 Task: Guide me through the corridors of the Whitney Museum of American Art to the Rachel Rose exhibit.
Action: Mouse moved to (284, 72)
Screenshot: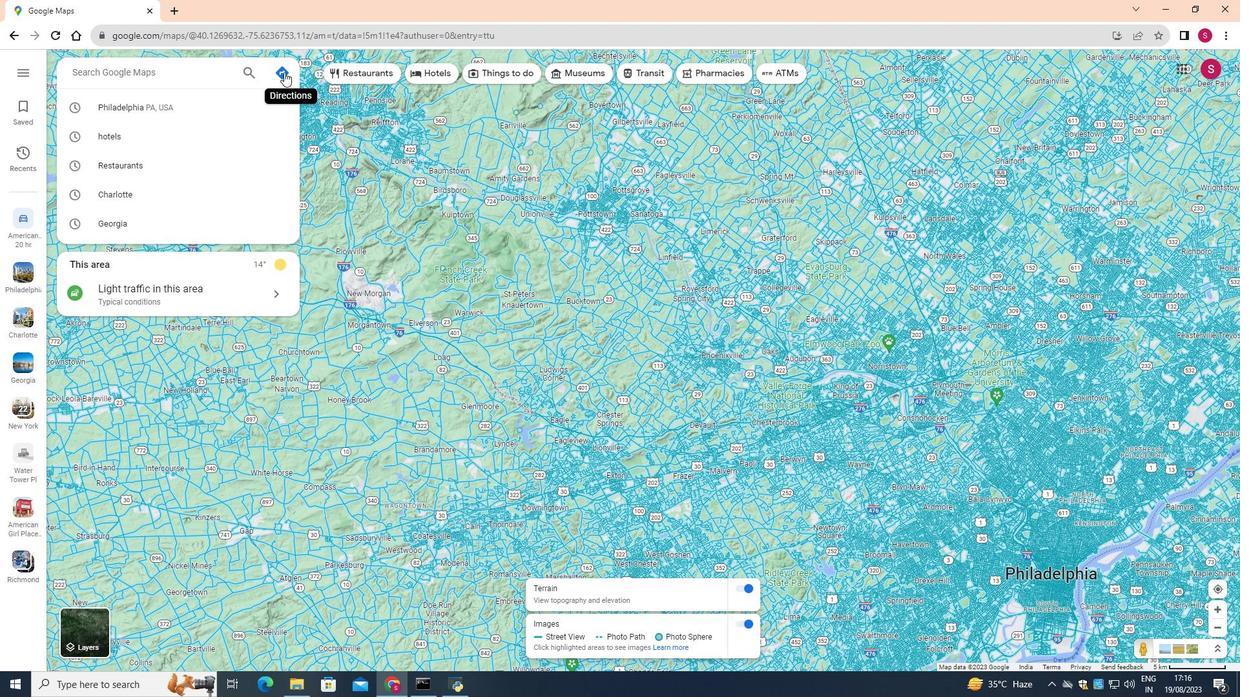 
Action: Mouse pressed left at (284, 72)
Screenshot: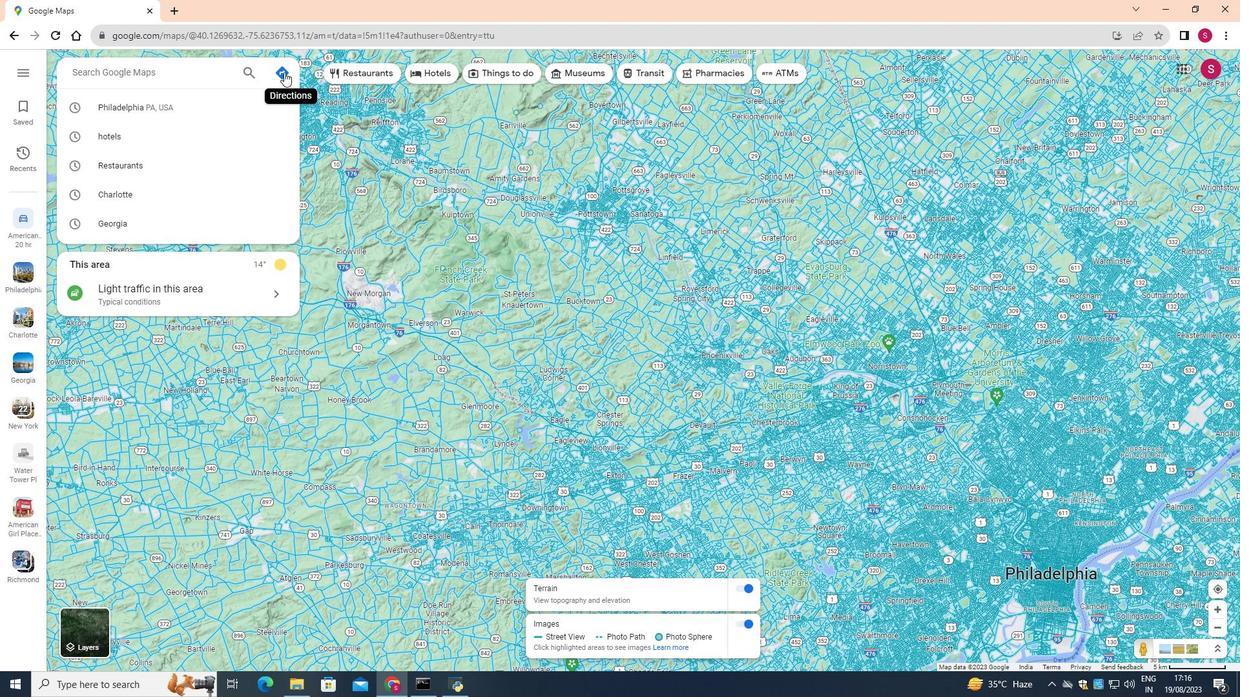 
Action: Mouse moved to (212, 108)
Screenshot: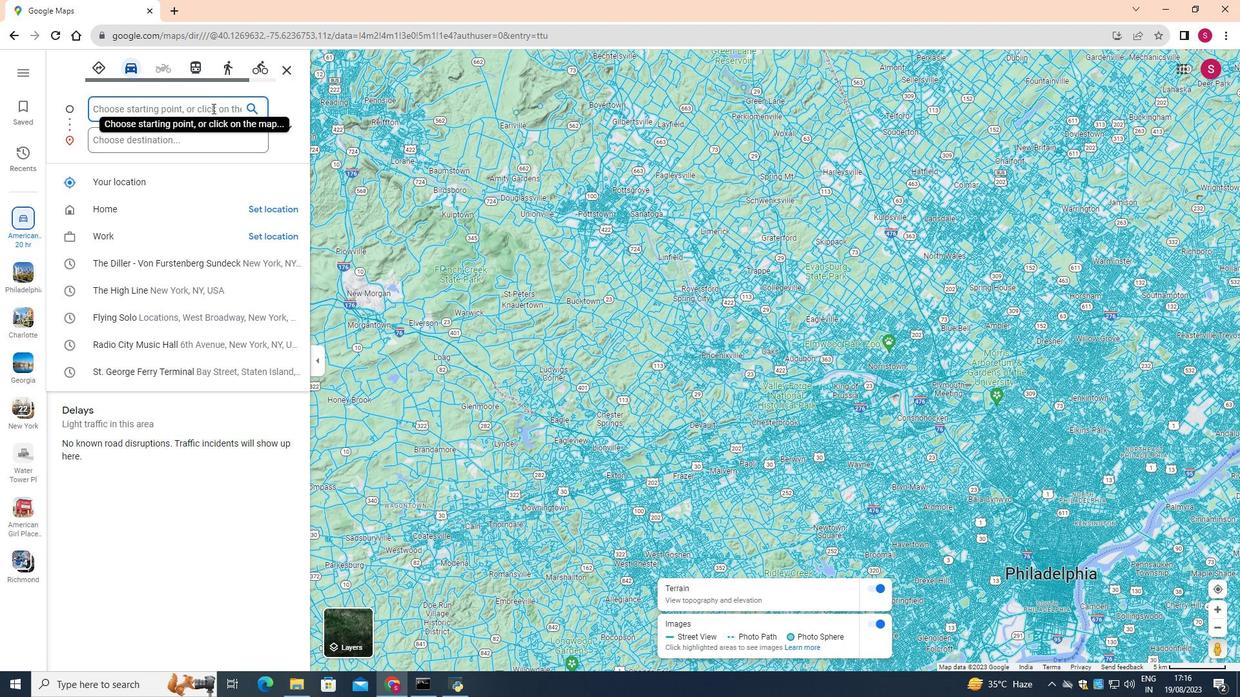 
Action: Mouse pressed left at (212, 108)
Screenshot: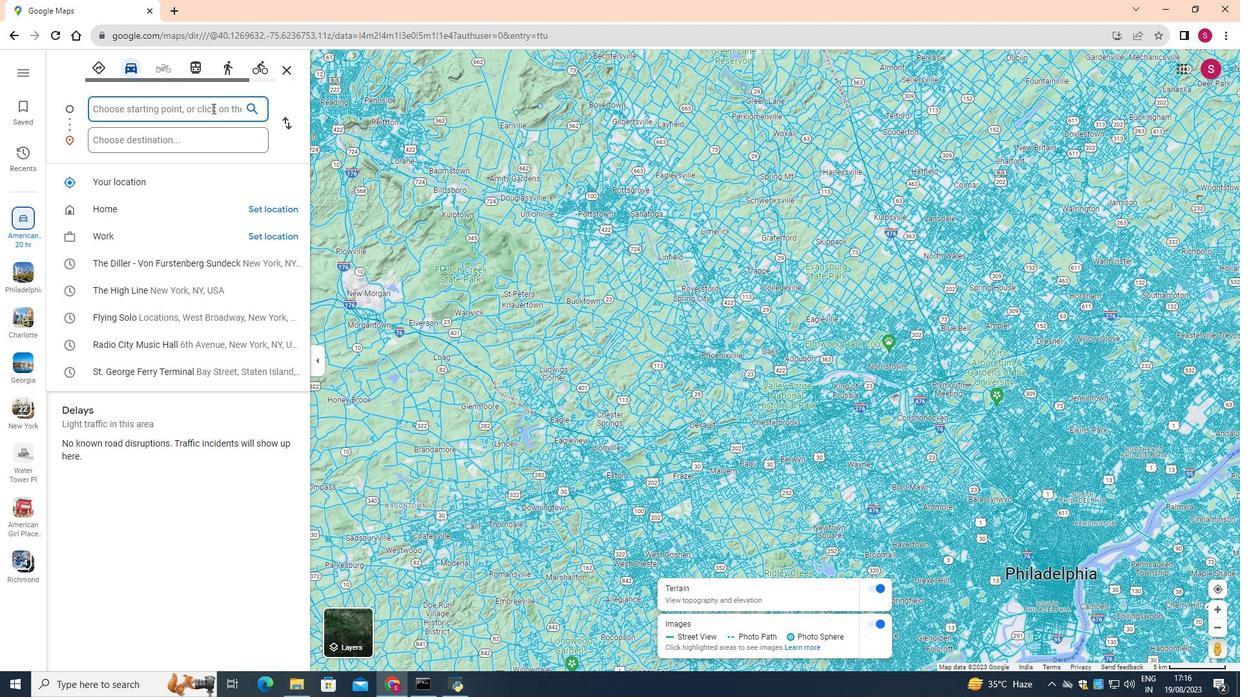
Action: Key pressed <Key.shift><Key.shift><Key.shift><Key.shift><Key.shift><Key.shift><Key.shift><Key.shift><Key.shift><Key.shift>Whitney<Key.space><Key.shift>Museum<Key.space>
Screenshot: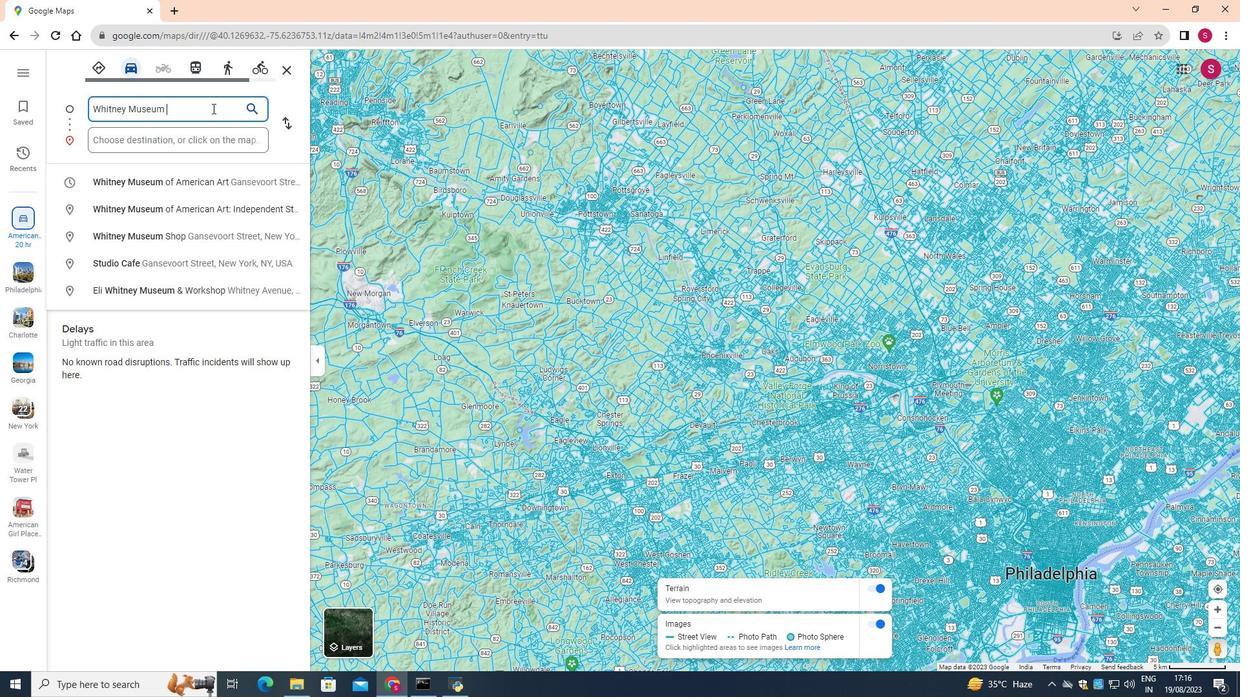 
Action: Mouse moved to (175, 179)
Screenshot: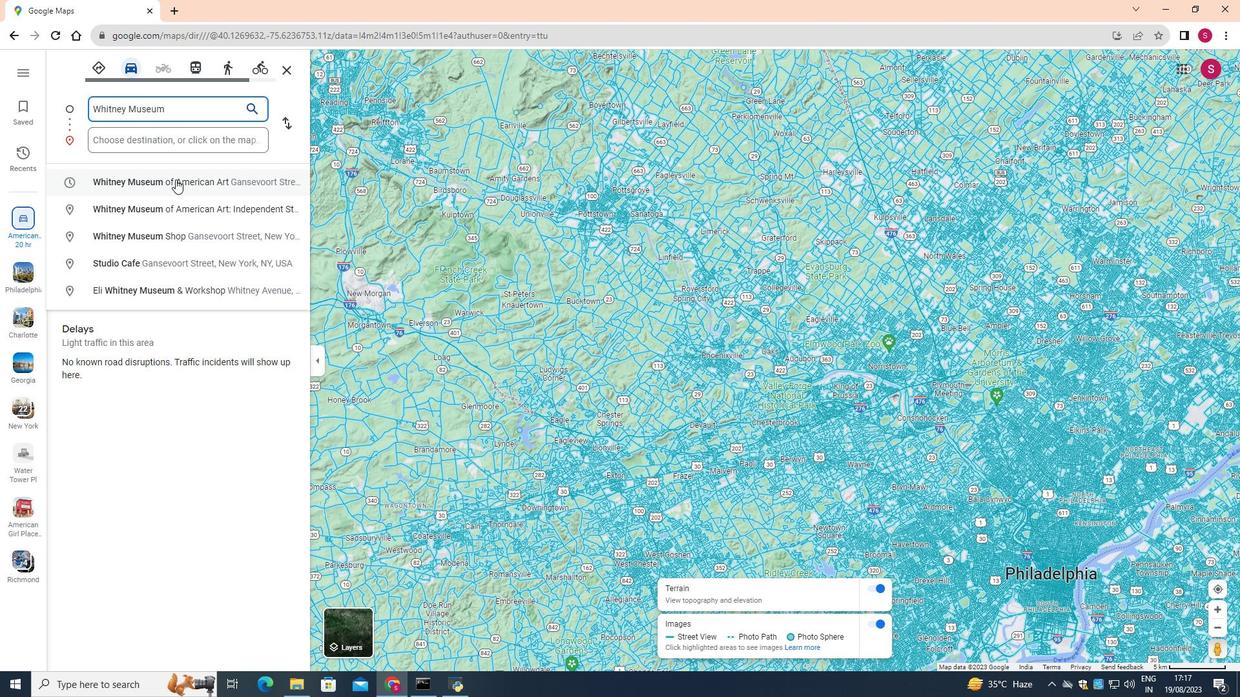 
Action: Mouse pressed left at (175, 179)
Screenshot: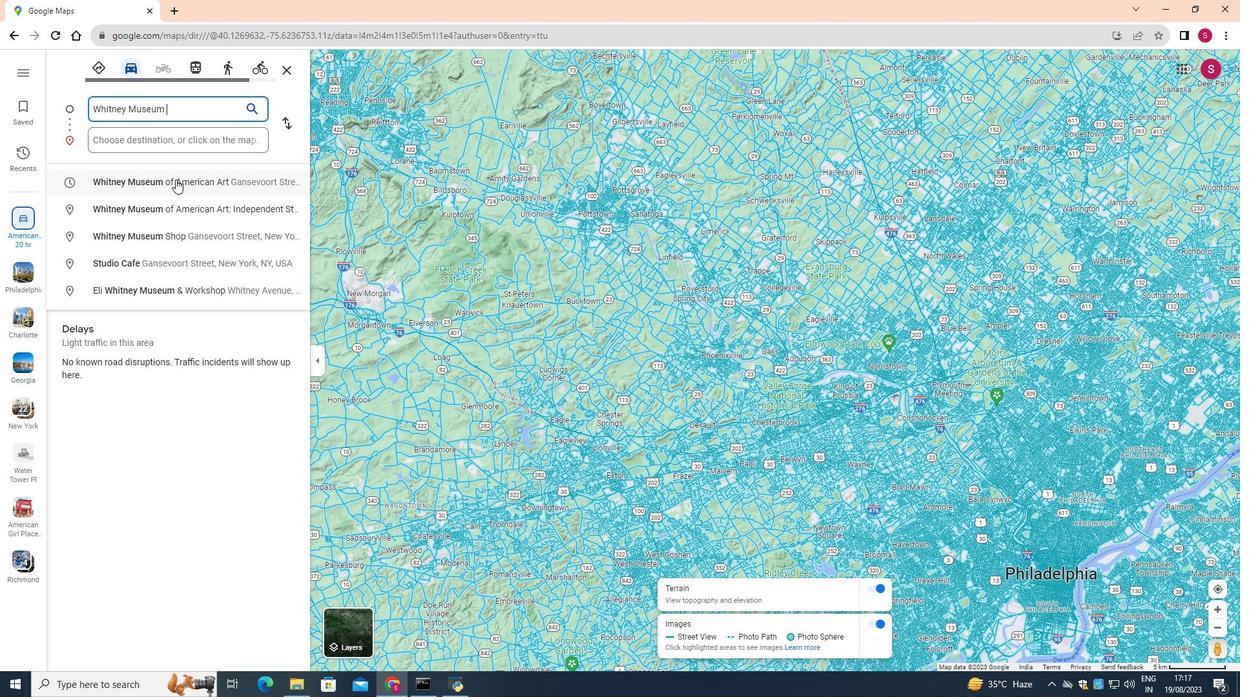 
Action: Mouse moved to (189, 134)
Screenshot: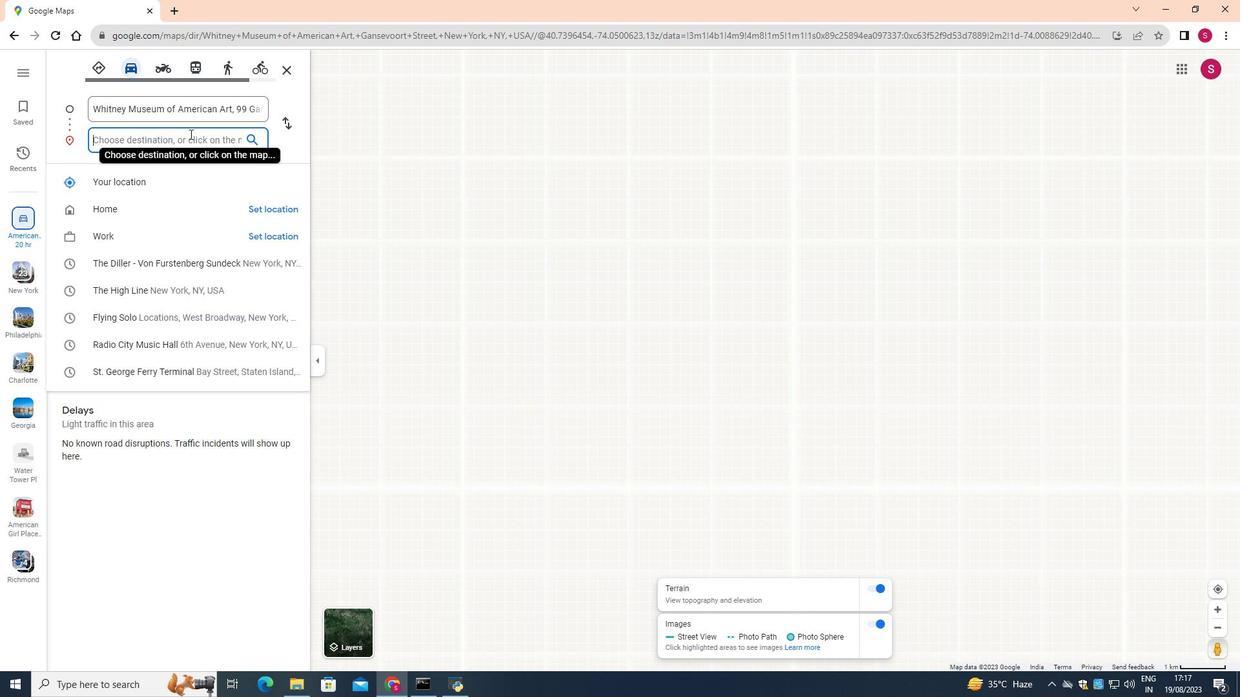 
Action: Mouse pressed left at (189, 134)
Screenshot: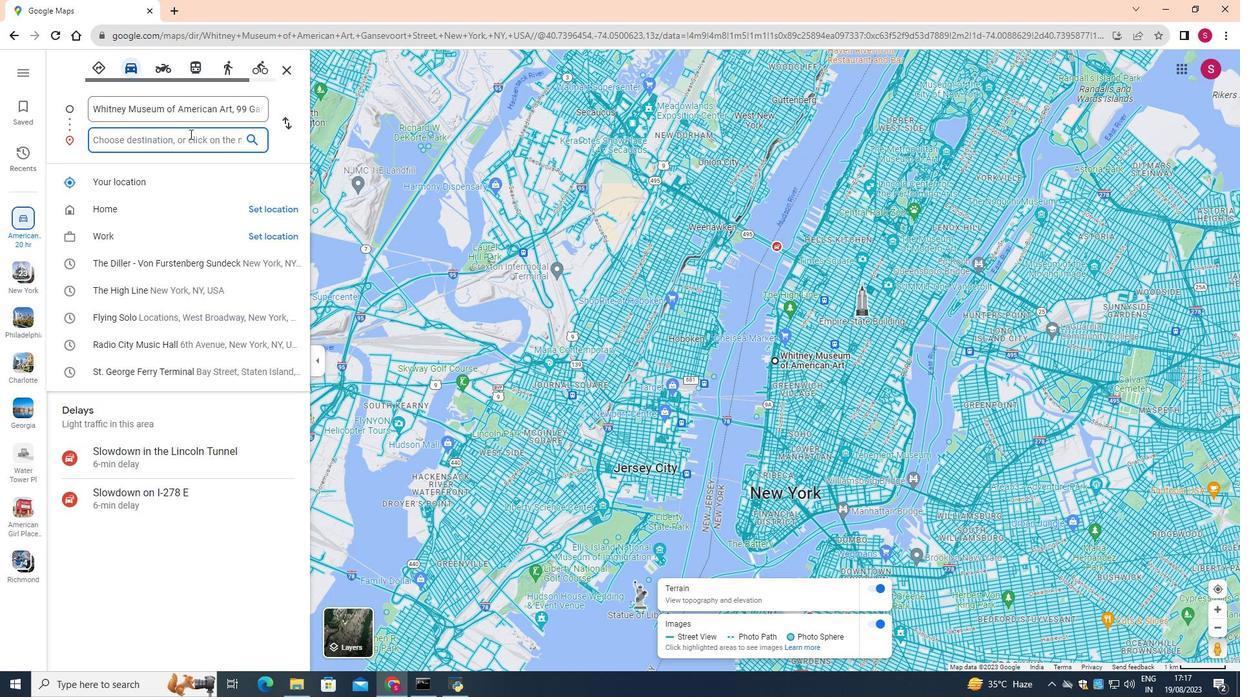 
Action: Mouse moved to (189, 134)
Screenshot: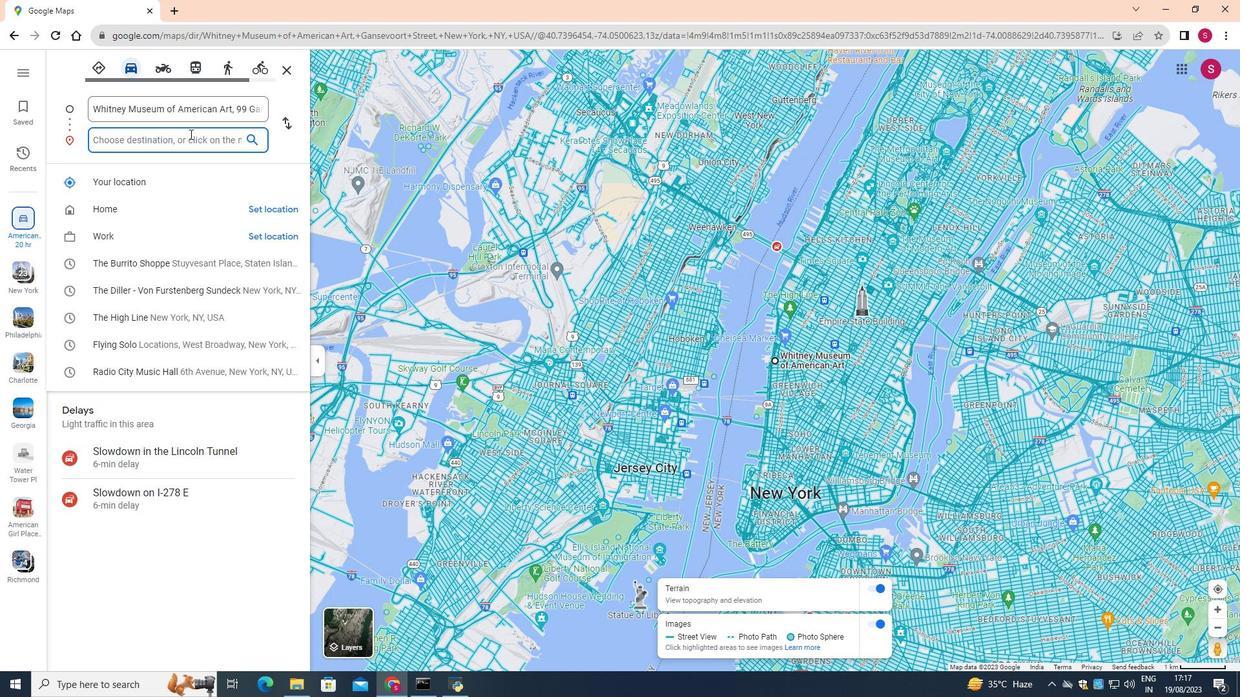 
Action: Key pressed <Key.shift><Key.shift><Key.shift>Rachel<Key.space><Key.shift>Rose<Key.space>exhibit
Screenshot: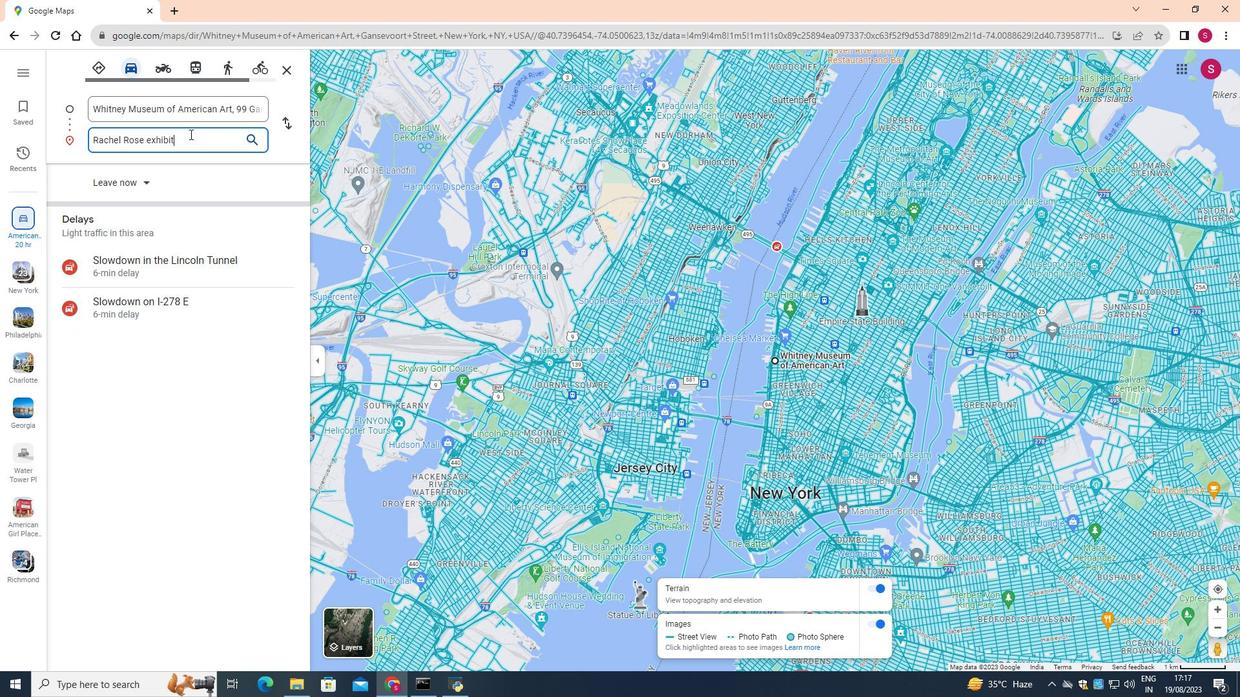 
Action: Mouse moved to (186, 133)
Screenshot: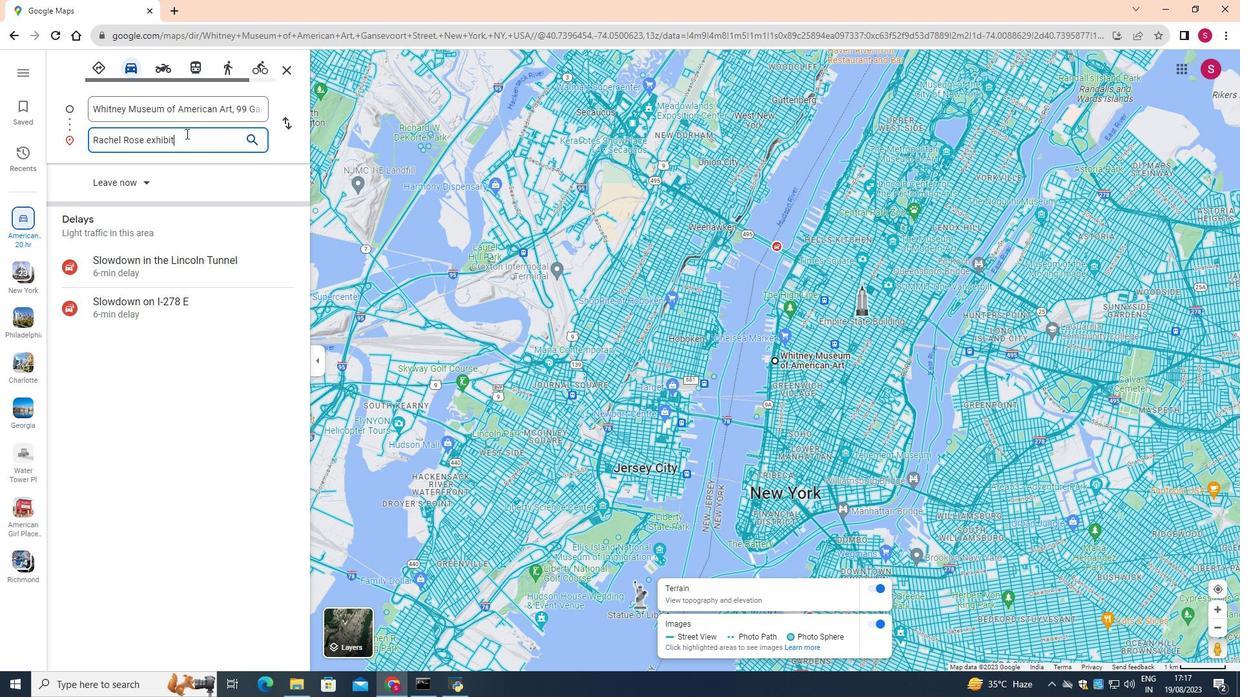 
Action: Key pressed <Key.backspace>
Screenshot: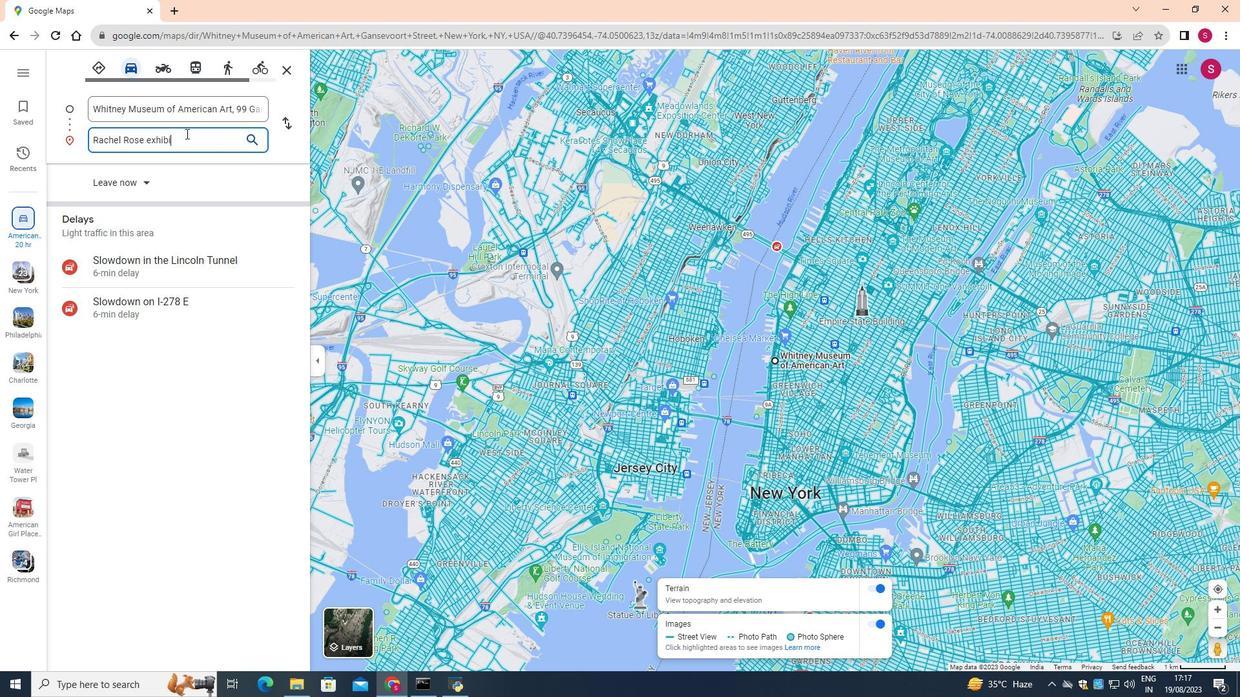 
Action: Mouse moved to (186, 133)
Screenshot: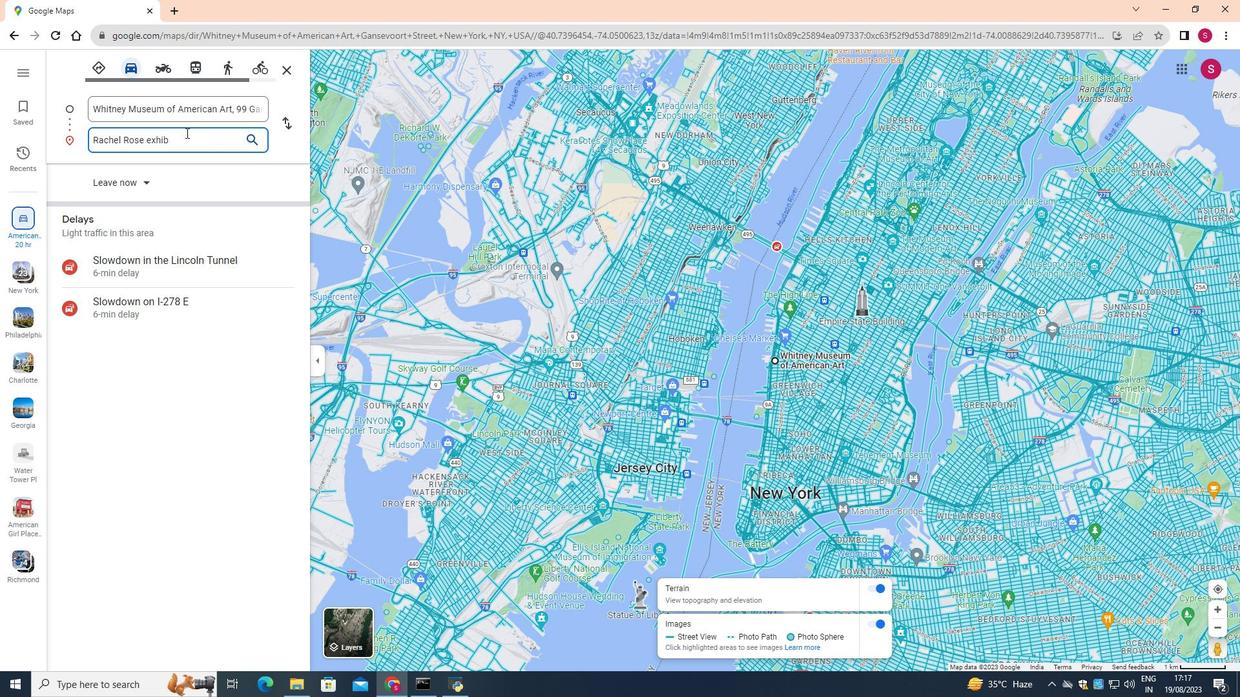 
Action: Key pressed <Key.backspace><Key.backspace><Key.backspace><Key.backspace>
Screenshot: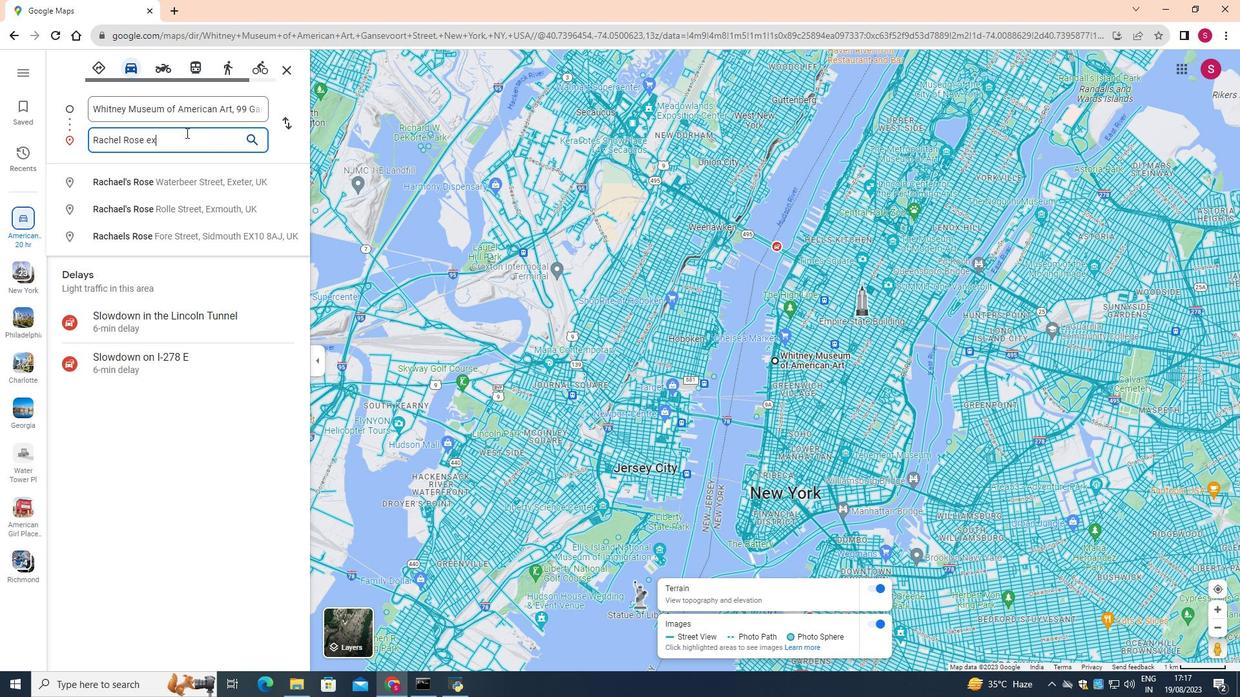
Action: Mouse moved to (186, 133)
Screenshot: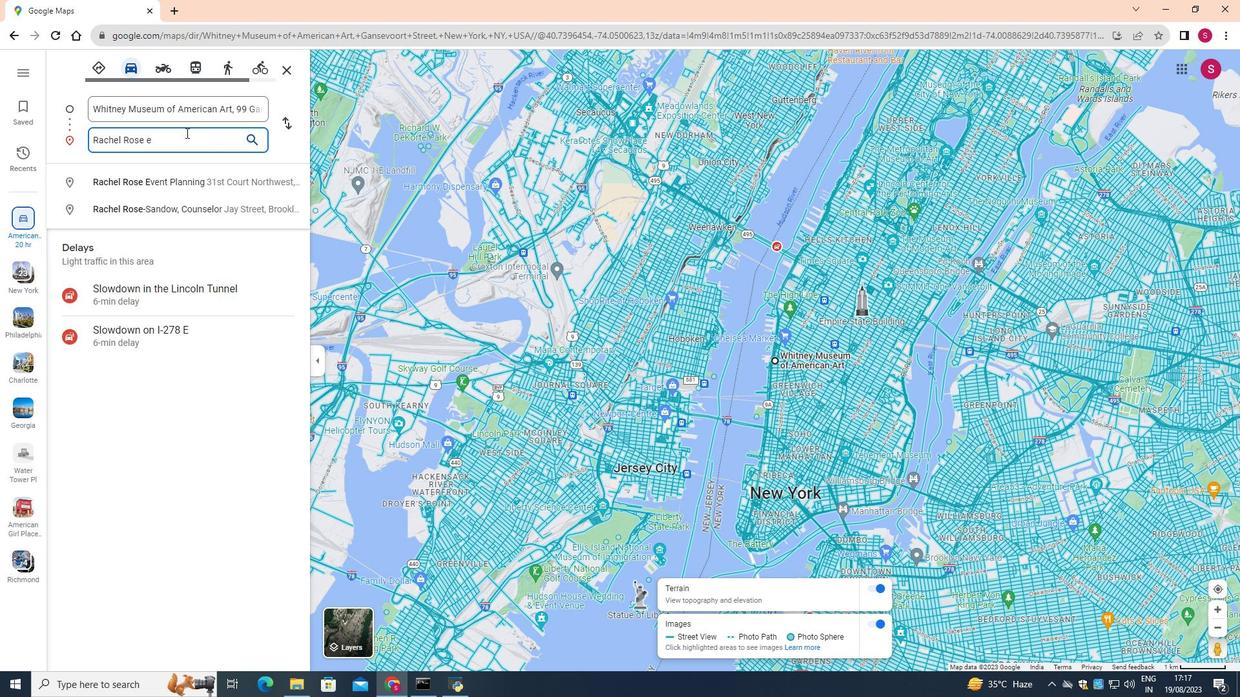 
Action: Key pressed <Key.backspace><Key.backspace>
Screenshot: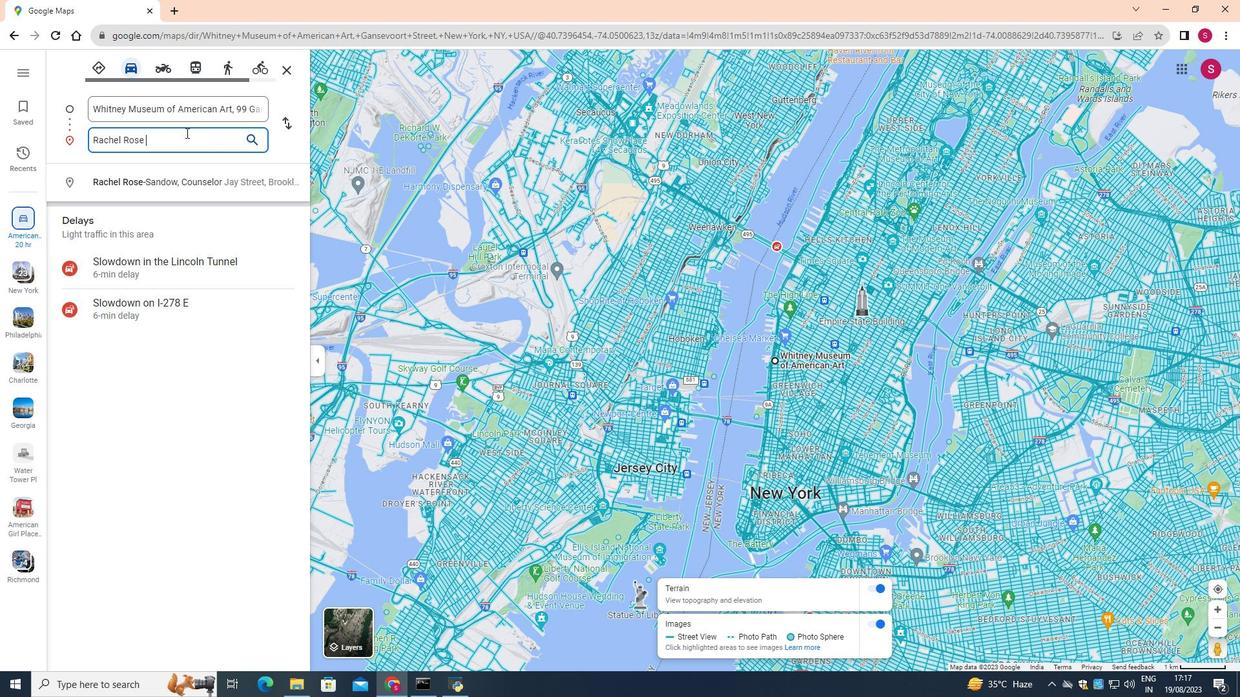 
Action: Mouse moved to (186, 137)
Screenshot: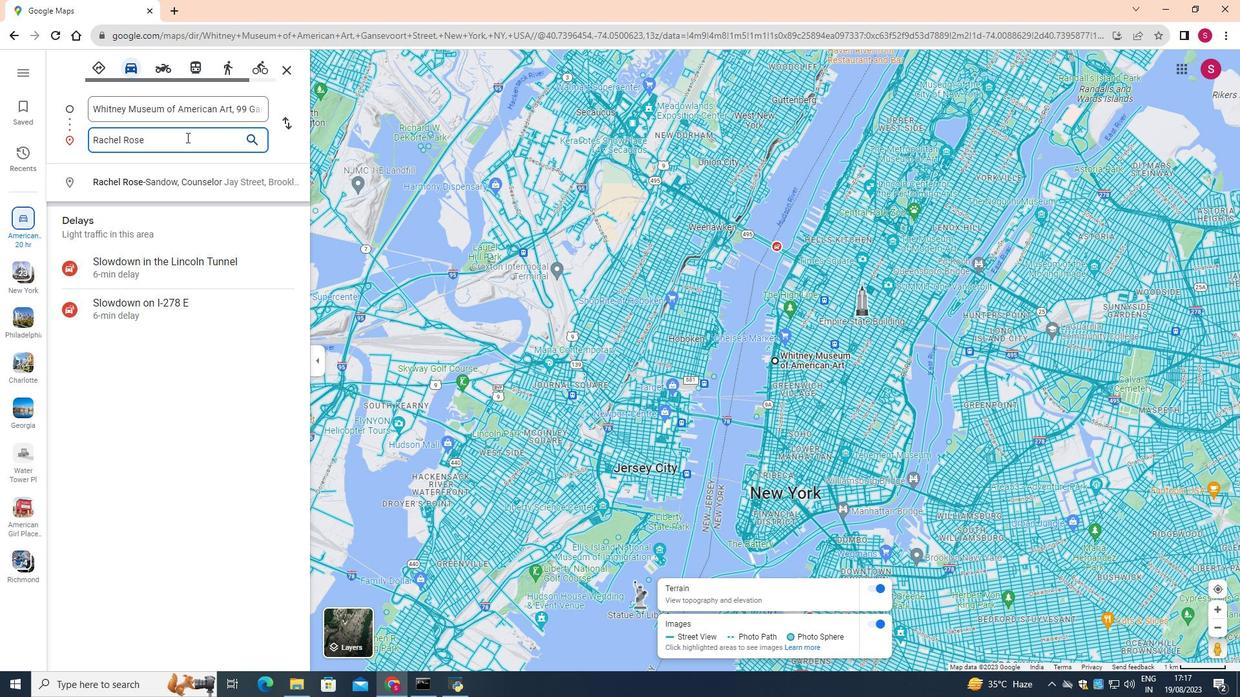 
Action: Key pressed <Key.shift><Key.shift><Key.shift><Key.shift><Key.shift><Key.shift><Key.shift><Key.shift><Key.shift><Key.shift><Key.shift>E
Screenshot: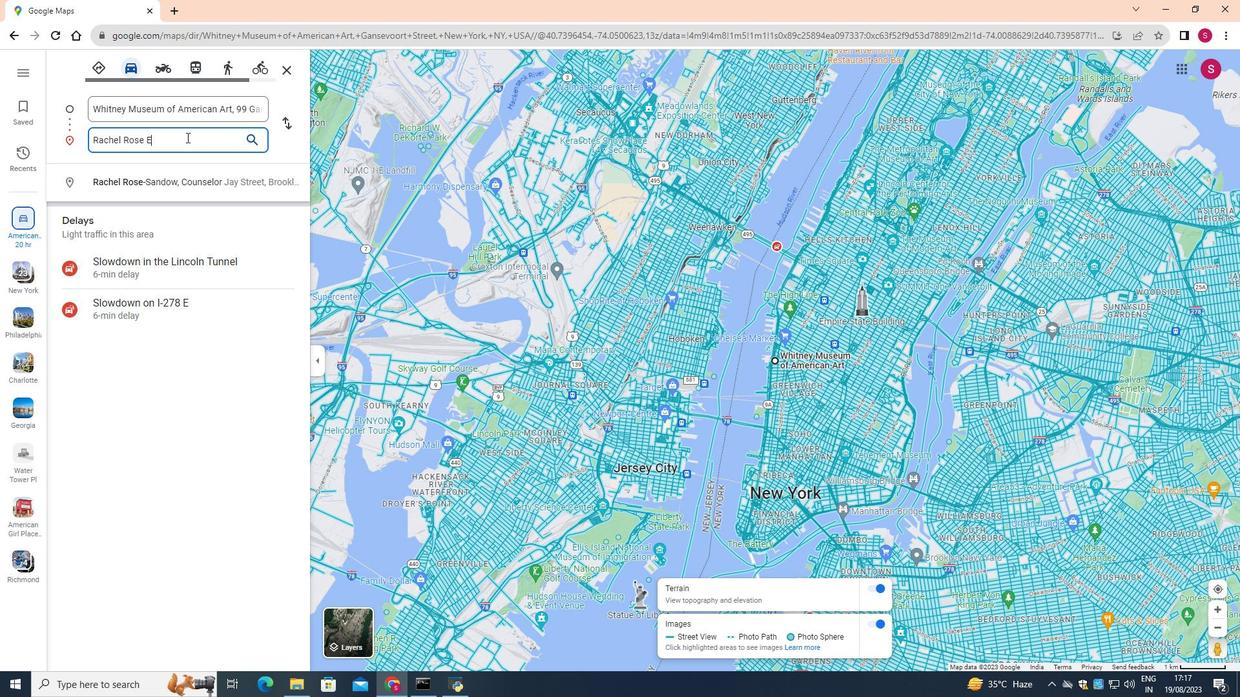 
Action: Mouse moved to (186, 138)
Screenshot: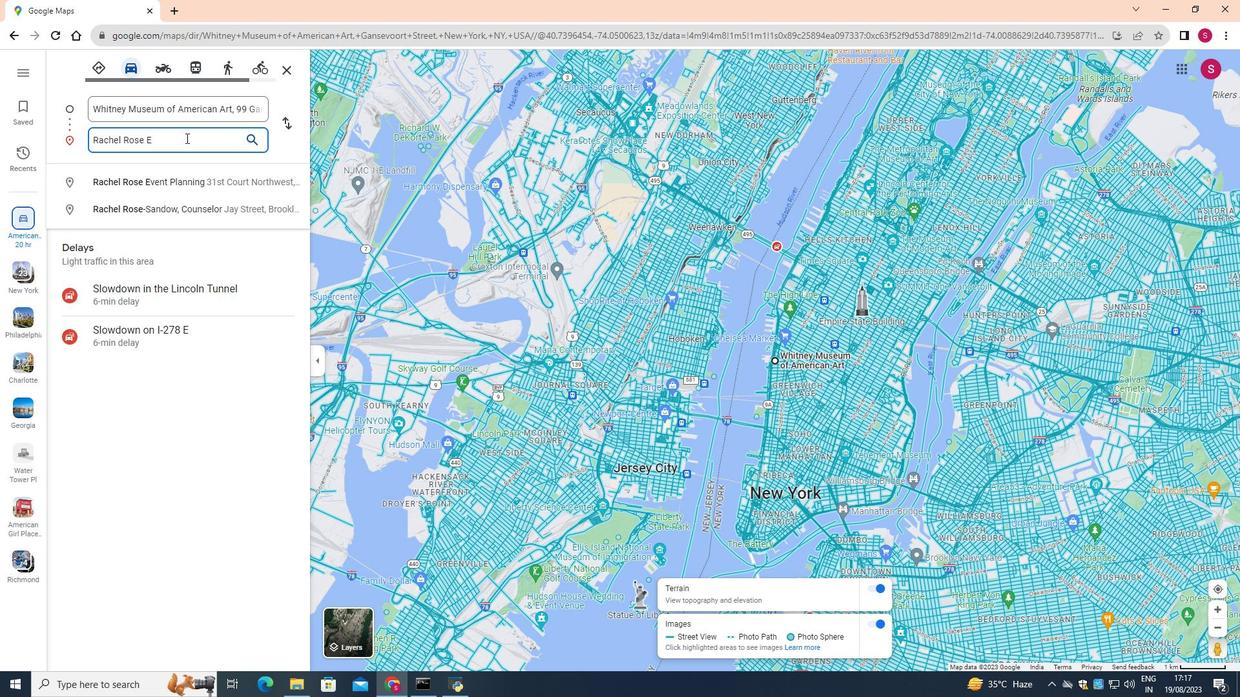 
Action: Key pressed xh
Screenshot: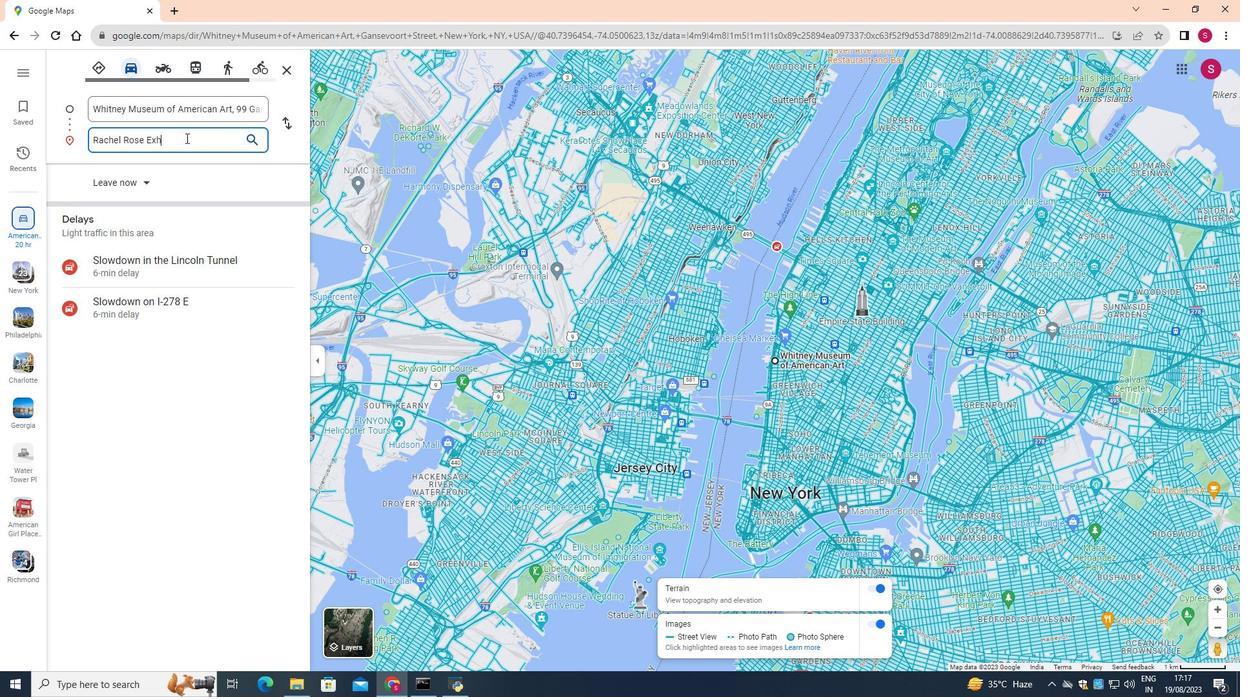 
Action: Mouse moved to (186, 134)
Screenshot: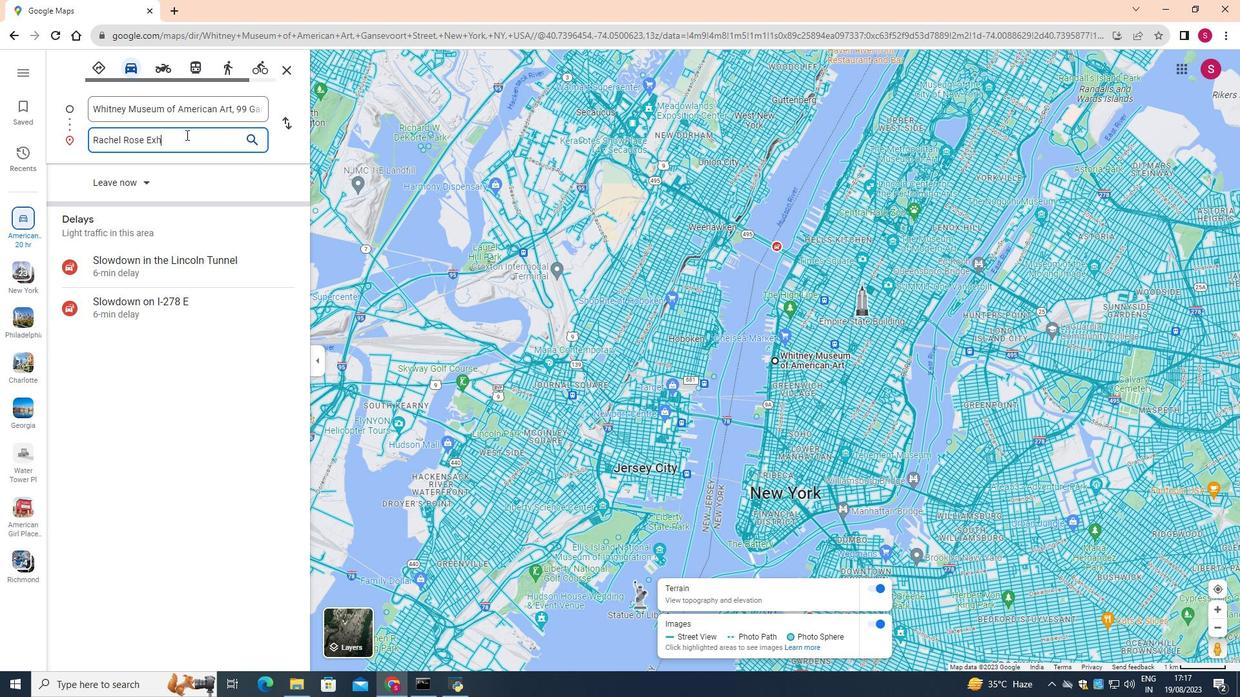
Action: Key pressed <Key.backspace><Key.backspace><Key.backspace>
Screenshot: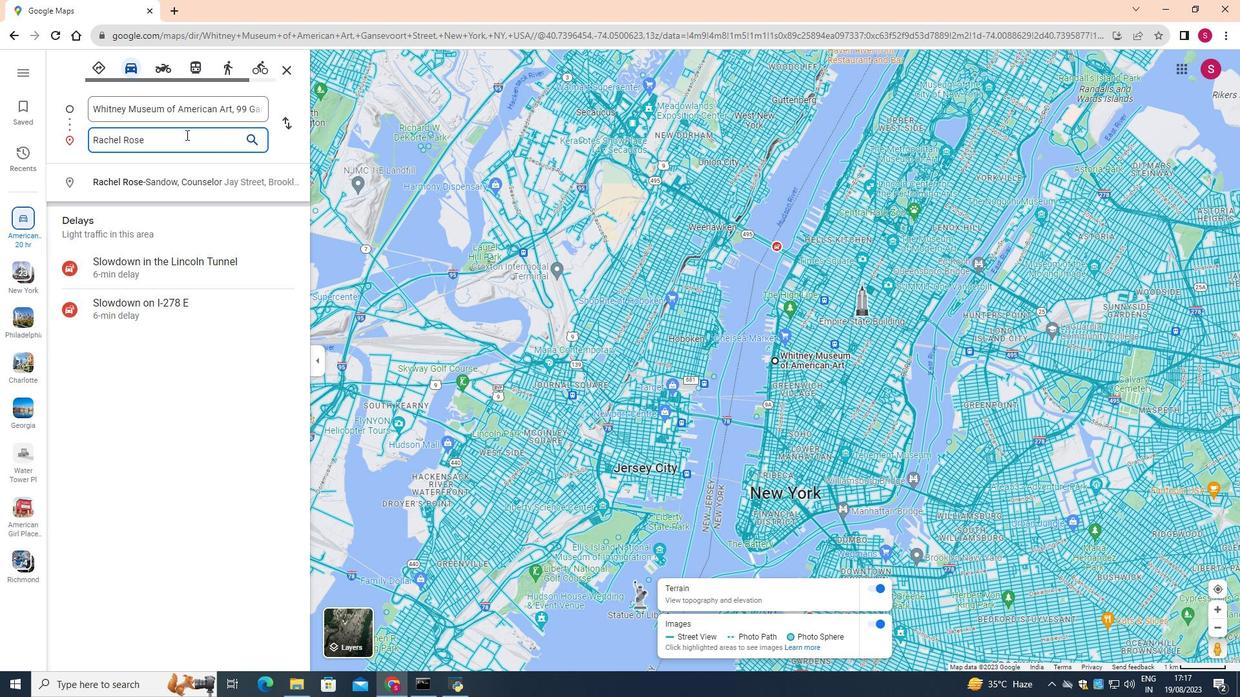 
Action: Mouse moved to (168, 176)
Screenshot: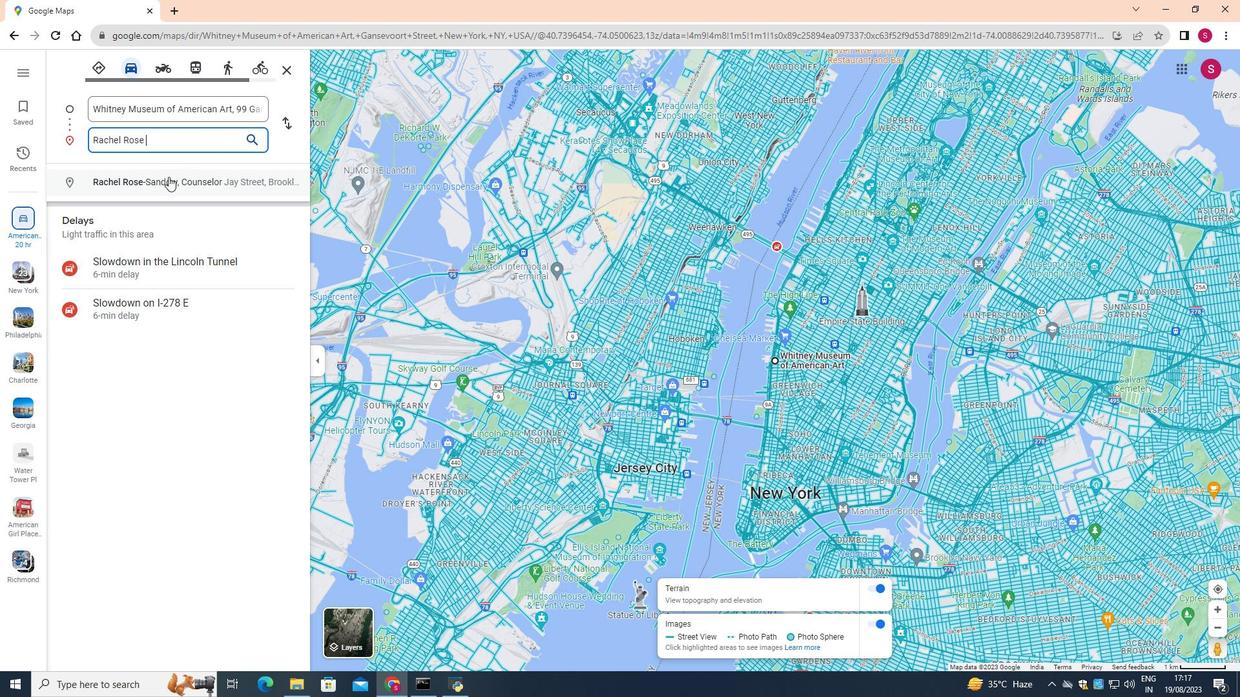 
Action: Mouse pressed left at (168, 176)
Screenshot: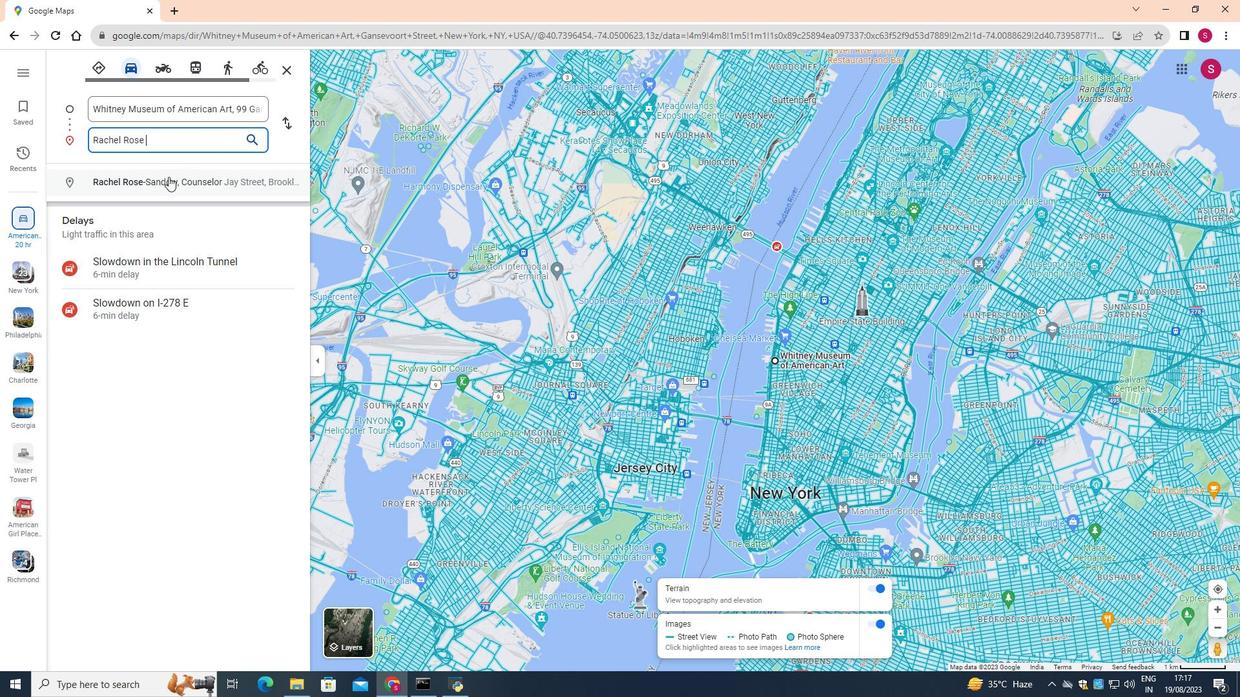 
Action: Mouse moved to (126, 438)
Screenshot: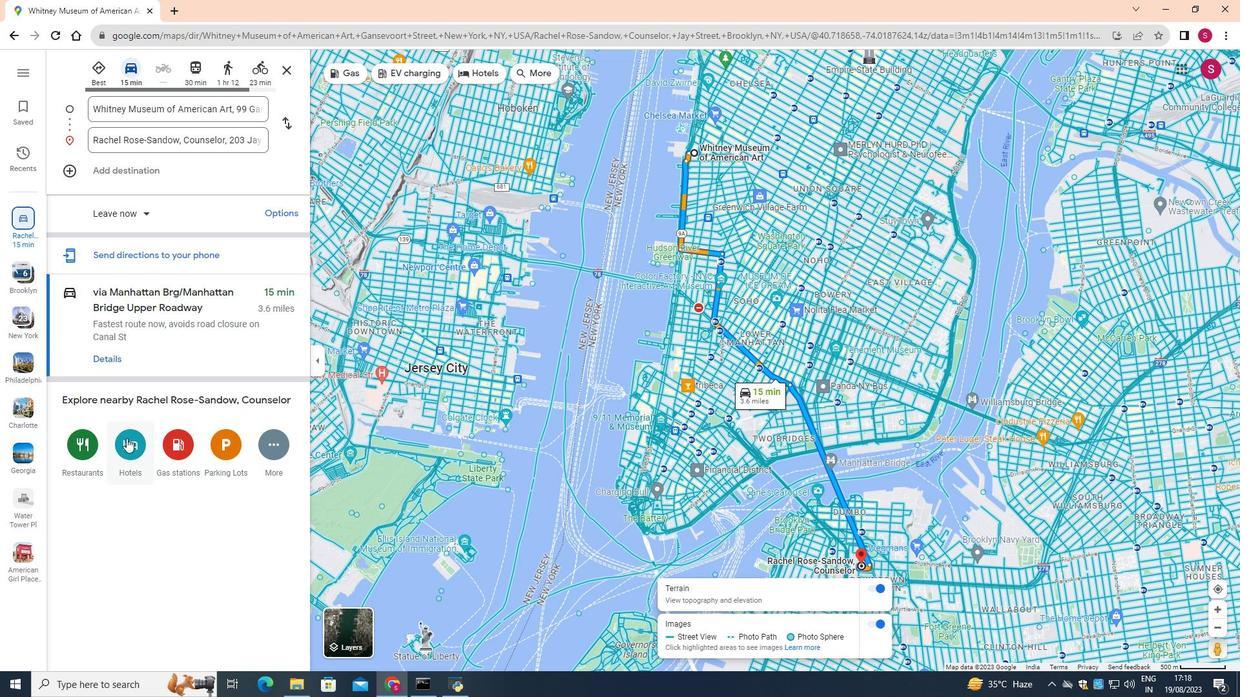 
Action: Mouse pressed left at (126, 438)
Screenshot: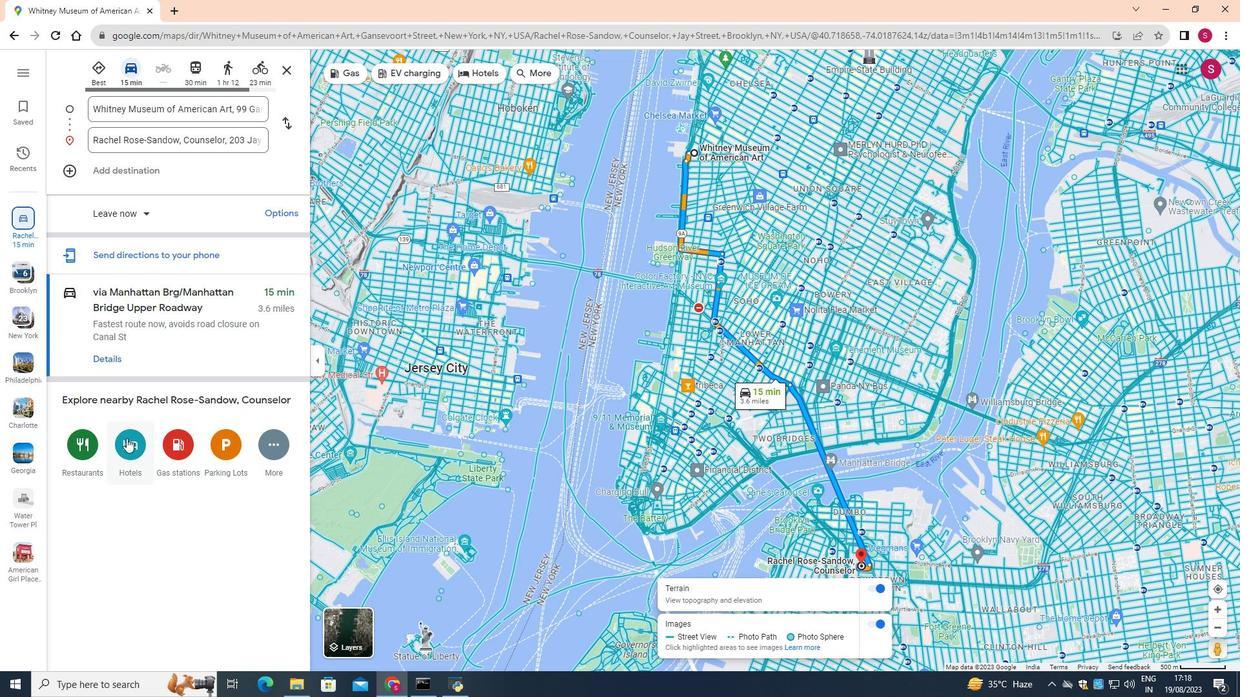 
Action: Mouse moved to (192, 349)
Screenshot: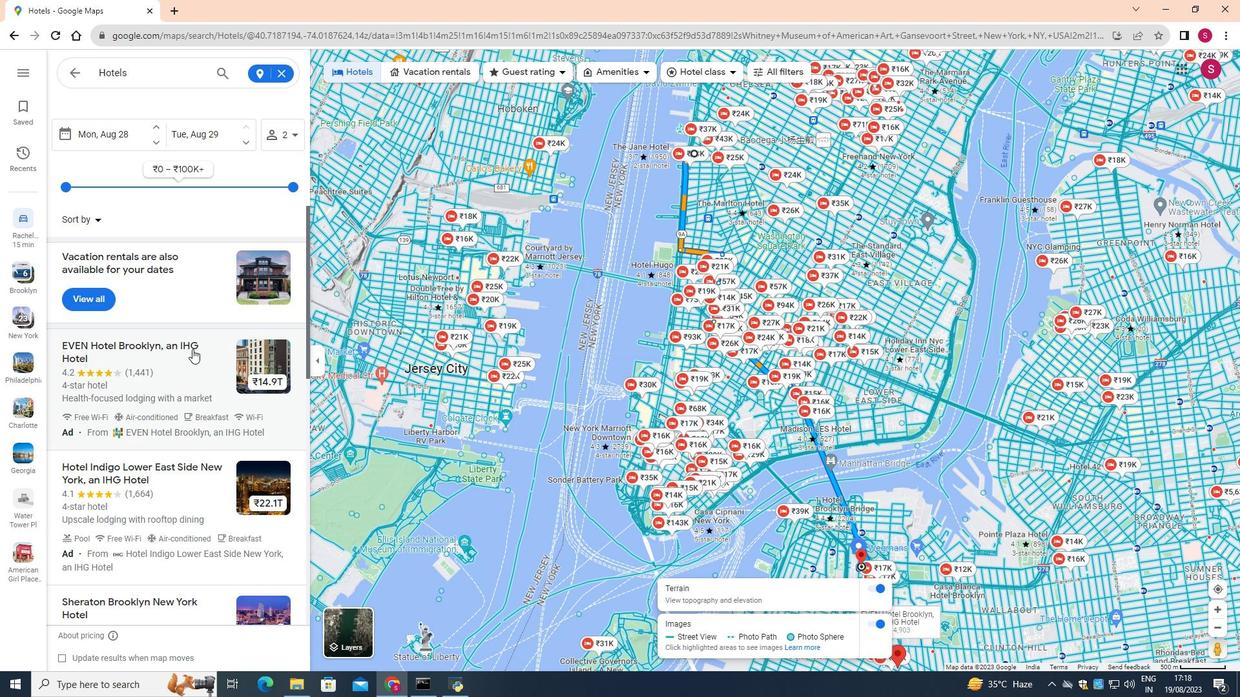
Action: Mouse scrolled (192, 348) with delta (0, 0)
Screenshot: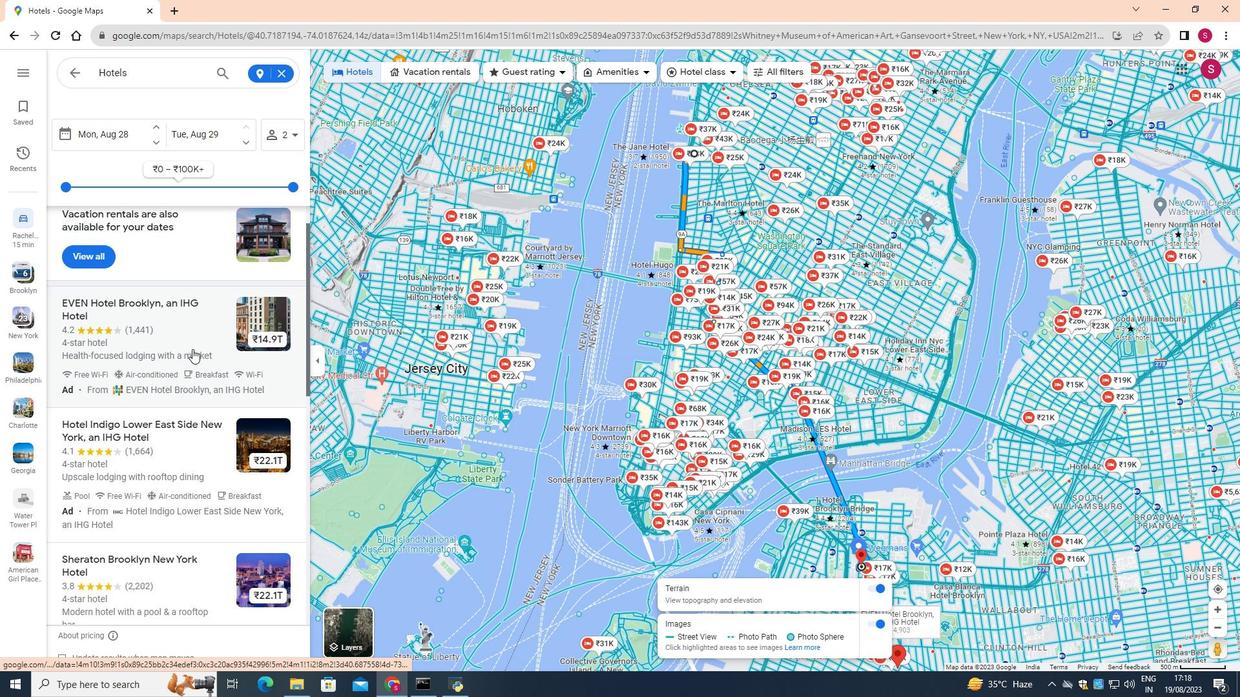 
Action: Mouse scrolled (192, 348) with delta (0, 0)
Screenshot: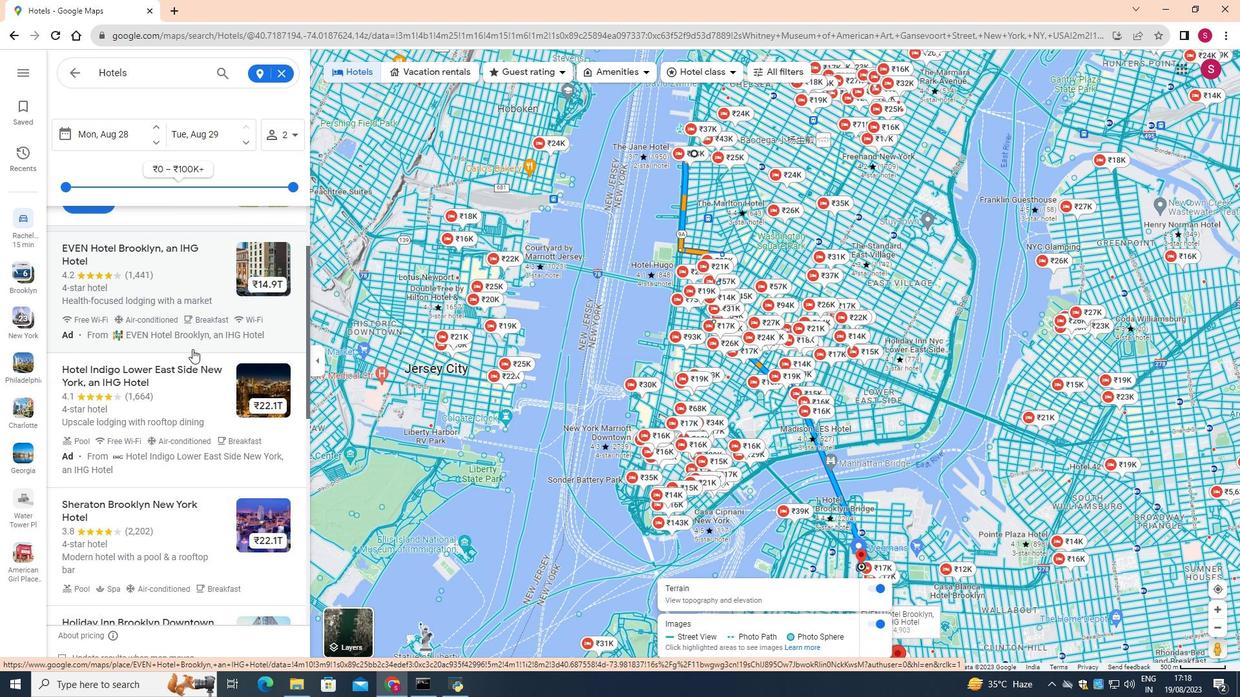 
Action: Mouse scrolled (192, 348) with delta (0, 0)
Screenshot: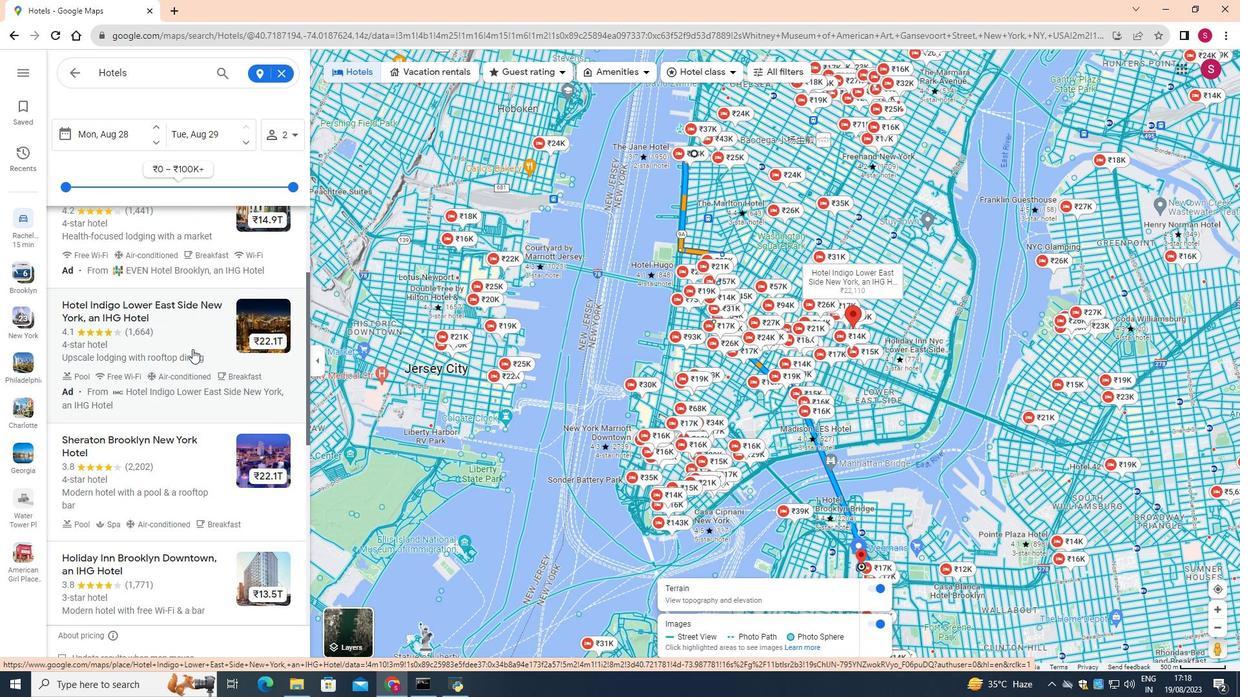 
Action: Mouse scrolled (192, 348) with delta (0, 0)
Screenshot: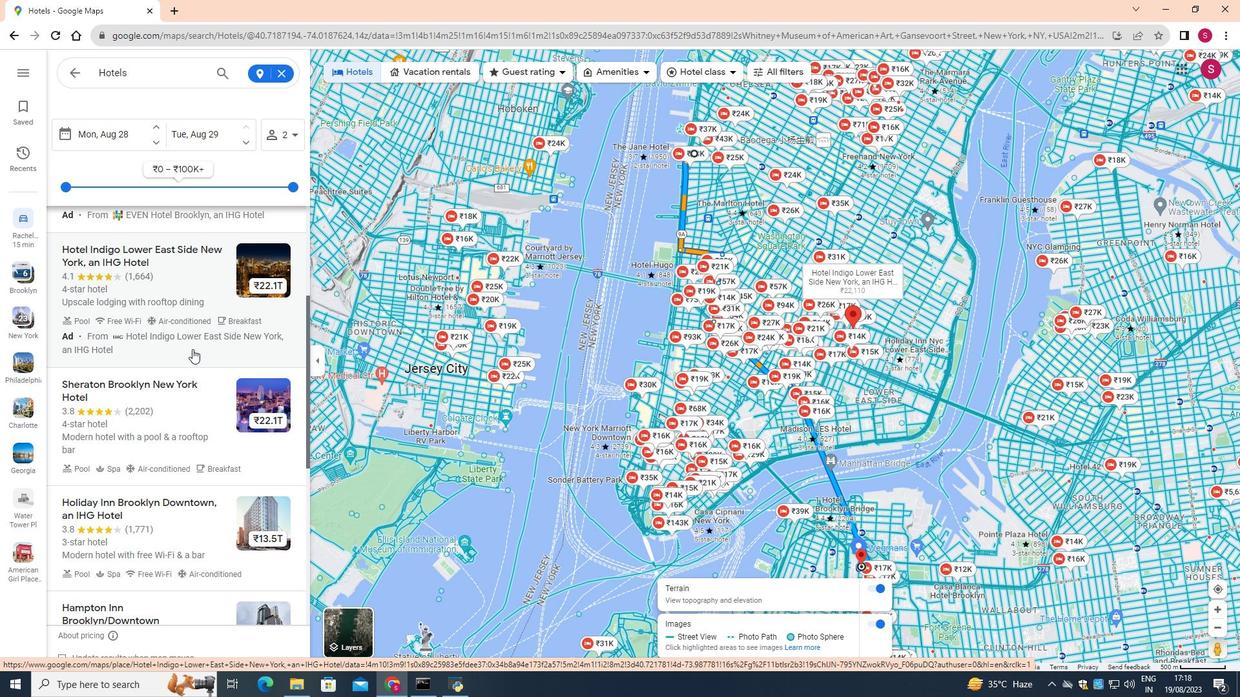 
Action: Mouse scrolled (192, 350) with delta (0, 0)
Screenshot: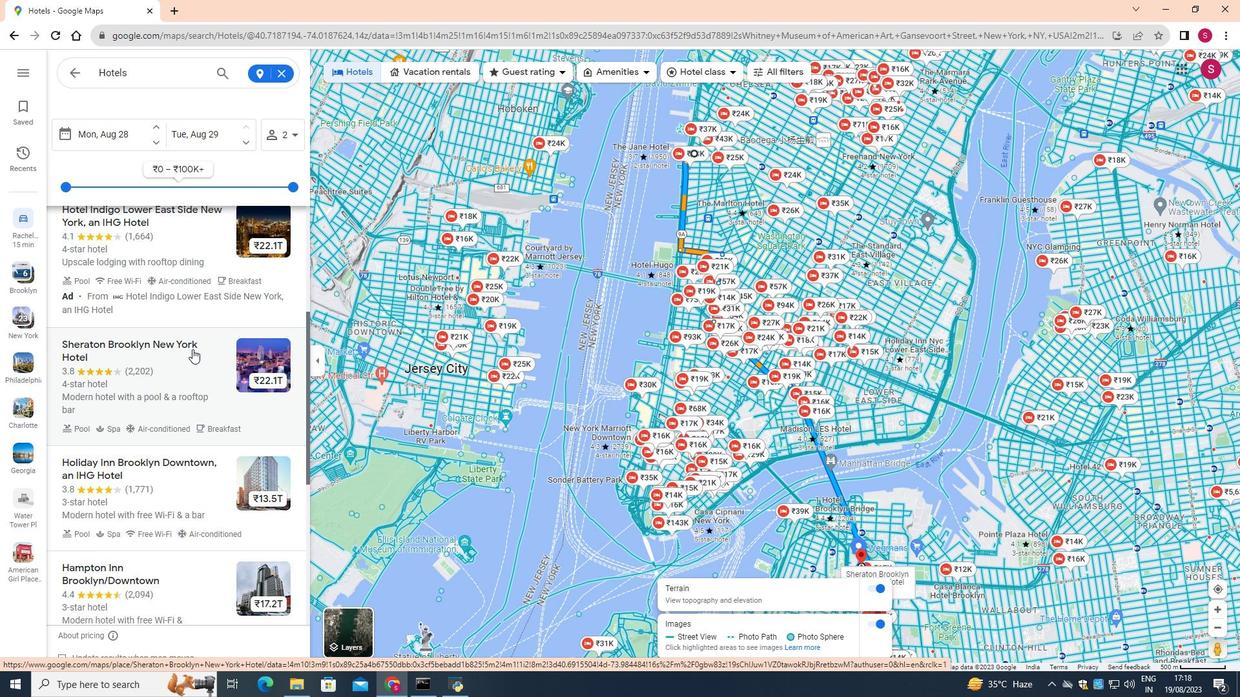 
Action: Mouse scrolled (192, 348) with delta (0, 0)
Screenshot: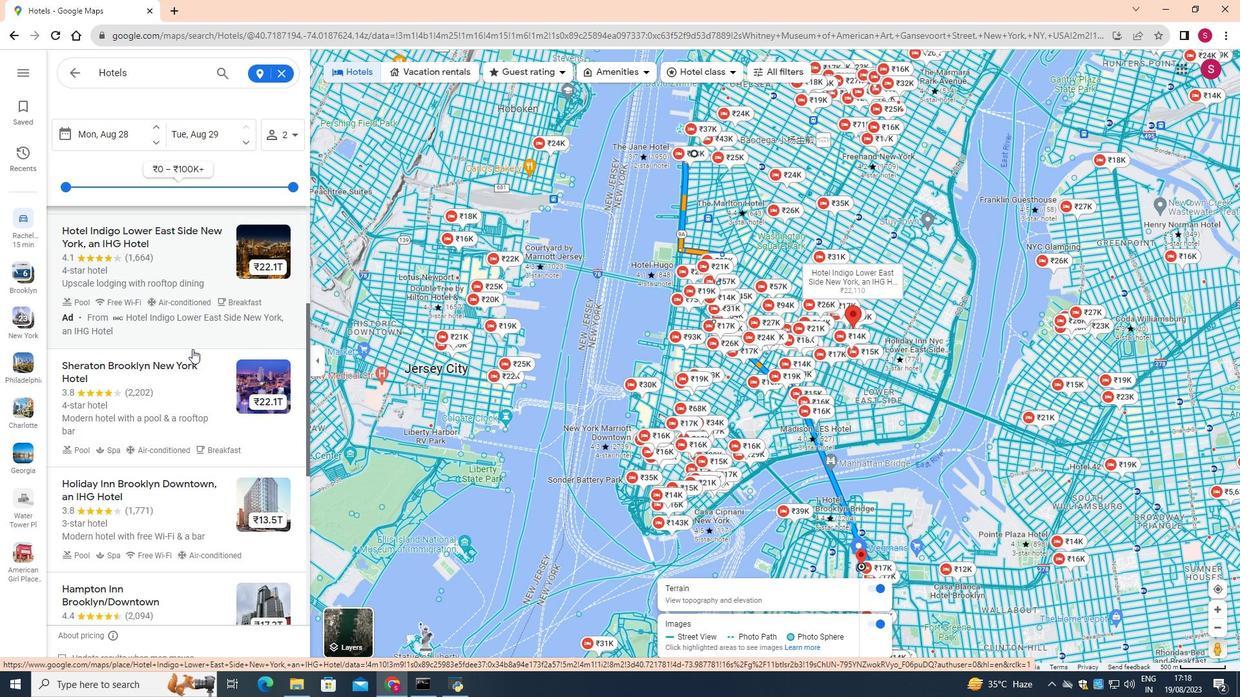 
Action: Mouse scrolled (192, 348) with delta (0, 0)
Screenshot: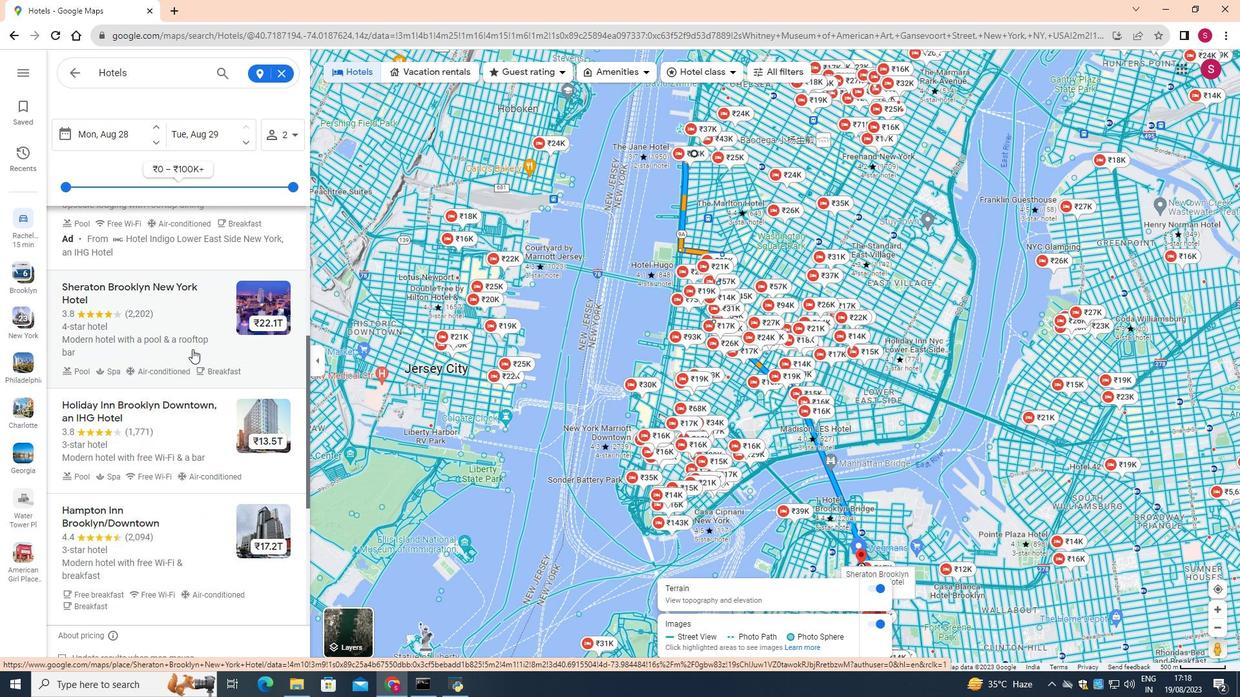 
Action: Mouse scrolled (192, 348) with delta (0, 0)
Screenshot: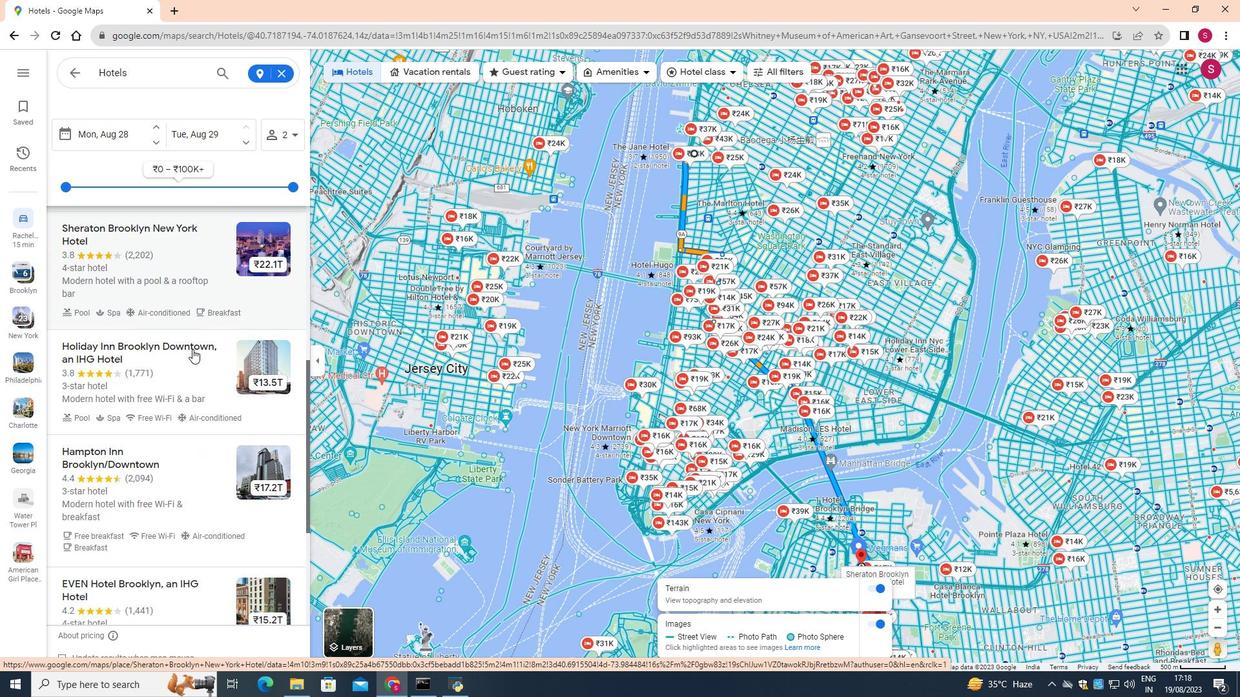 
Action: Mouse scrolled (192, 348) with delta (0, 0)
Screenshot: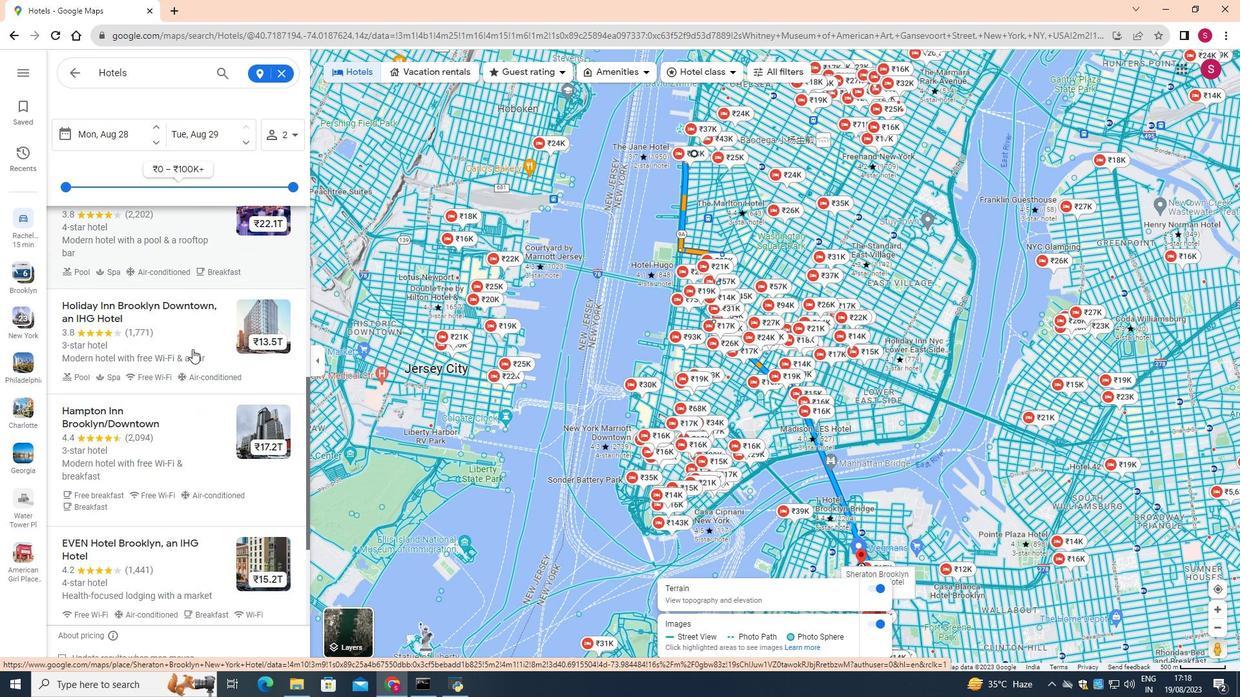 
Action: Mouse scrolled (192, 348) with delta (0, 0)
Screenshot: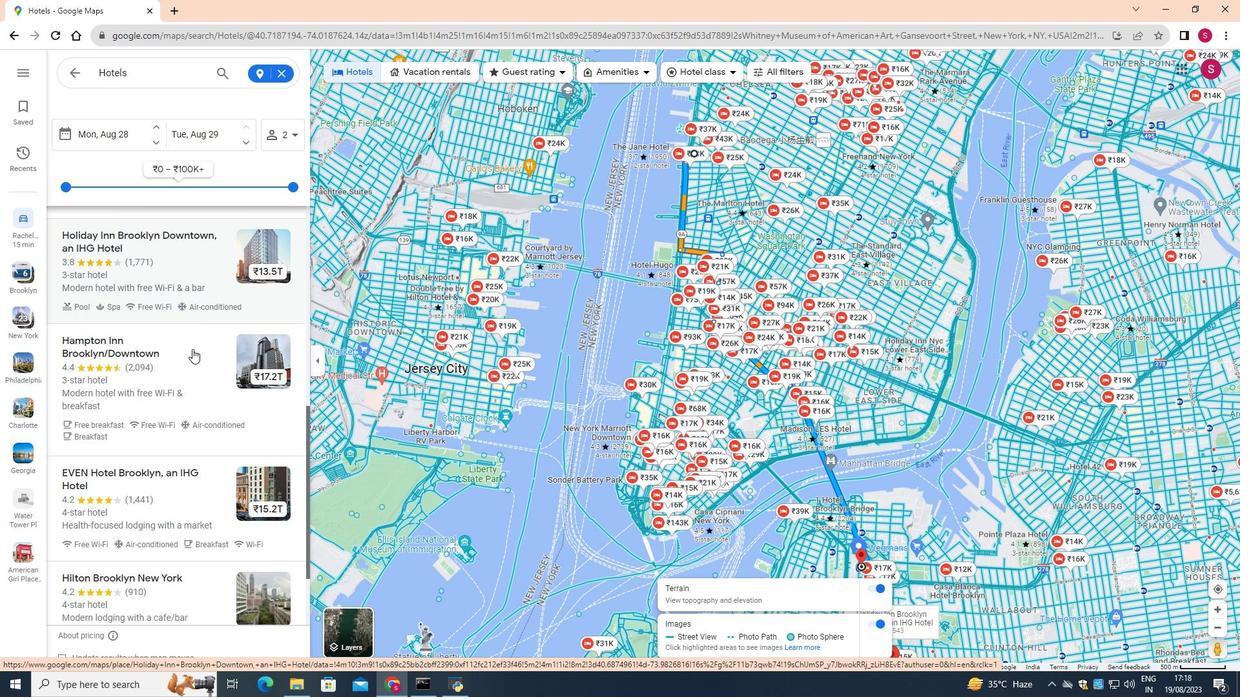 
Action: Mouse scrolled (192, 348) with delta (0, 0)
Screenshot: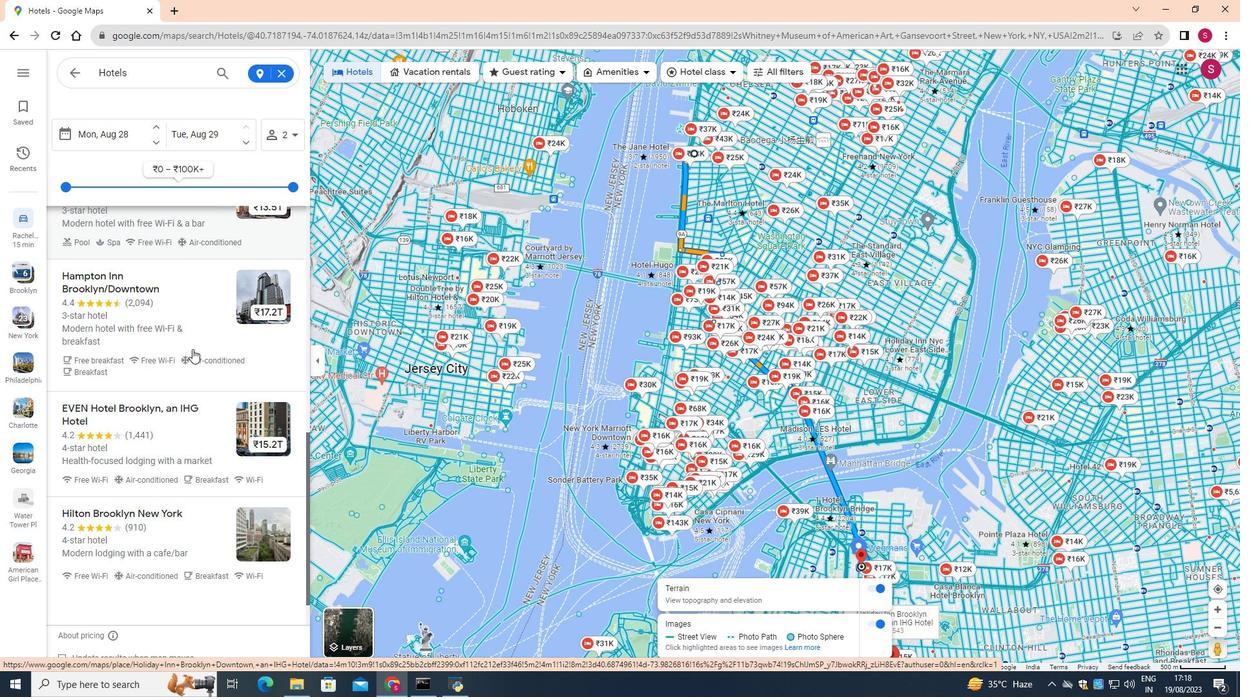 
Action: Mouse scrolled (192, 348) with delta (0, 0)
Screenshot: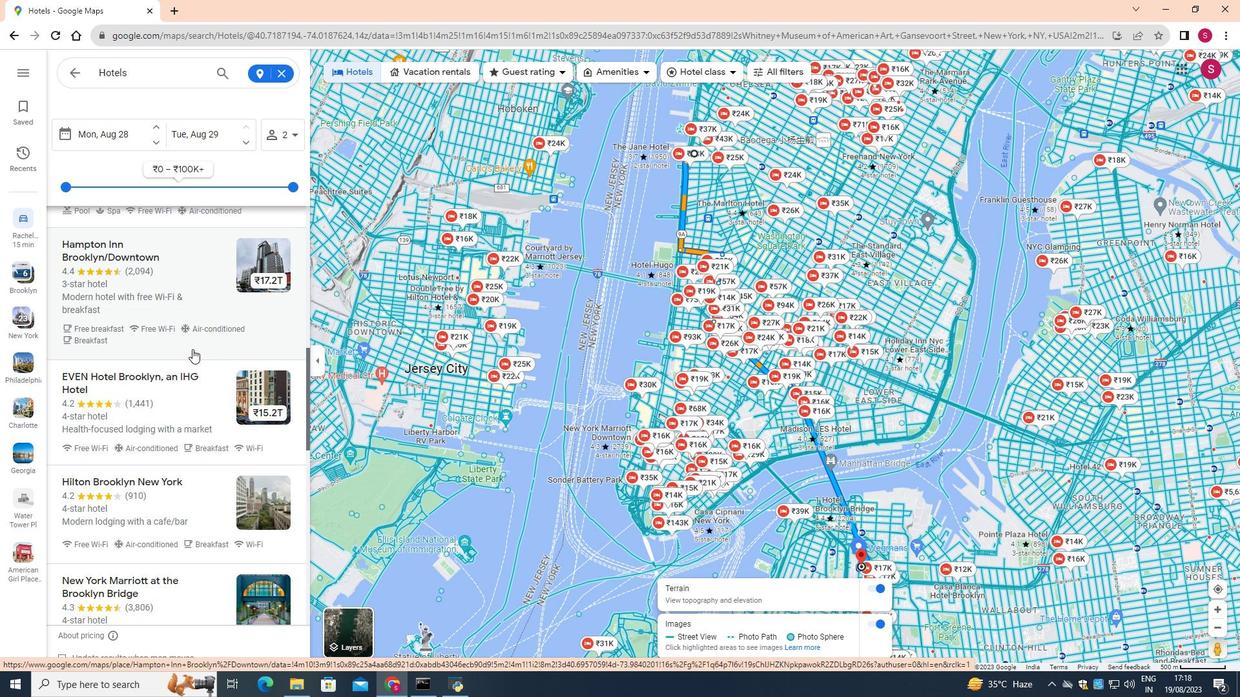 
Action: Mouse scrolled (192, 348) with delta (0, 0)
Screenshot: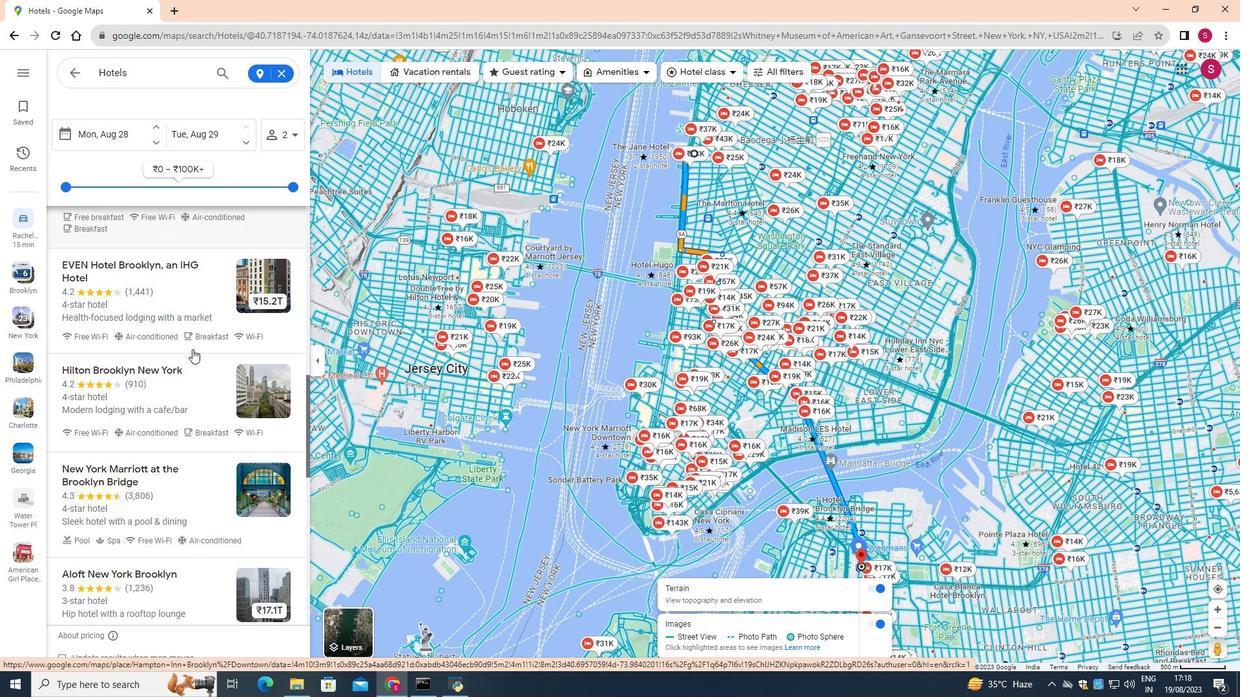 
Action: Mouse scrolled (192, 348) with delta (0, 0)
Screenshot: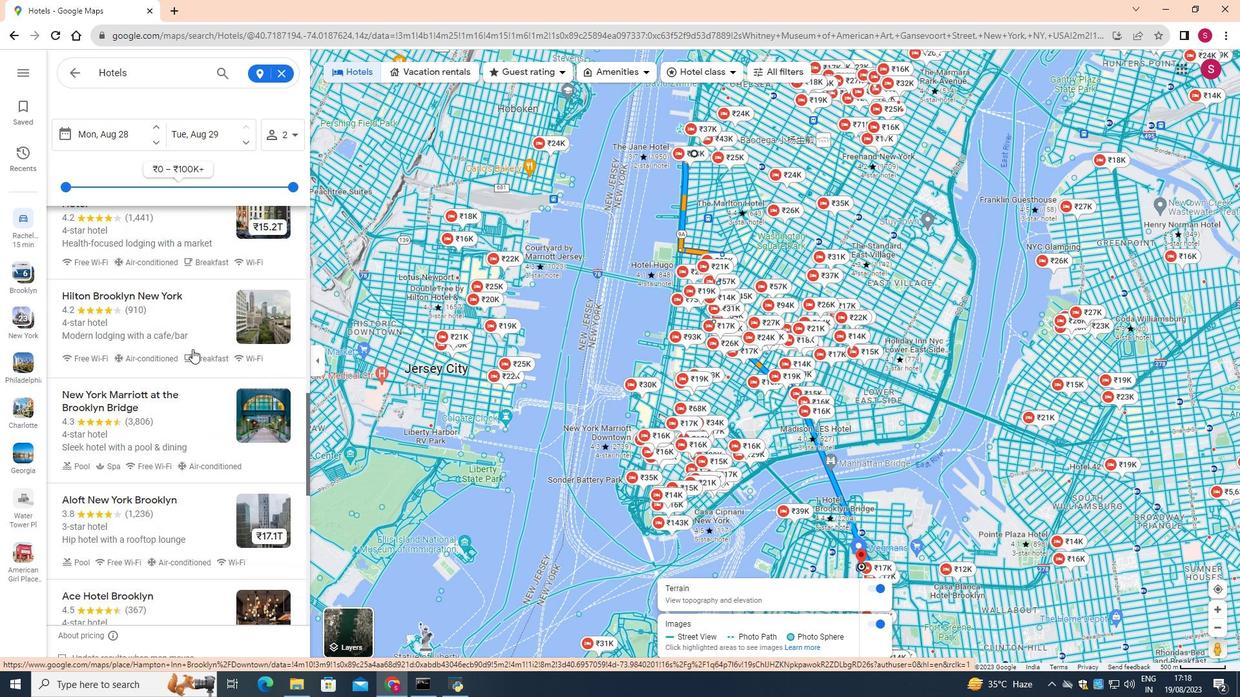 
Action: Mouse scrolled (192, 348) with delta (0, 0)
Screenshot: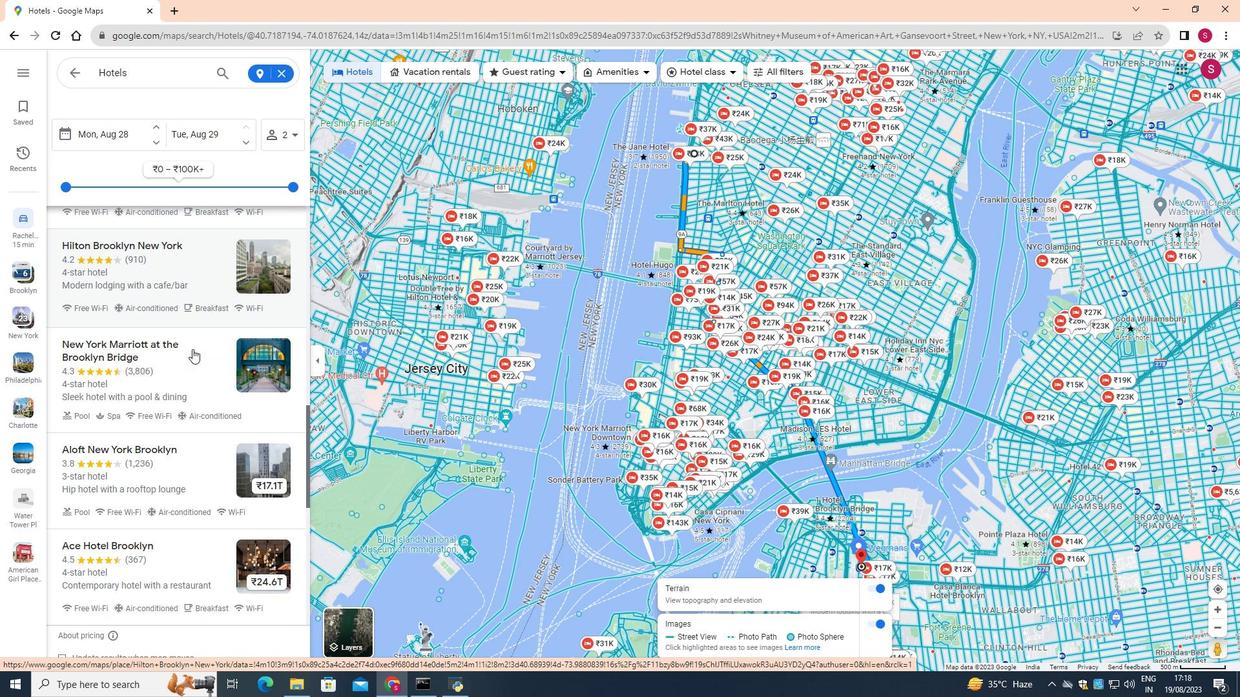 
Action: Mouse scrolled (192, 348) with delta (0, 0)
Screenshot: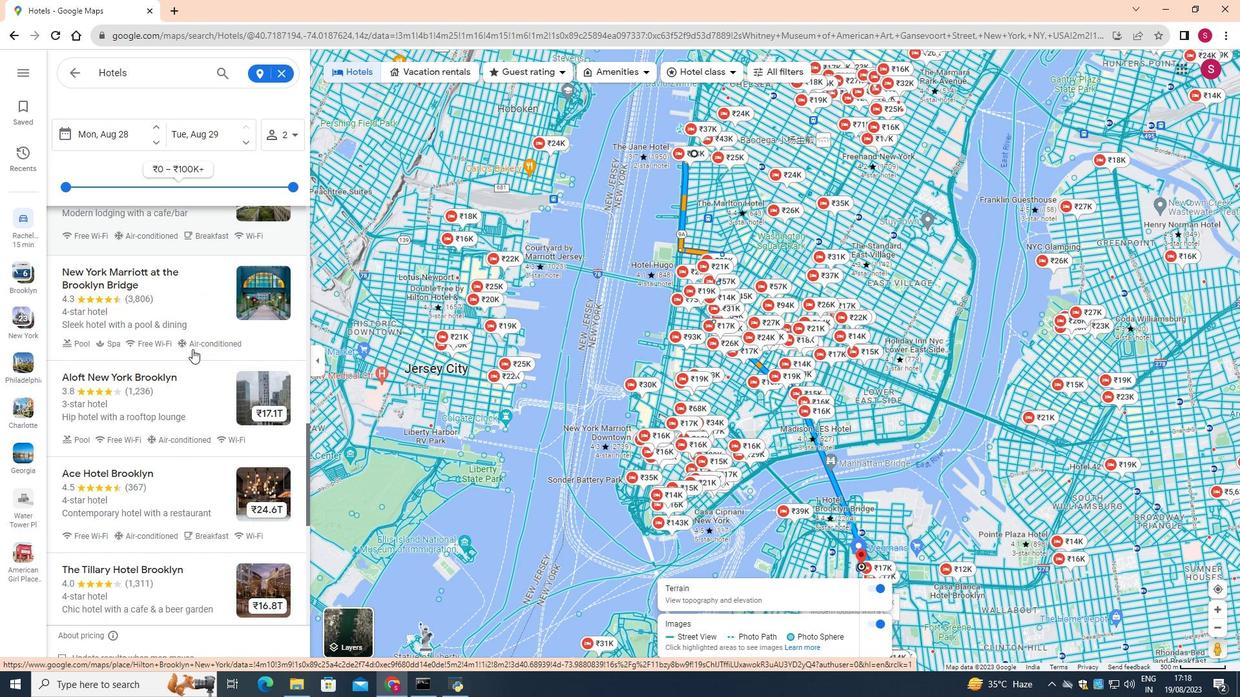 
Action: Mouse scrolled (192, 348) with delta (0, 0)
Screenshot: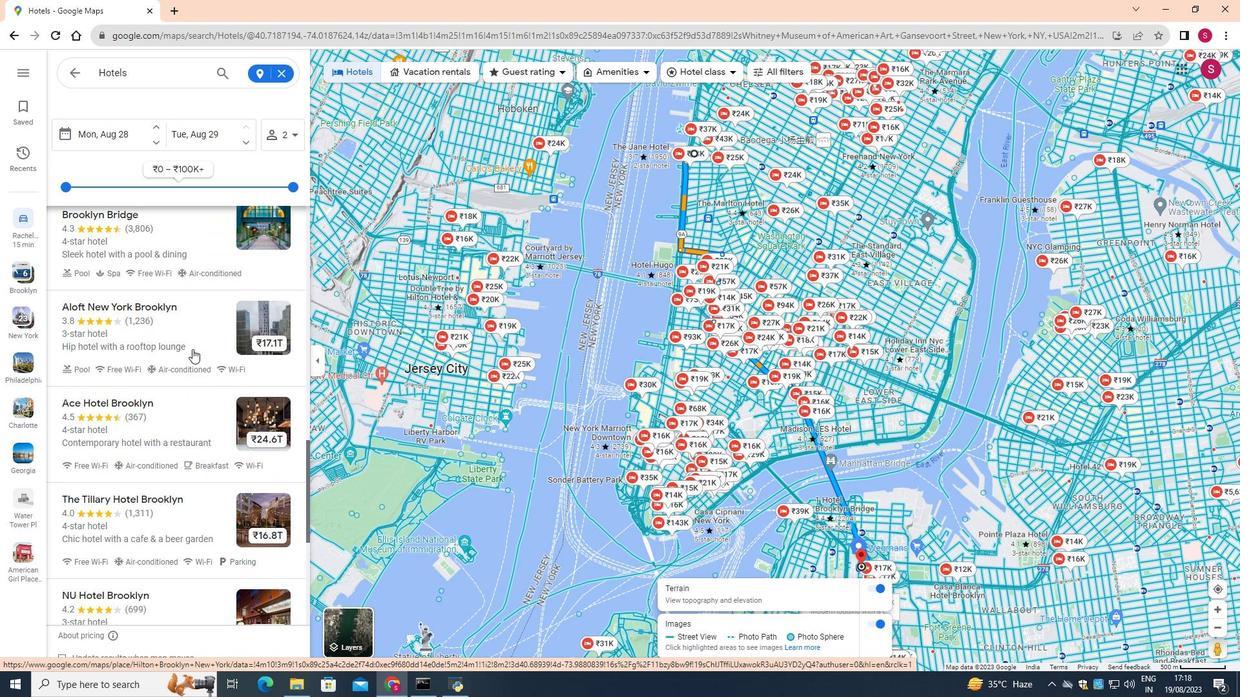 
Action: Mouse scrolled (192, 348) with delta (0, 0)
Screenshot: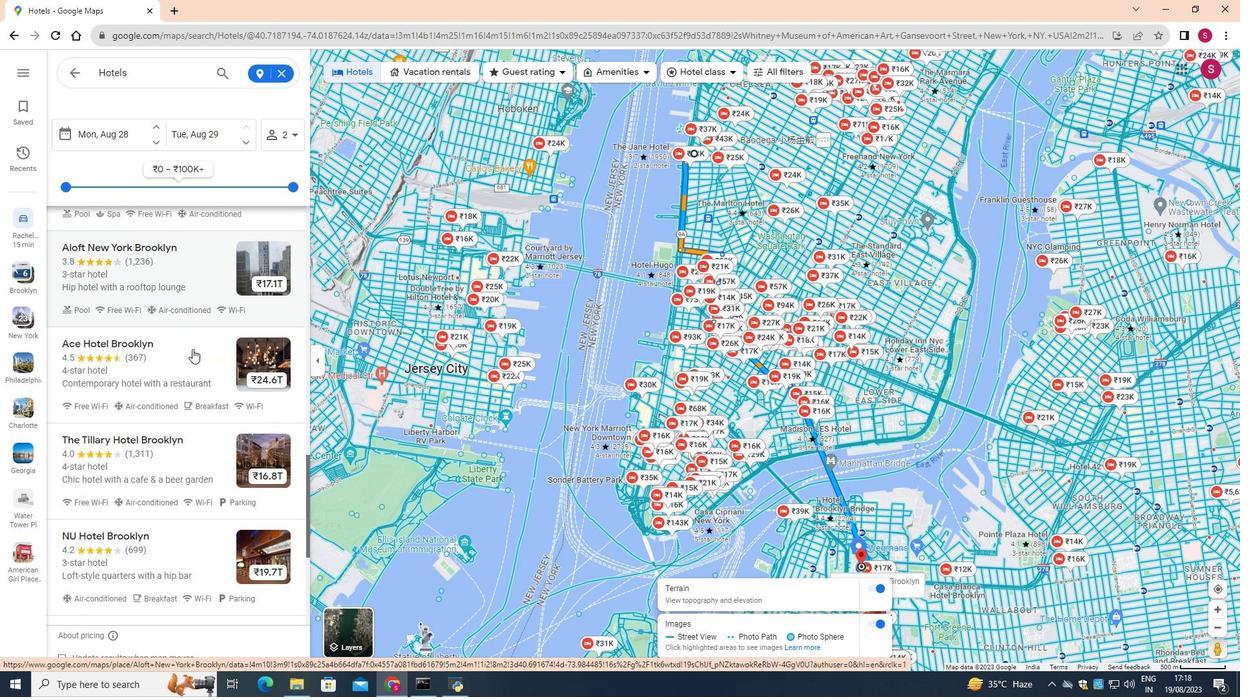 
Action: Mouse scrolled (192, 348) with delta (0, 0)
Screenshot: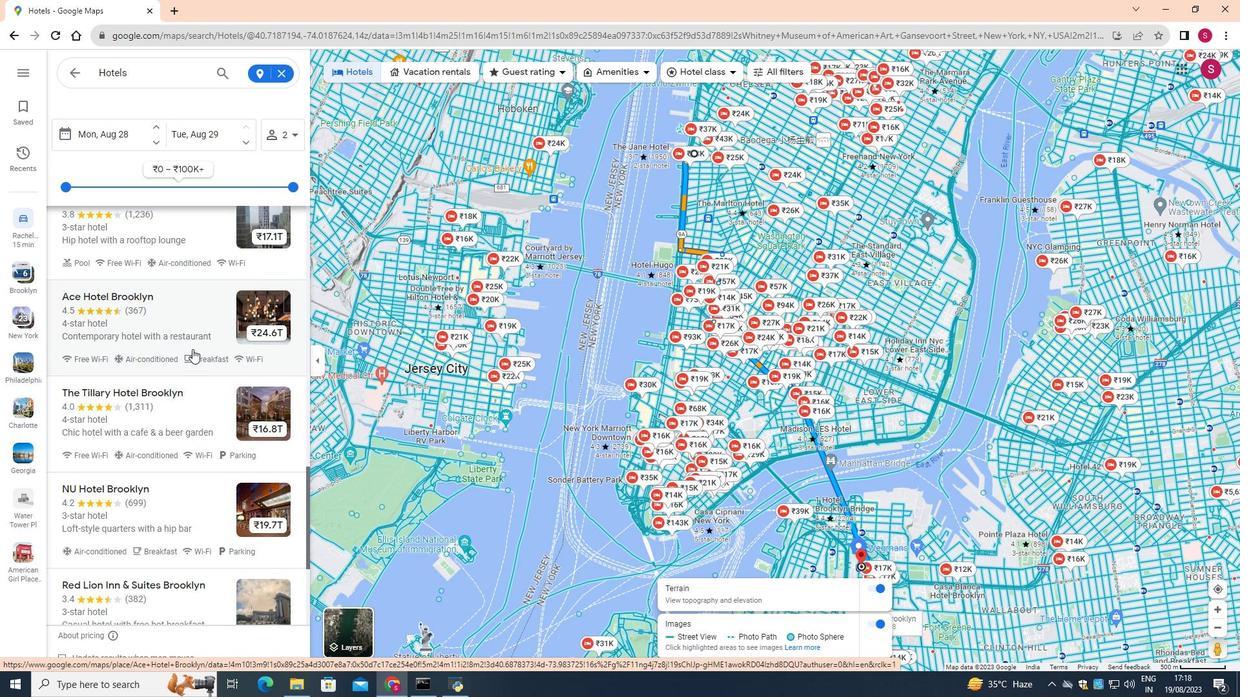 
Action: Mouse scrolled (192, 348) with delta (0, 0)
Screenshot: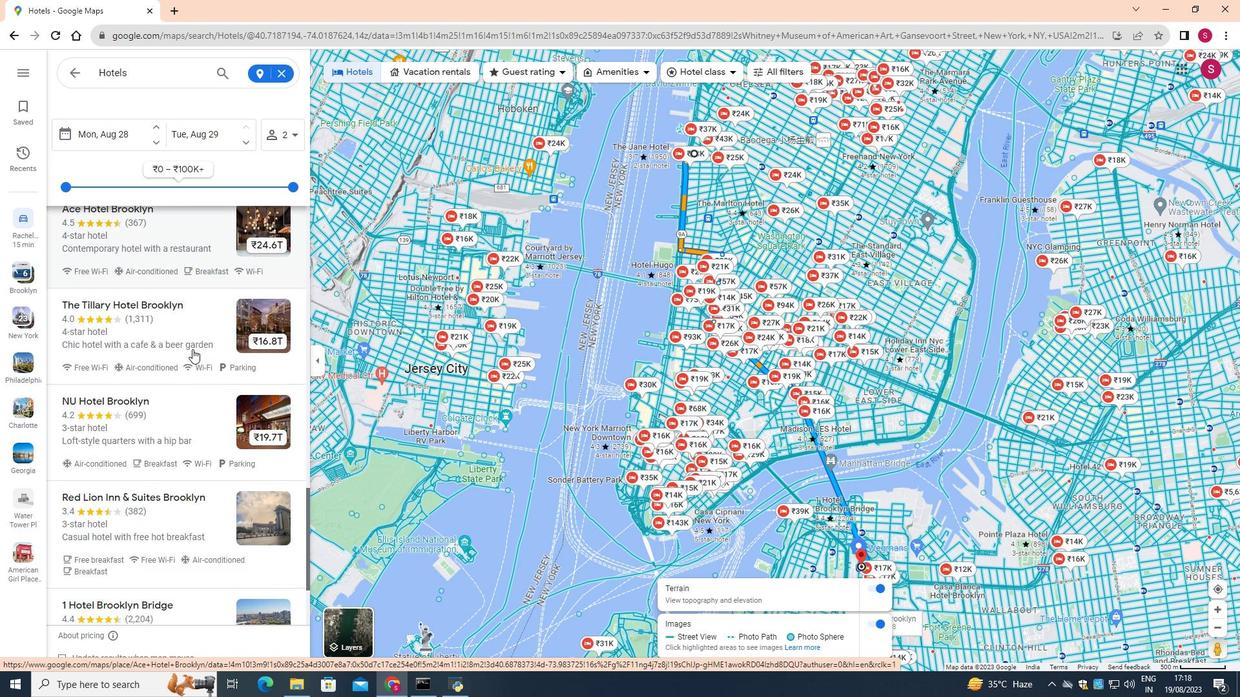 
Action: Mouse scrolled (192, 348) with delta (0, 0)
Screenshot: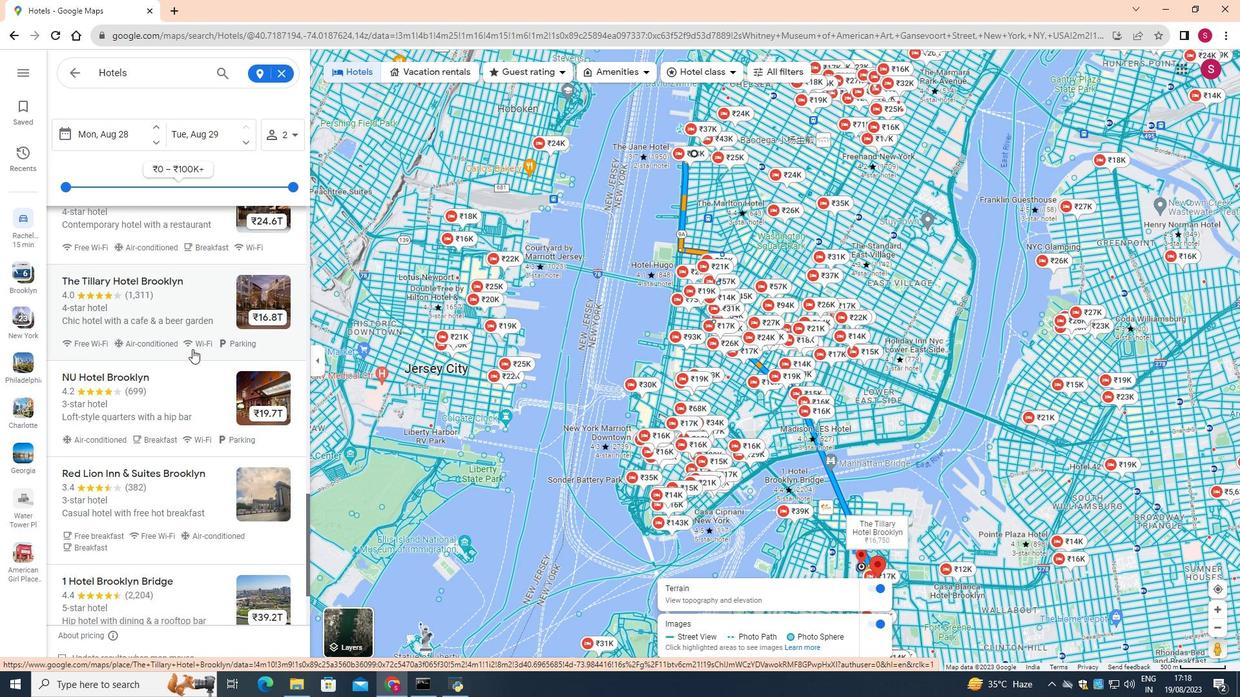 
Action: Mouse scrolled (192, 348) with delta (0, 0)
Screenshot: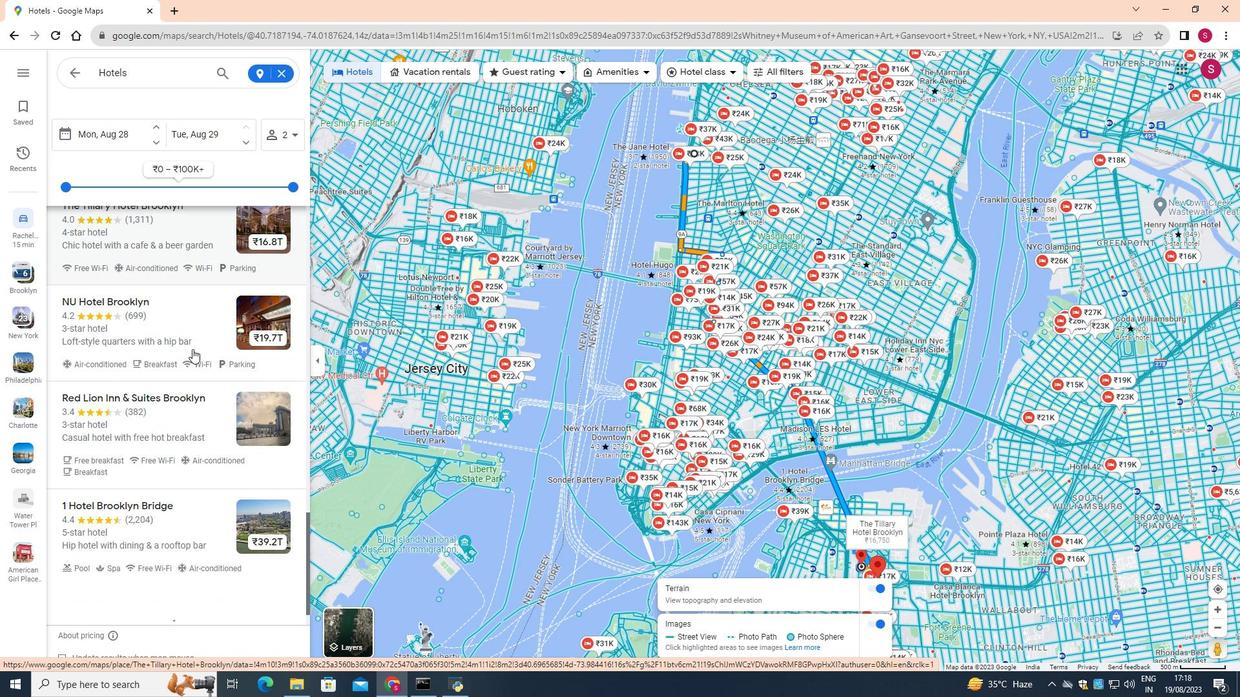 
Action: Mouse scrolled (192, 348) with delta (0, 0)
Screenshot: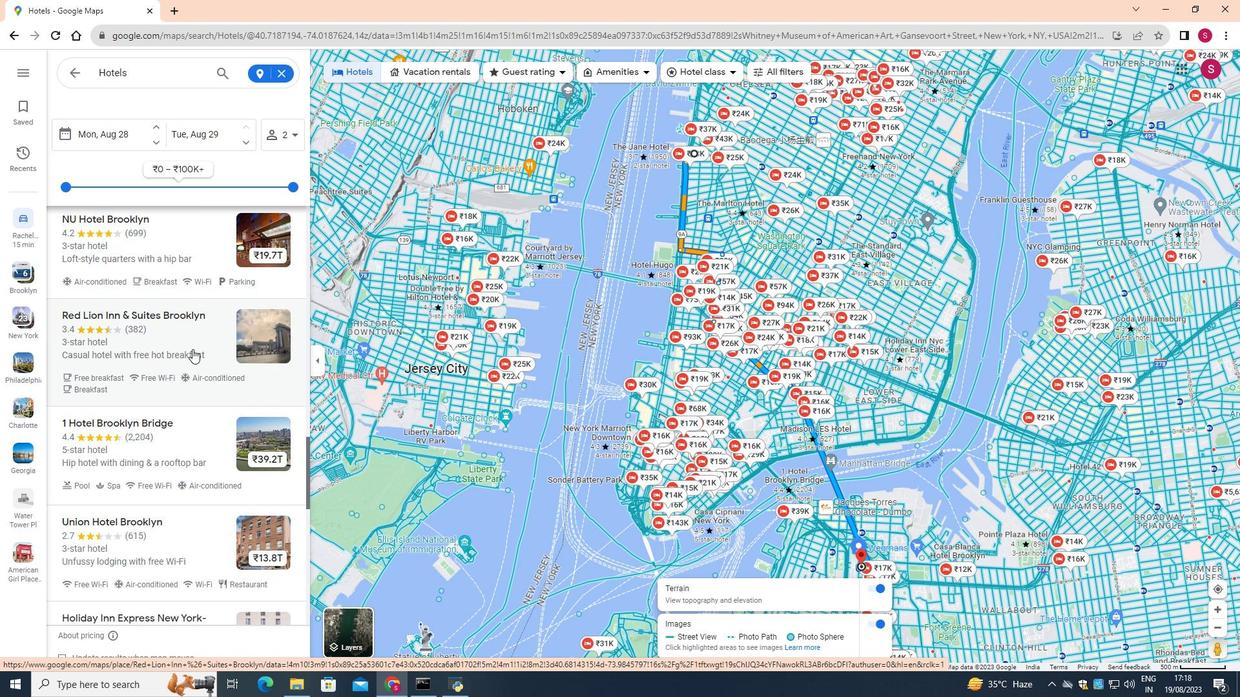 
Action: Mouse scrolled (192, 348) with delta (0, 0)
Screenshot: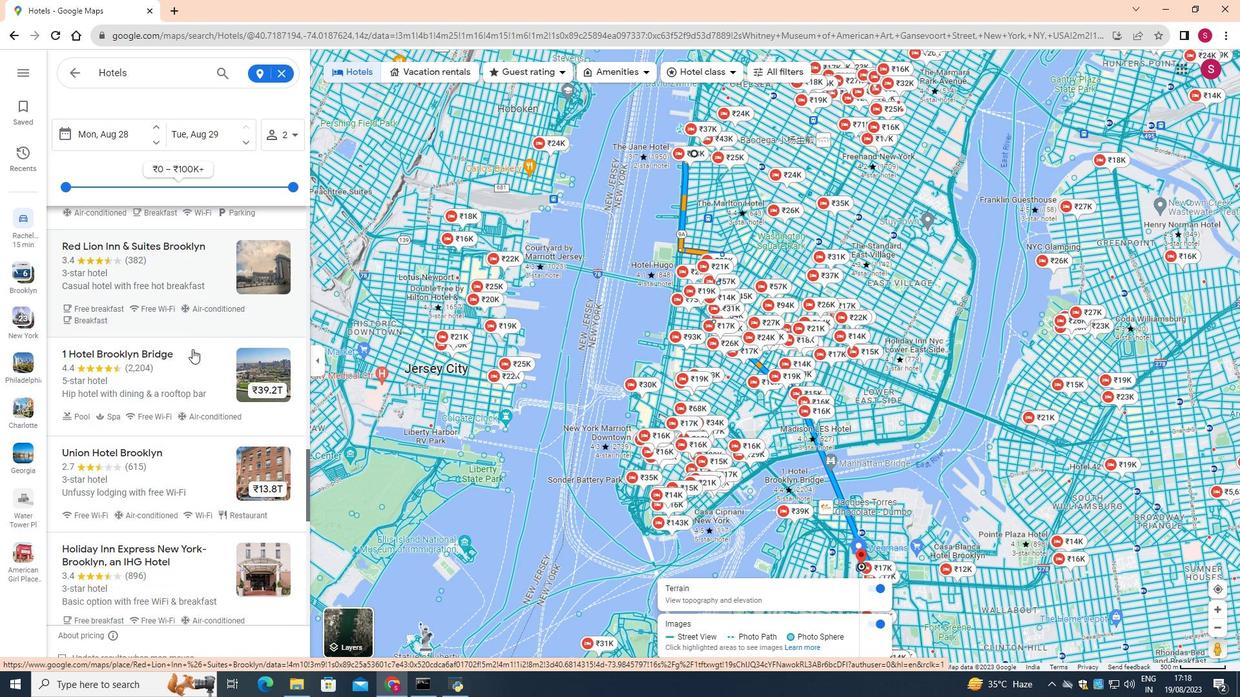 
Action: Mouse scrolled (192, 348) with delta (0, 0)
Screenshot: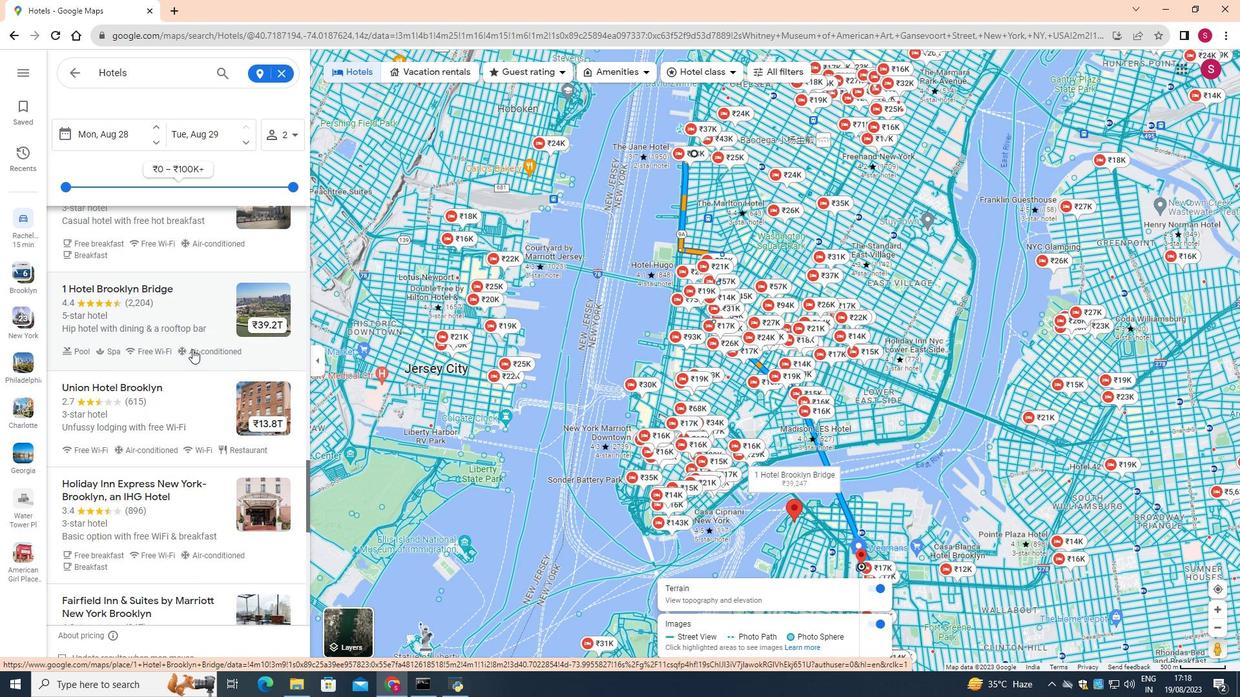 
Action: Mouse scrolled (192, 348) with delta (0, 0)
Screenshot: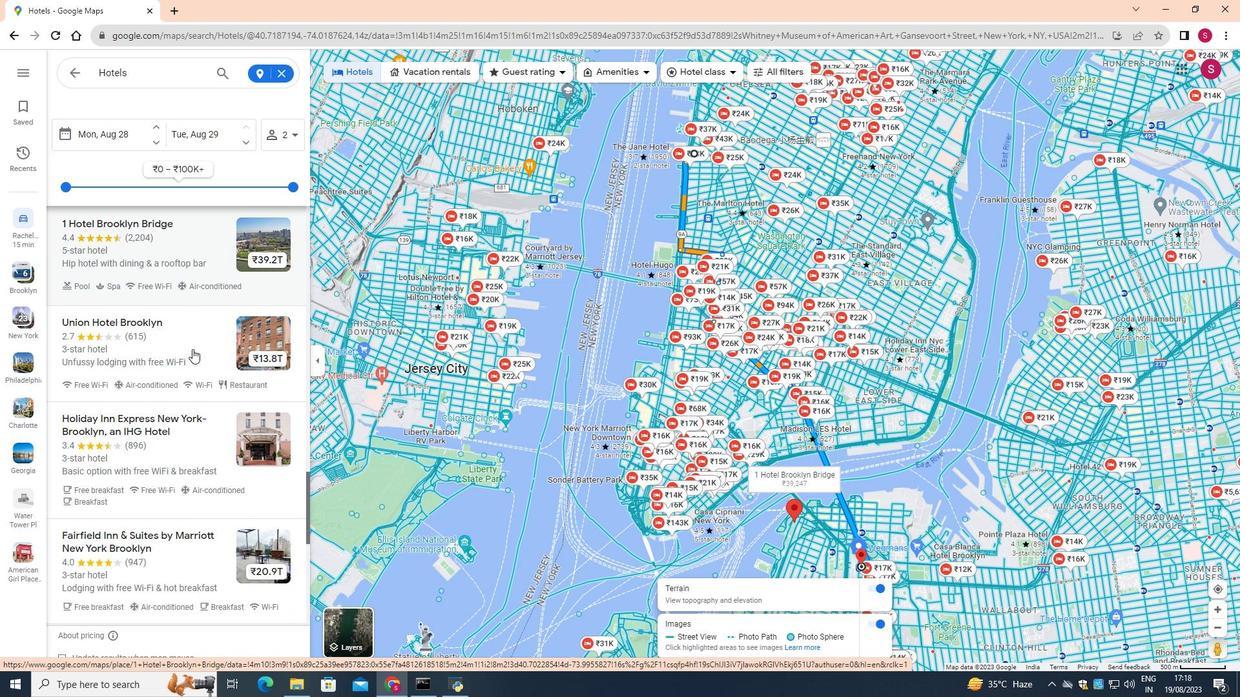 
Action: Mouse scrolled (192, 348) with delta (0, 0)
Screenshot: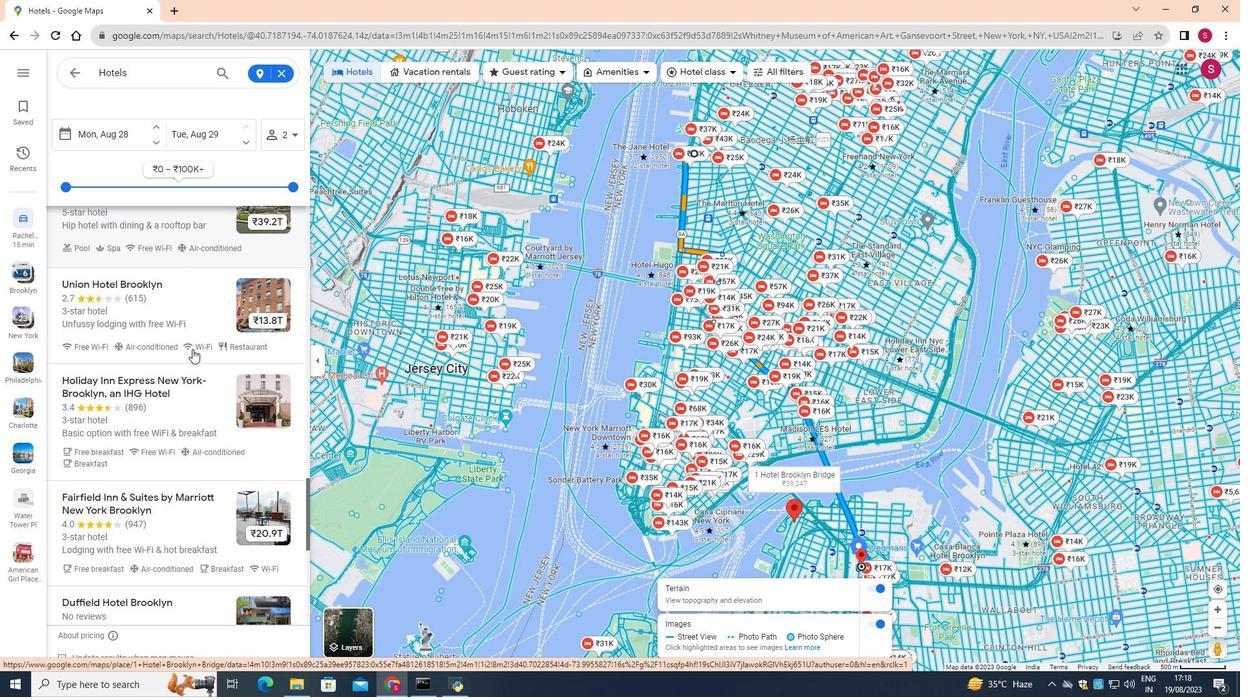 
Action: Mouse scrolled (192, 348) with delta (0, 0)
Screenshot: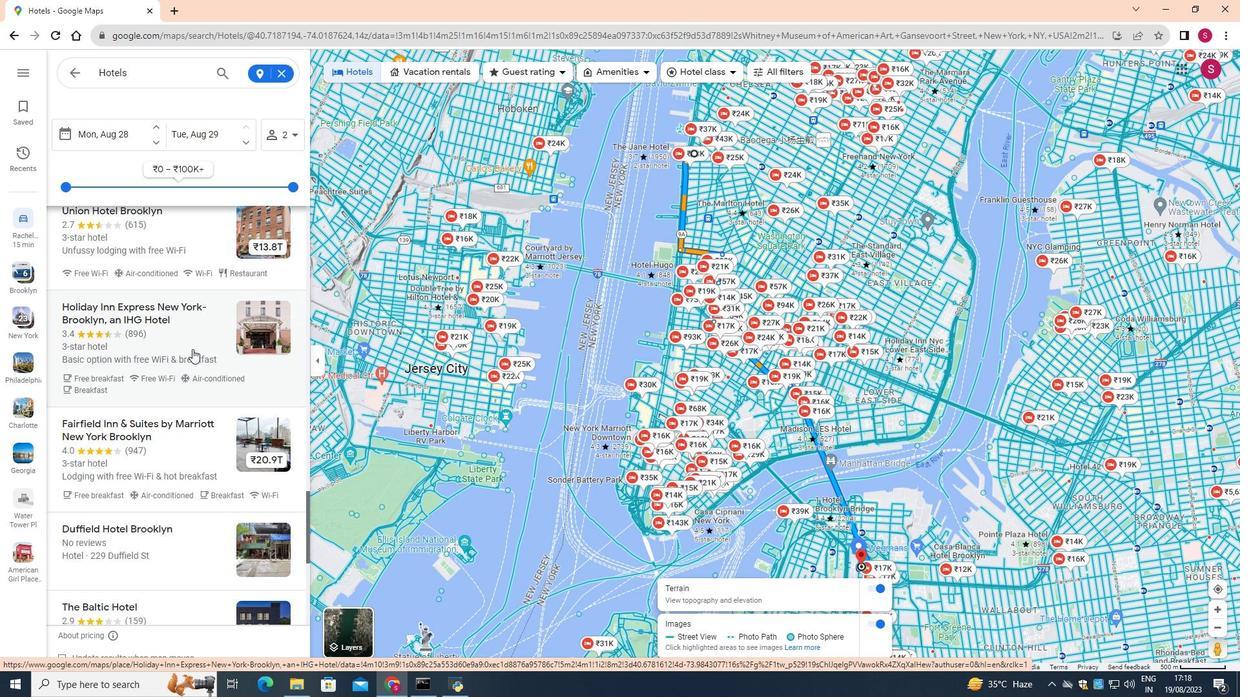 
Action: Mouse scrolled (192, 348) with delta (0, 0)
Screenshot: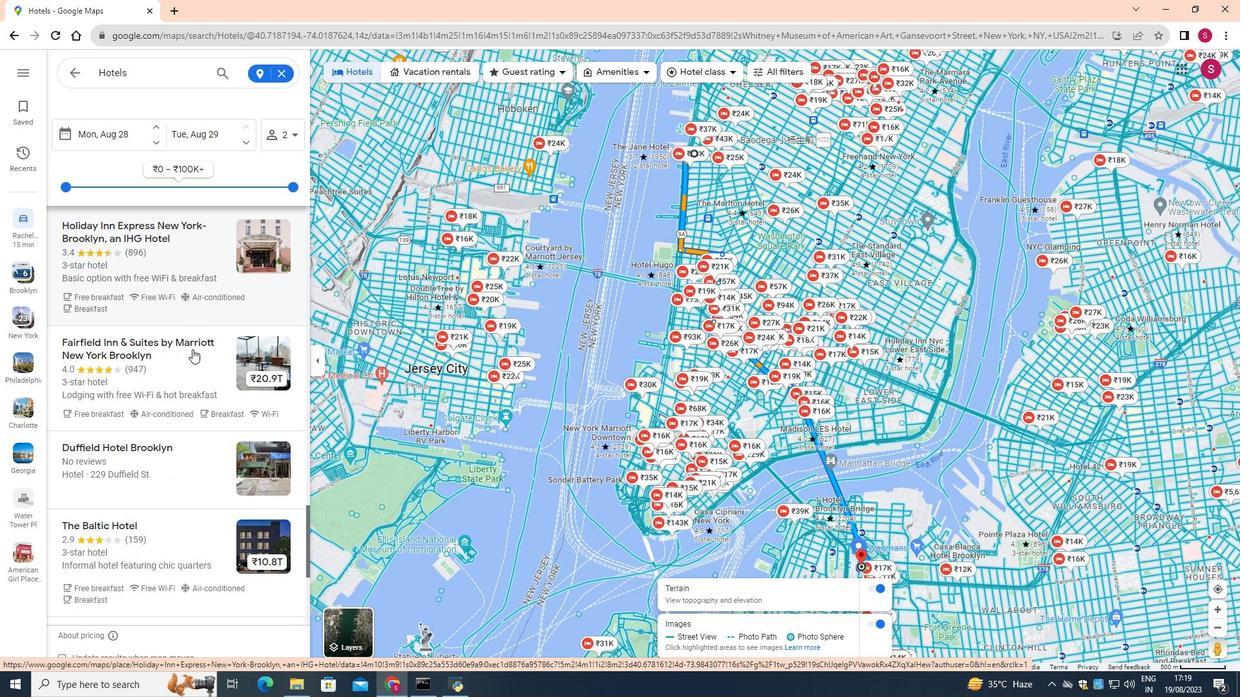 
Action: Mouse scrolled (192, 348) with delta (0, 0)
Screenshot: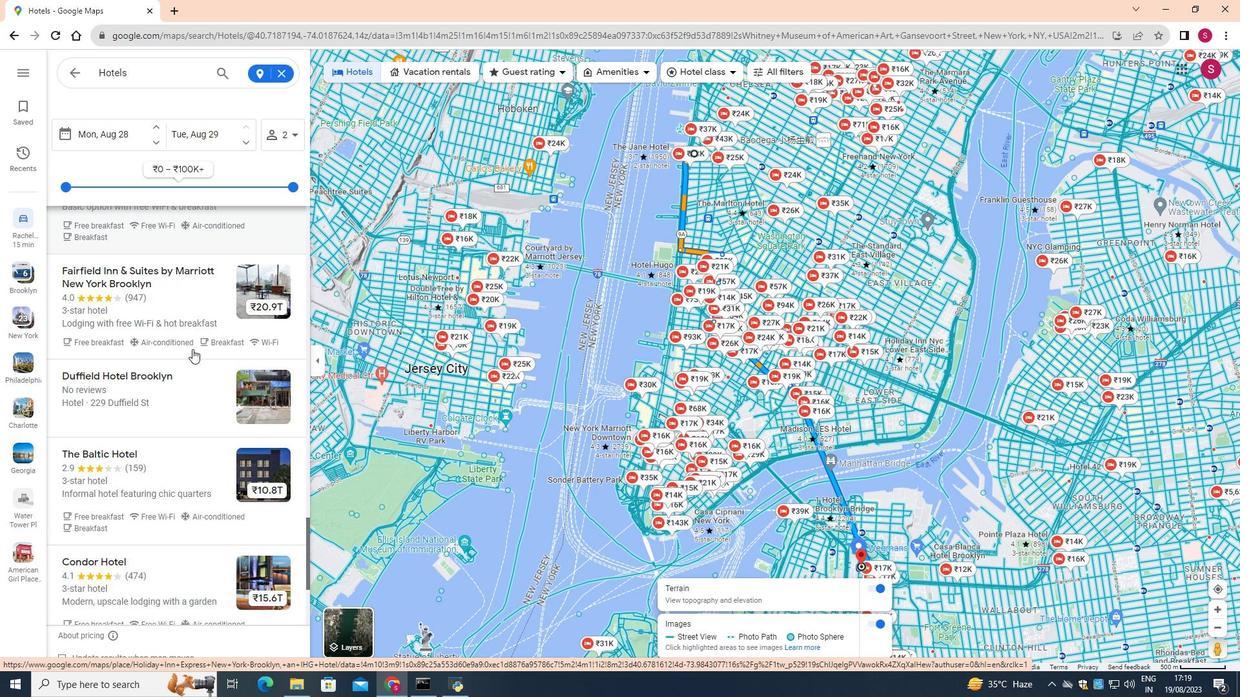 
Action: Mouse scrolled (192, 348) with delta (0, 0)
Screenshot: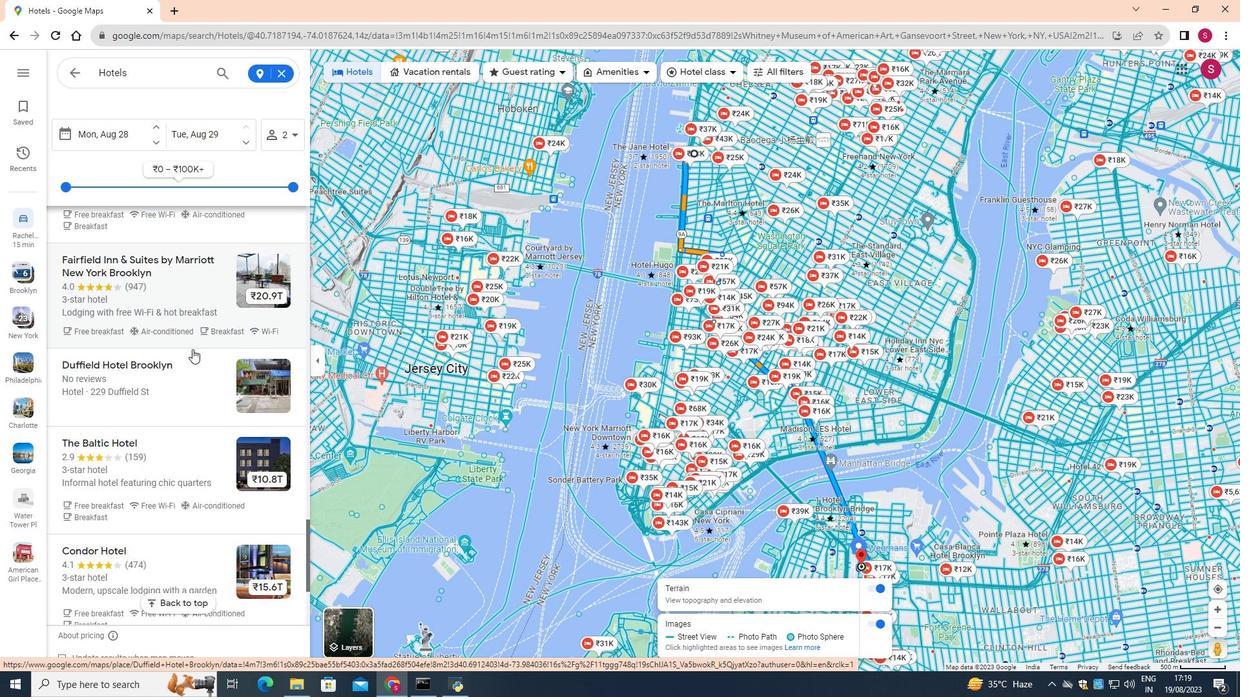 
Action: Mouse scrolled (192, 348) with delta (0, 0)
Screenshot: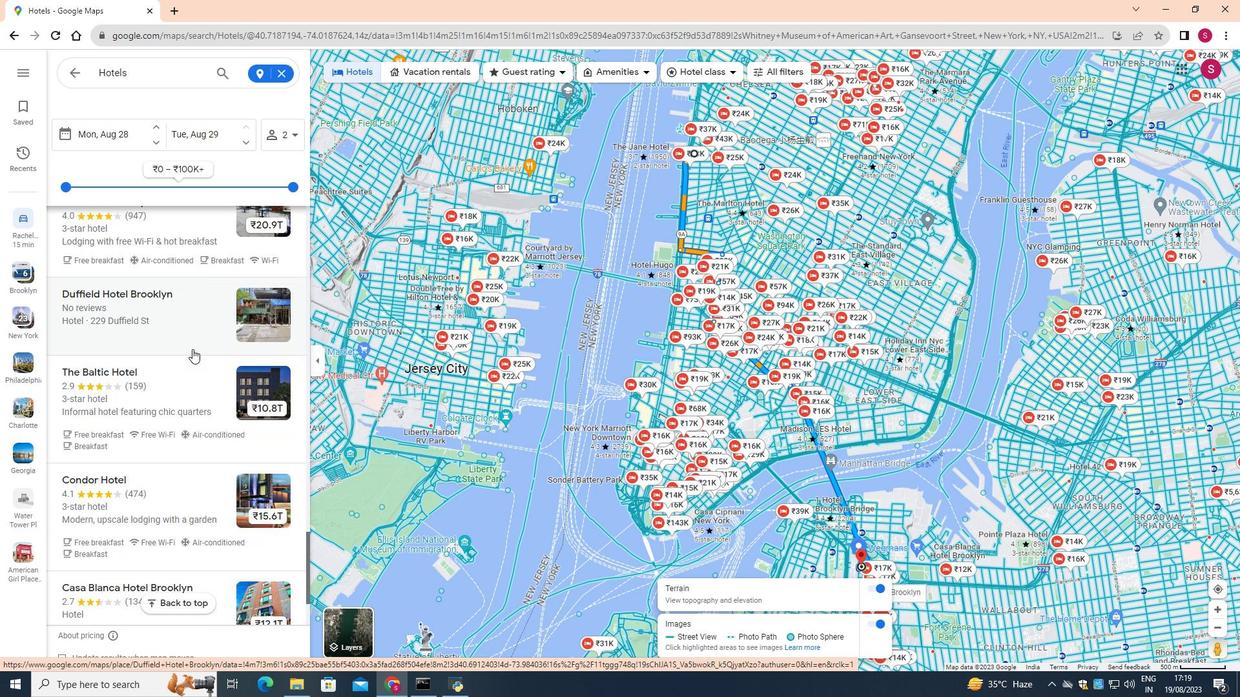
Action: Mouse scrolled (192, 348) with delta (0, 0)
Screenshot: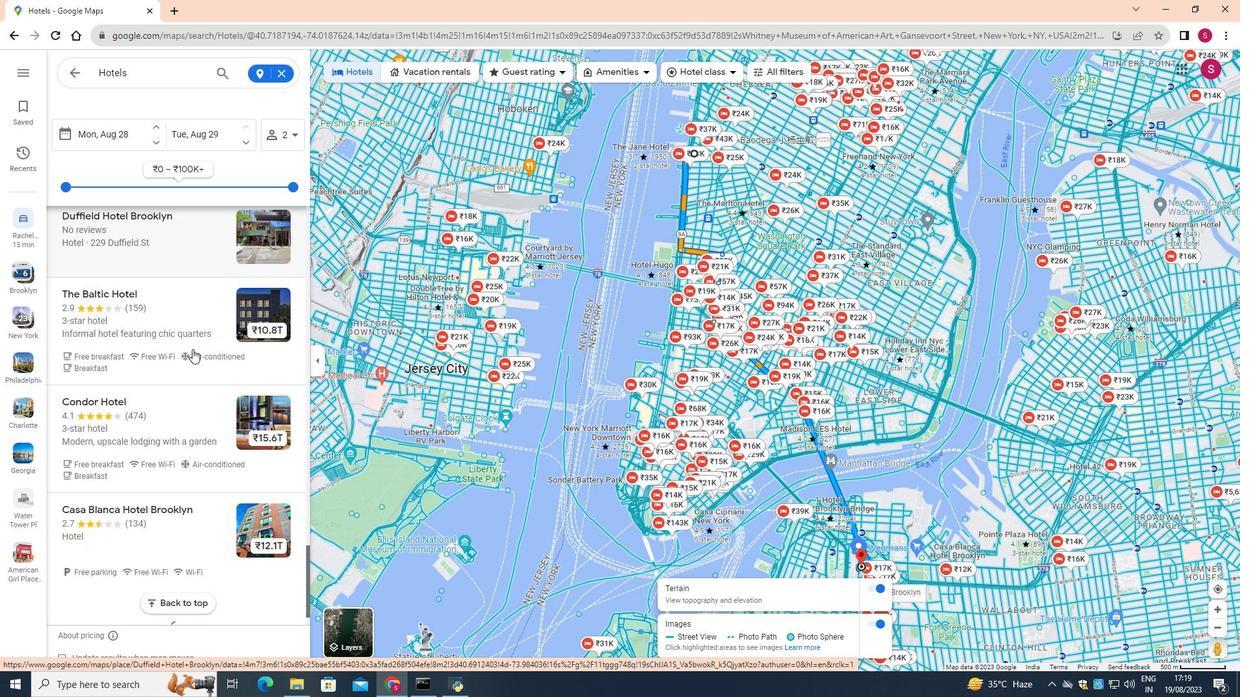 
Action: Mouse moved to (188, 373)
Screenshot: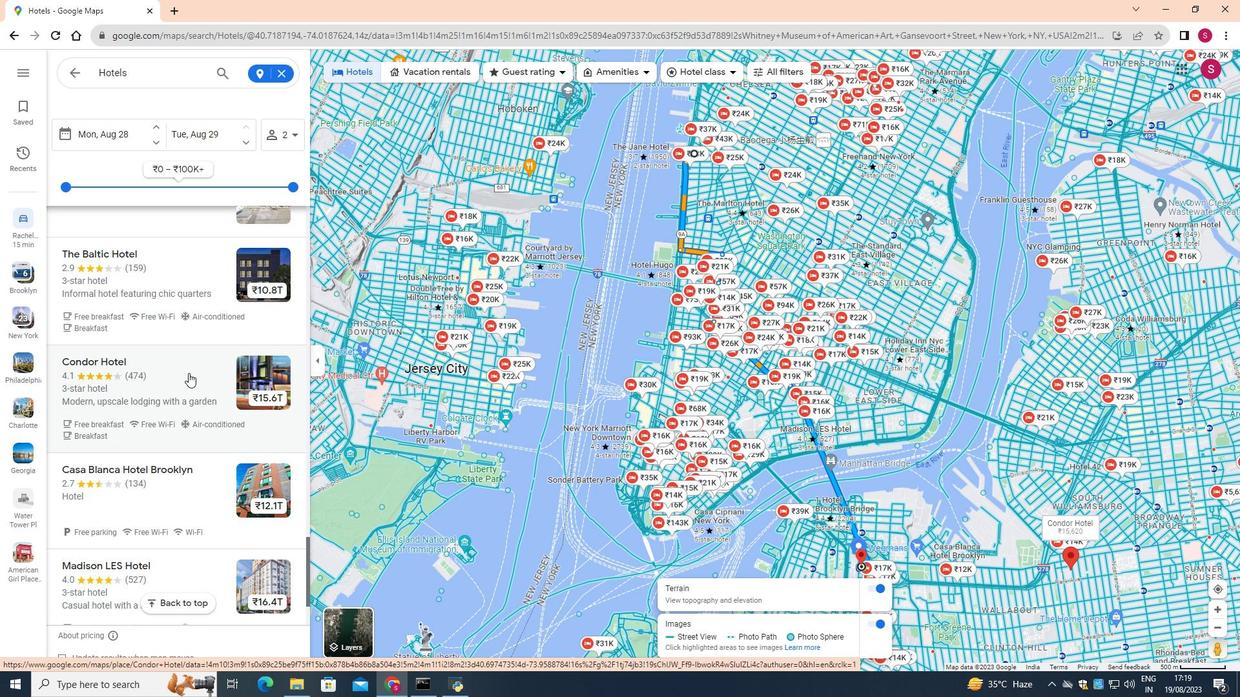 
Action: Mouse scrolled (188, 372) with delta (0, 0)
Screenshot: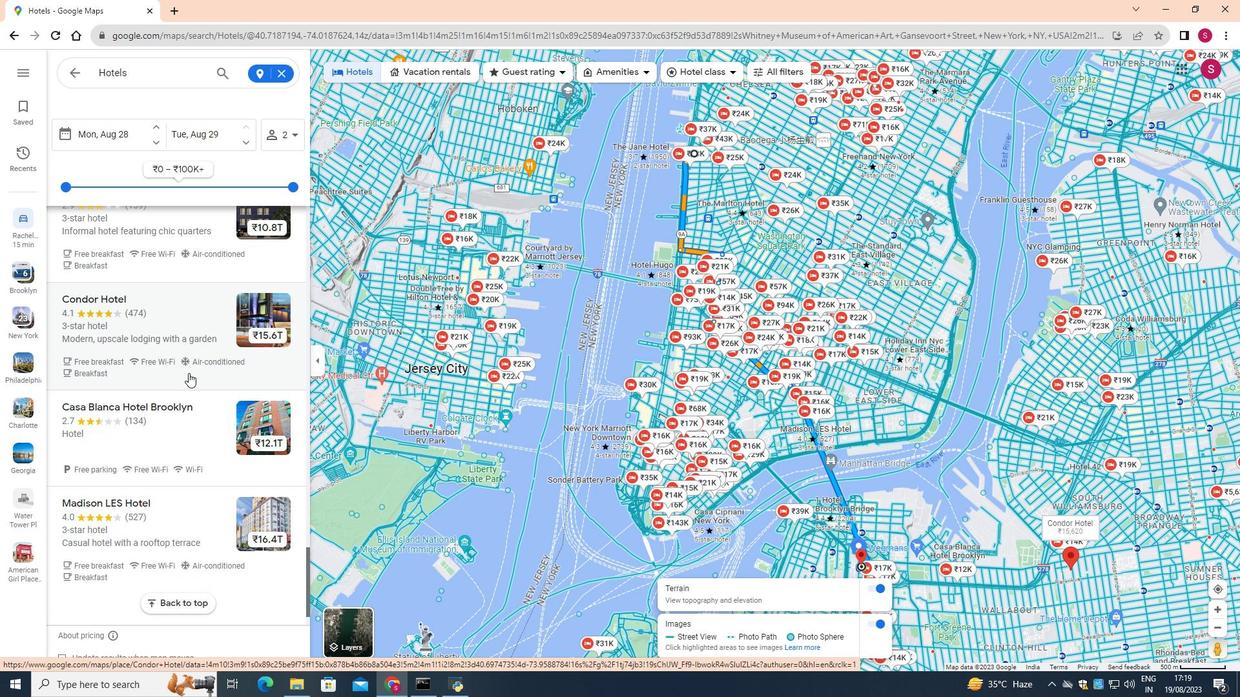 
Action: Mouse scrolled (188, 372) with delta (0, 0)
Screenshot: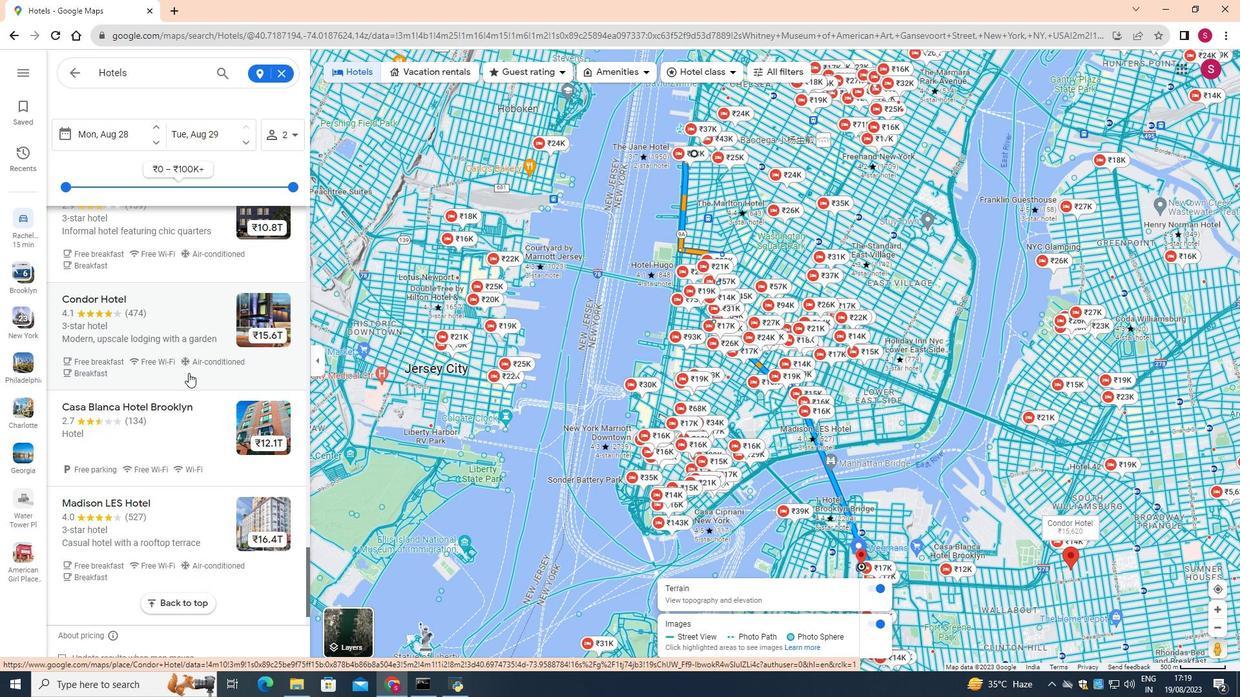 
Action: Mouse moved to (194, 362)
Screenshot: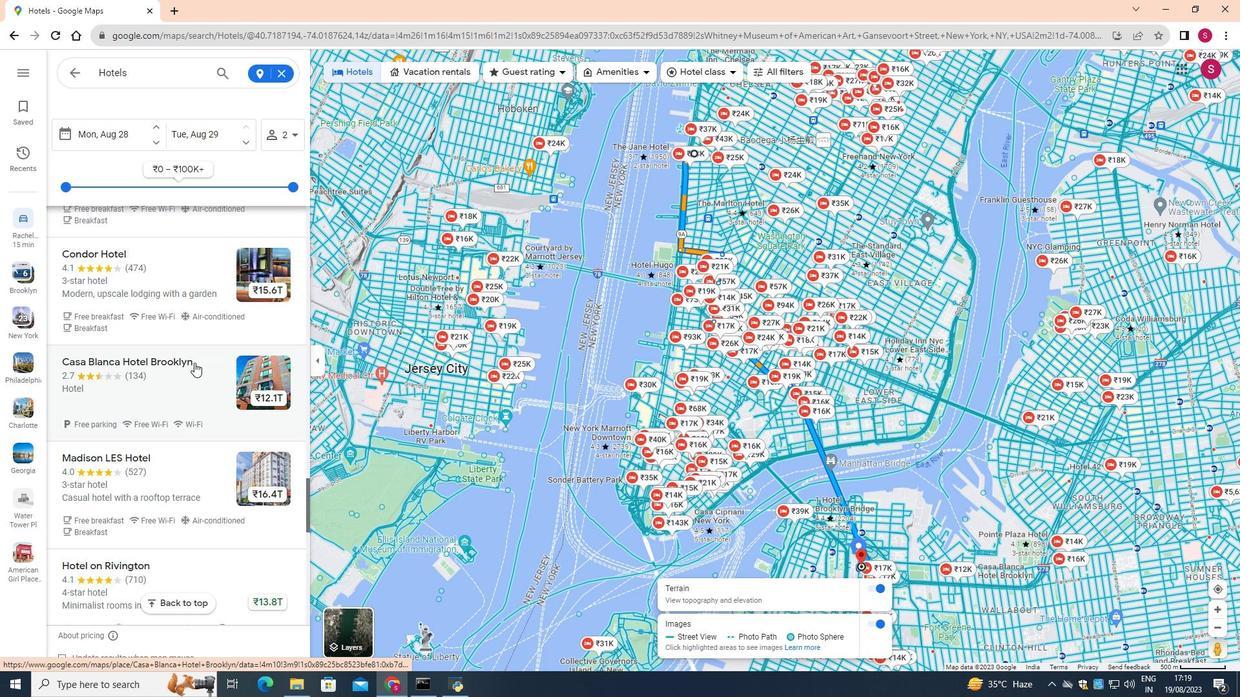 
Action: Mouse scrolled (194, 362) with delta (0, 0)
Screenshot: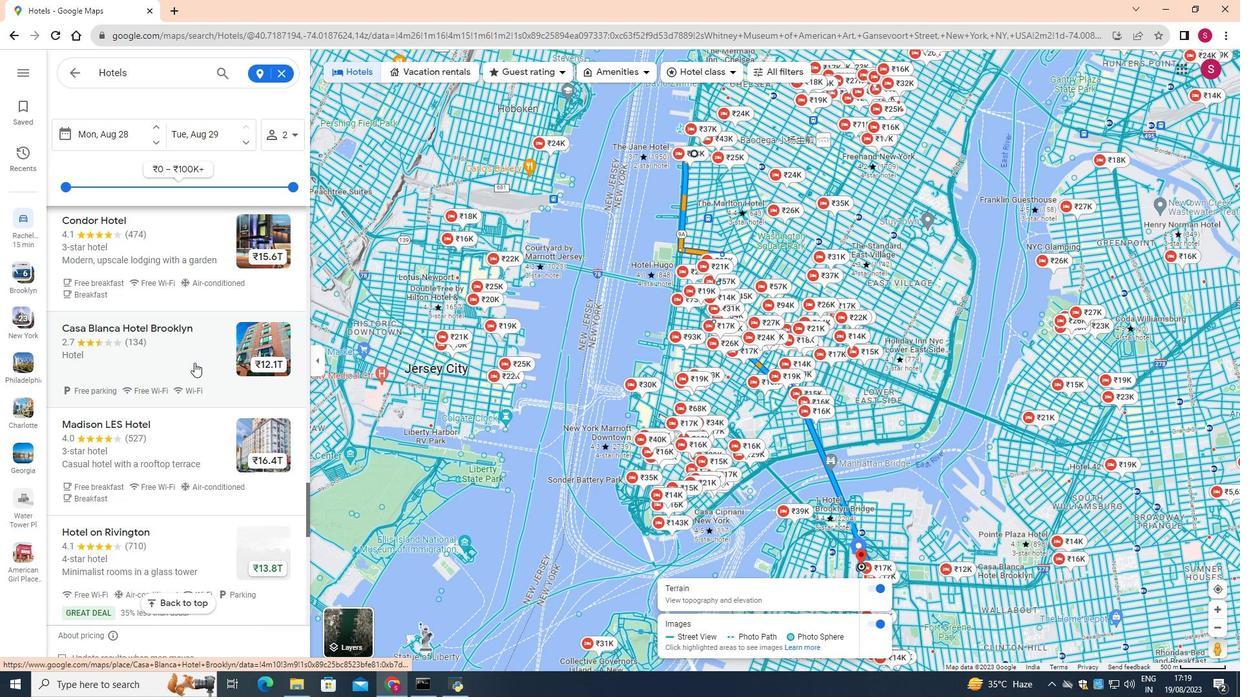 
Action: Mouse moved to (195, 359)
Screenshot: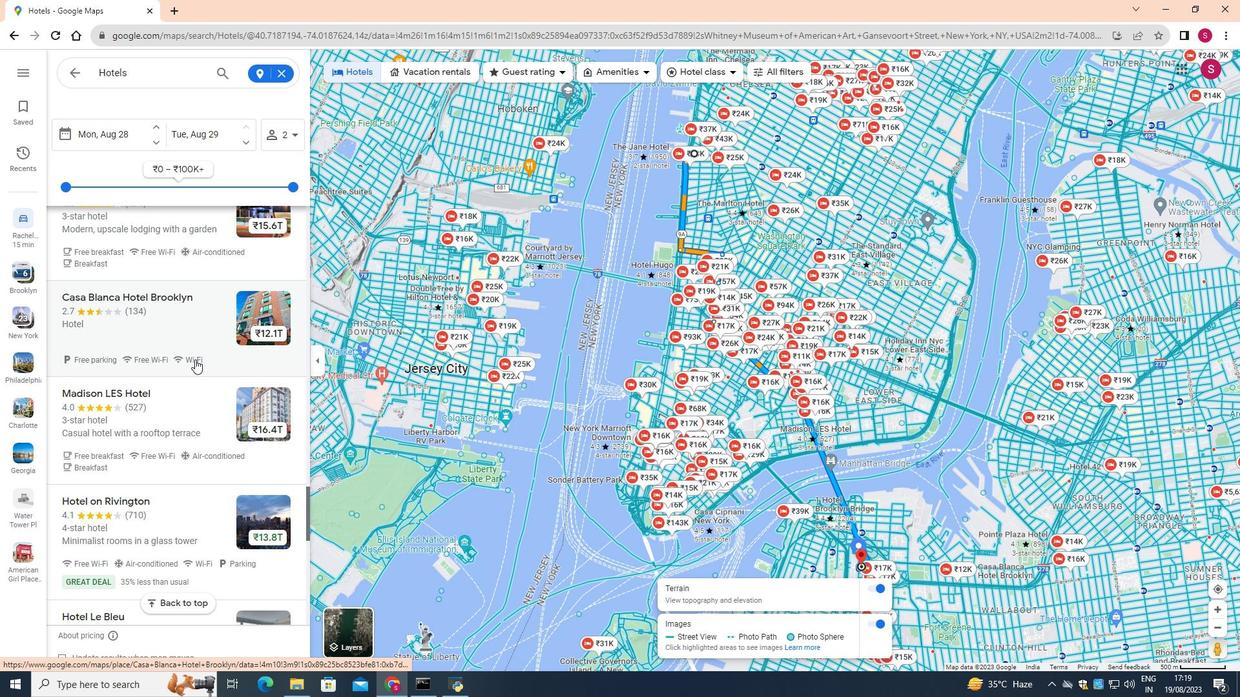 
Action: Mouse scrolled (195, 359) with delta (0, 0)
Screenshot: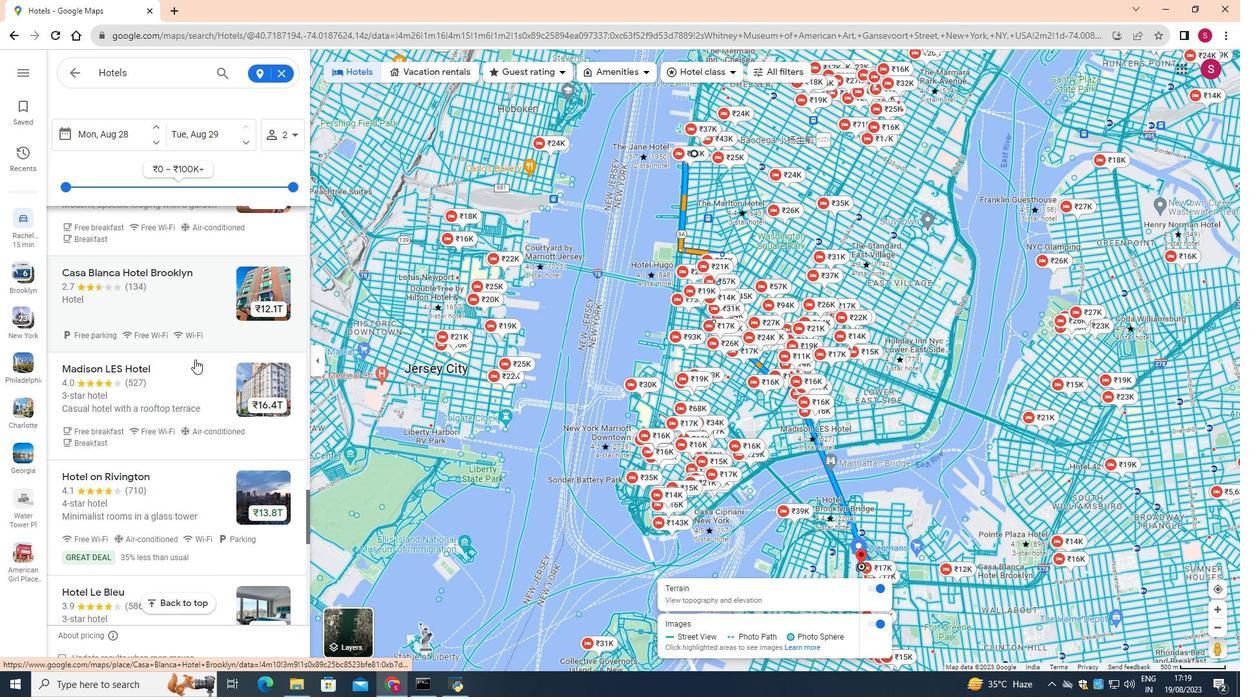 
Action: Mouse scrolled (195, 359) with delta (0, 0)
Screenshot: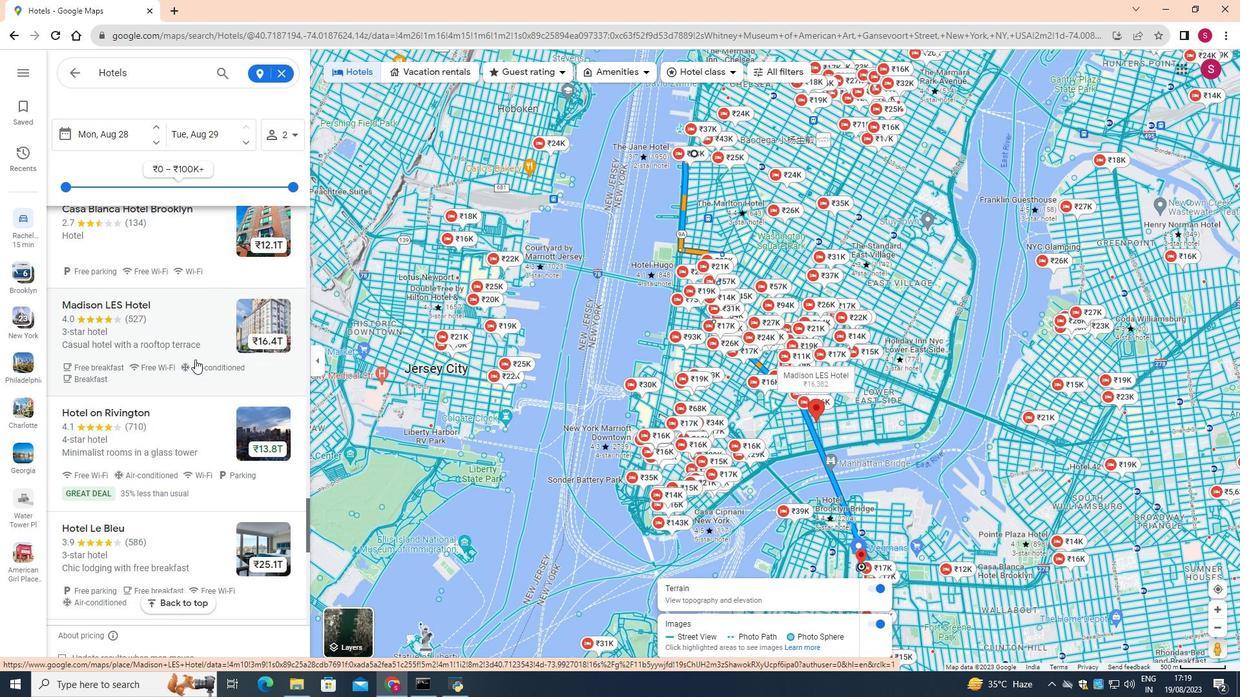 
Action: Mouse scrolled (195, 359) with delta (0, 0)
Screenshot: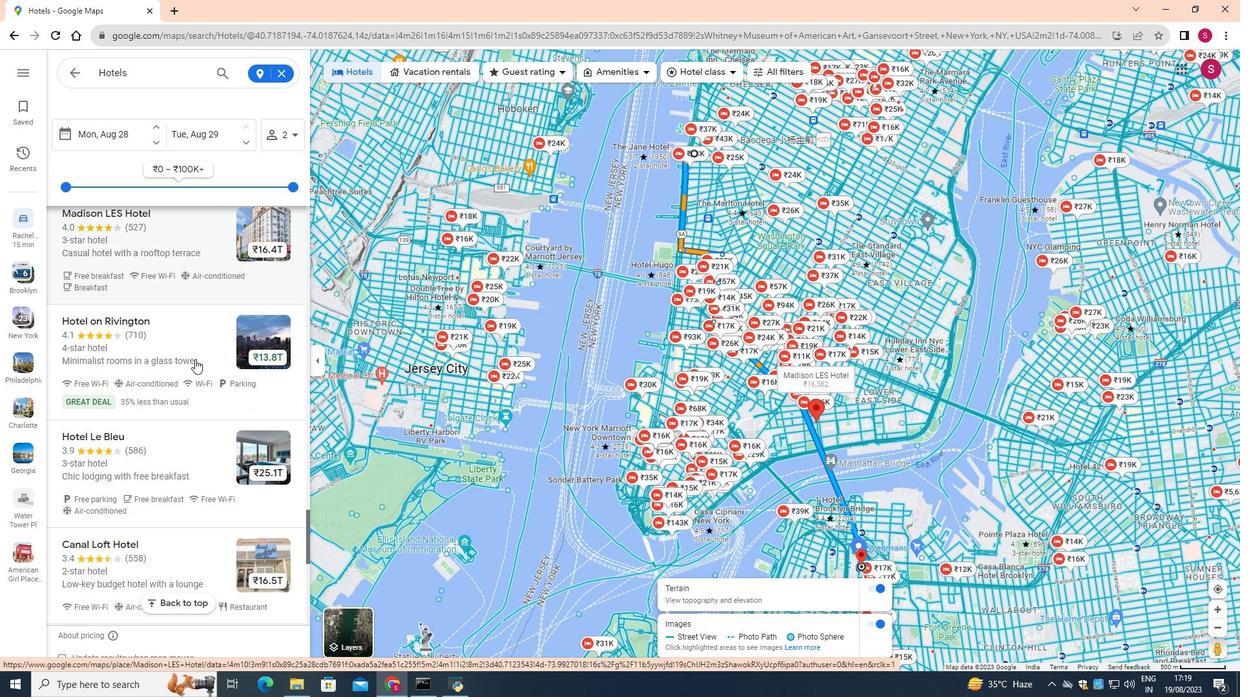 
Action: Mouse scrolled (195, 359) with delta (0, 0)
Screenshot: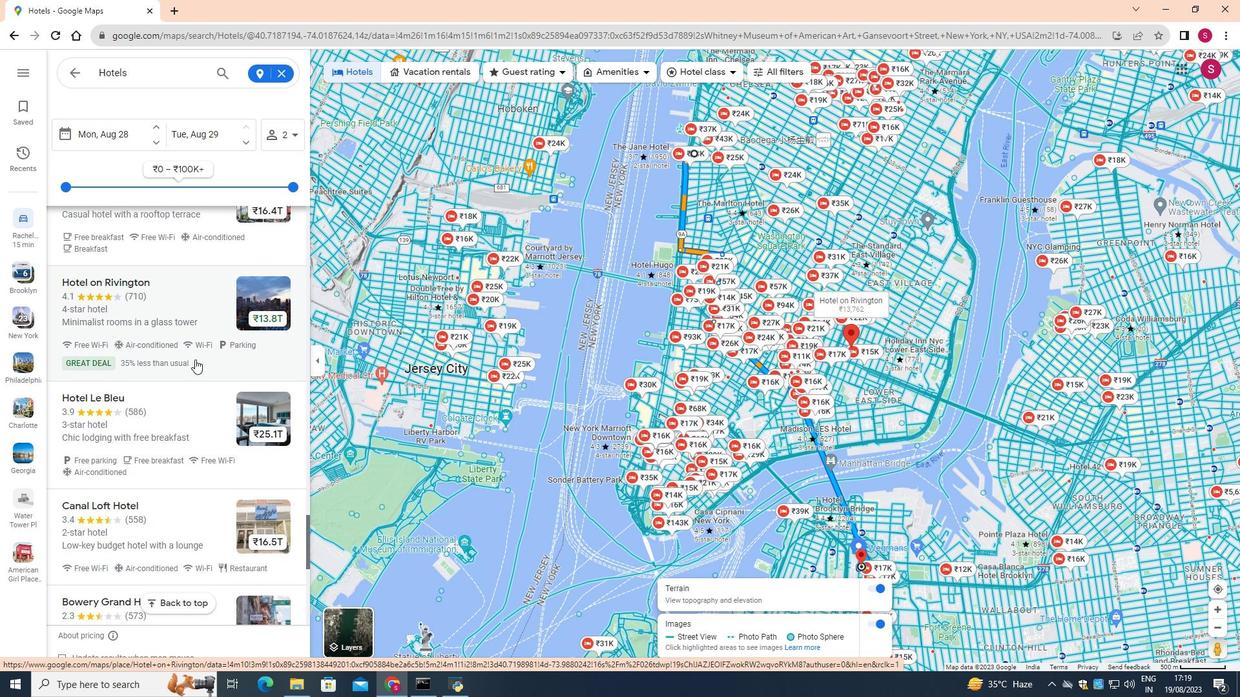 
Action: Mouse scrolled (195, 359) with delta (0, 0)
Screenshot: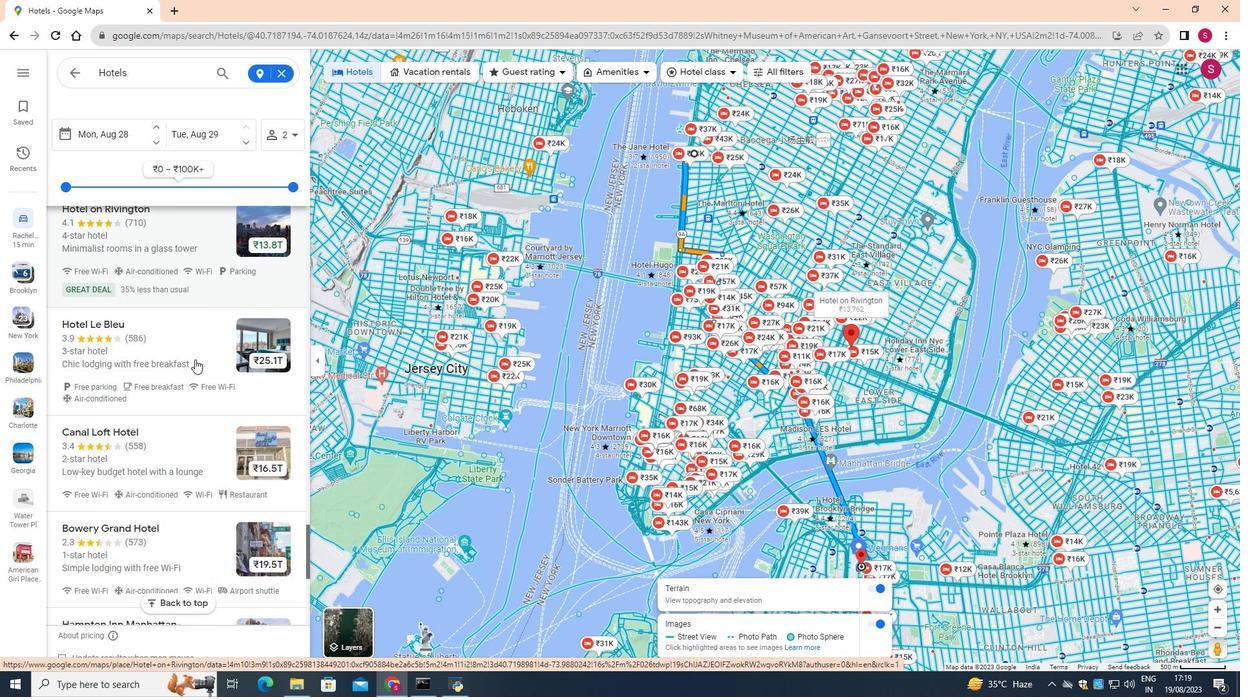 
Action: Mouse scrolled (195, 359) with delta (0, 0)
Screenshot: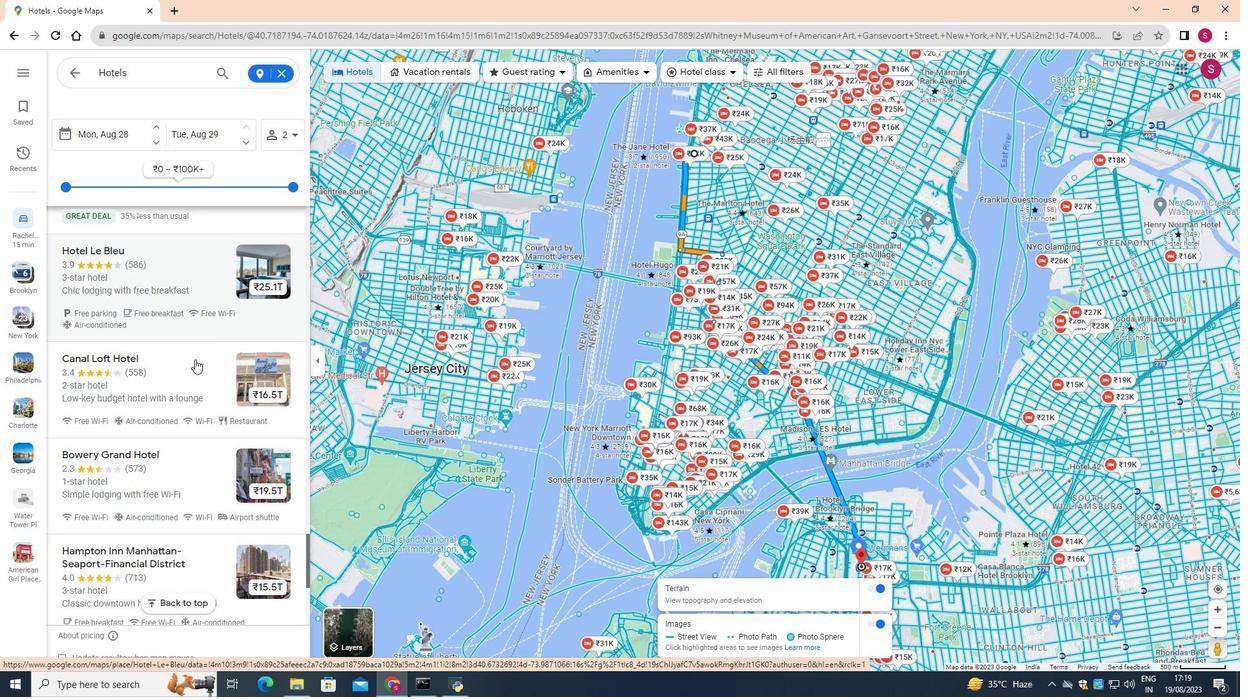 
Action: Mouse scrolled (195, 359) with delta (0, 0)
Screenshot: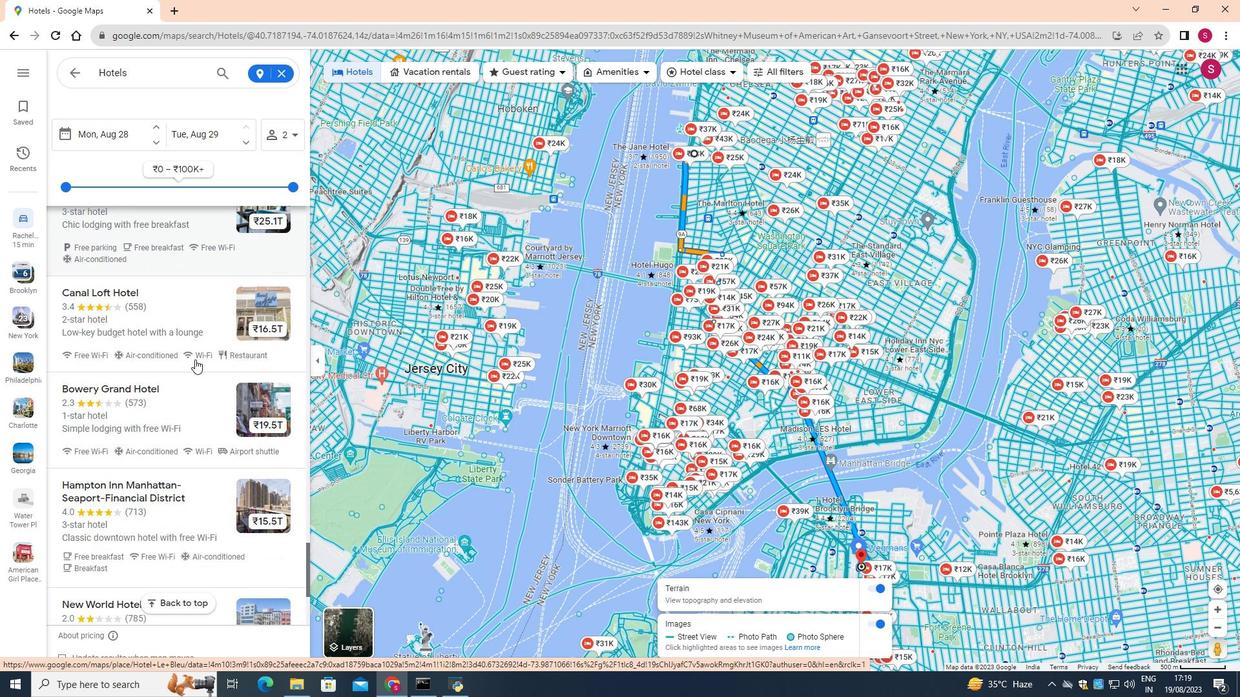 
Action: Mouse scrolled (195, 359) with delta (0, 0)
Screenshot: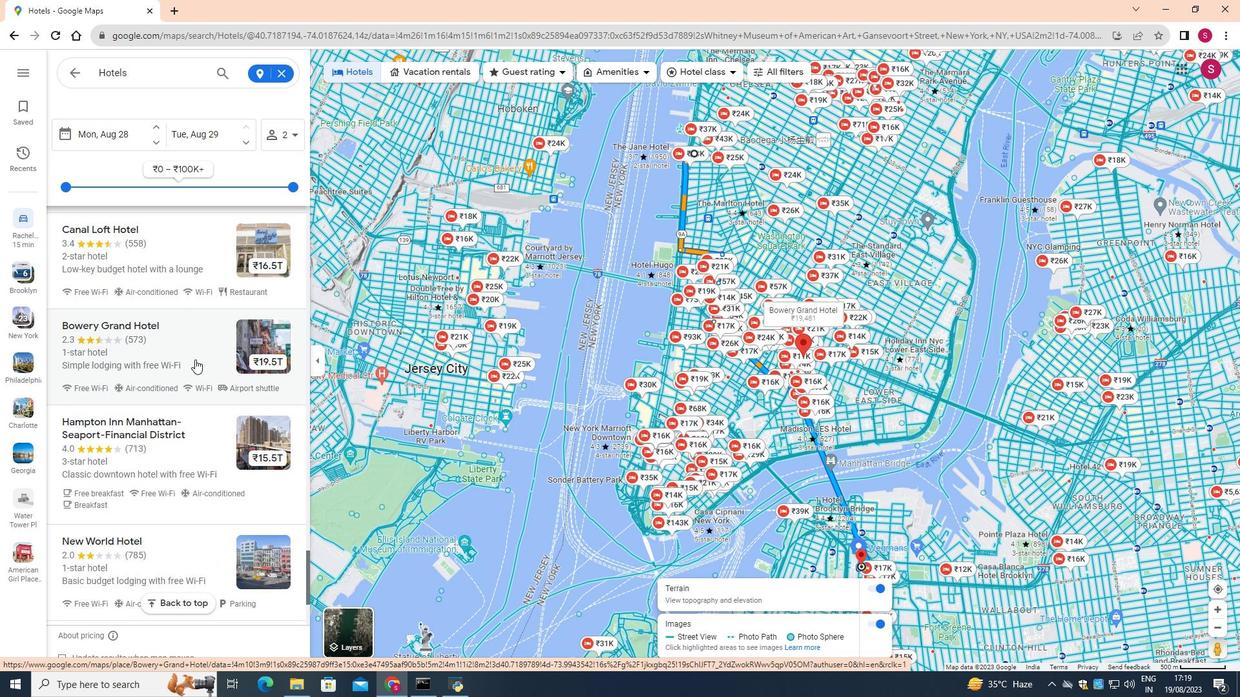 
Action: Mouse scrolled (195, 359) with delta (0, 0)
Screenshot: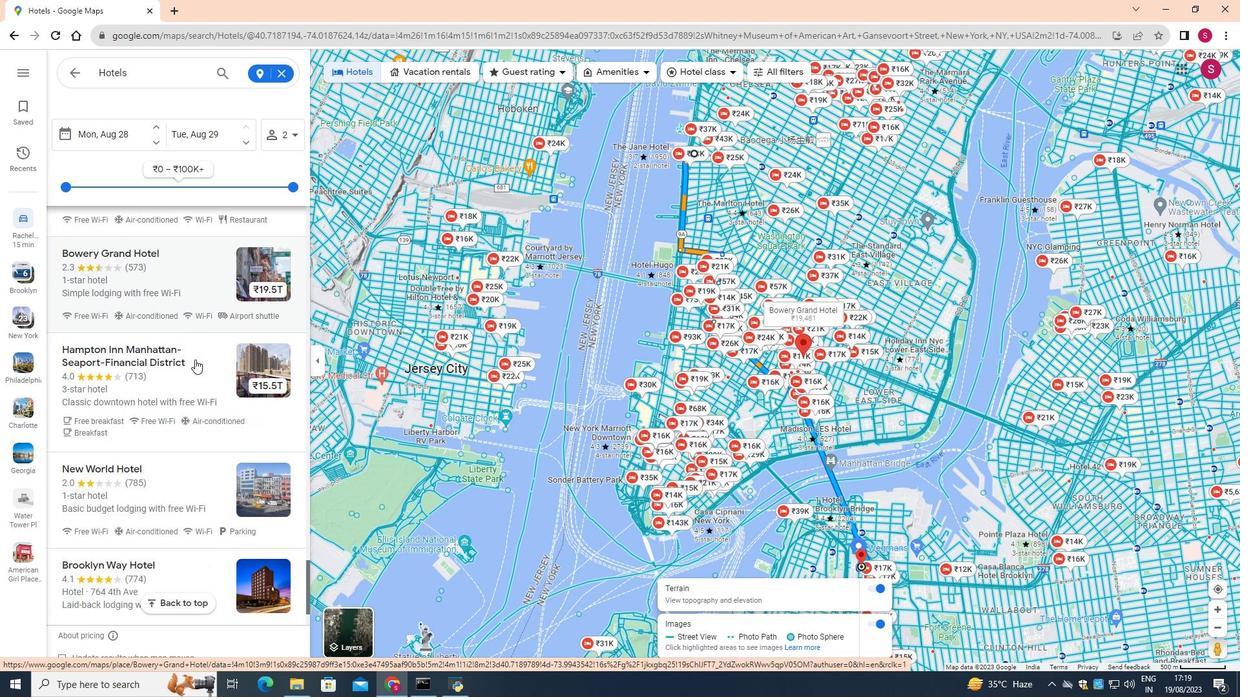
Action: Mouse scrolled (195, 359) with delta (0, 0)
Screenshot: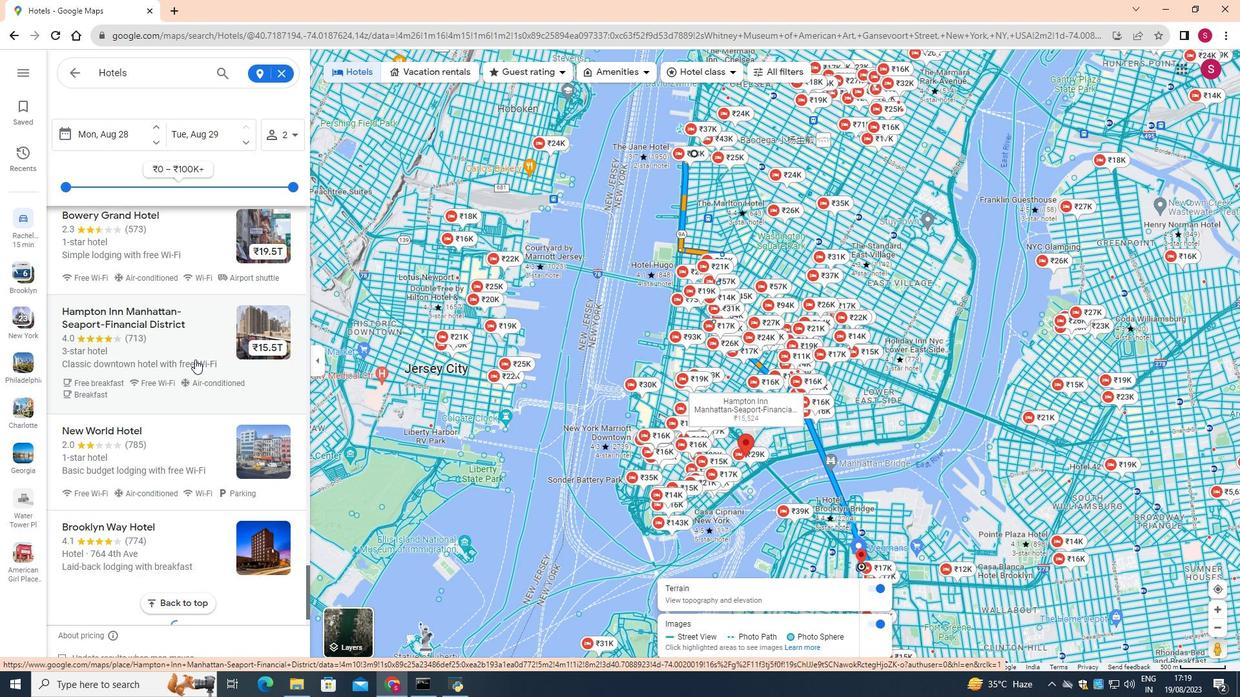 
Action: Mouse scrolled (195, 359) with delta (0, 0)
Screenshot: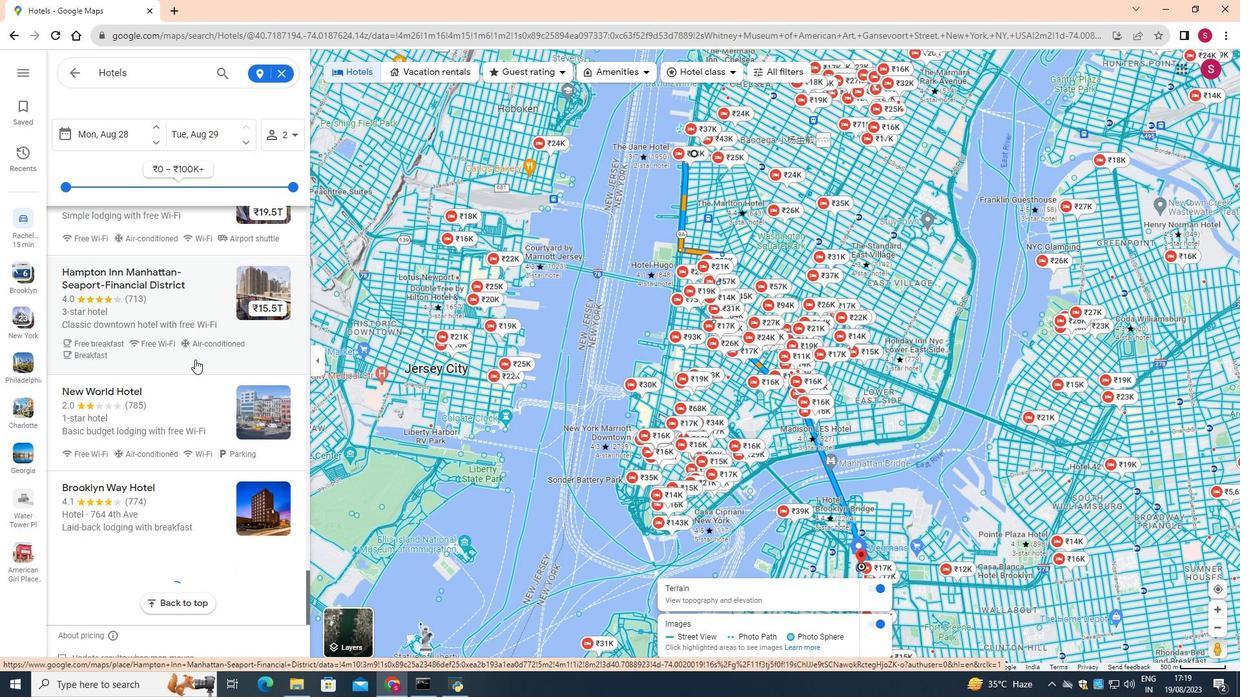 
Action: Mouse scrolled (195, 359) with delta (0, 0)
Screenshot: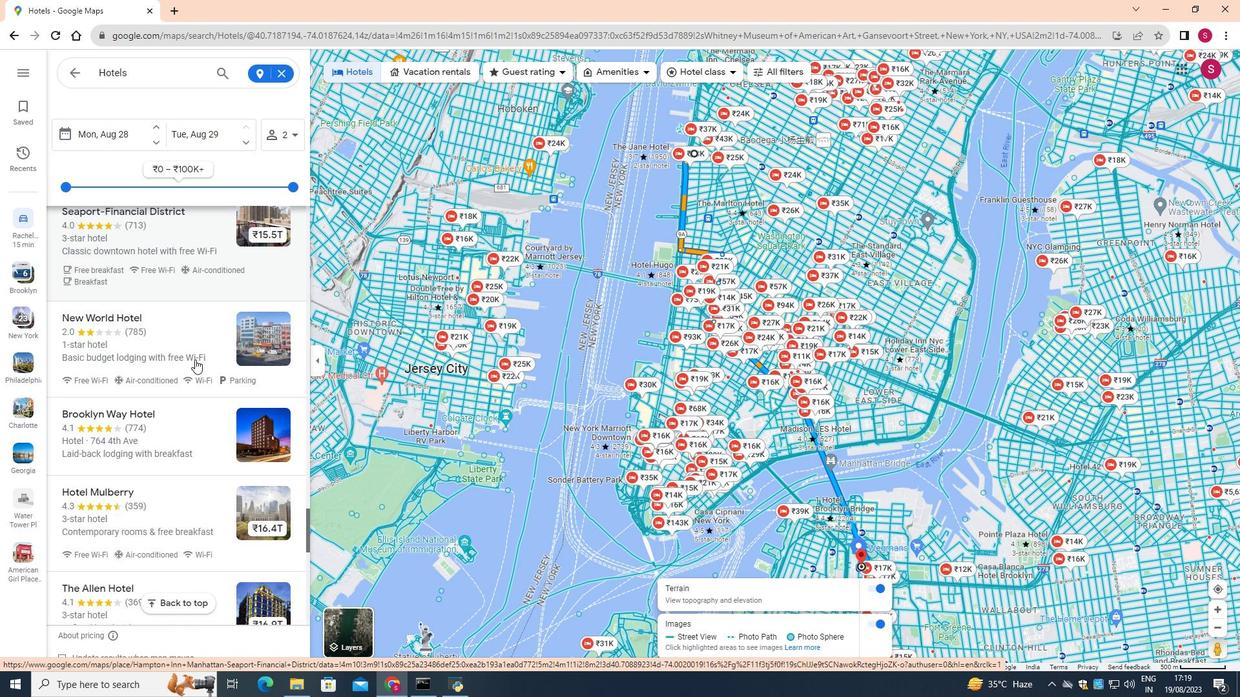 
Action: Mouse scrolled (195, 359) with delta (0, 0)
Screenshot: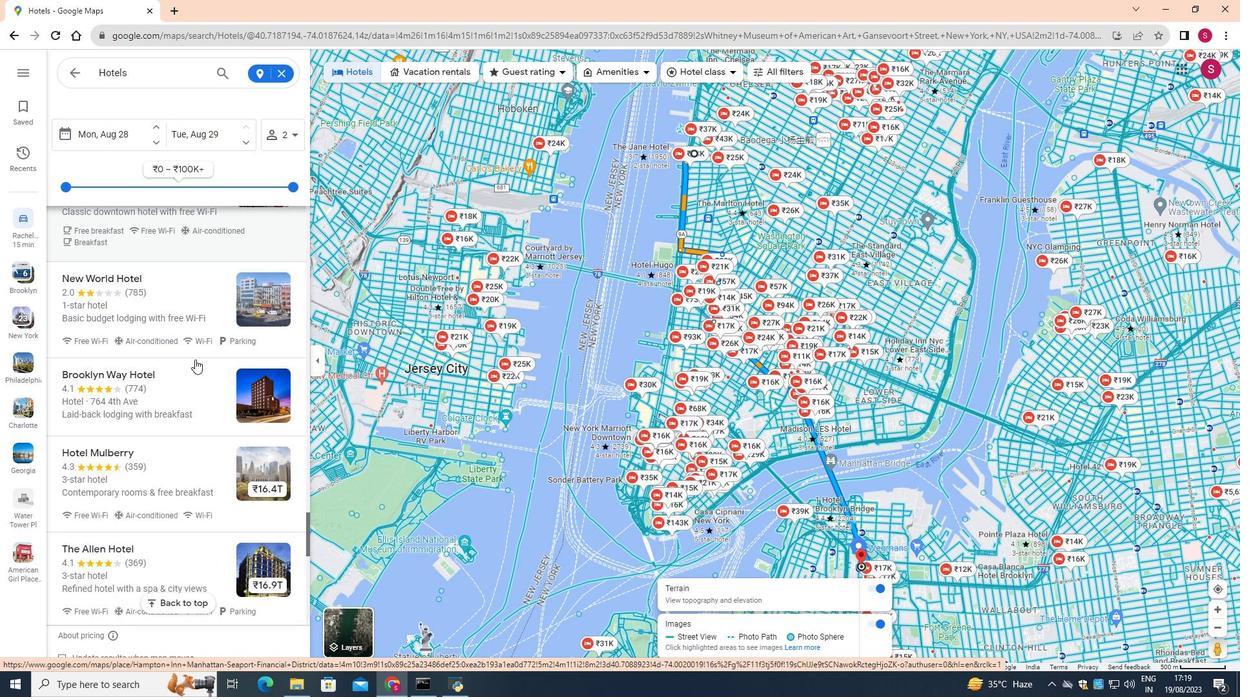 
Action: Mouse scrolled (195, 359) with delta (0, 0)
Screenshot: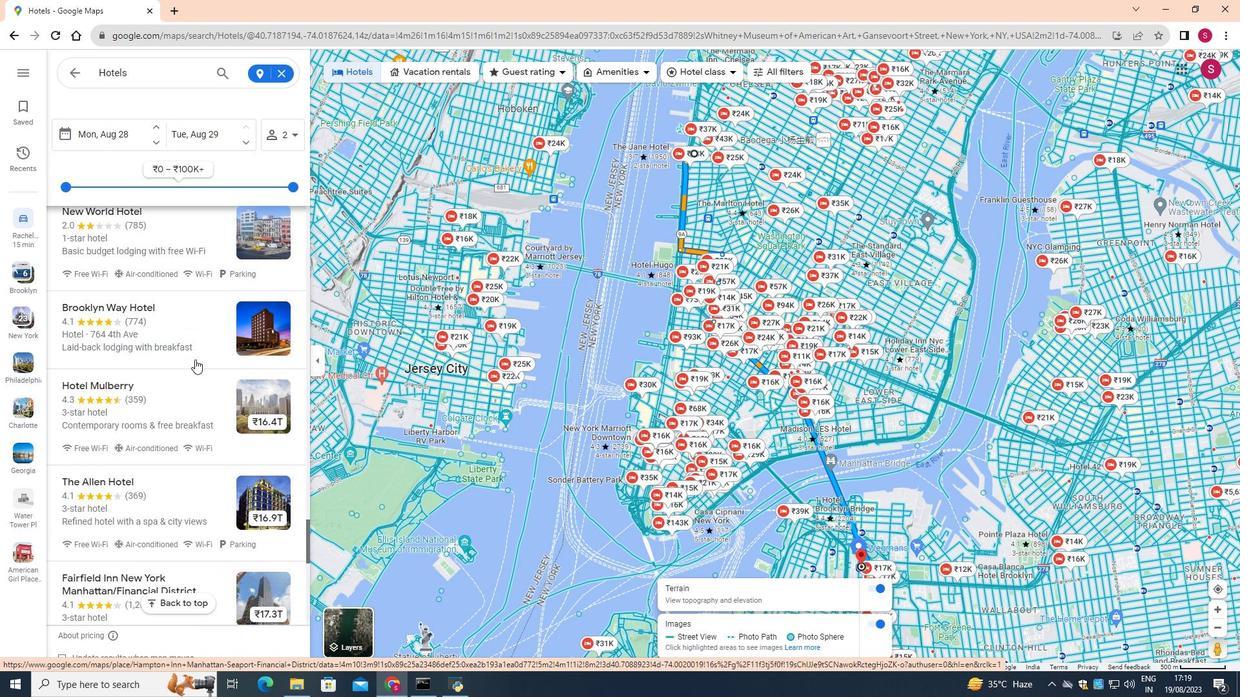 
Action: Mouse scrolled (195, 360) with delta (0, 0)
Screenshot: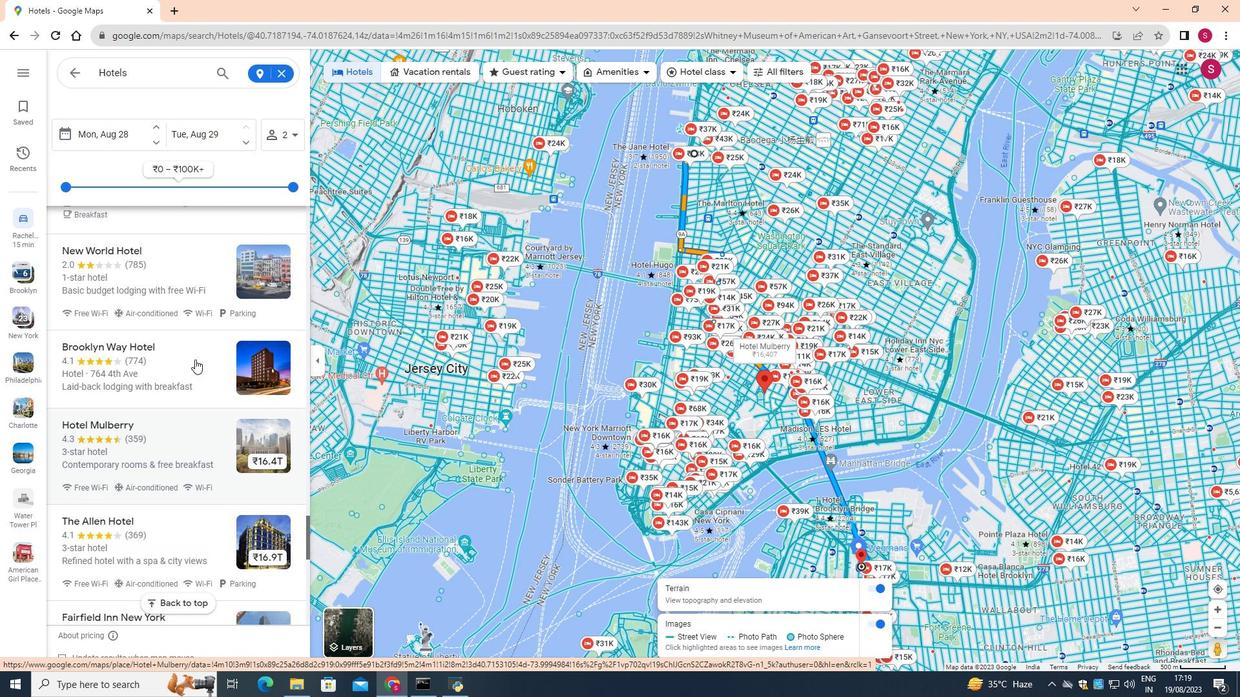 
Action: Mouse scrolled (195, 360) with delta (0, 0)
Screenshot: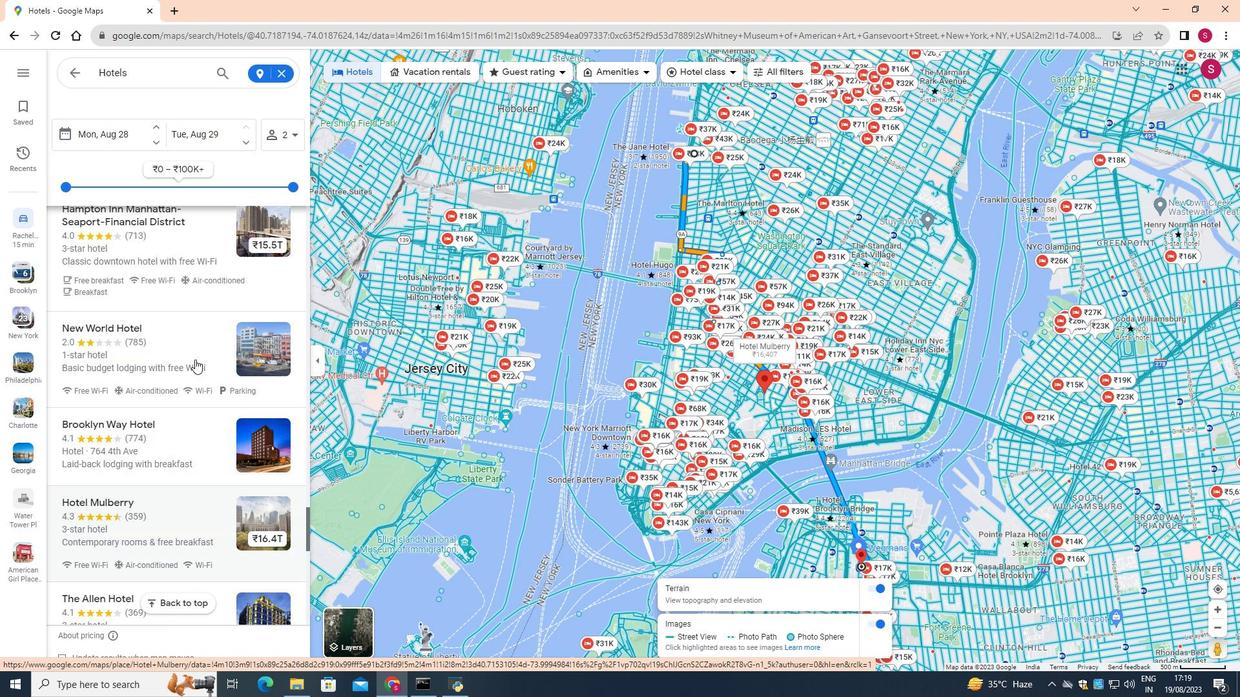 
Action: Mouse scrolled (195, 360) with delta (0, 0)
Screenshot: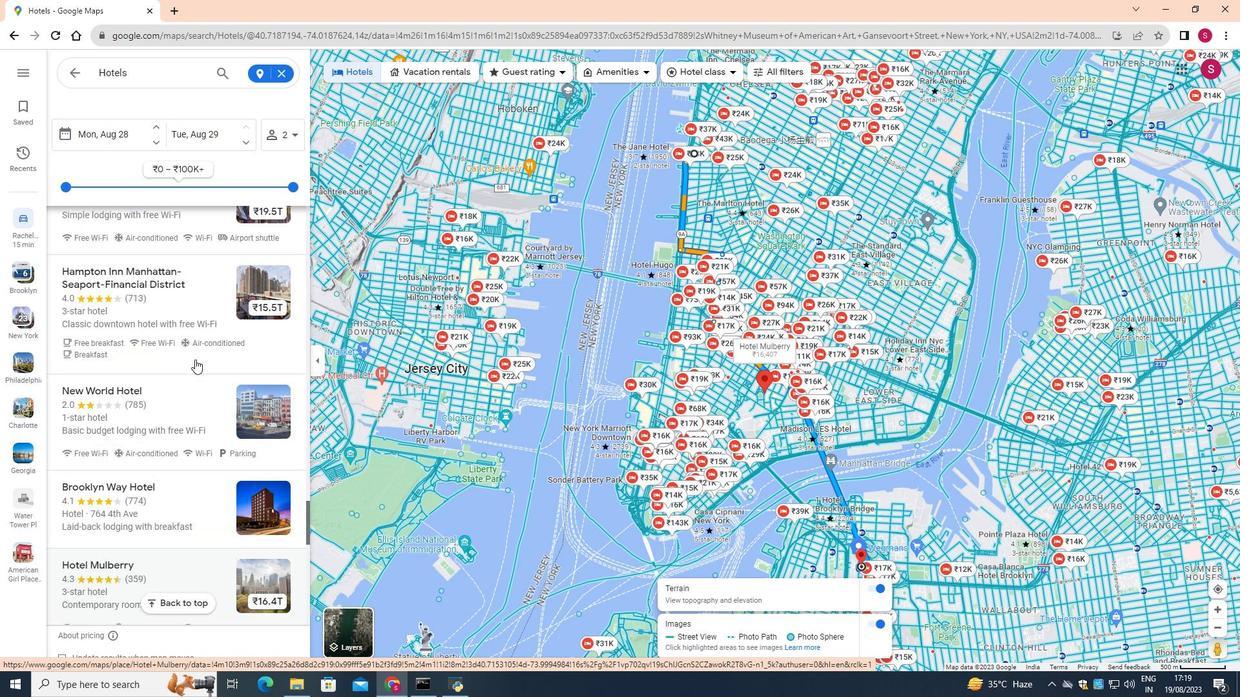 
Action: Mouse scrolled (195, 360) with delta (0, 0)
Screenshot: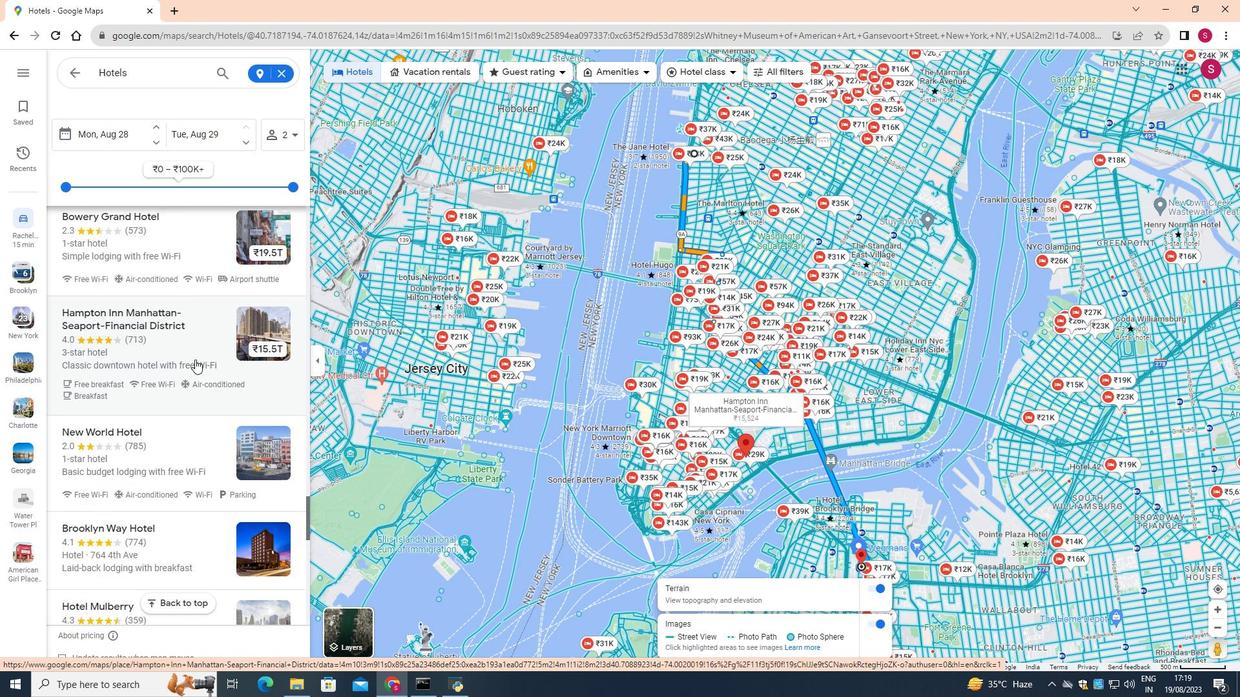 
Action: Mouse scrolled (195, 360) with delta (0, 0)
Screenshot: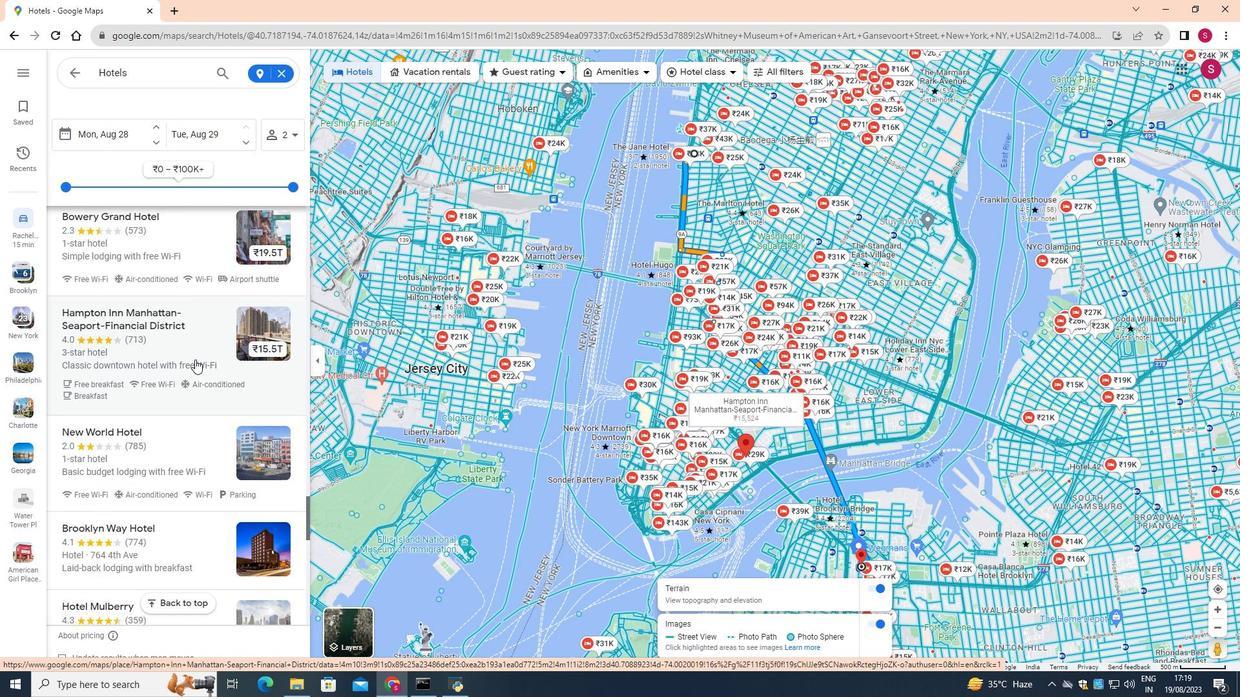 
Action: Mouse scrolled (195, 360) with delta (0, 0)
Screenshot: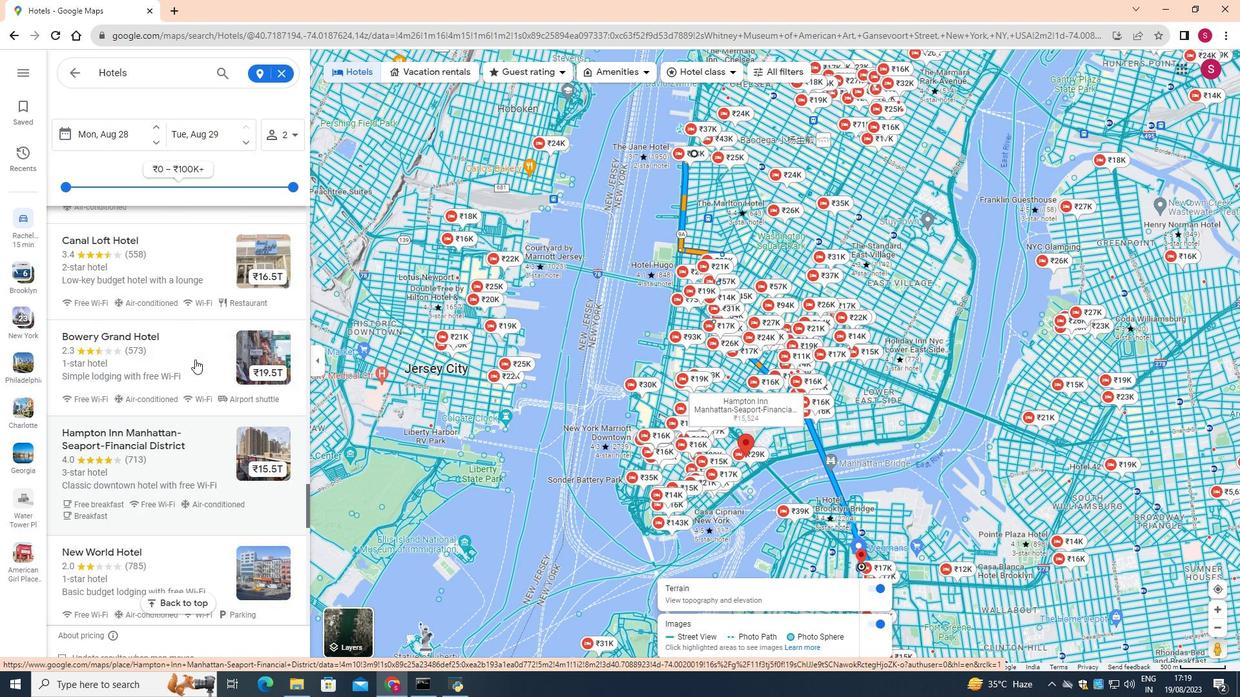 
Action: Mouse scrolled (195, 360) with delta (0, 0)
Screenshot: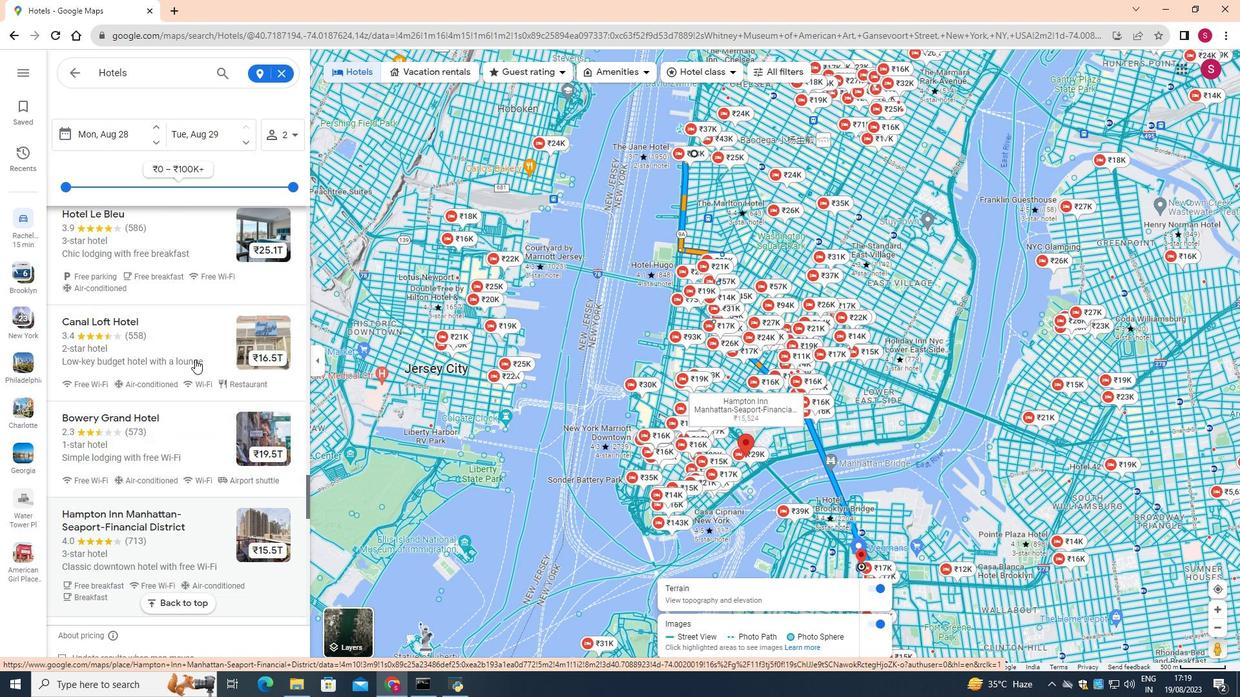 
Action: Mouse scrolled (195, 360) with delta (0, 0)
Screenshot: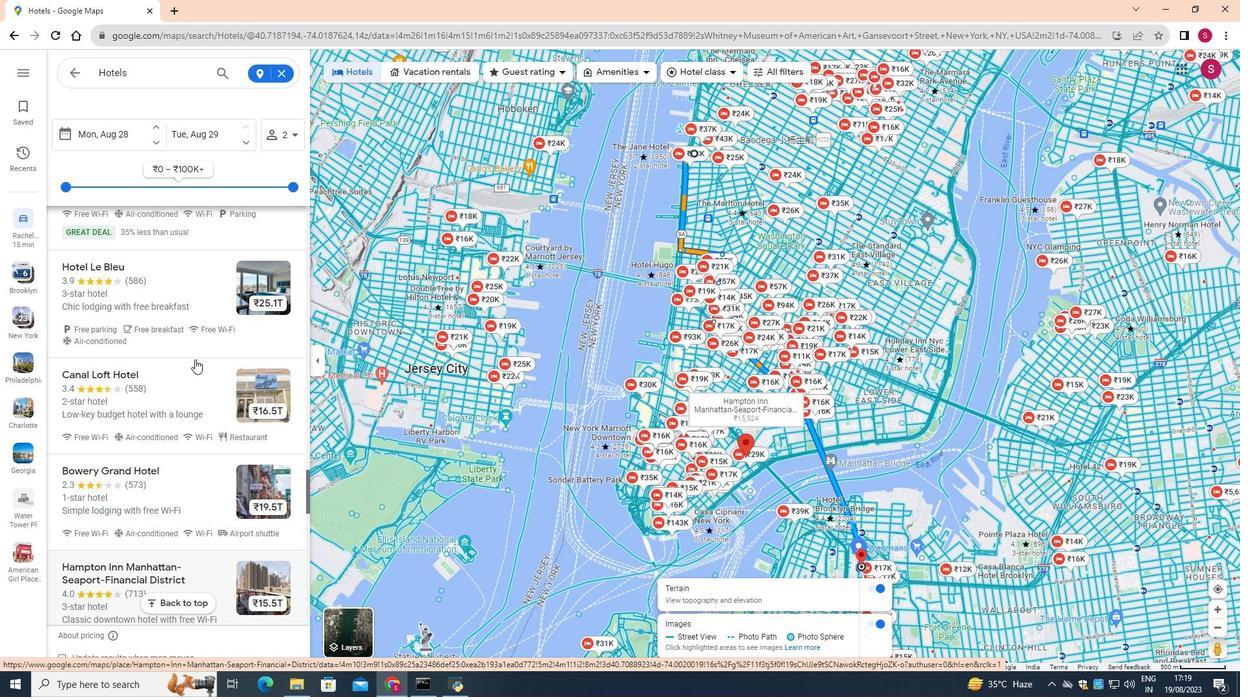
Action: Mouse scrolled (195, 360) with delta (0, 0)
Screenshot: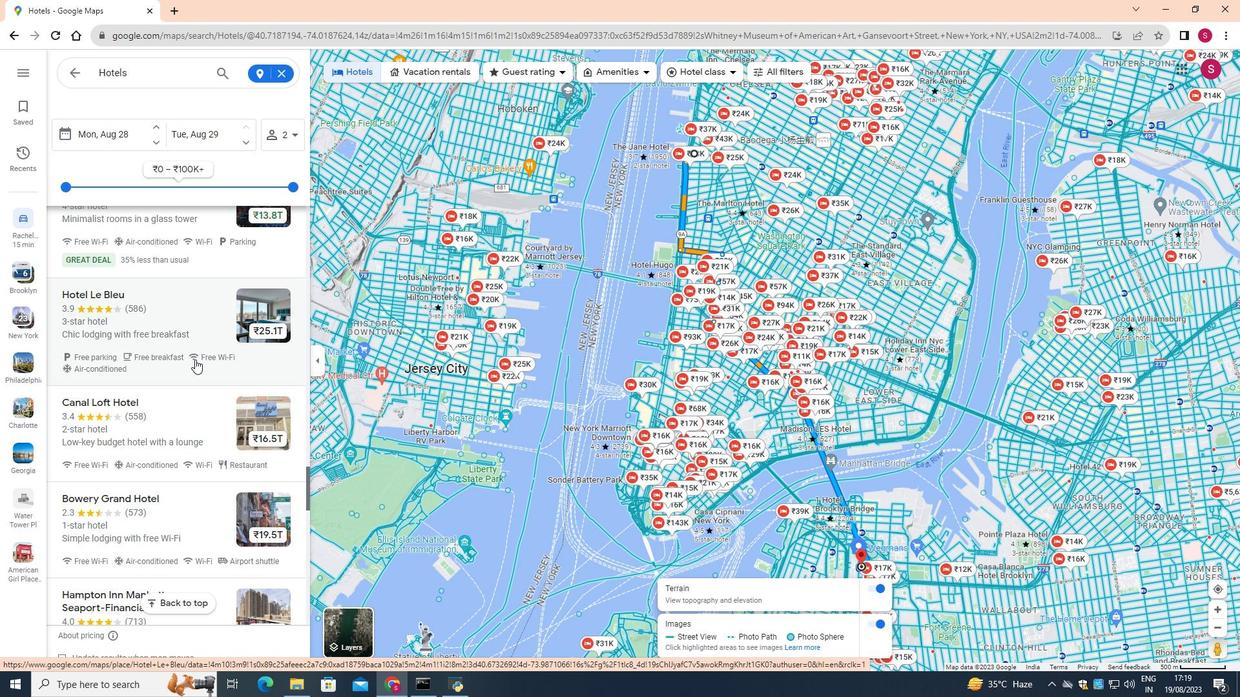 
Action: Mouse scrolled (195, 360) with delta (0, 0)
Screenshot: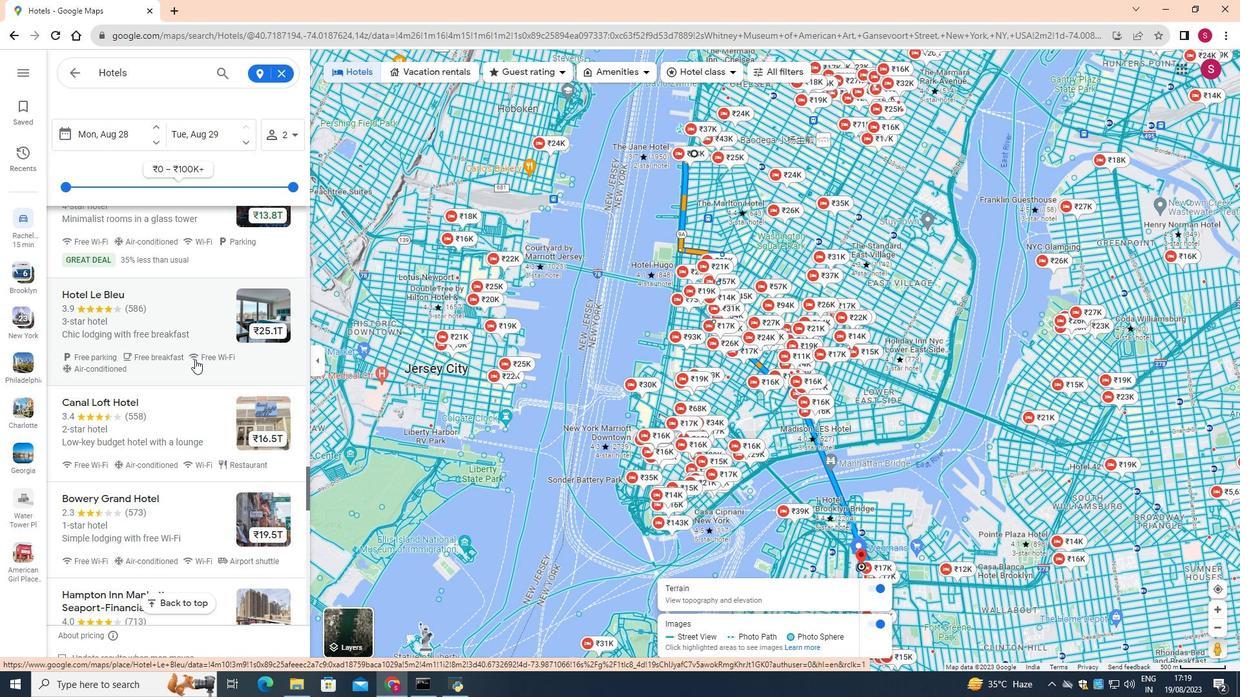 
Action: Mouse scrolled (195, 360) with delta (0, 0)
Screenshot: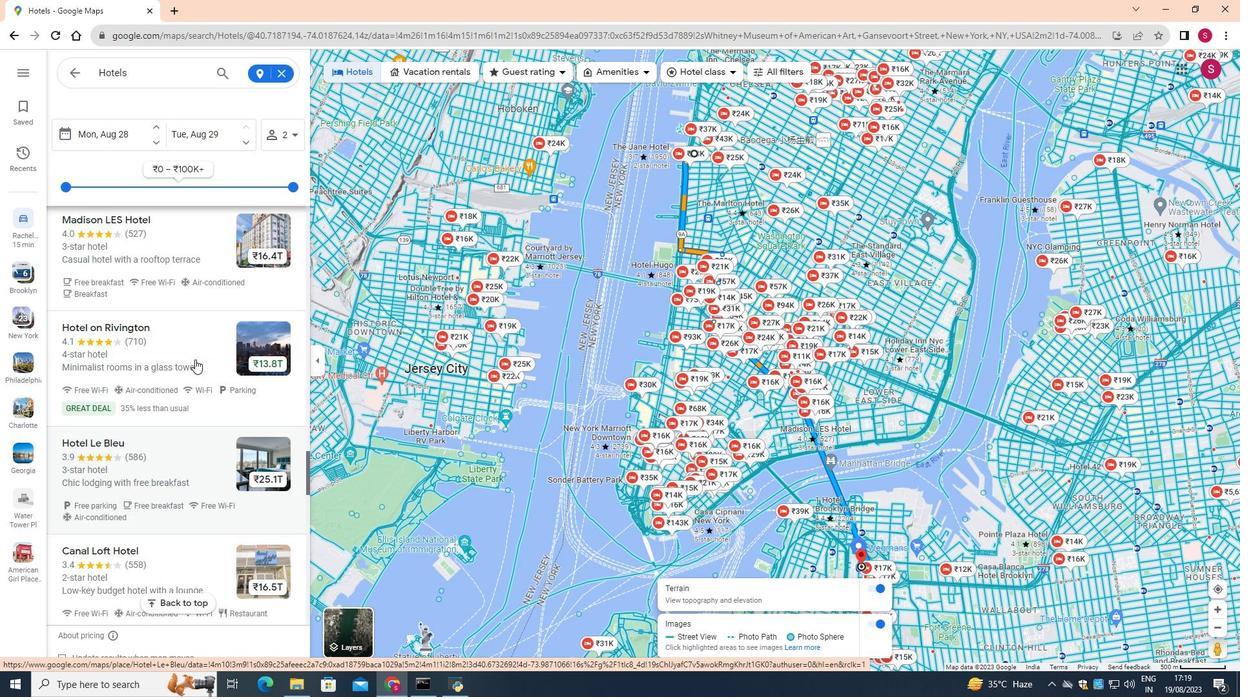 
Action: Mouse scrolled (195, 360) with delta (0, 0)
Screenshot: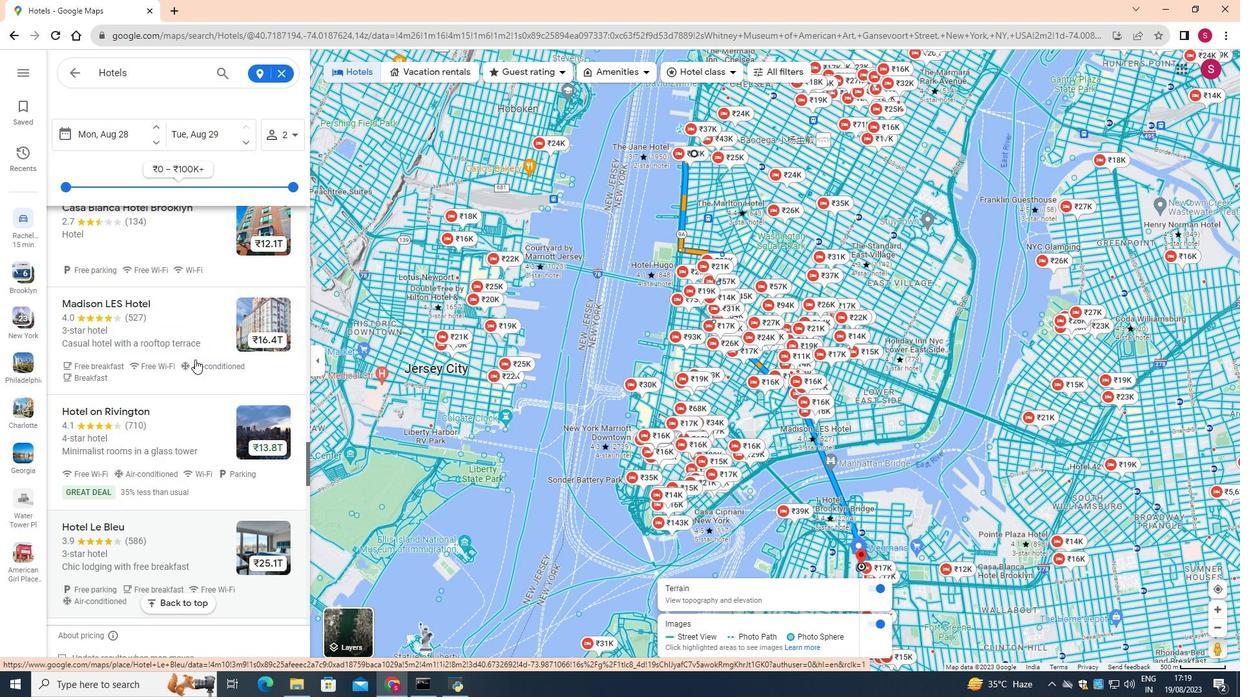 
Action: Mouse scrolled (195, 360) with delta (0, 0)
Screenshot: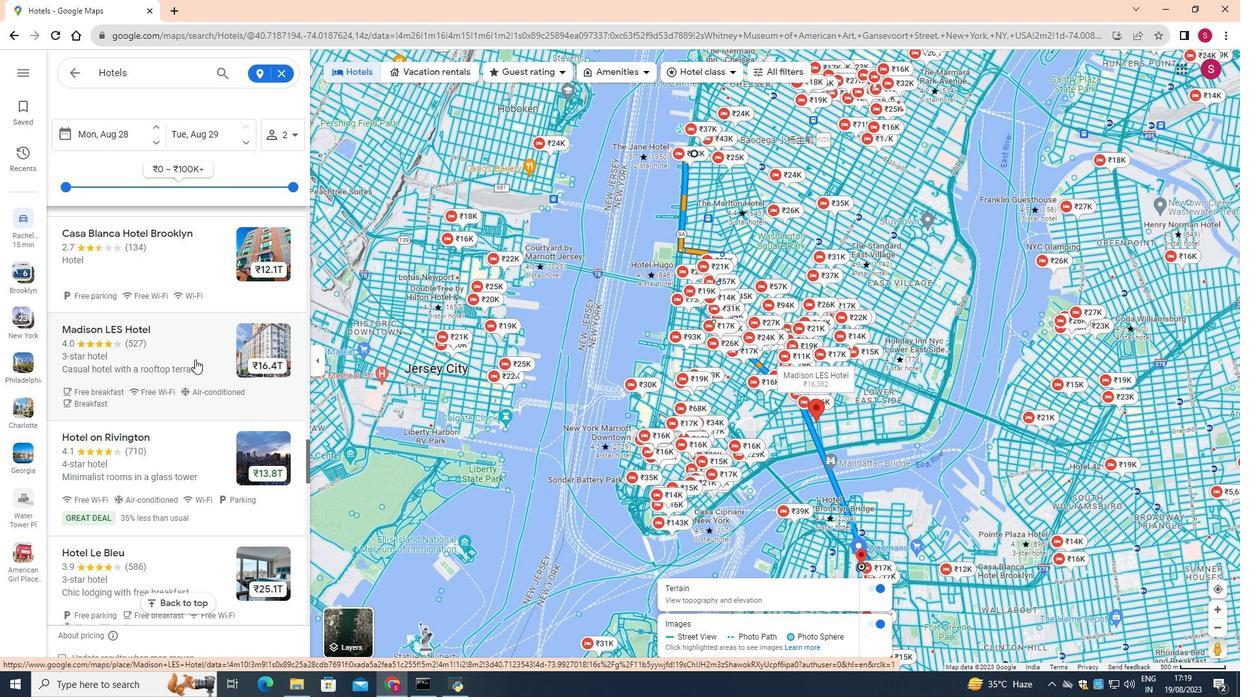 
Action: Mouse scrolled (195, 360) with delta (0, 0)
Screenshot: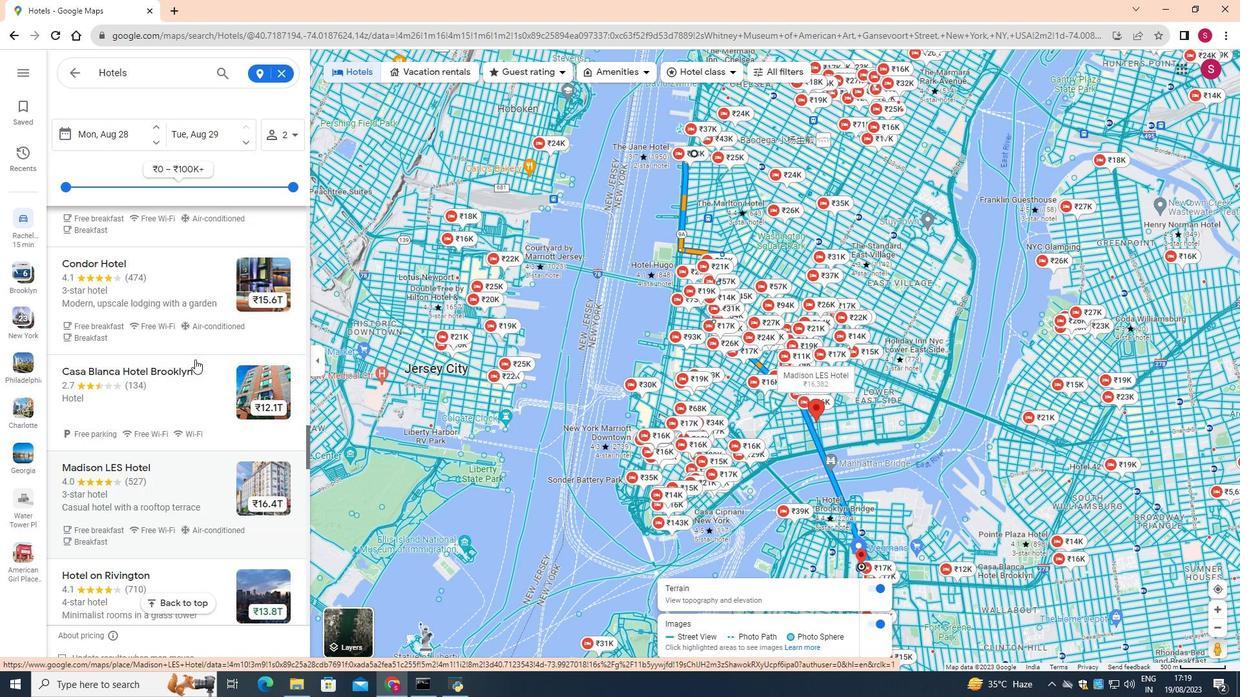 
Action: Mouse scrolled (195, 360) with delta (0, 0)
Screenshot: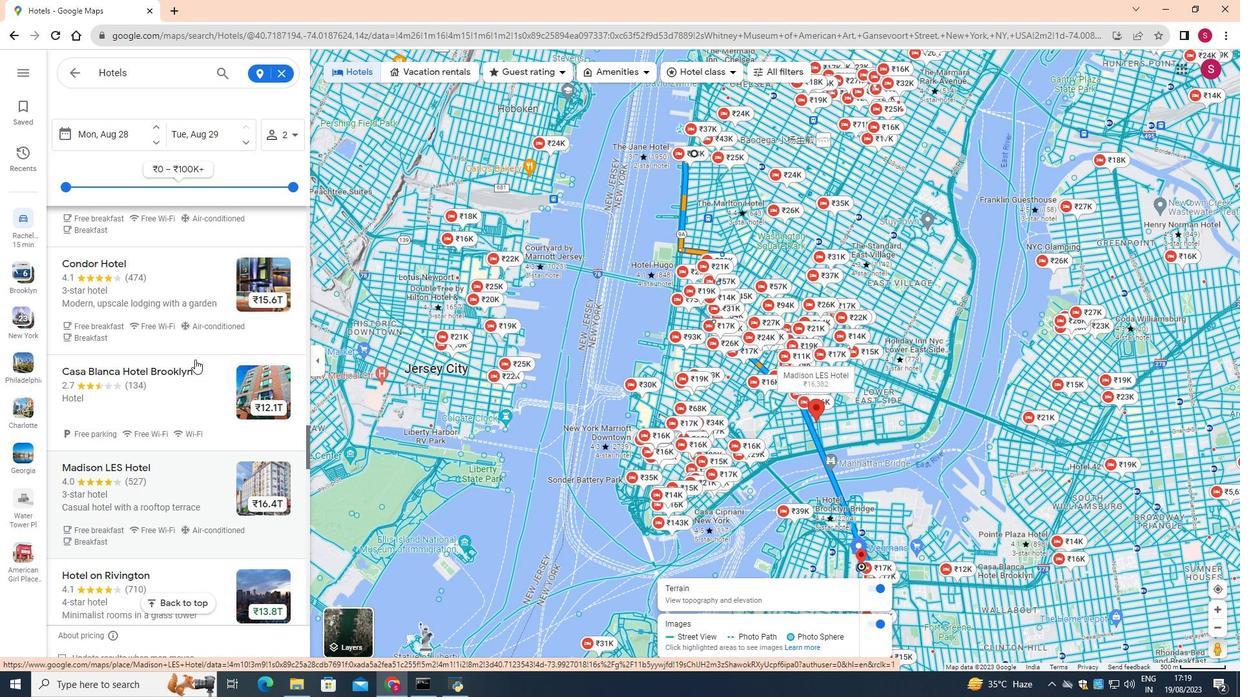 
Action: Mouse scrolled (195, 360) with delta (0, 0)
Screenshot: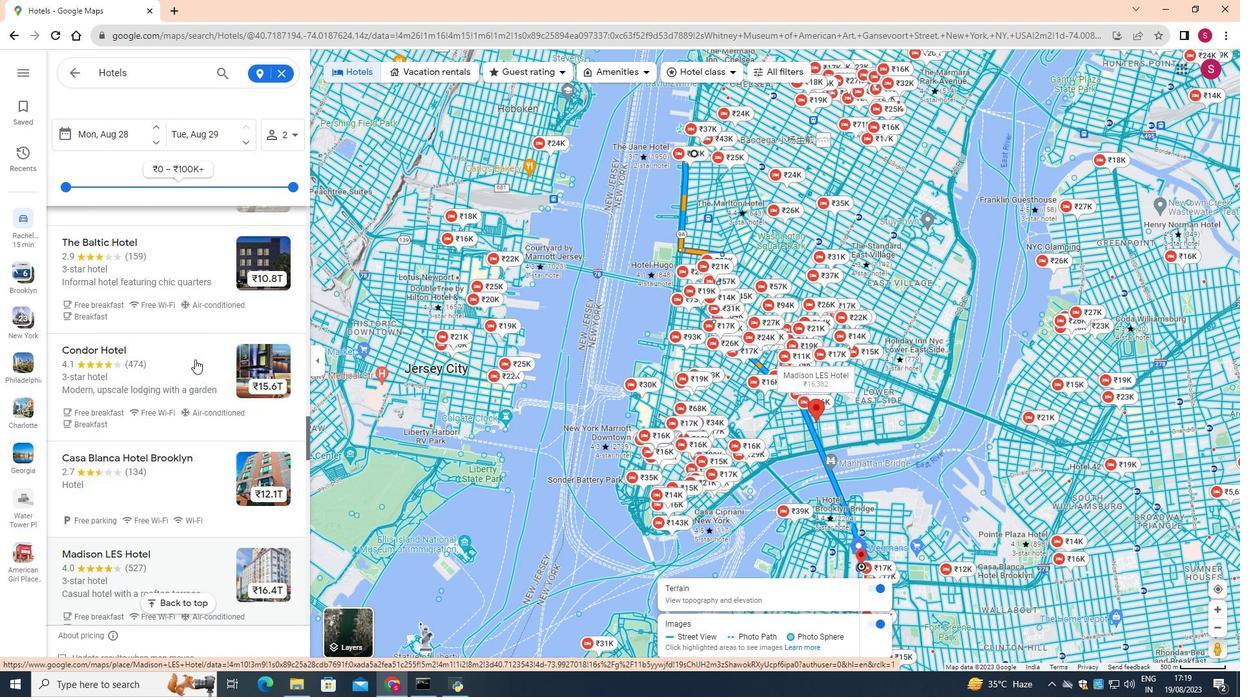 
Action: Mouse scrolled (195, 360) with delta (0, 0)
Screenshot: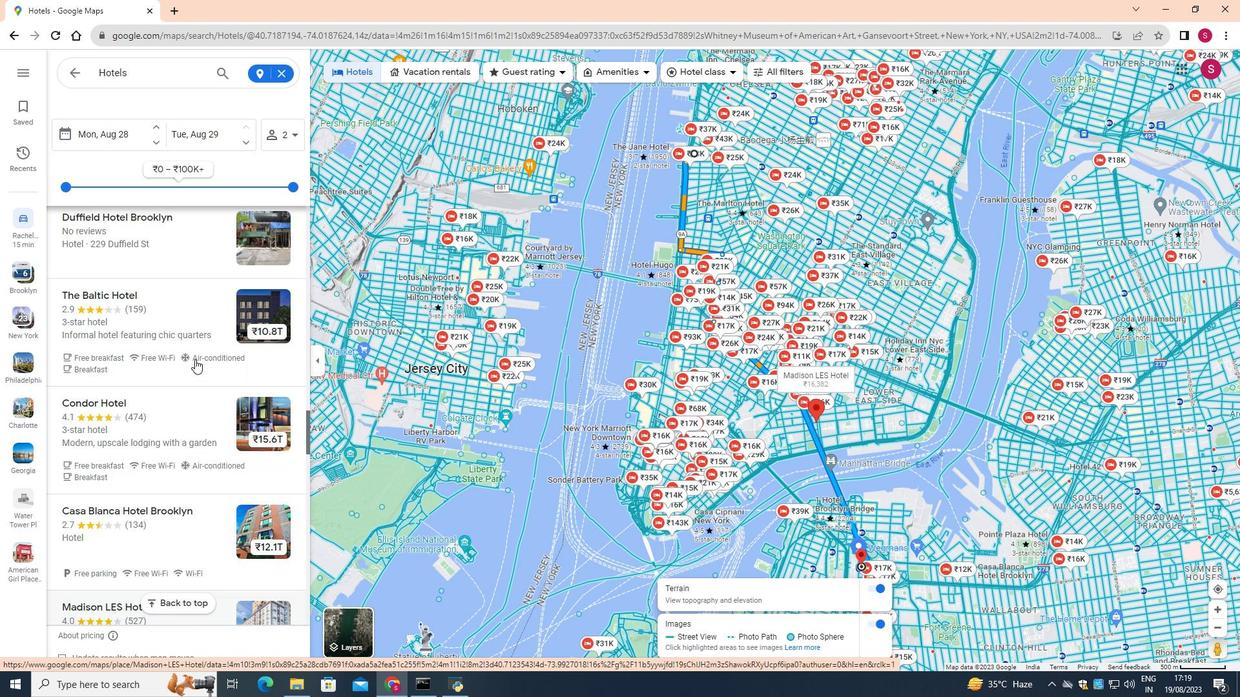 
Action: Mouse scrolled (195, 360) with delta (0, 0)
Screenshot: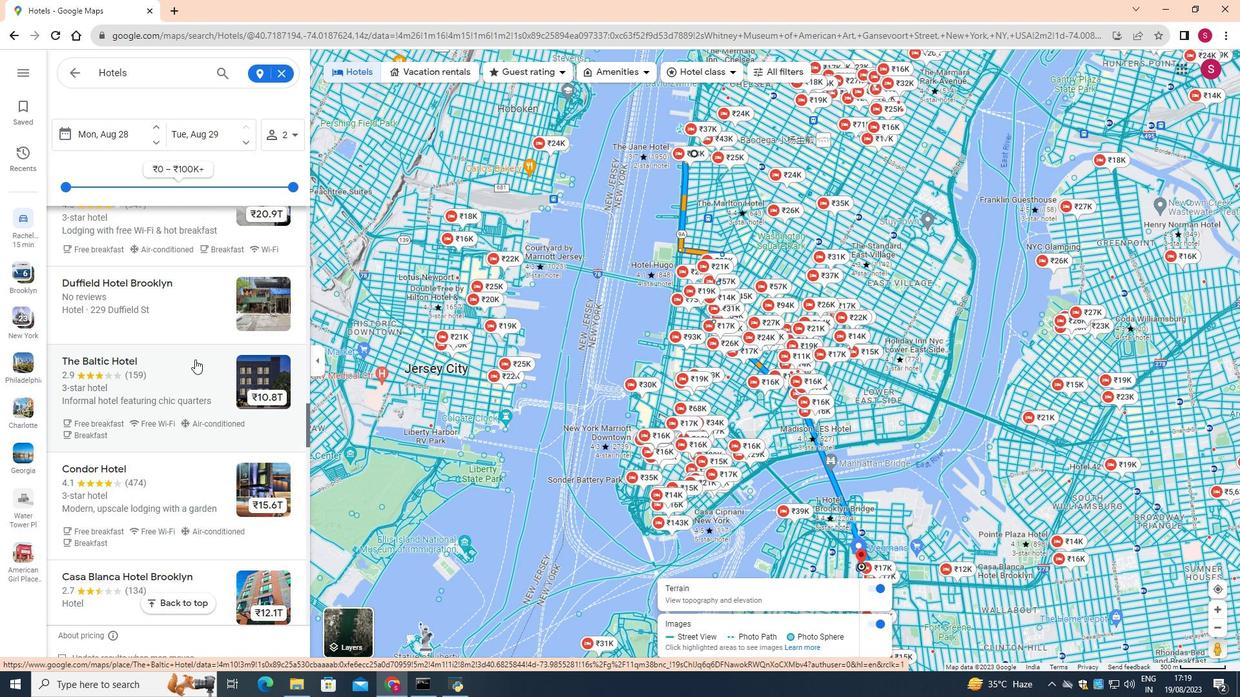 
Action: Mouse scrolled (195, 360) with delta (0, 0)
Screenshot: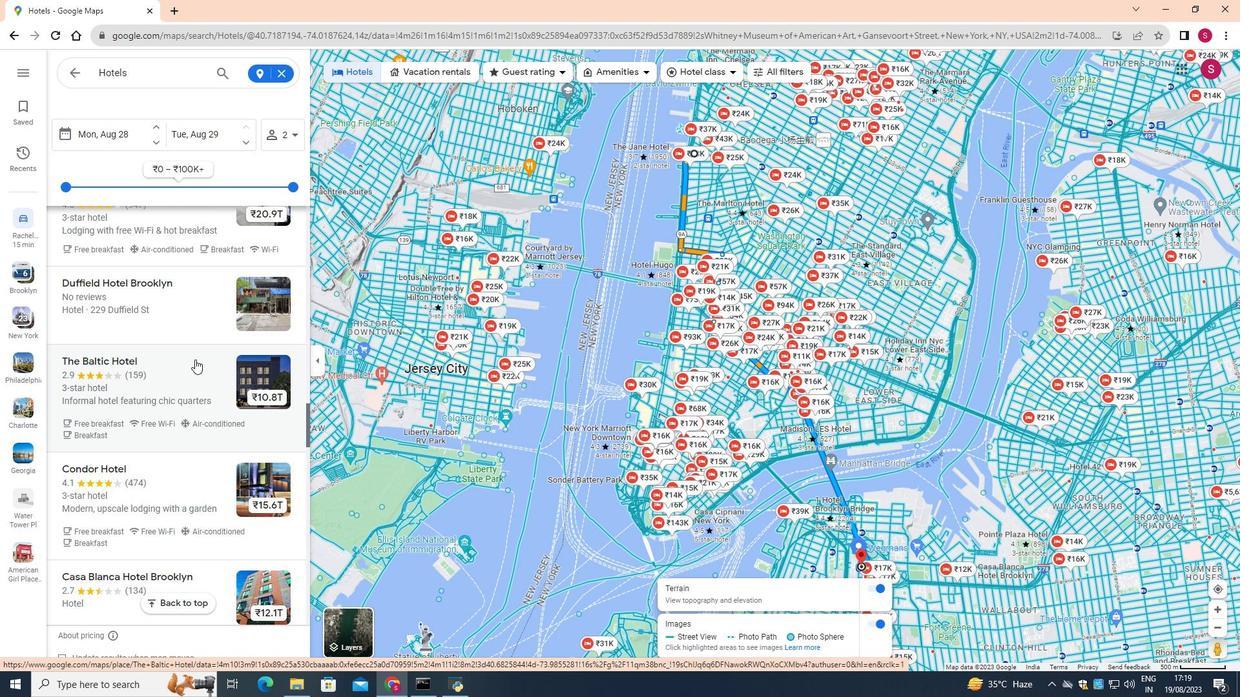 
Action: Mouse scrolled (195, 360) with delta (0, 0)
Screenshot: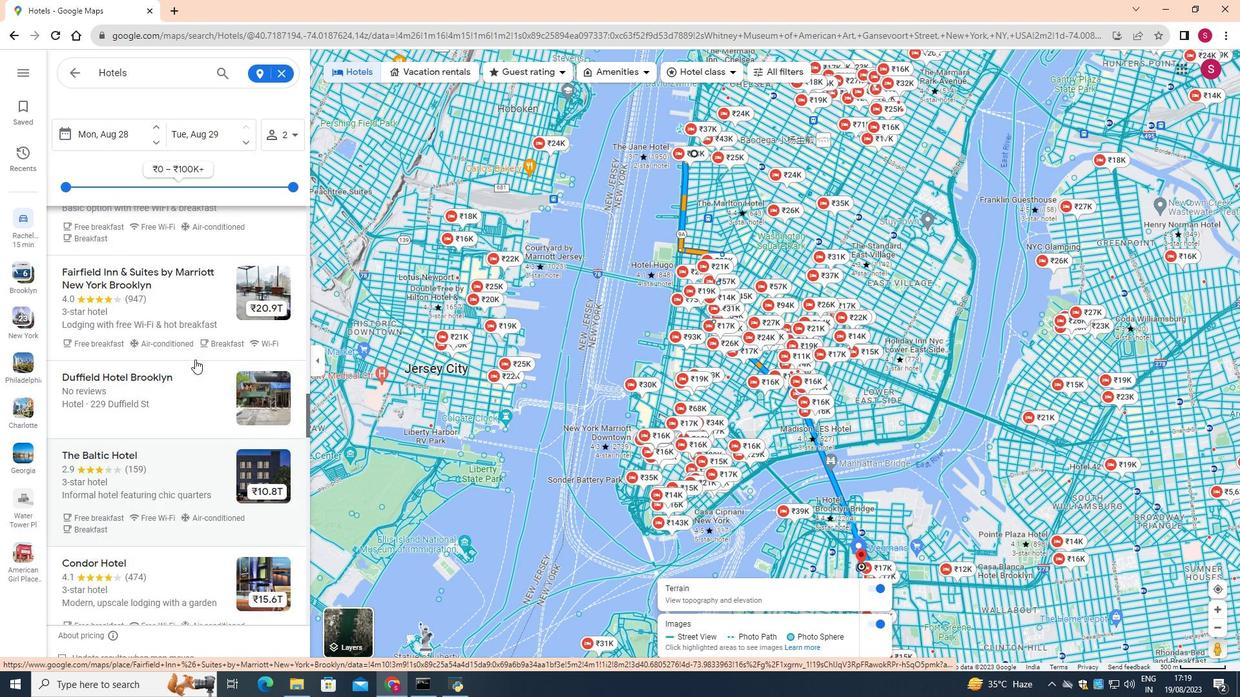 
Action: Mouse scrolled (195, 360) with delta (0, 0)
Screenshot: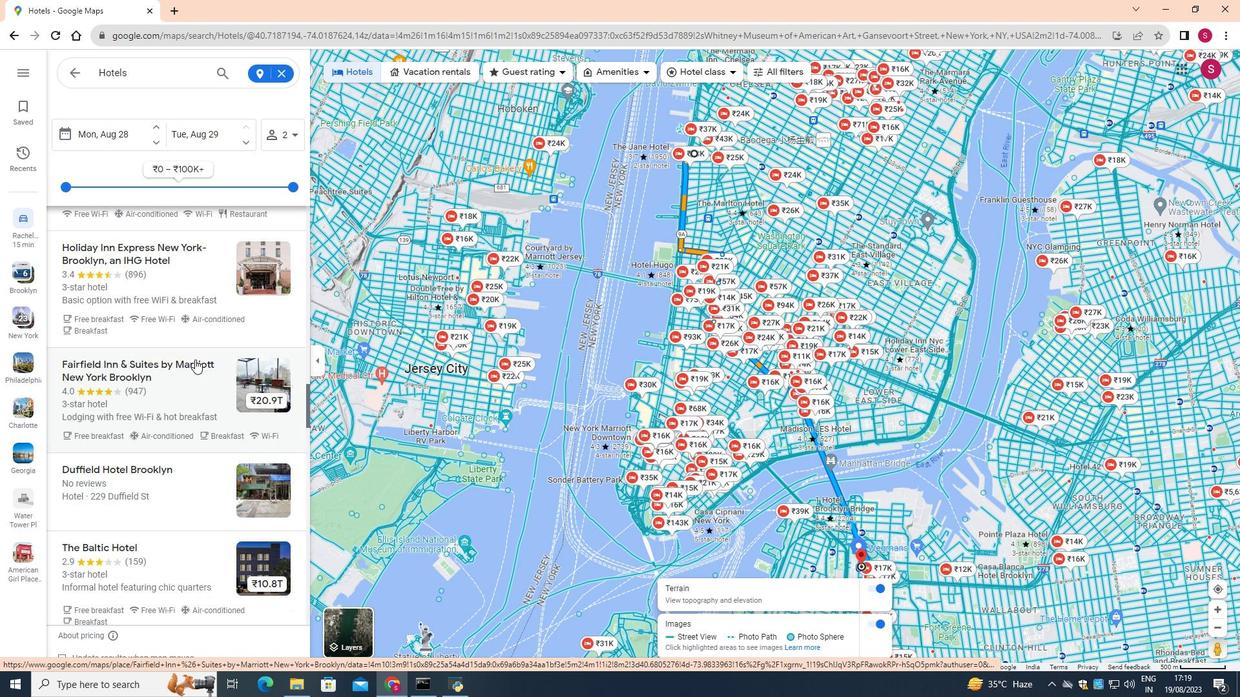 
Action: Mouse scrolled (195, 360) with delta (0, 0)
Screenshot: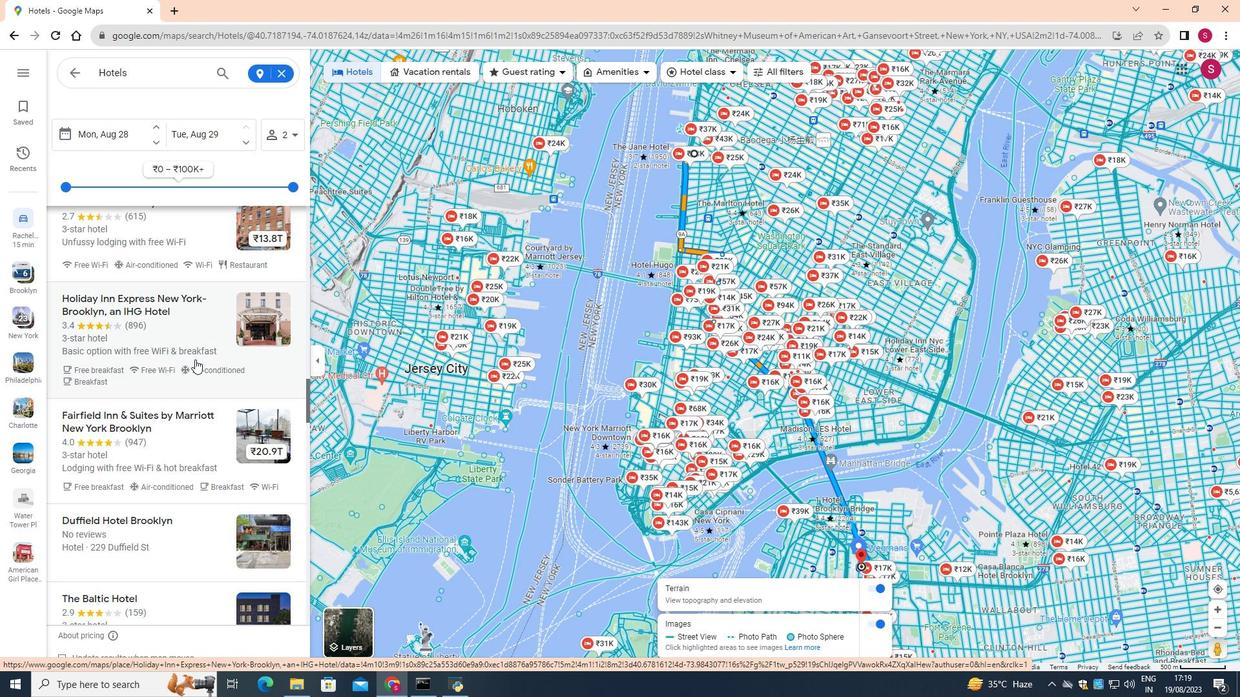 
Action: Mouse scrolled (195, 360) with delta (0, 0)
Screenshot: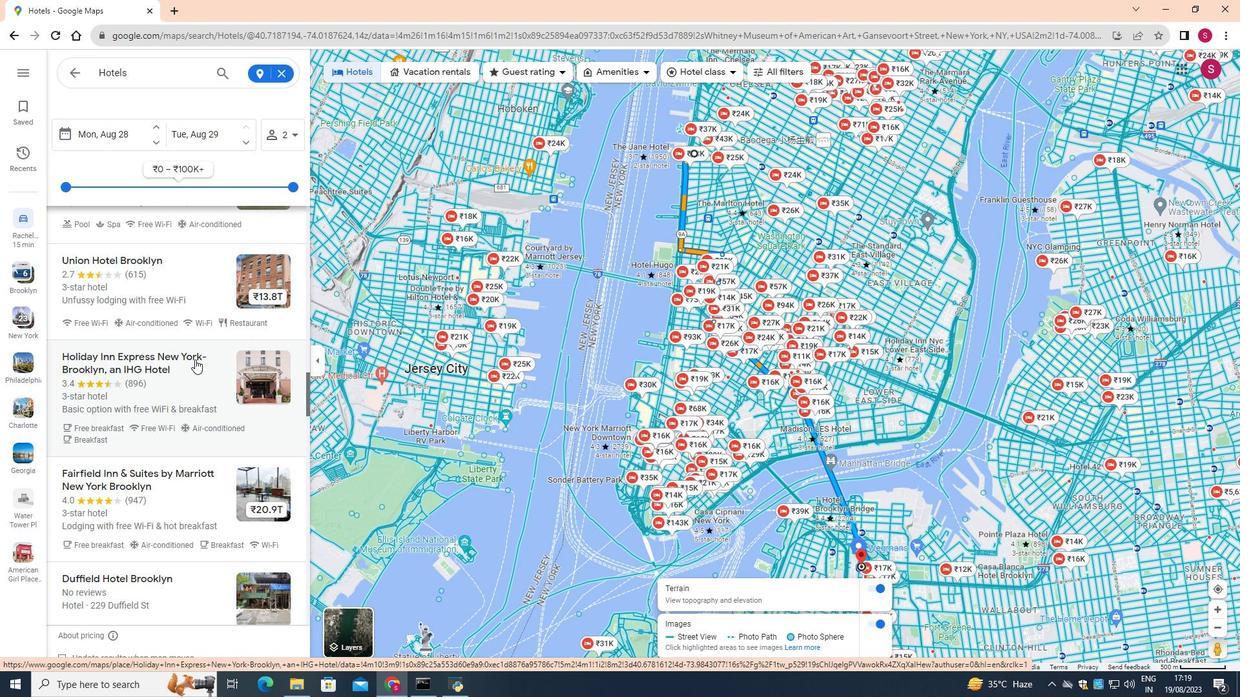 
Action: Mouse scrolled (195, 360) with delta (0, 0)
Screenshot: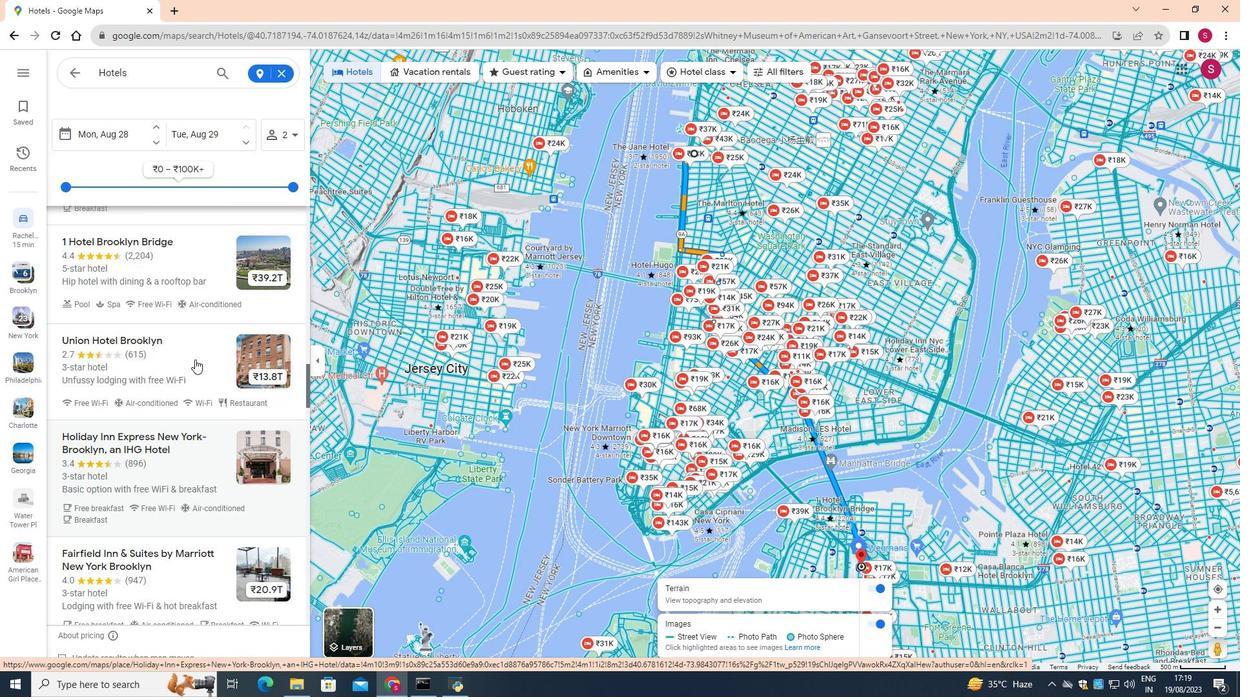 
Action: Mouse scrolled (195, 360) with delta (0, 0)
Screenshot: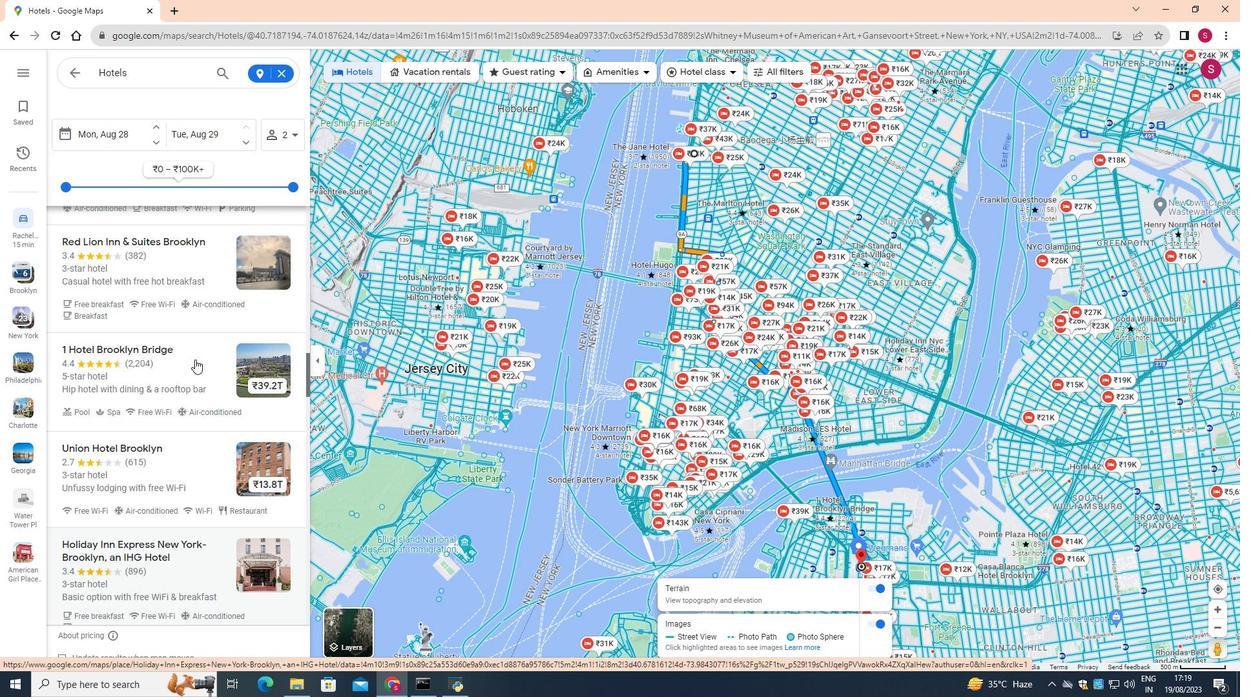 
Action: Mouse scrolled (195, 360) with delta (0, 0)
Screenshot: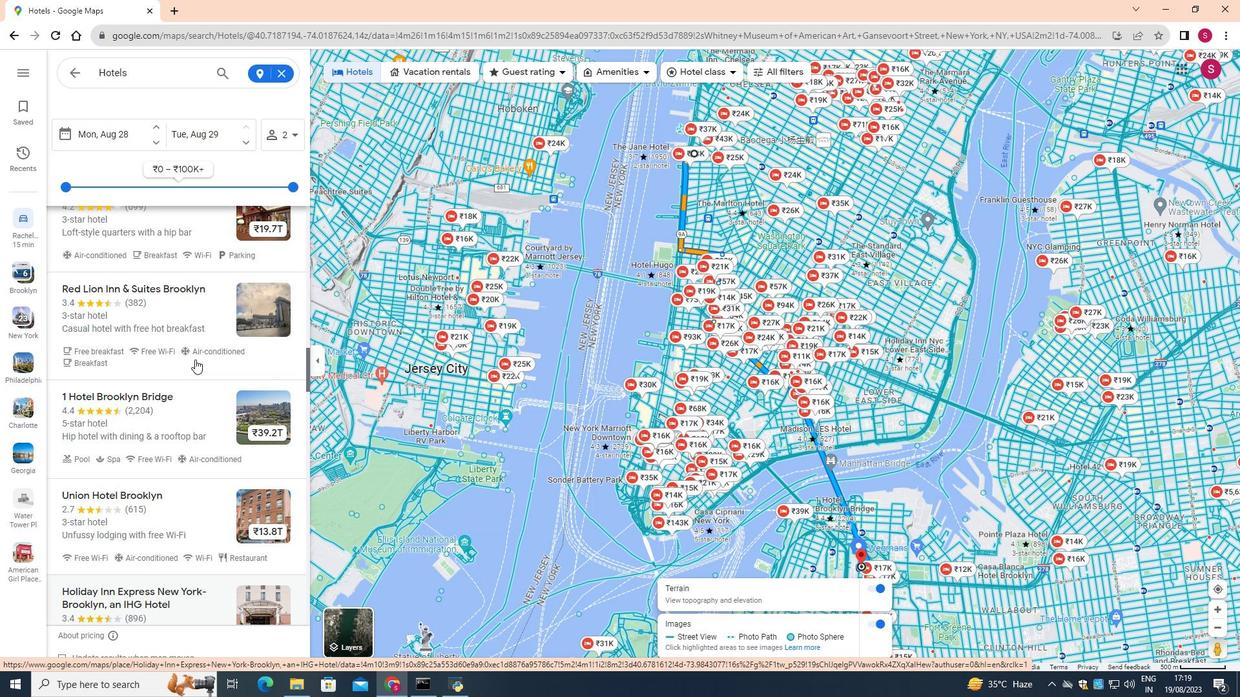 
Action: Mouse scrolled (195, 360) with delta (0, 0)
Screenshot: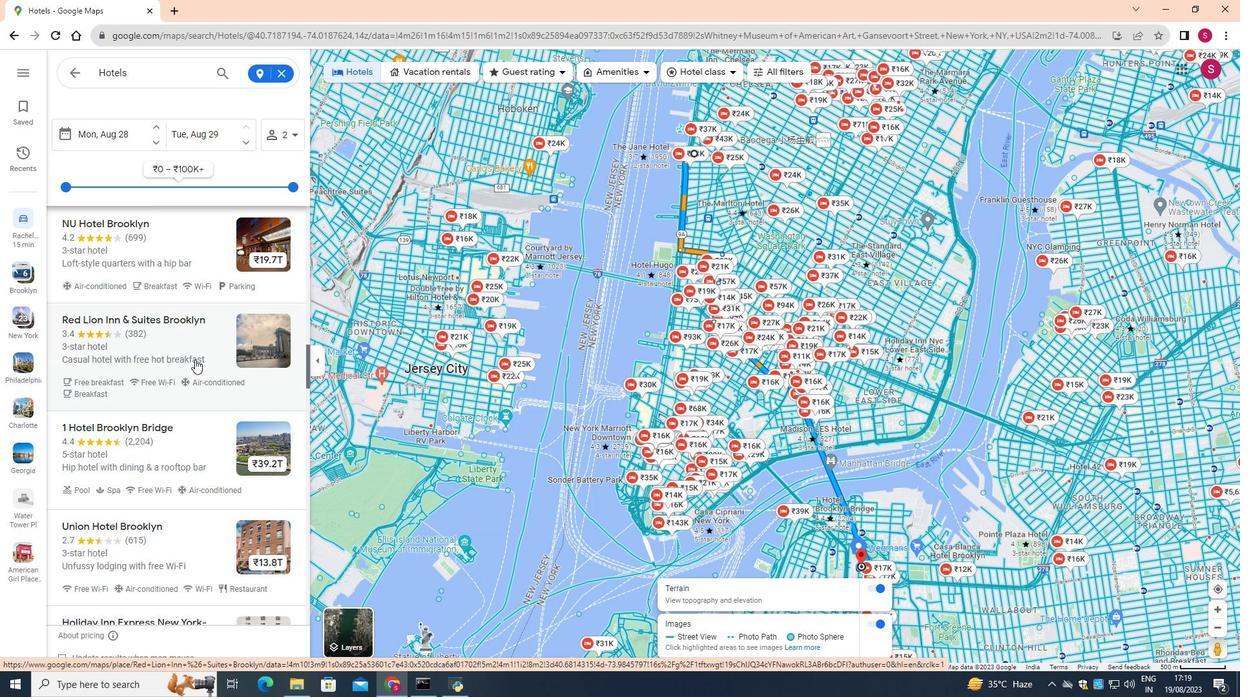 
Action: Mouse scrolled (195, 360) with delta (0, 0)
Screenshot: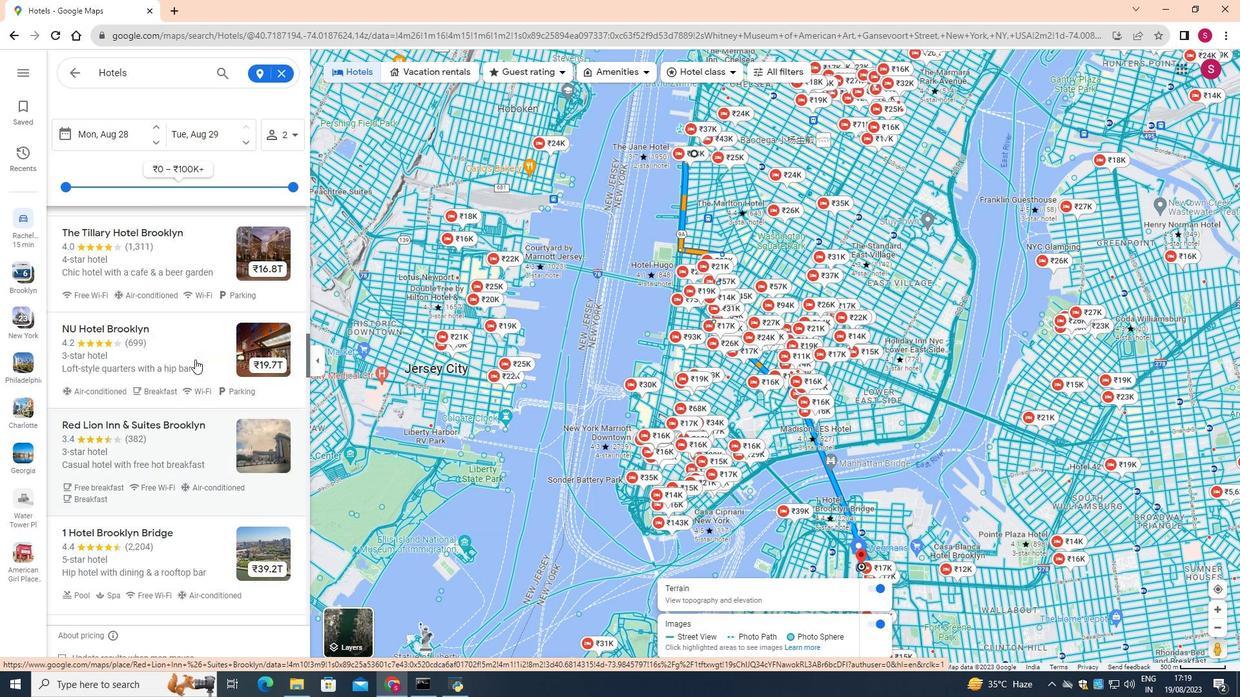 
Action: Mouse scrolled (195, 360) with delta (0, 0)
Screenshot: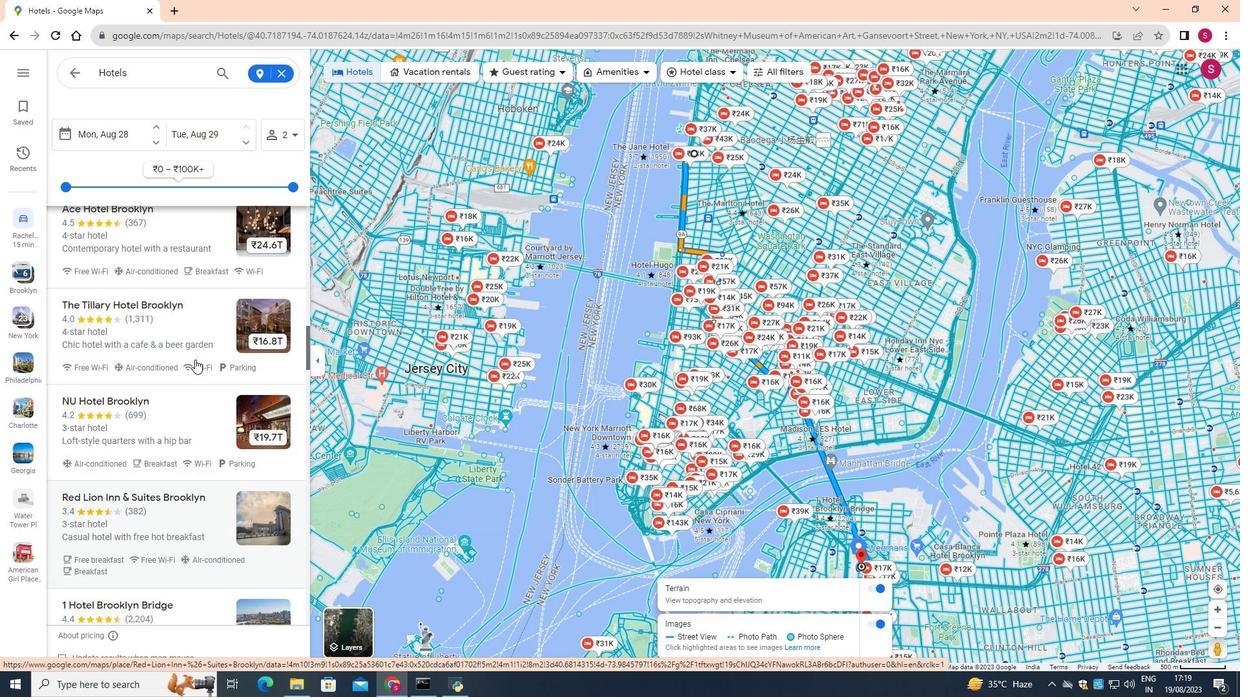 
Action: Mouse scrolled (195, 360) with delta (0, 0)
Screenshot: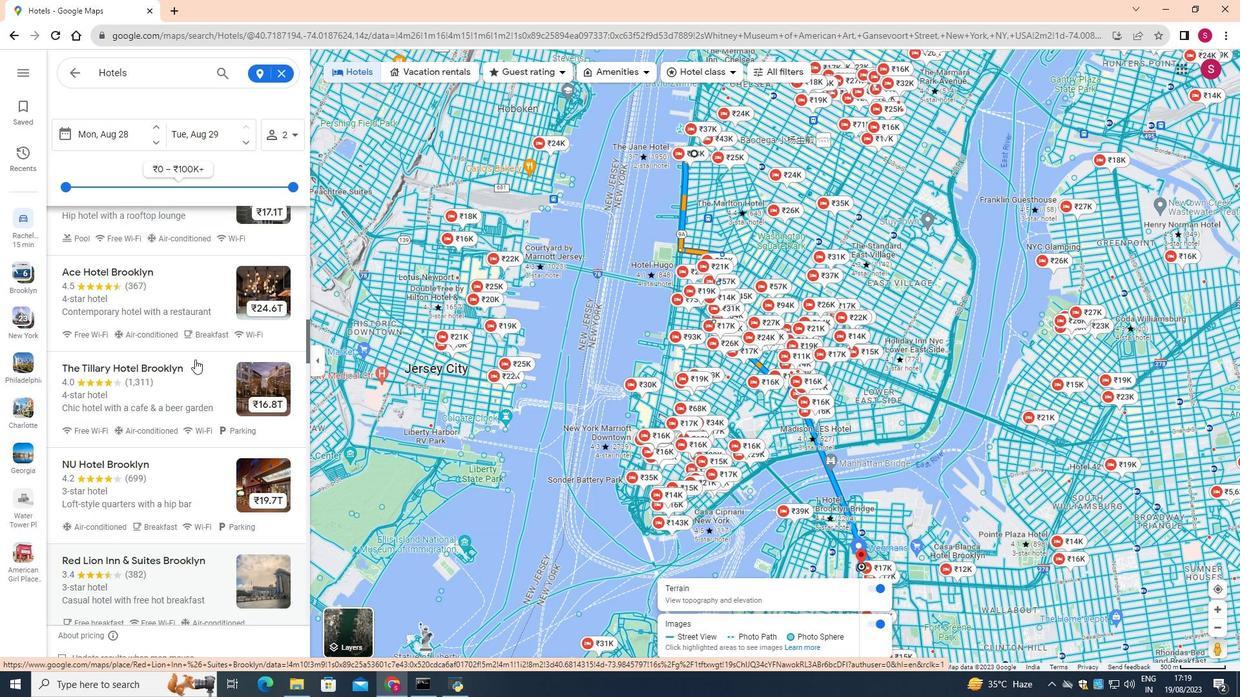 
Action: Mouse scrolled (195, 360) with delta (0, 0)
Screenshot: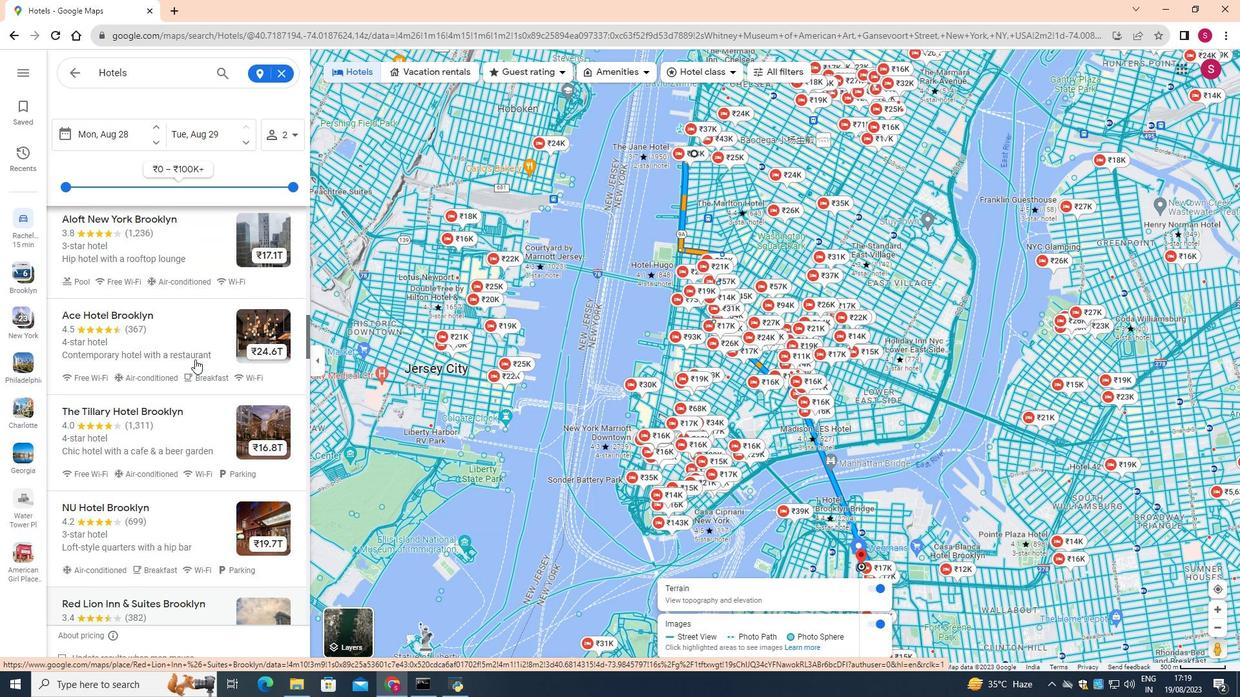 
Action: Mouse scrolled (195, 360) with delta (0, 0)
Screenshot: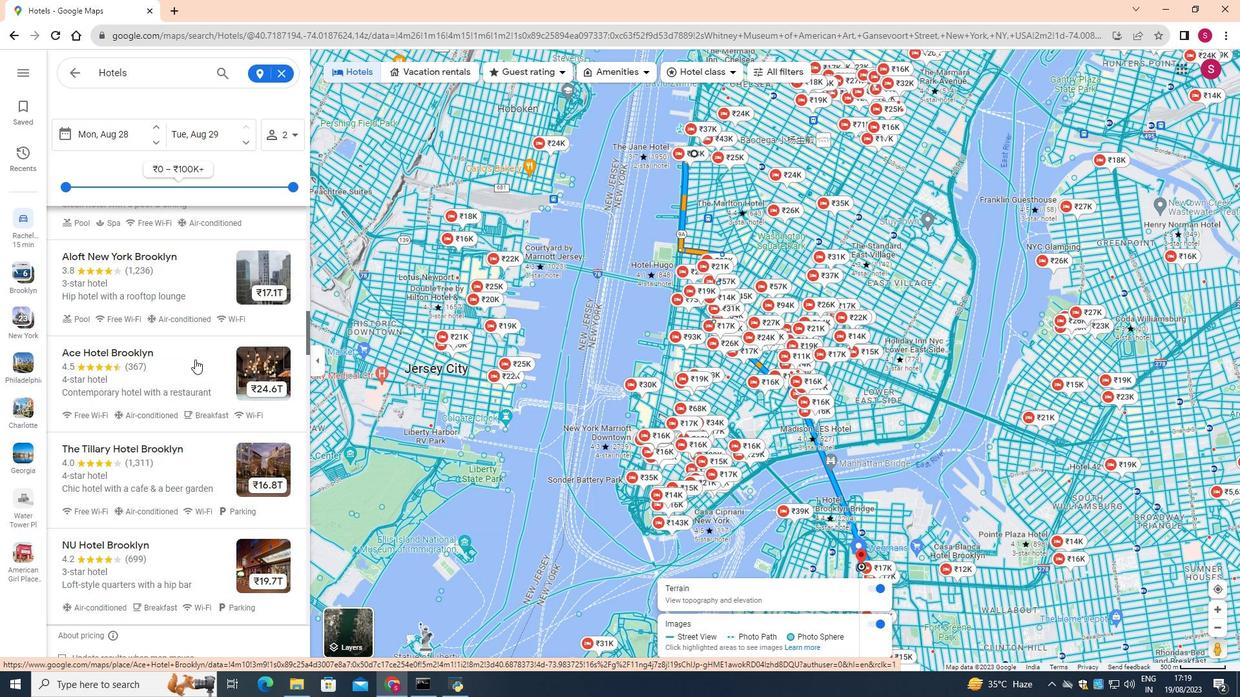 
Action: Mouse scrolled (195, 360) with delta (0, 0)
Screenshot: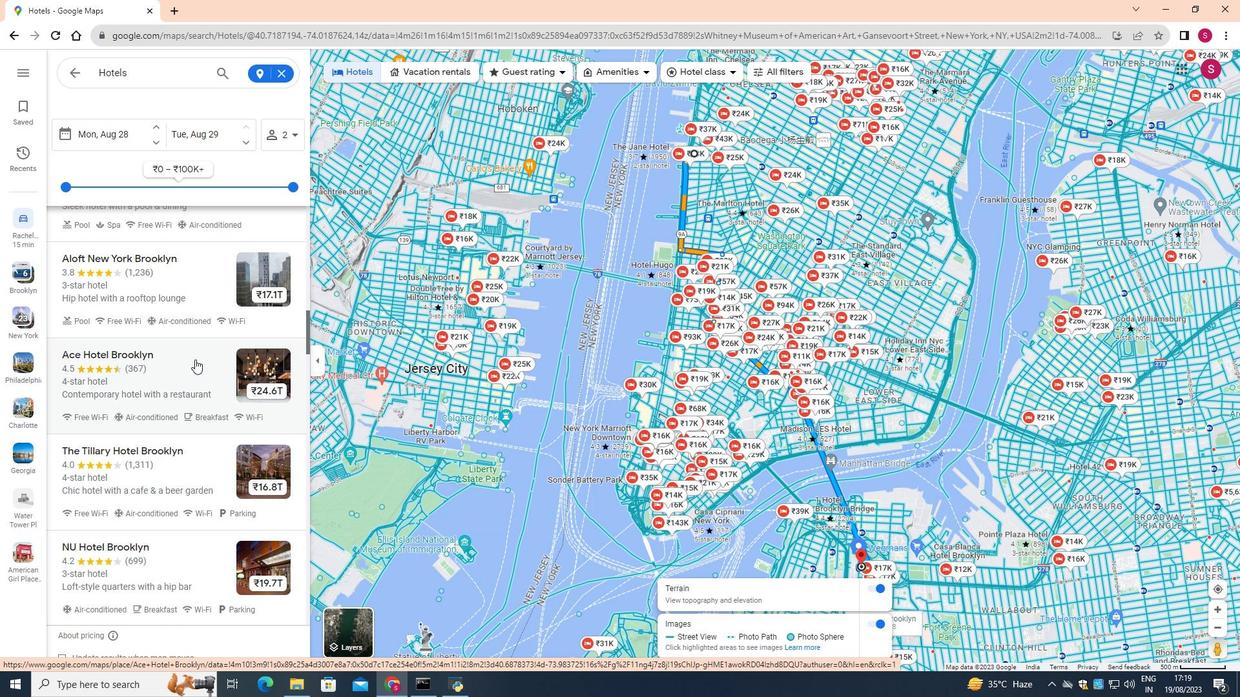 
Action: Mouse scrolled (195, 360) with delta (0, 0)
Screenshot: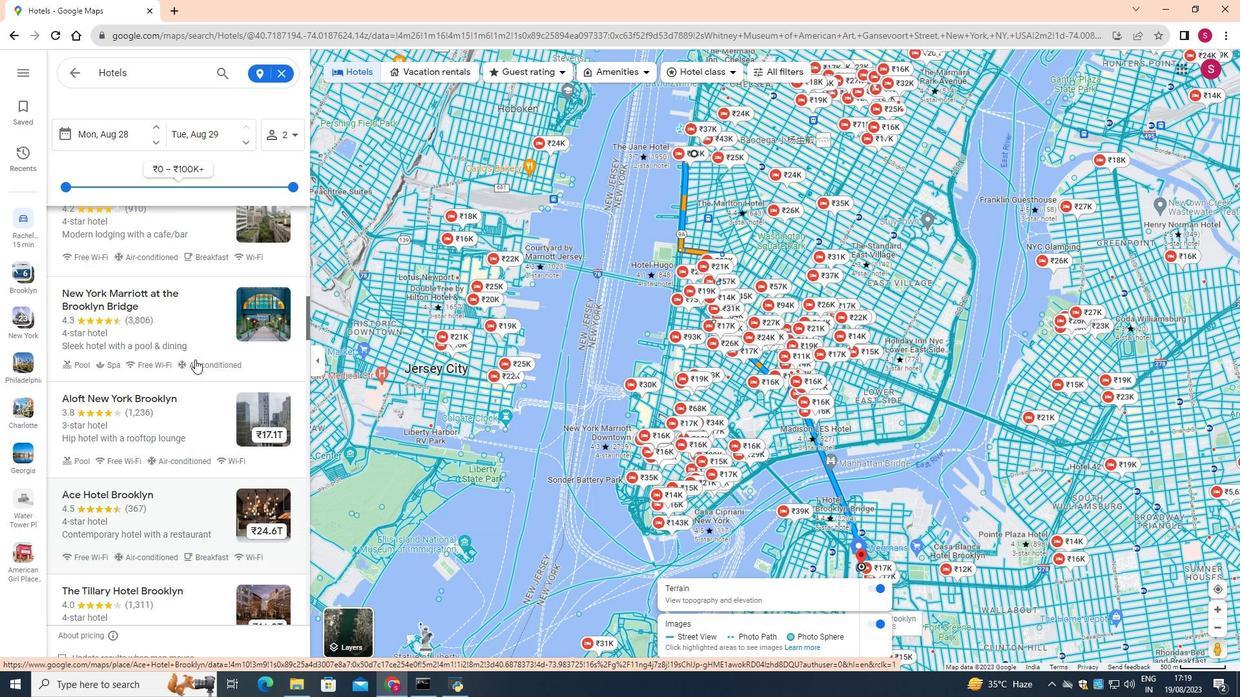 
Action: Mouse scrolled (195, 360) with delta (0, 0)
Screenshot: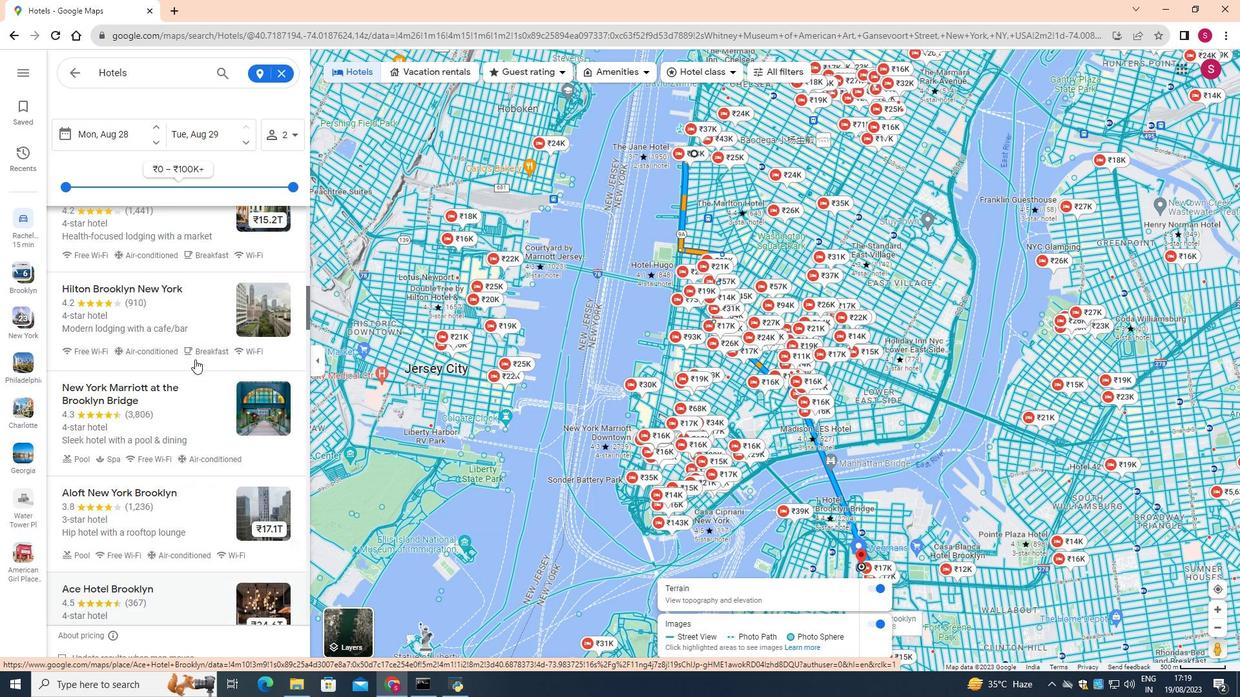 
Action: Mouse scrolled (195, 360) with delta (0, 0)
Screenshot: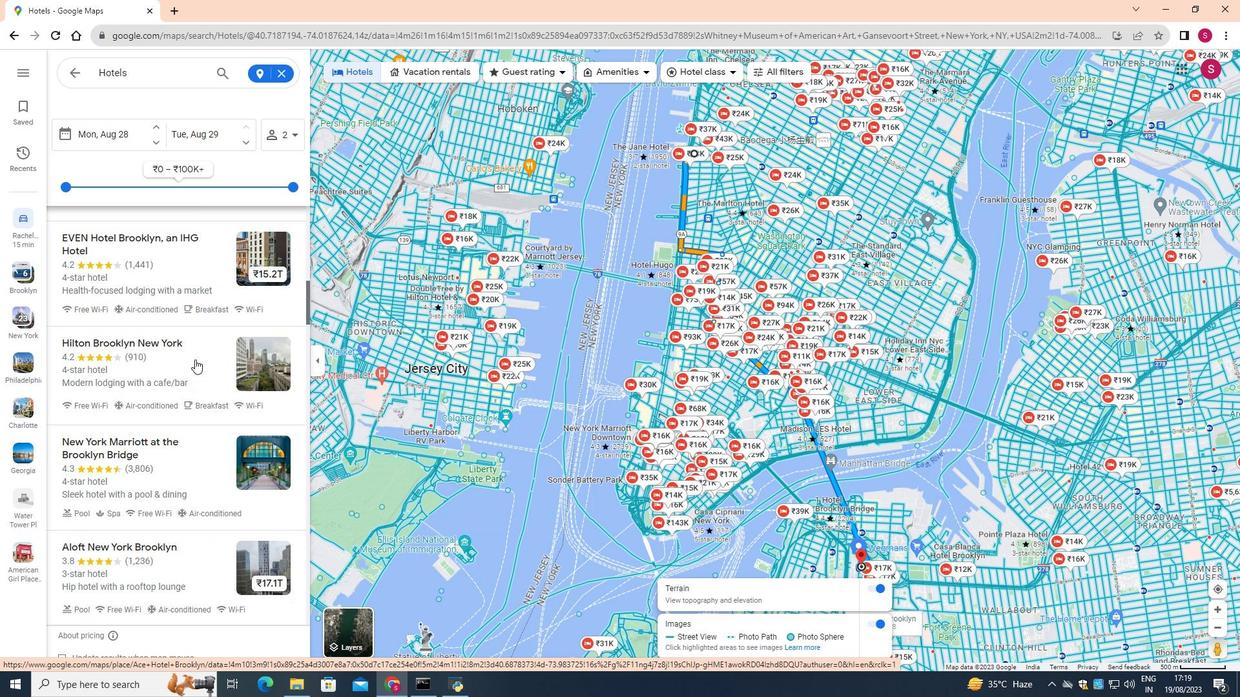 
Action: Mouse scrolled (195, 360) with delta (0, 0)
Screenshot: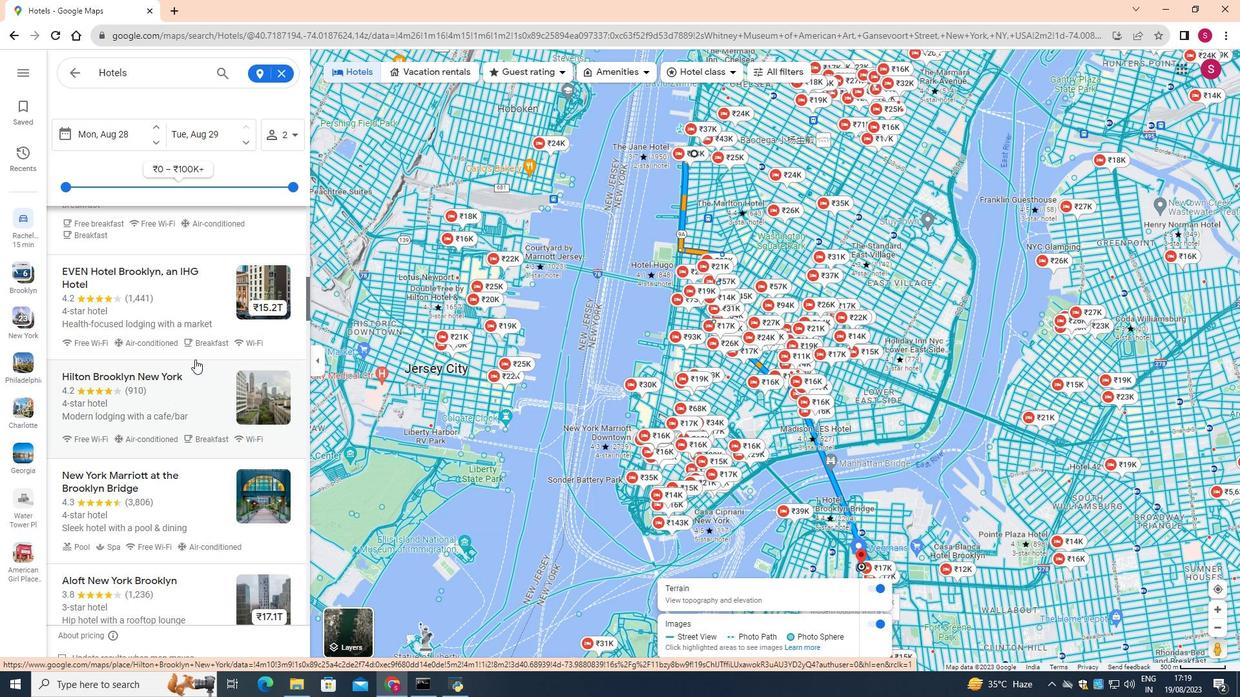 
Action: Mouse scrolled (195, 360) with delta (0, 0)
Screenshot: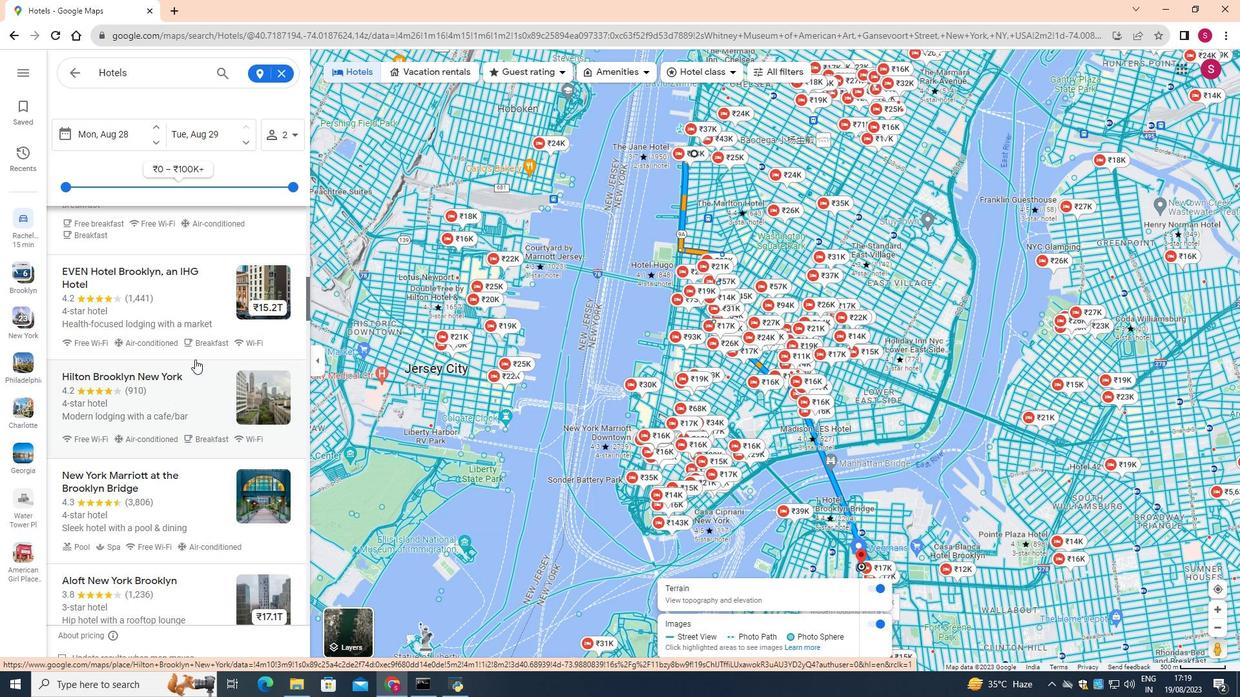 
Action: Mouse scrolled (195, 360) with delta (0, 0)
Screenshot: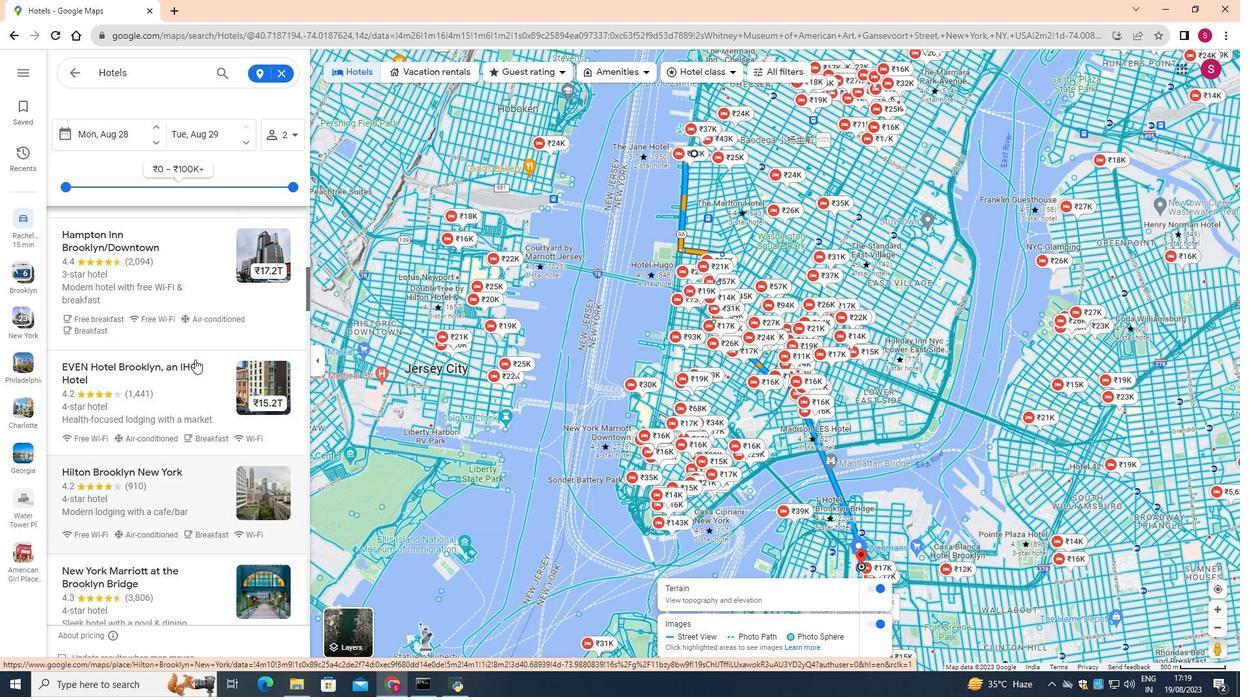 
Action: Mouse scrolled (195, 360) with delta (0, 0)
Screenshot: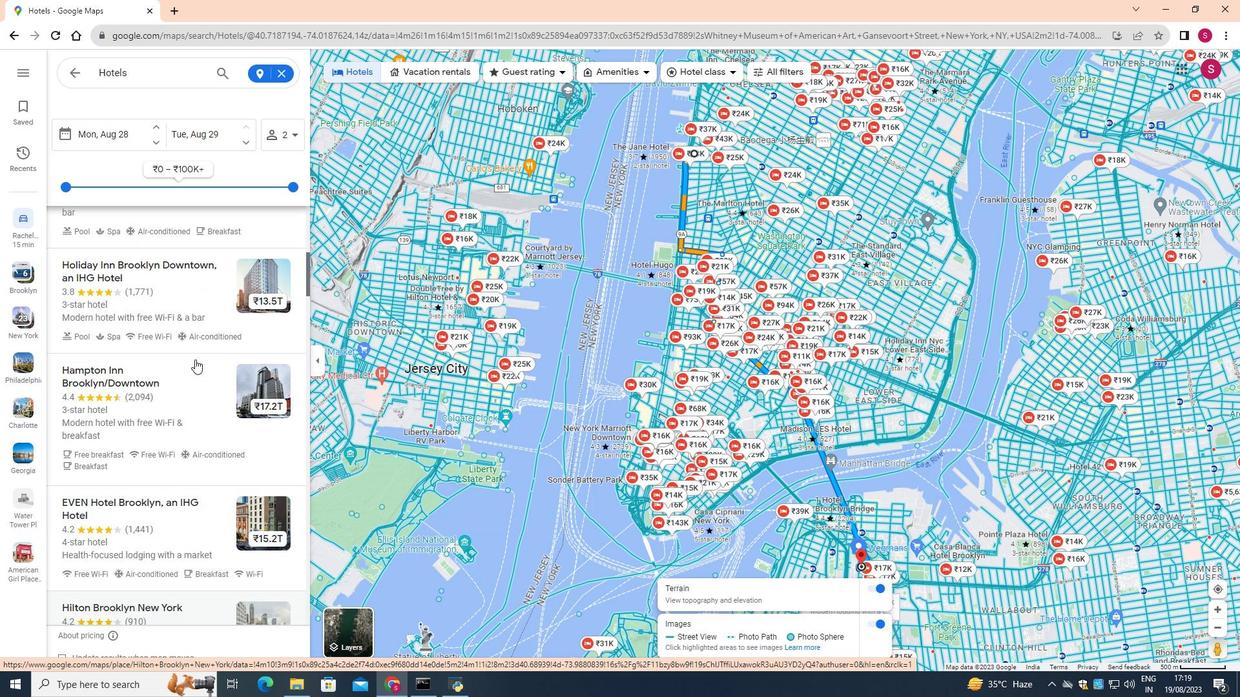 
Action: Mouse scrolled (195, 360) with delta (0, 0)
Screenshot: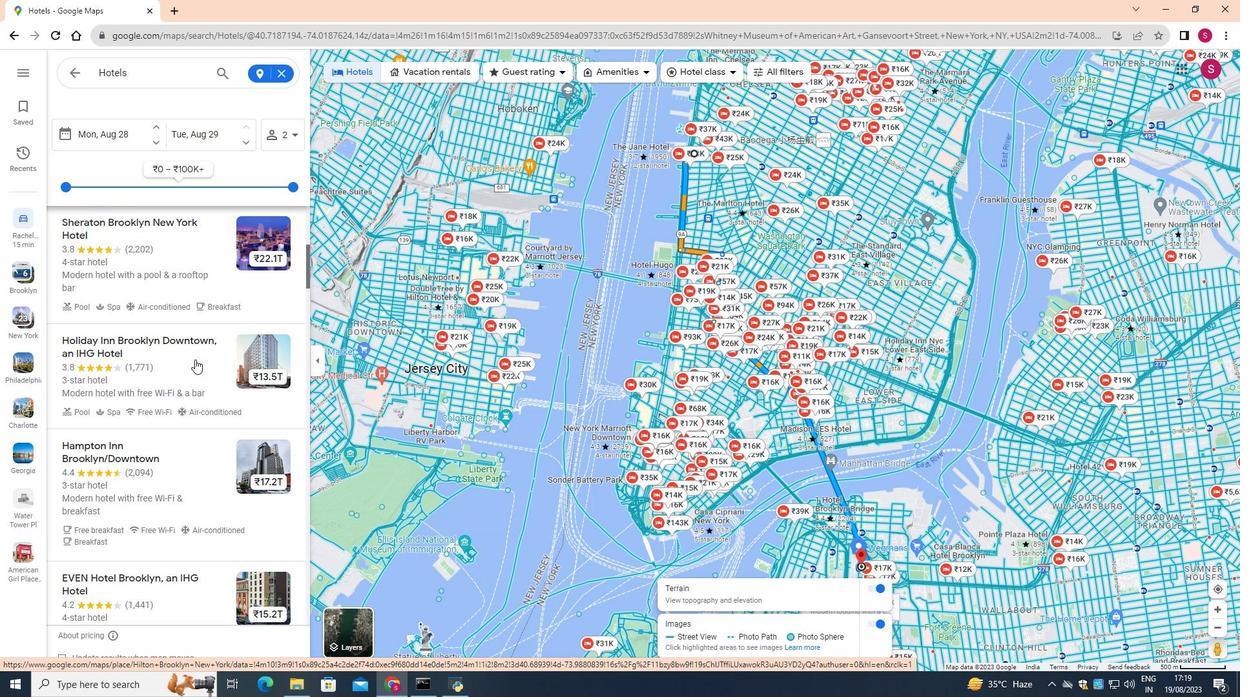 
Action: Mouse scrolled (195, 360) with delta (0, 0)
Screenshot: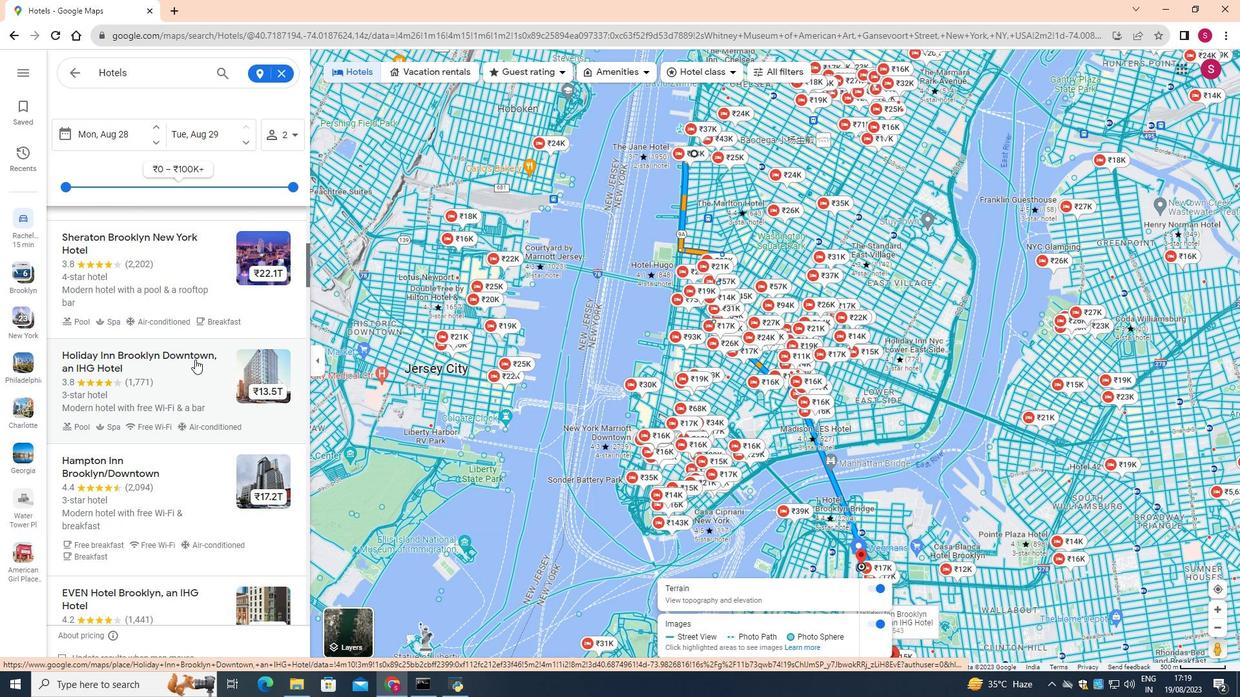 
Action: Mouse scrolled (195, 360) with delta (0, 0)
Screenshot: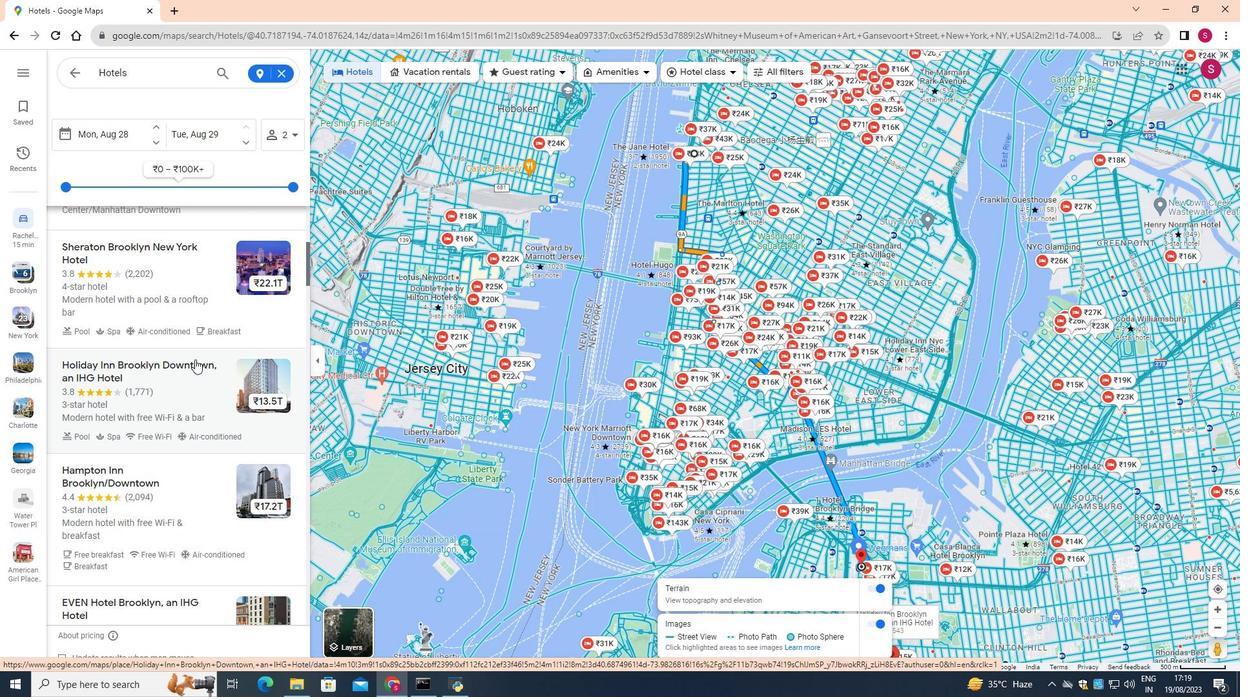 
Action: Mouse scrolled (195, 360) with delta (0, 0)
Screenshot: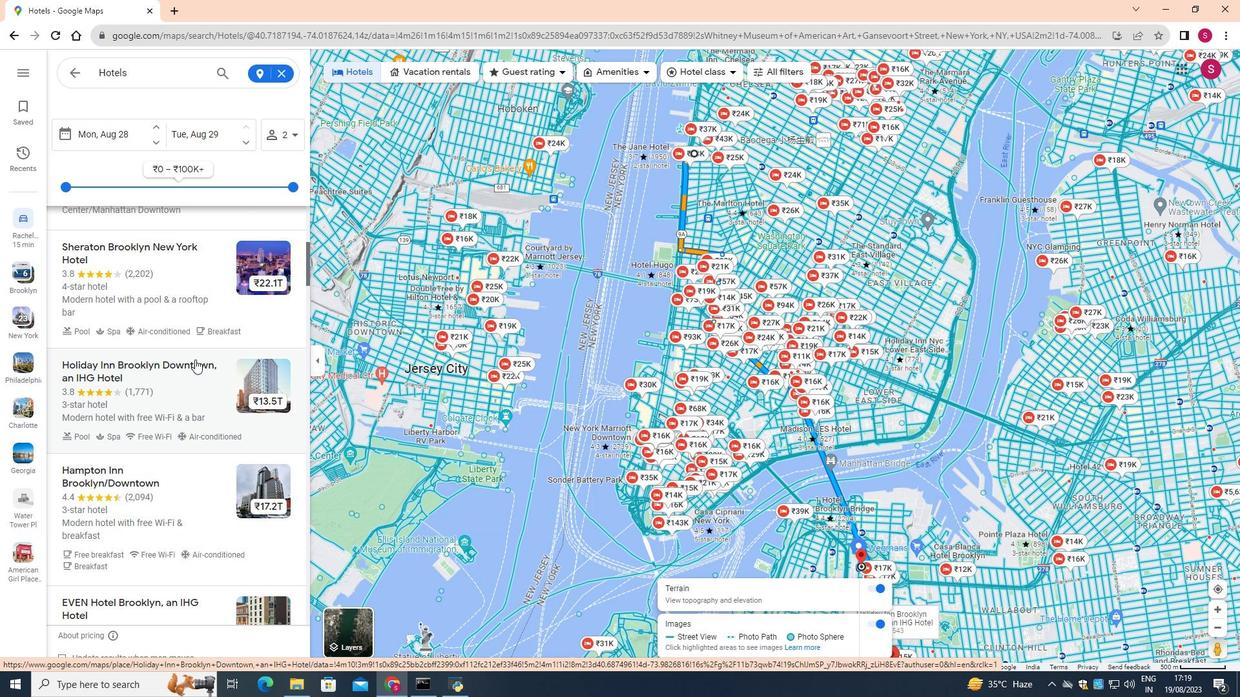 
Action: Mouse scrolled (195, 360) with delta (0, 0)
Screenshot: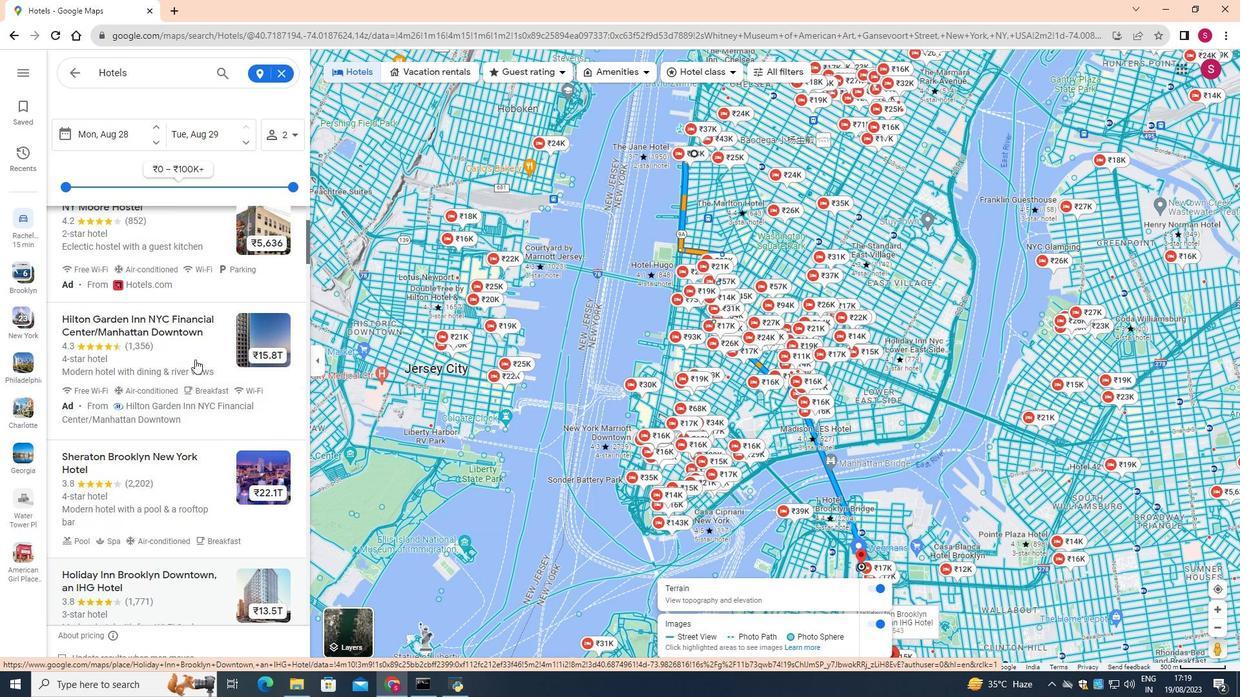
Action: Mouse scrolled (195, 360) with delta (0, 0)
Screenshot: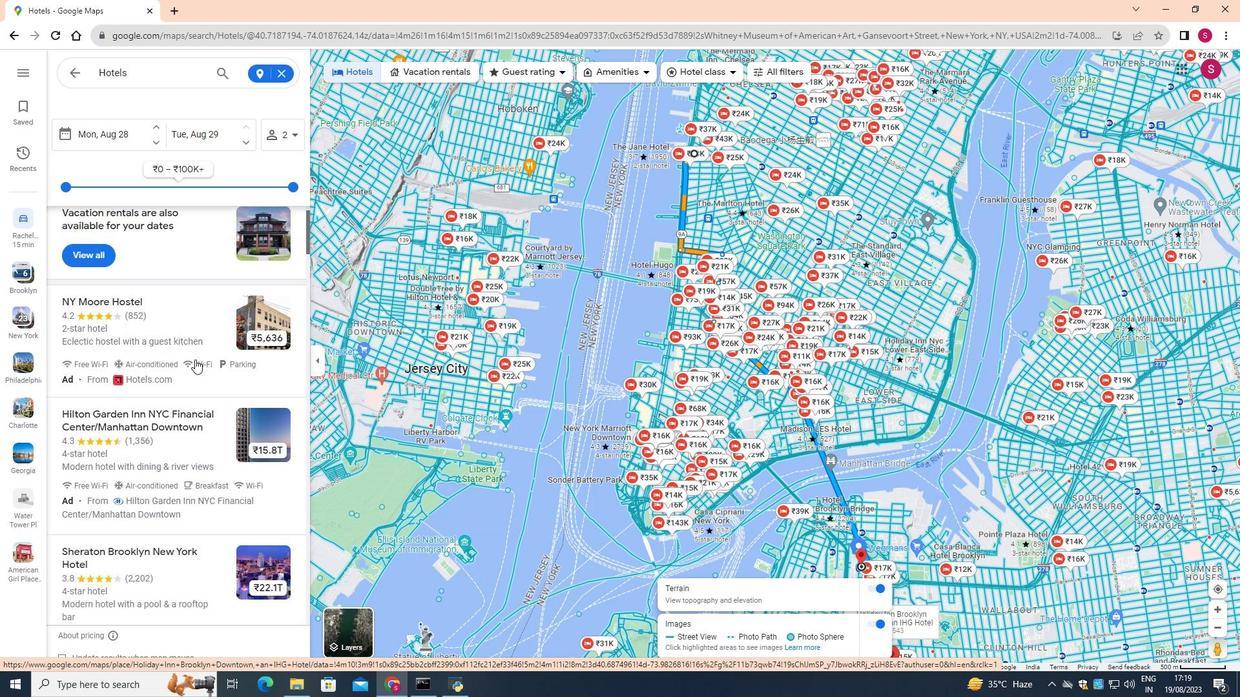 
Action: Mouse scrolled (195, 360) with delta (0, 0)
Screenshot: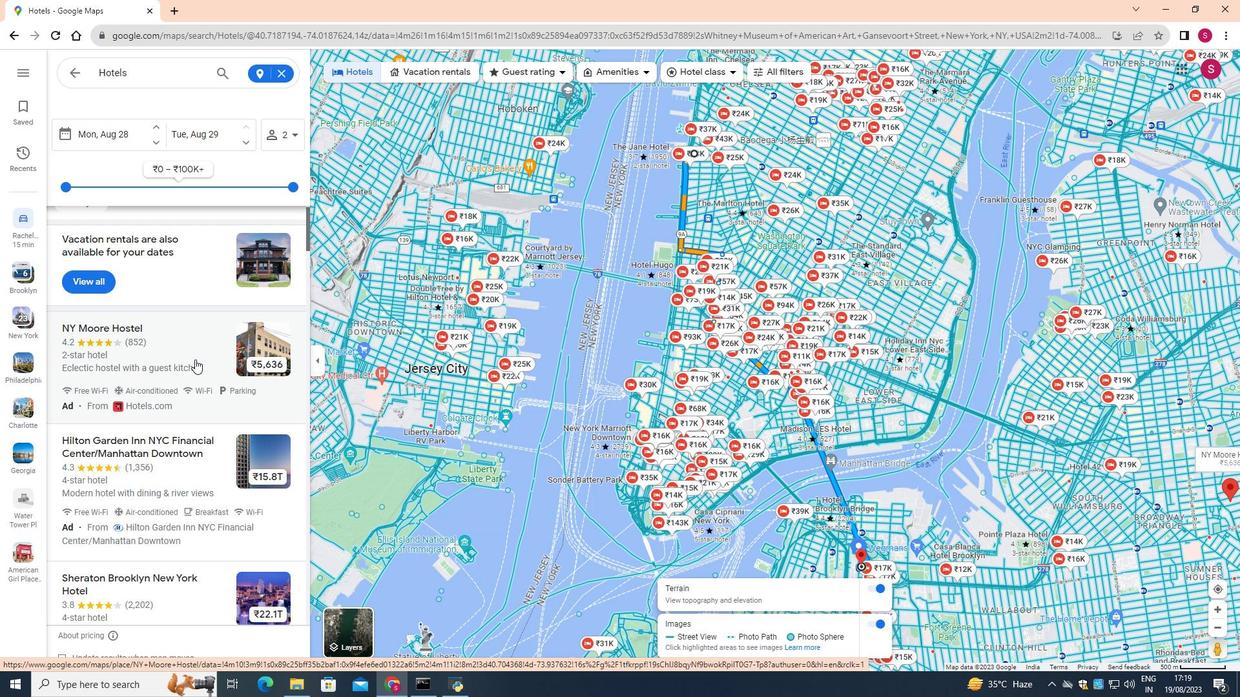 
Action: Mouse scrolled (195, 360) with delta (0, 0)
Screenshot: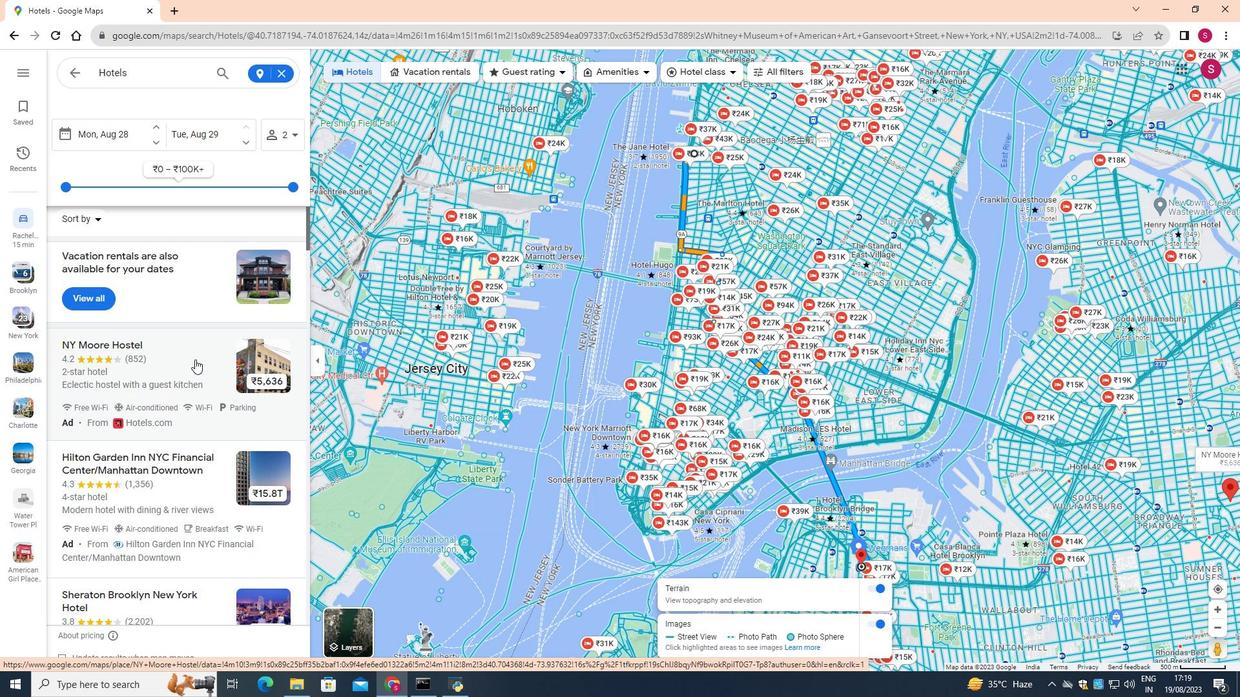 
Action: Mouse scrolled (195, 360) with delta (0, 0)
Screenshot: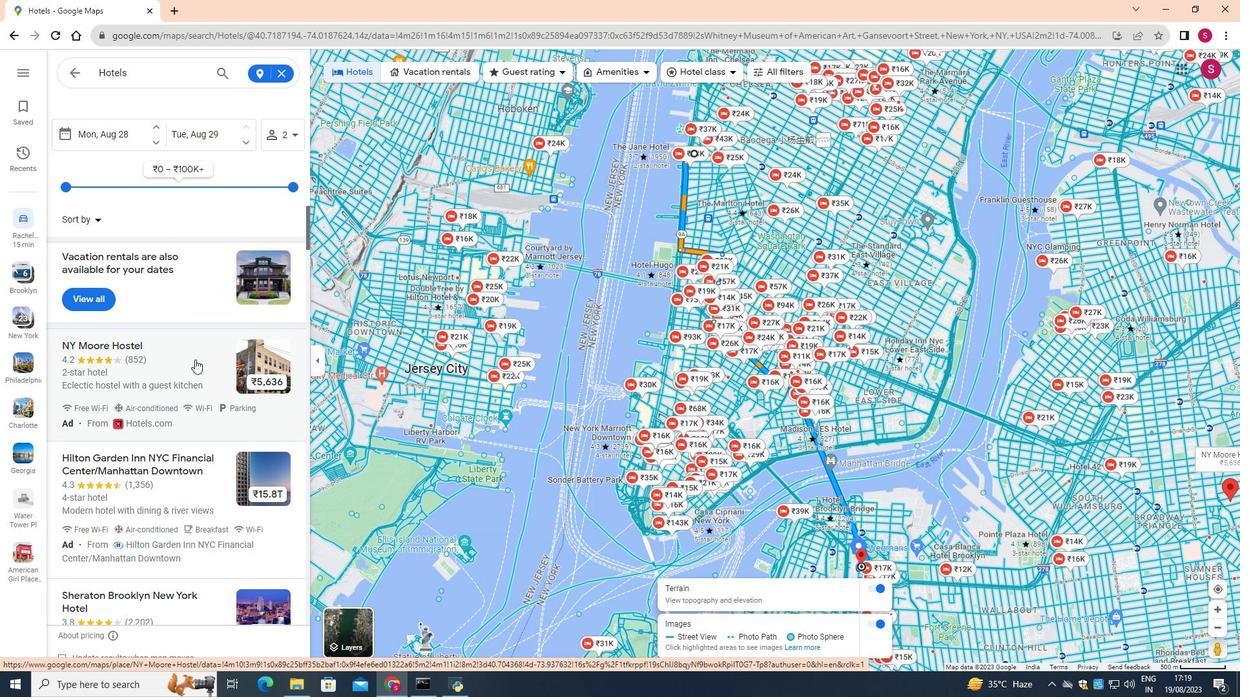 
Action: Mouse scrolled (195, 360) with delta (0, 0)
Screenshot: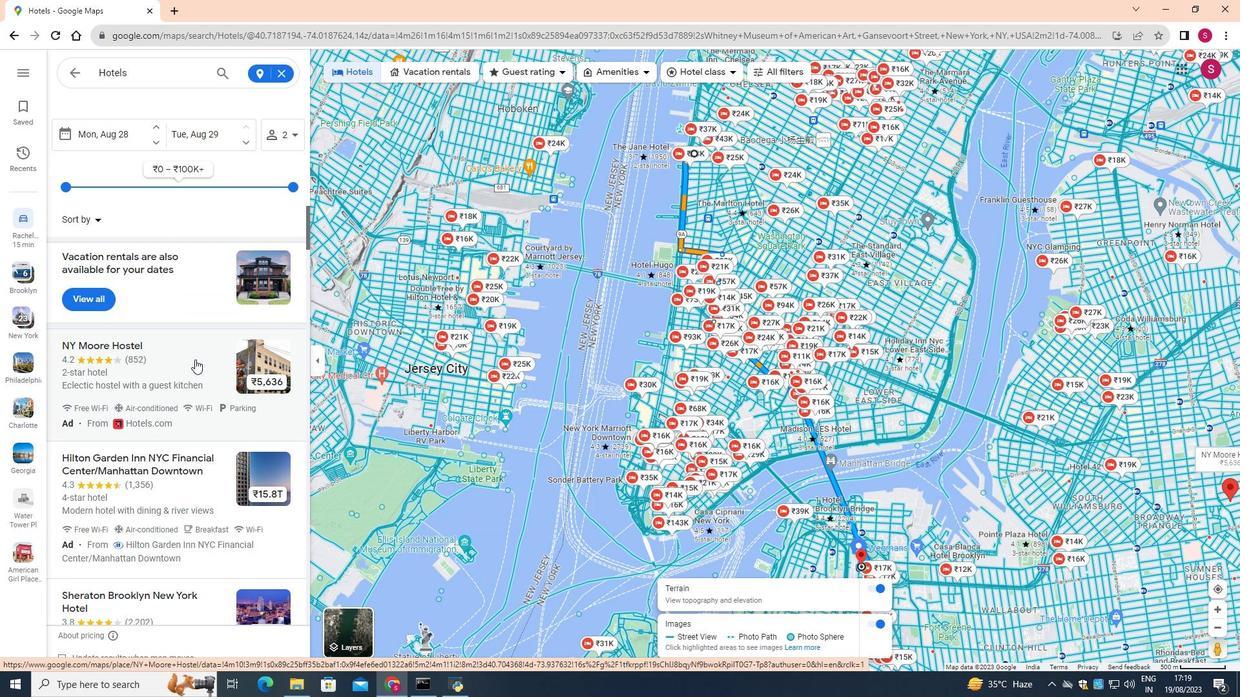
Action: Mouse scrolled (195, 359) with delta (0, 0)
Screenshot: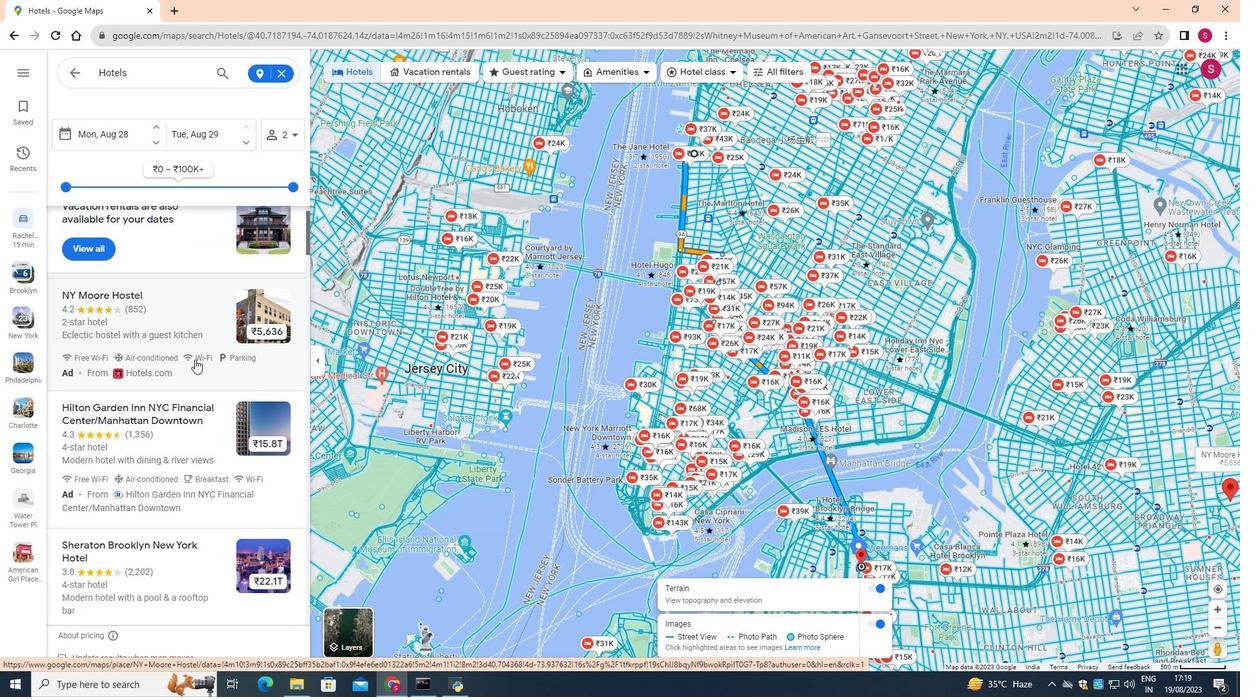 
Action: Mouse moved to (267, 298)
Screenshot: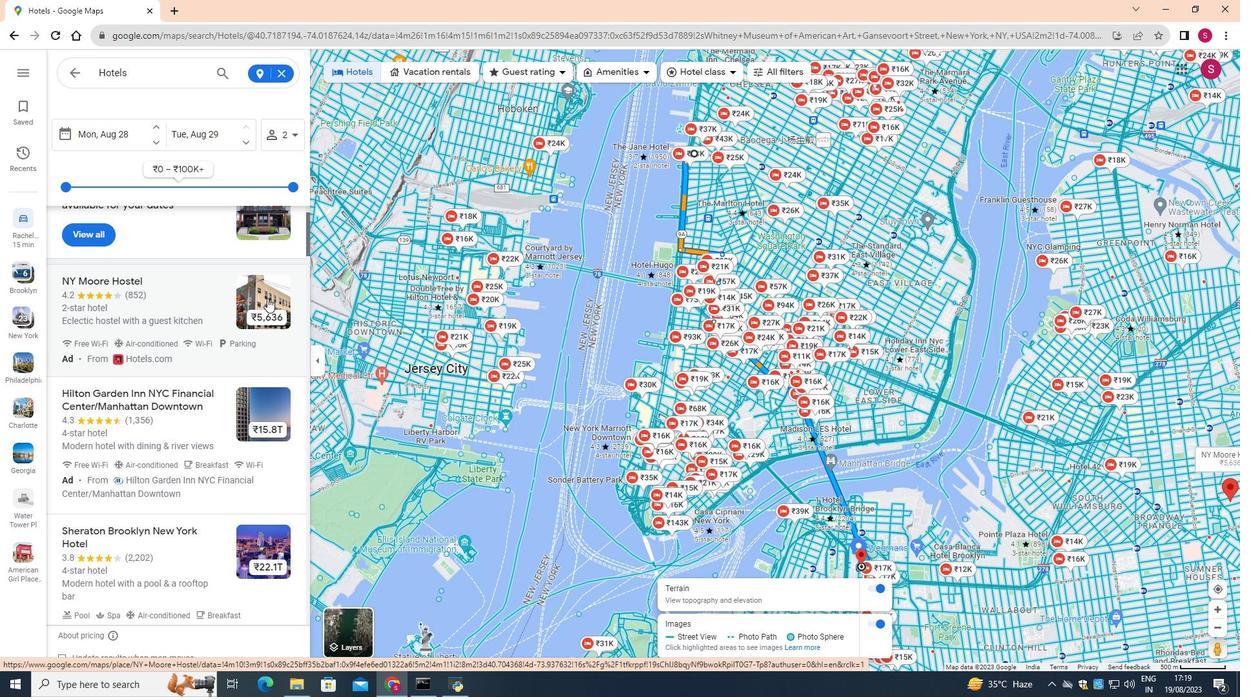 
Action: Mouse pressed left at (267, 298)
Screenshot: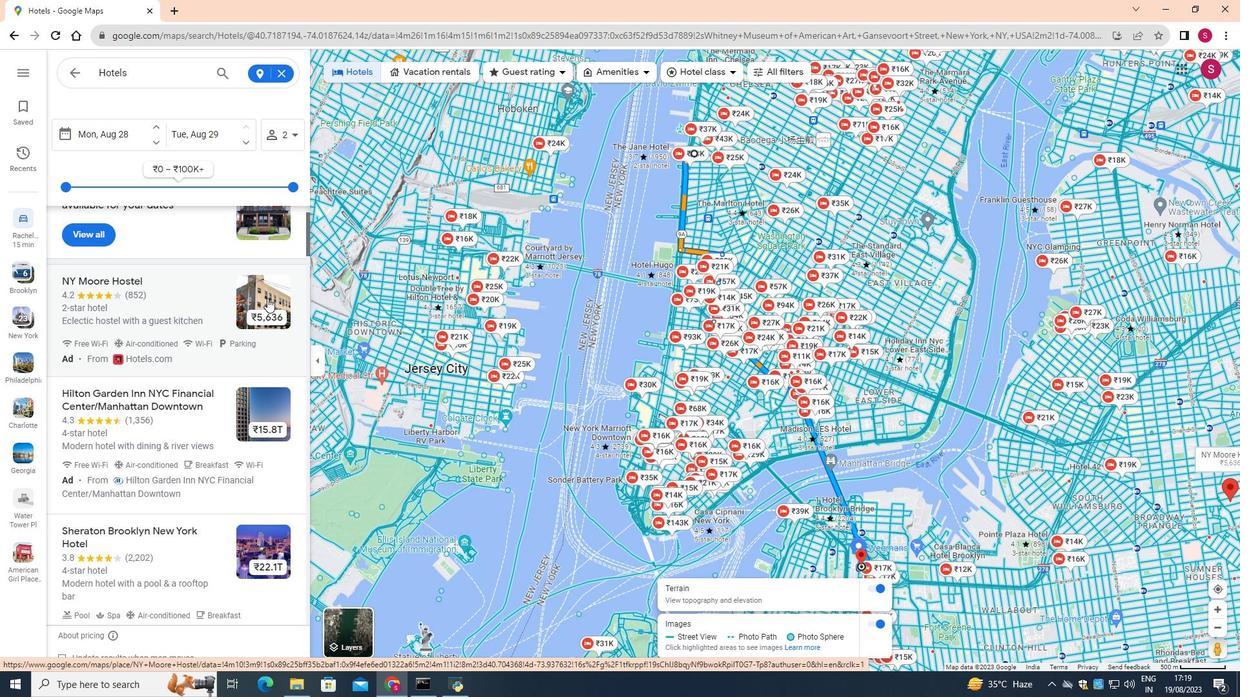 
Action: Mouse moved to (419, 156)
Screenshot: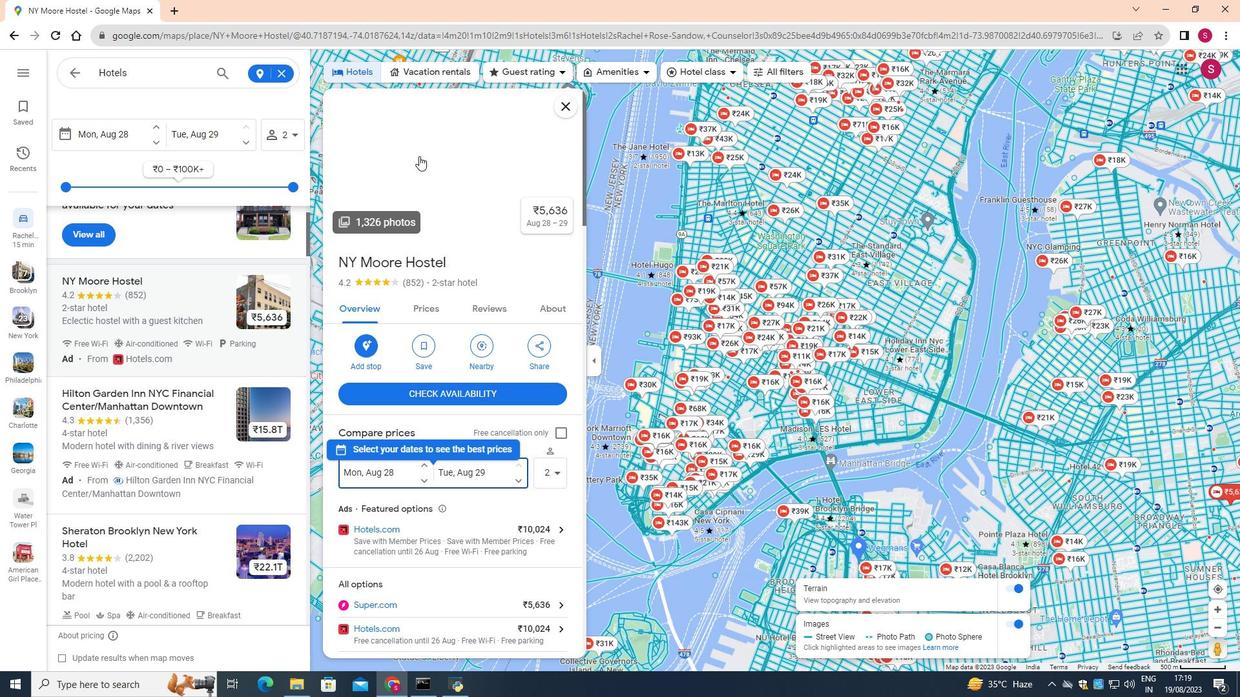 
Action: Mouse pressed left at (419, 156)
Screenshot: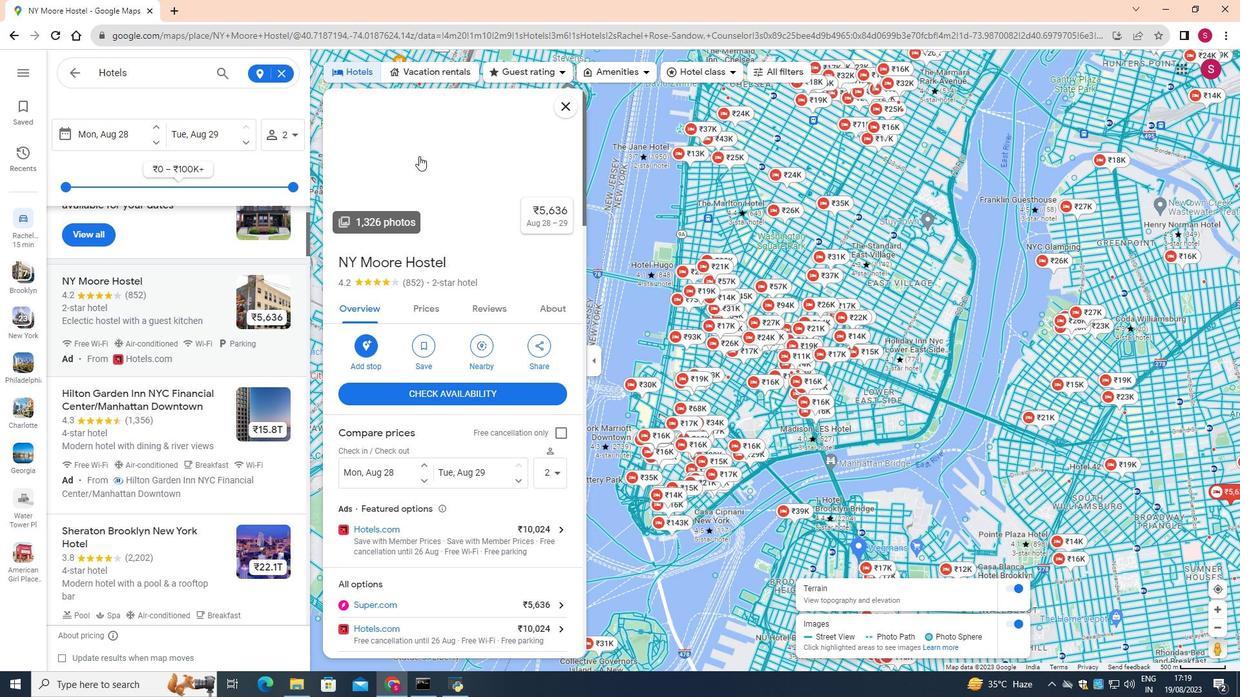
Action: Mouse moved to (793, 574)
Screenshot: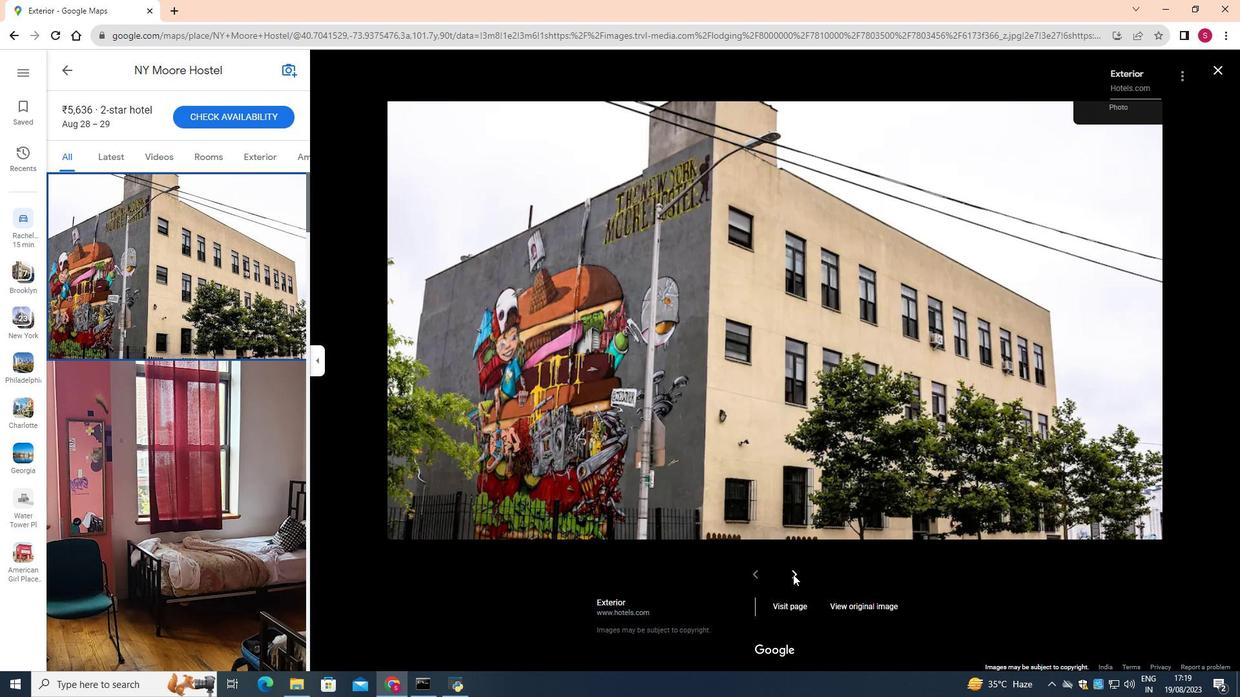 
Action: Mouse pressed left at (793, 574)
Screenshot: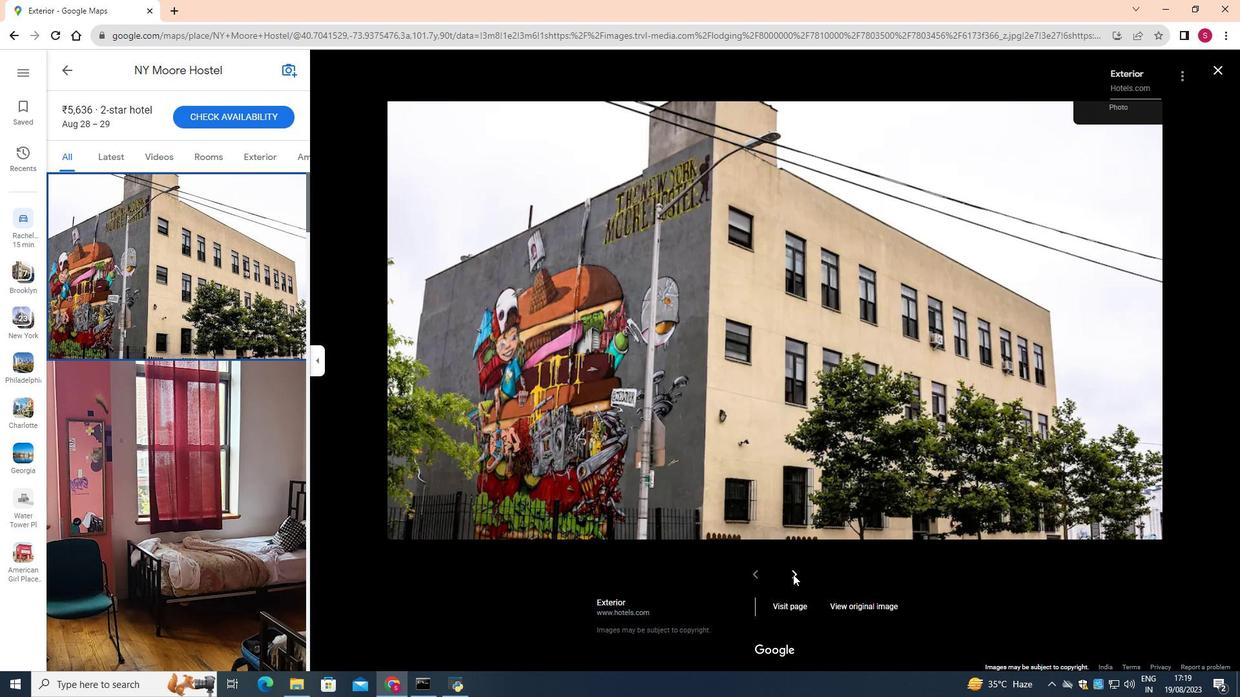 
Action: Mouse pressed left at (793, 574)
Screenshot: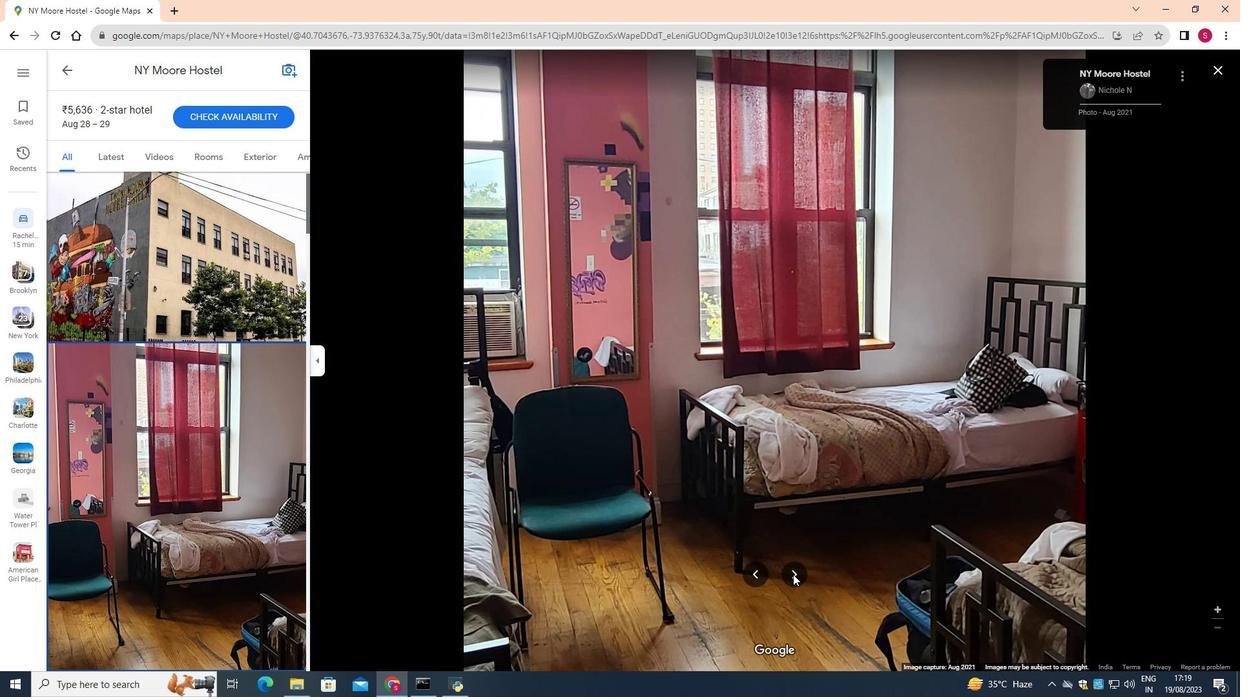 
Action: Mouse moved to (793, 572)
Screenshot: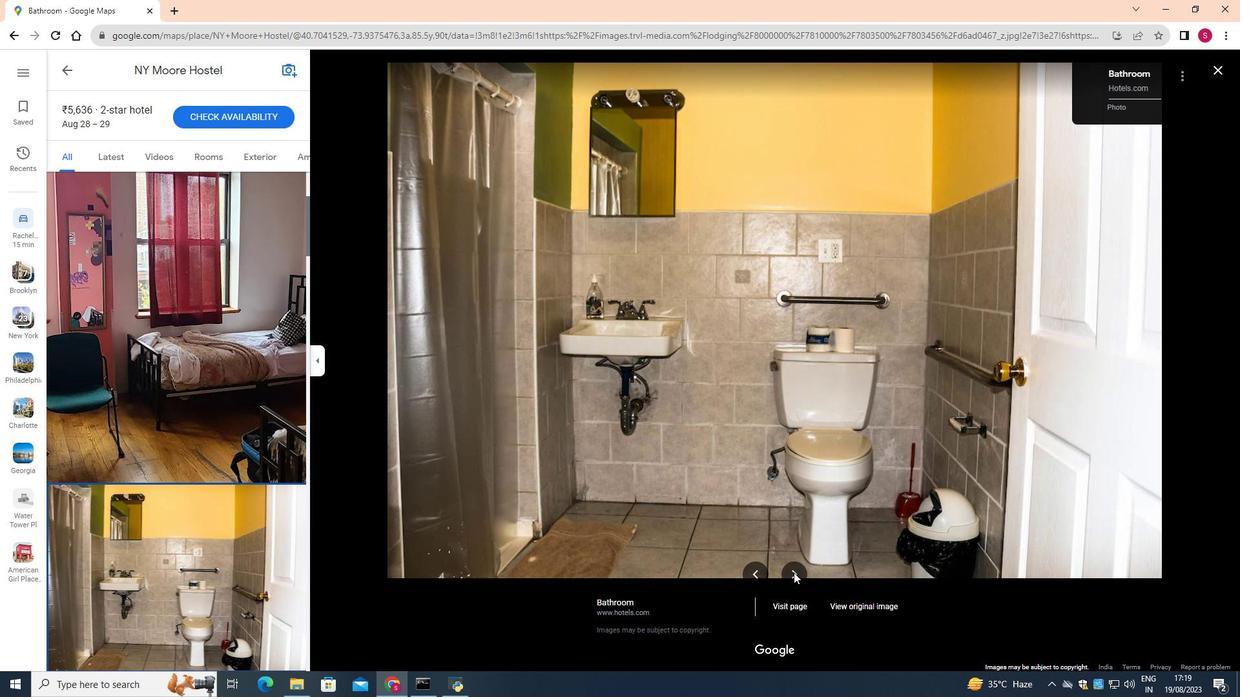 
Action: Mouse pressed left at (793, 572)
Screenshot: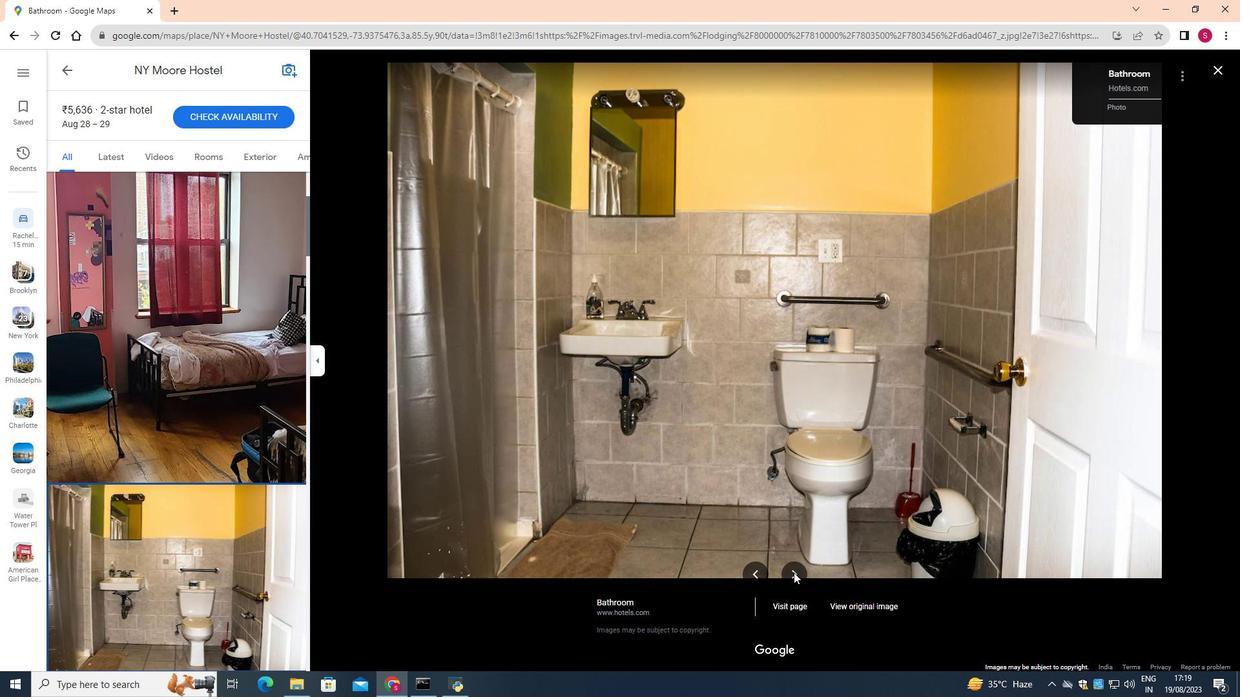 
Action: Mouse pressed left at (793, 572)
Screenshot: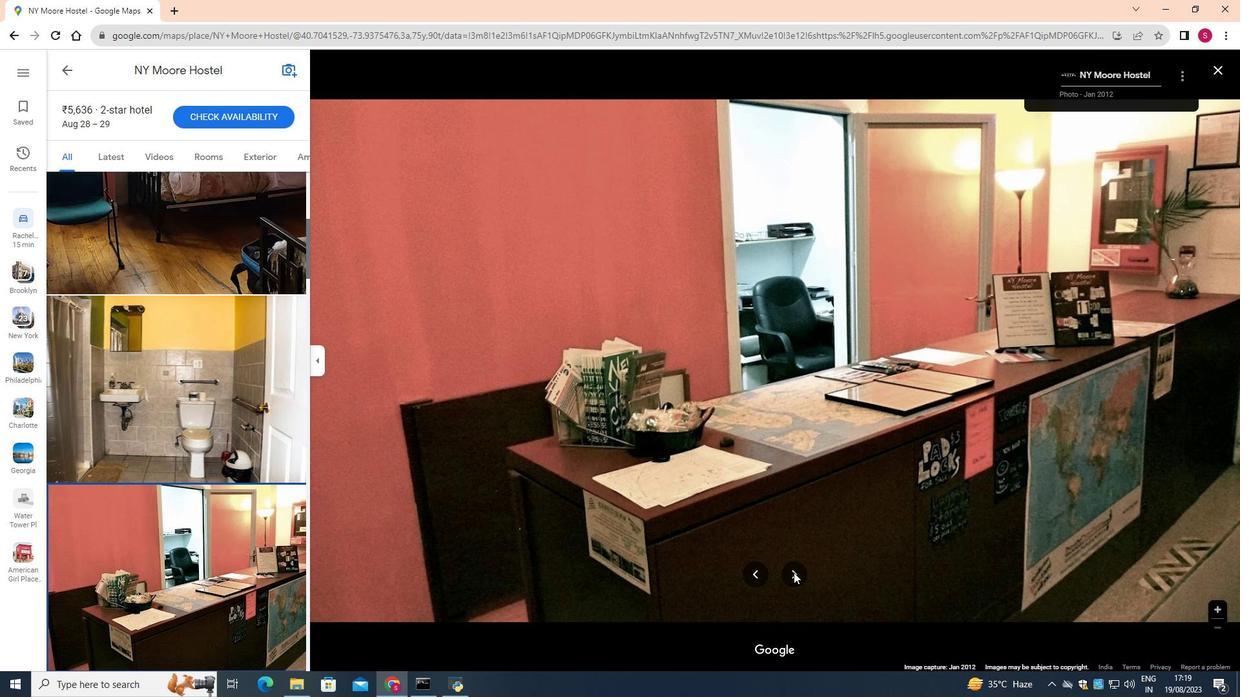 
Action: Mouse pressed left at (793, 572)
Screenshot: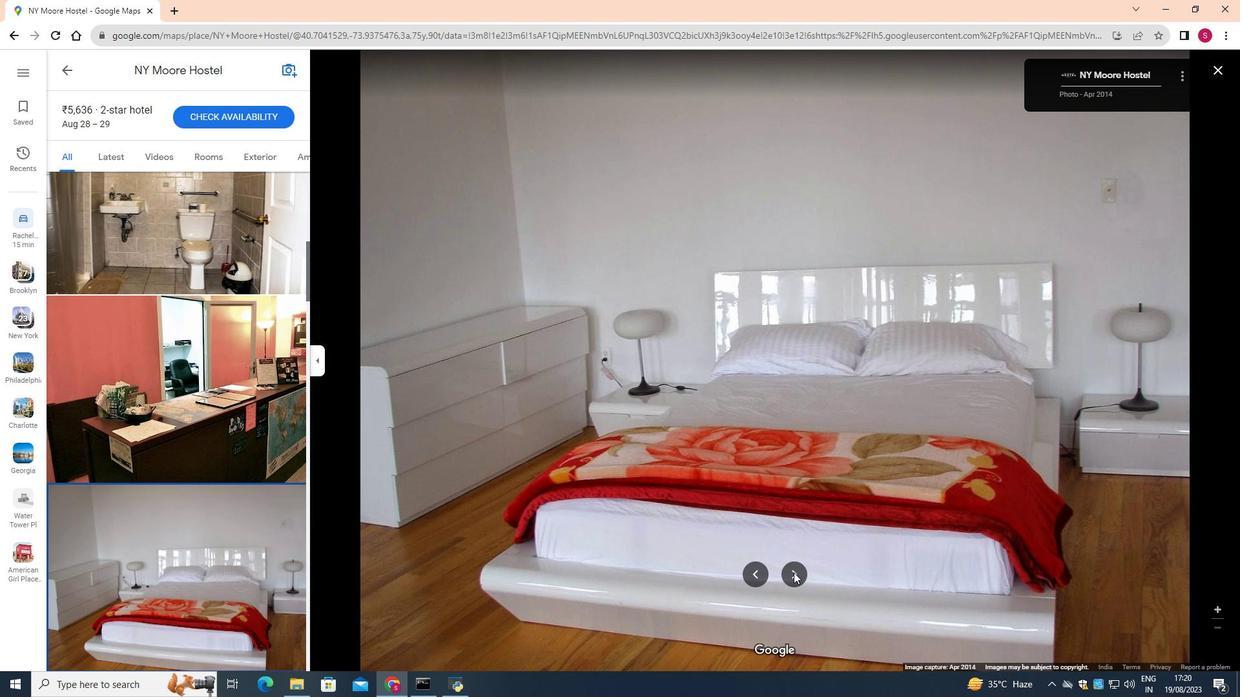 
Action: Mouse pressed left at (793, 572)
Screenshot: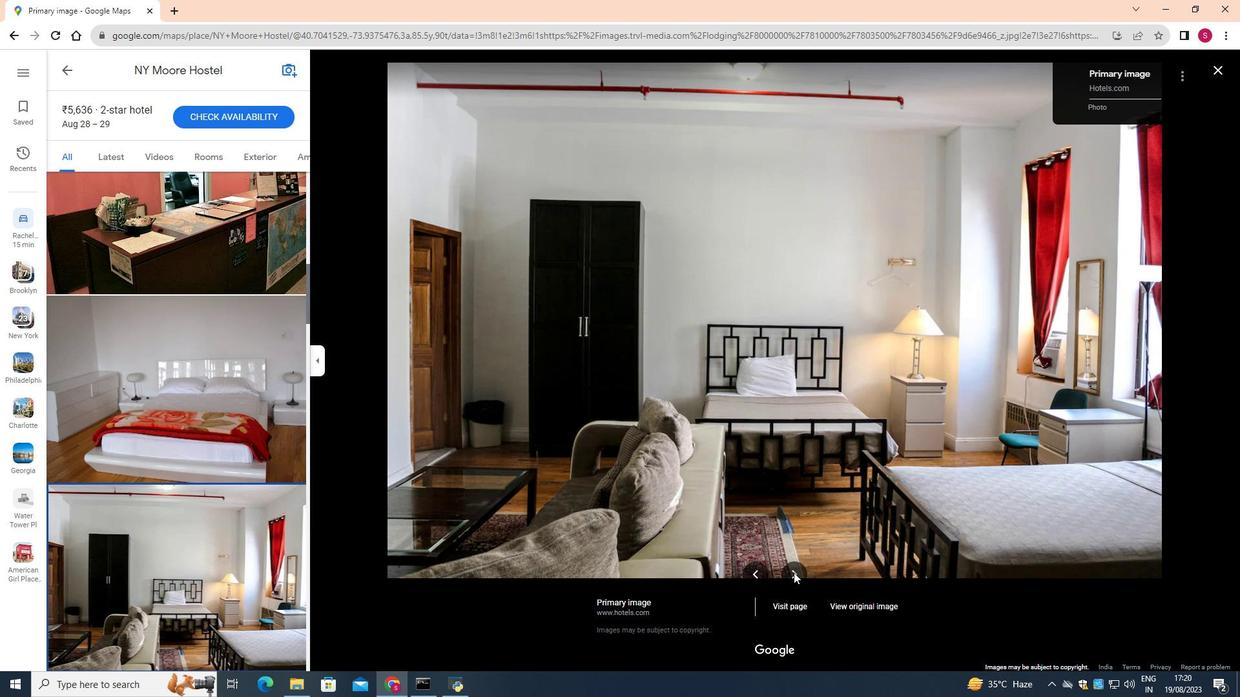
Action: Mouse moved to (793, 572)
Screenshot: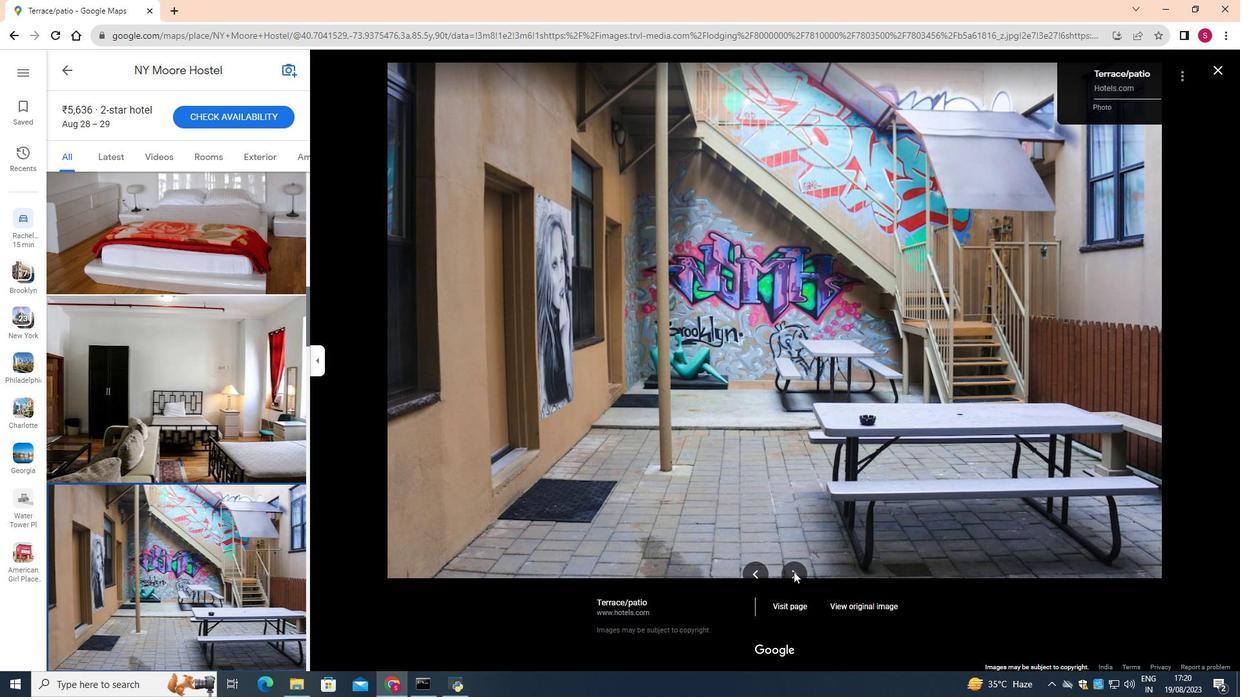 
Action: Mouse pressed left at (793, 572)
Screenshot: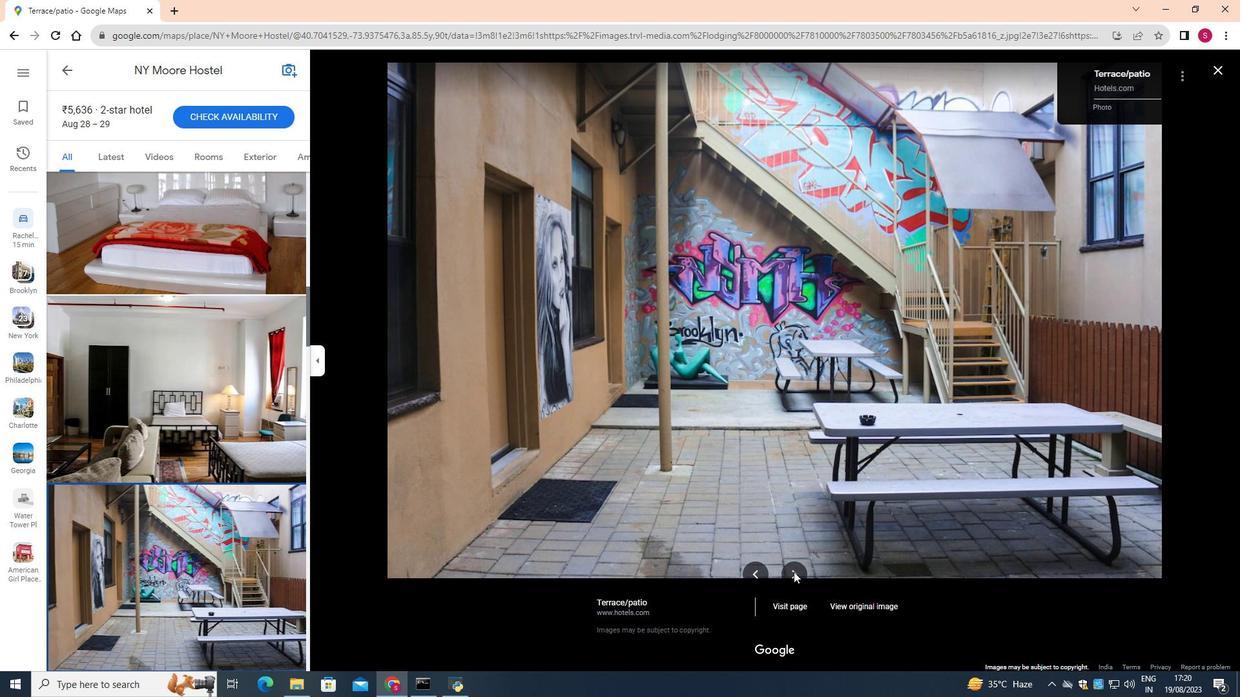 
Action: Mouse moved to (793, 572)
Screenshot: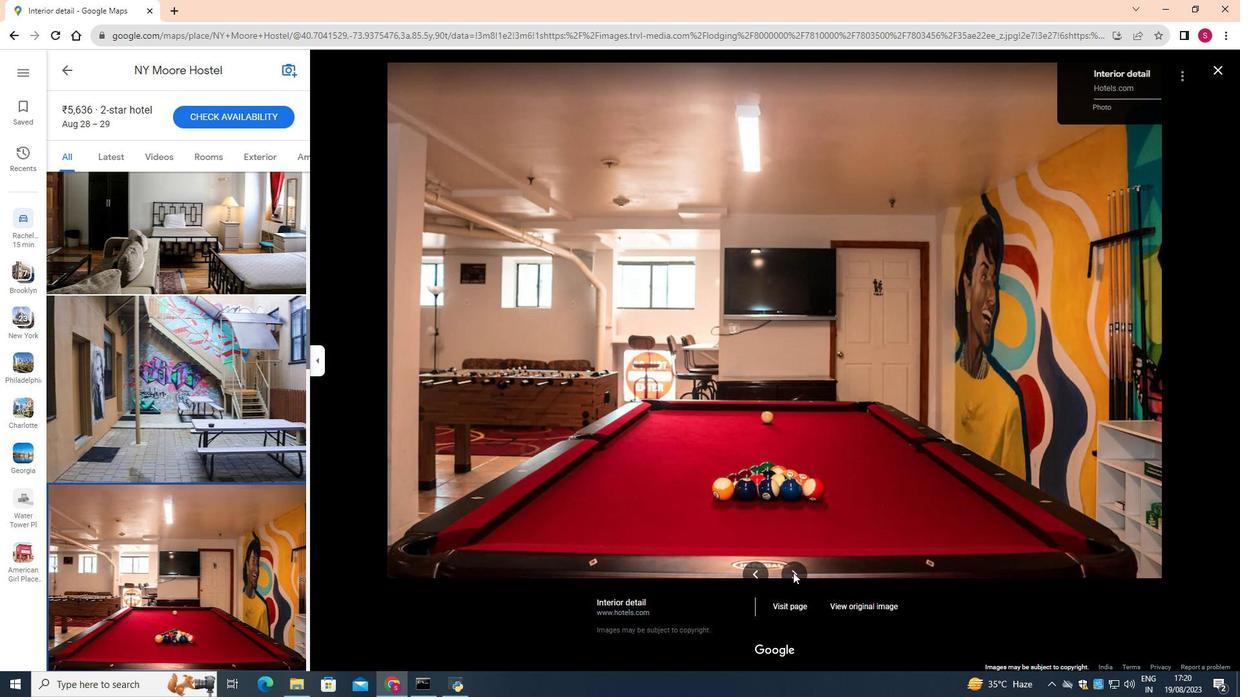 
Action: Mouse pressed left at (793, 572)
Screenshot: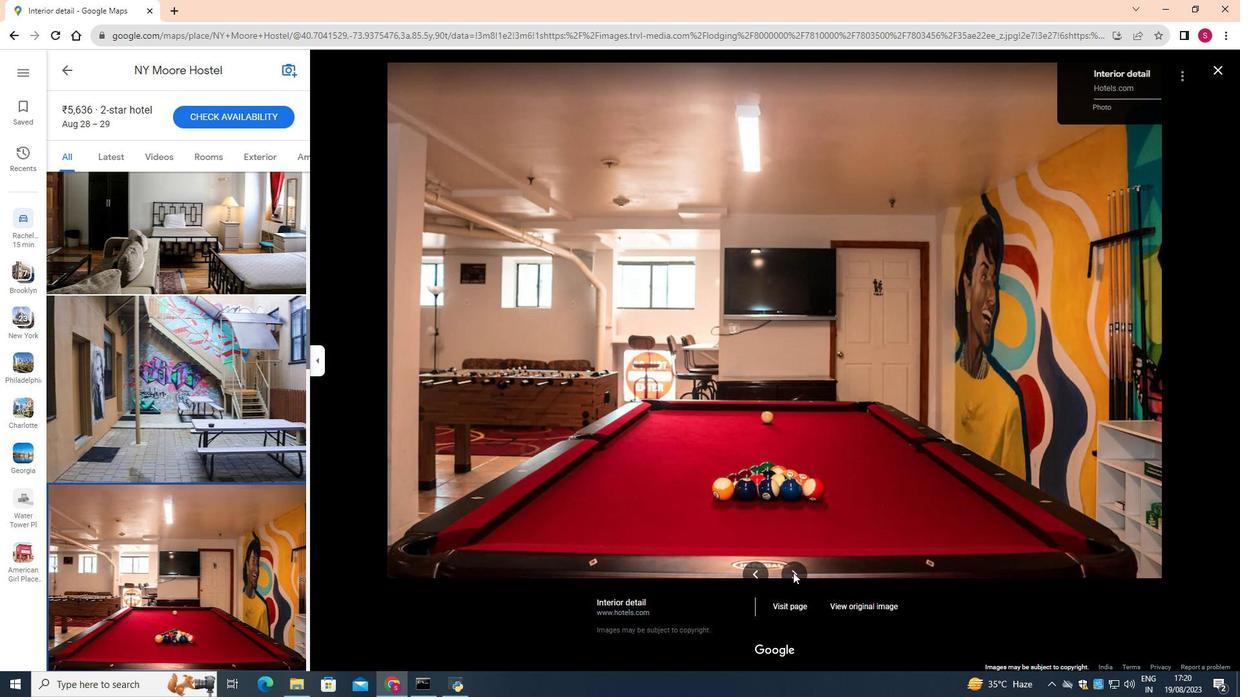
Action: Mouse moved to (793, 573)
Screenshot: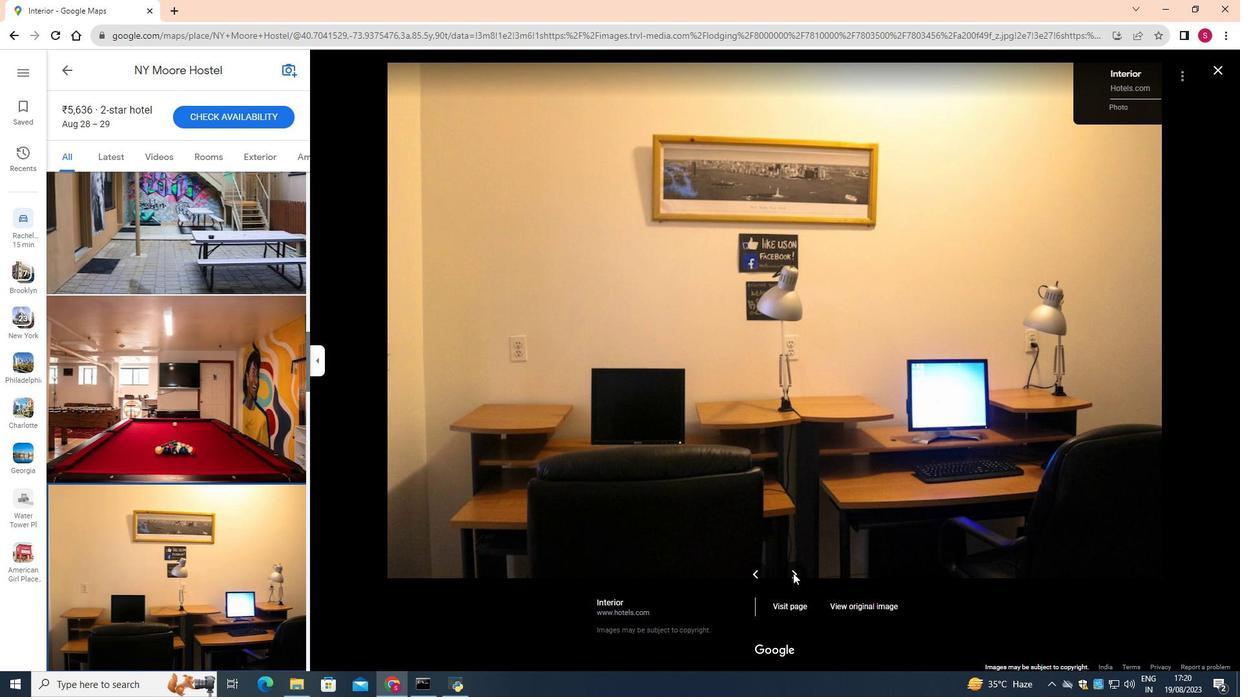 
Action: Mouse pressed left at (793, 573)
Screenshot: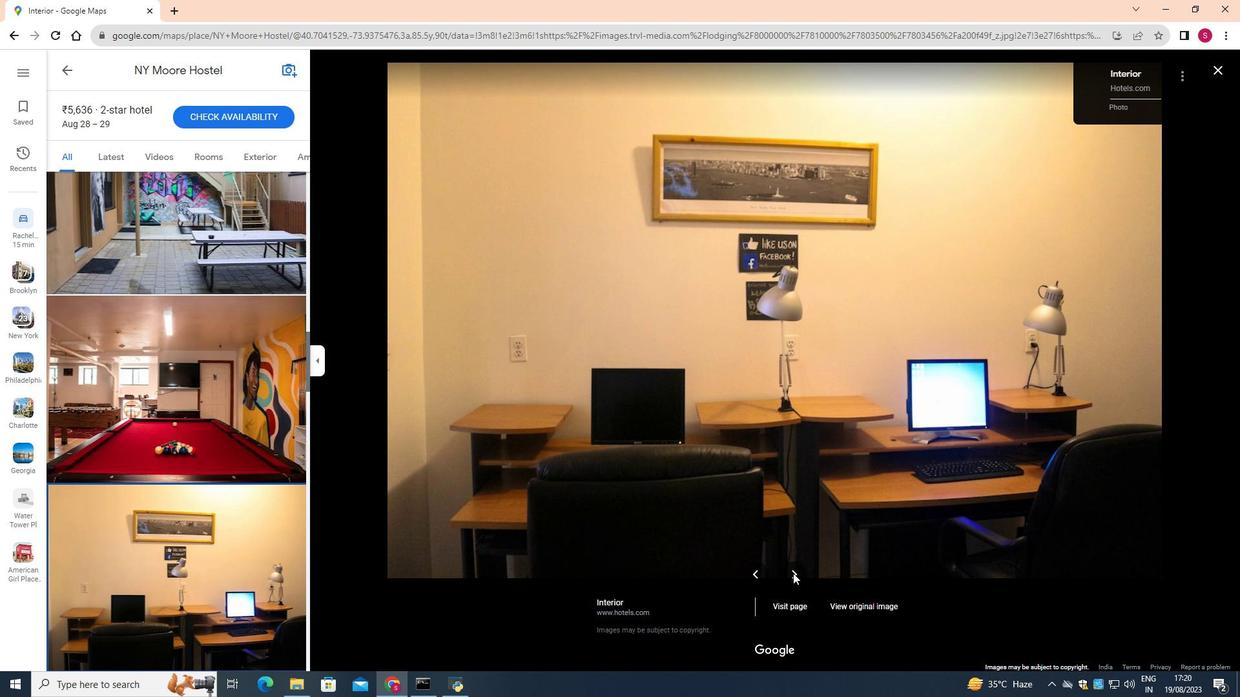 
Action: Mouse pressed left at (793, 573)
Screenshot: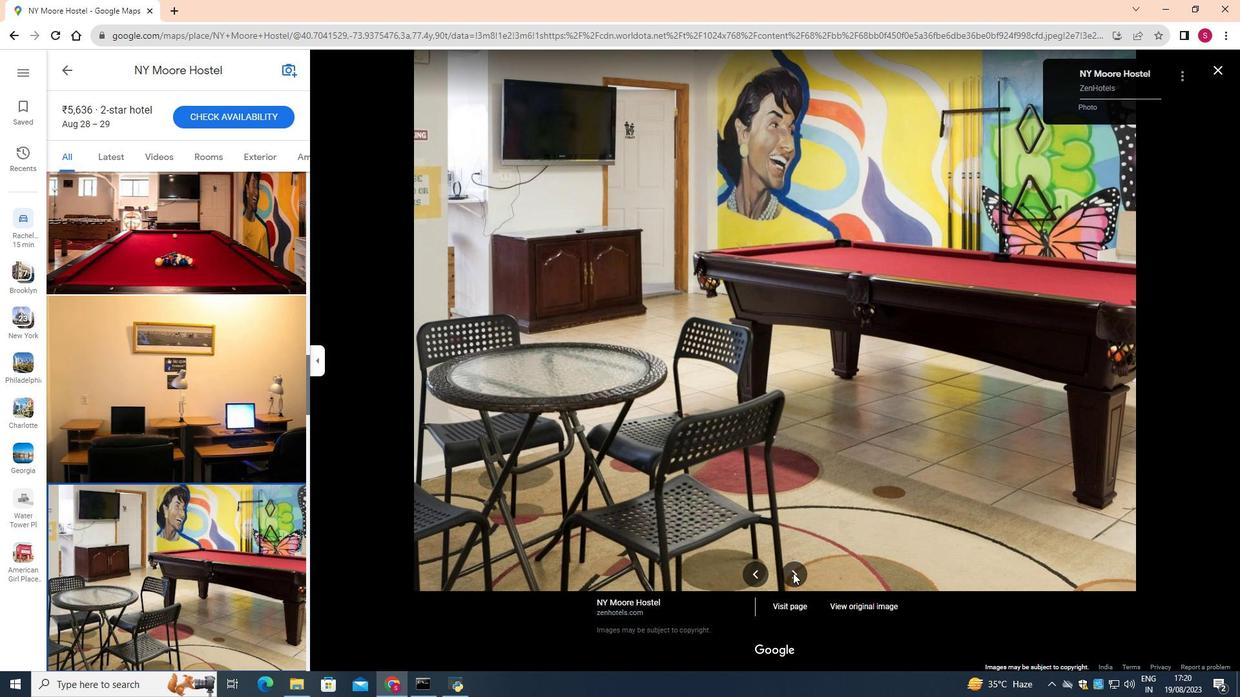 
Action: Mouse pressed left at (793, 573)
Screenshot: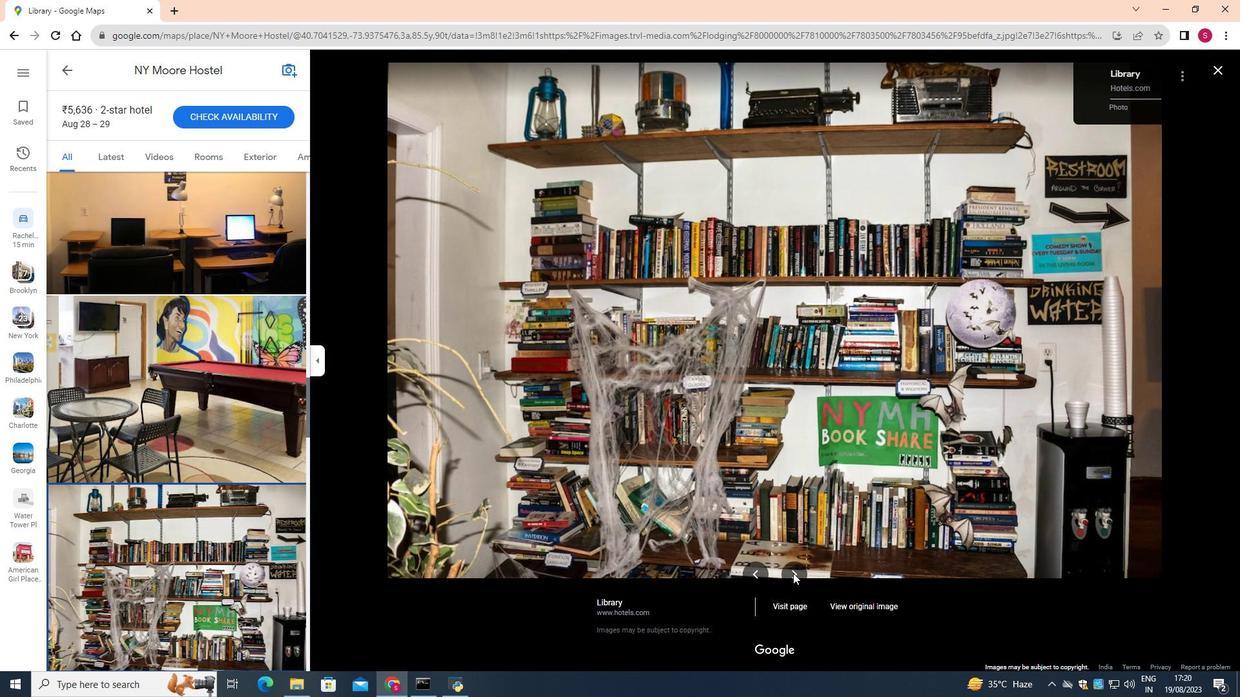 
Action: Mouse pressed left at (793, 573)
Screenshot: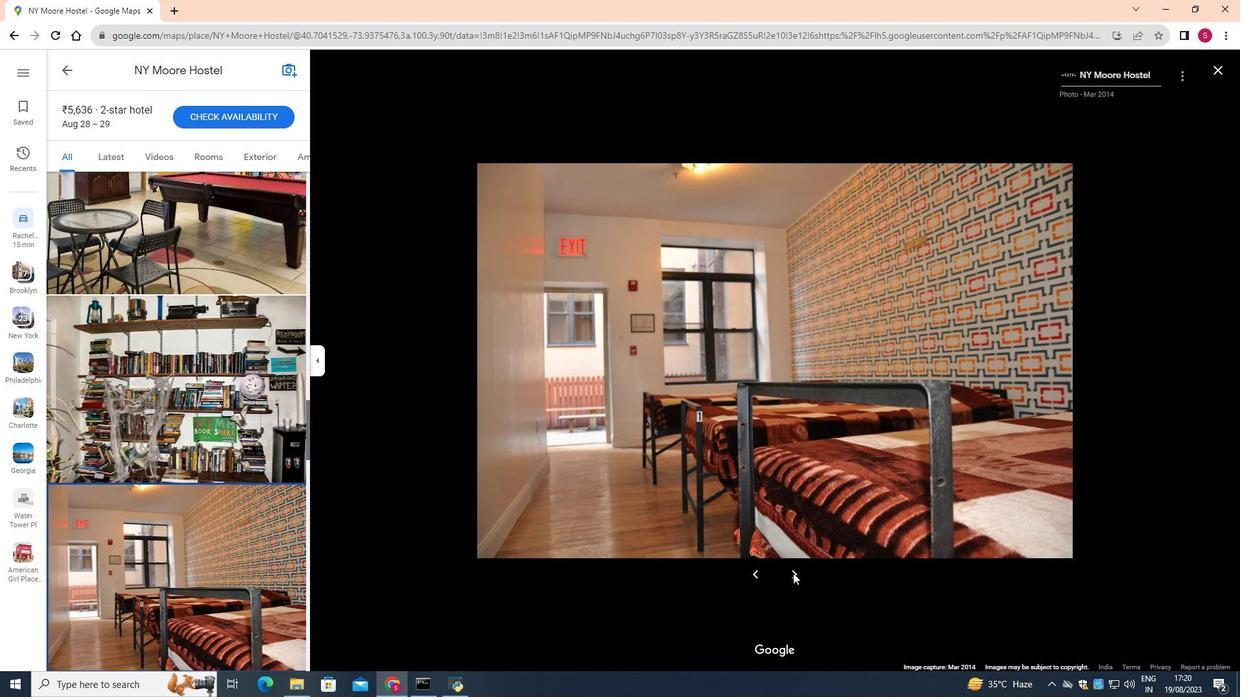 
Action: Mouse pressed left at (793, 573)
Screenshot: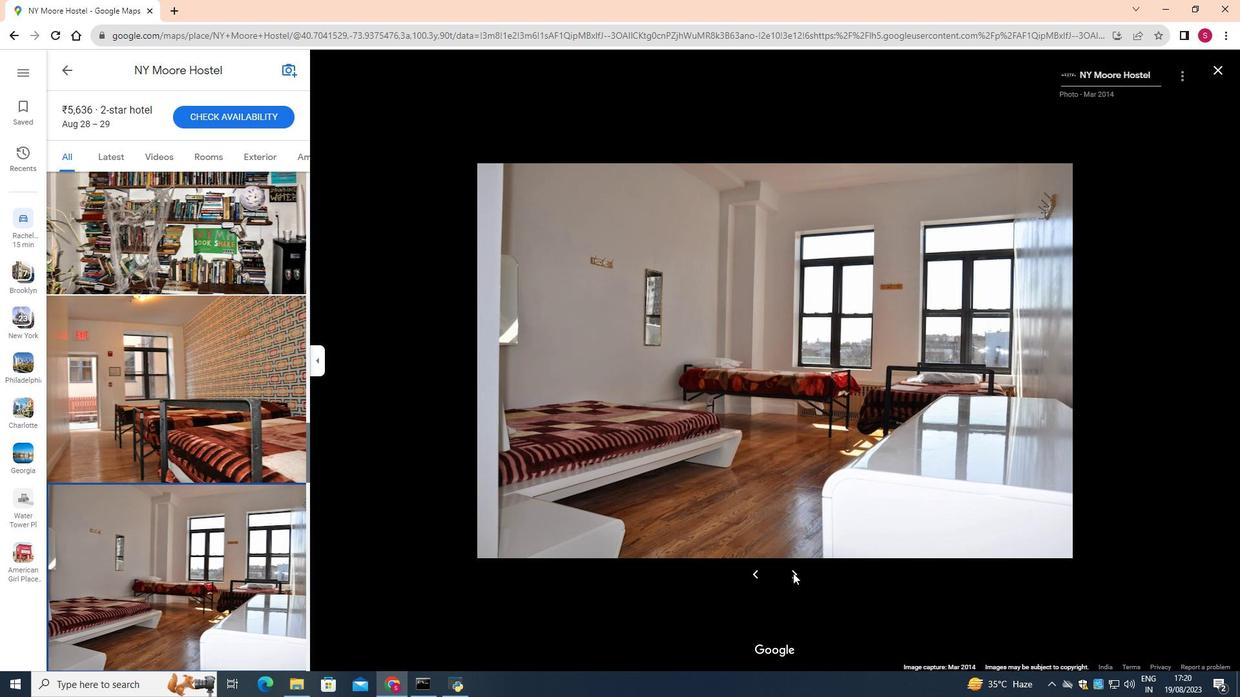 
Action: Mouse pressed left at (793, 573)
Screenshot: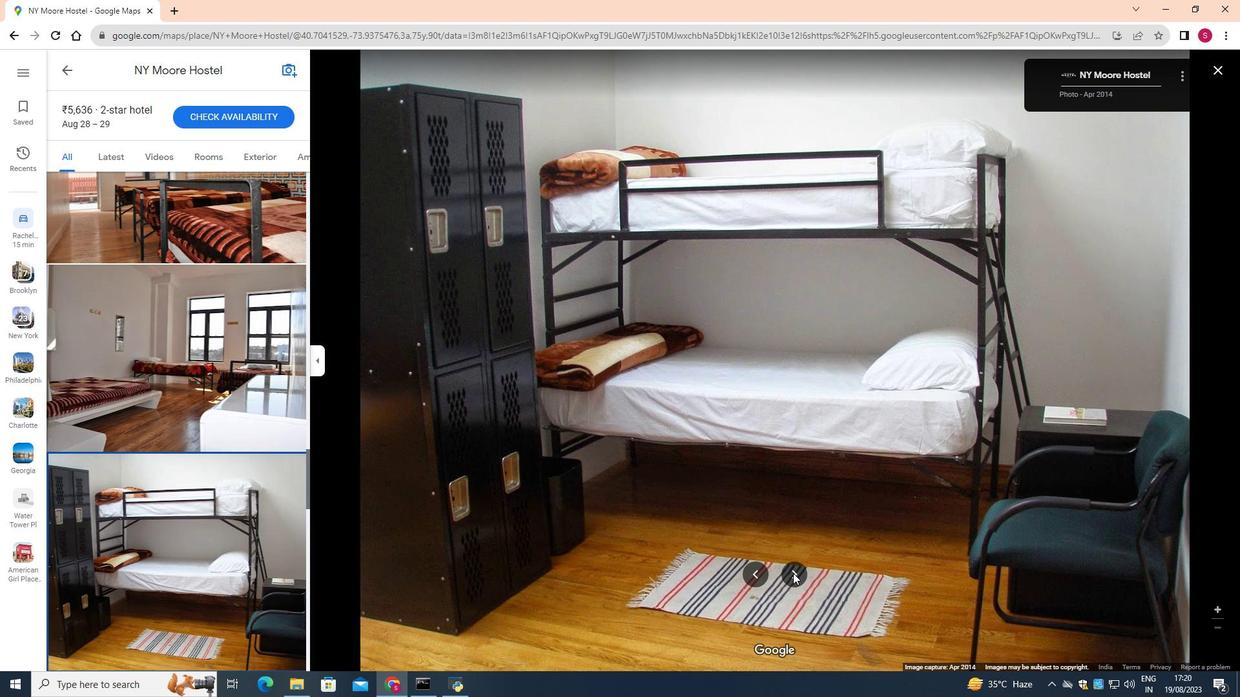 
Action: Mouse pressed left at (793, 573)
Screenshot: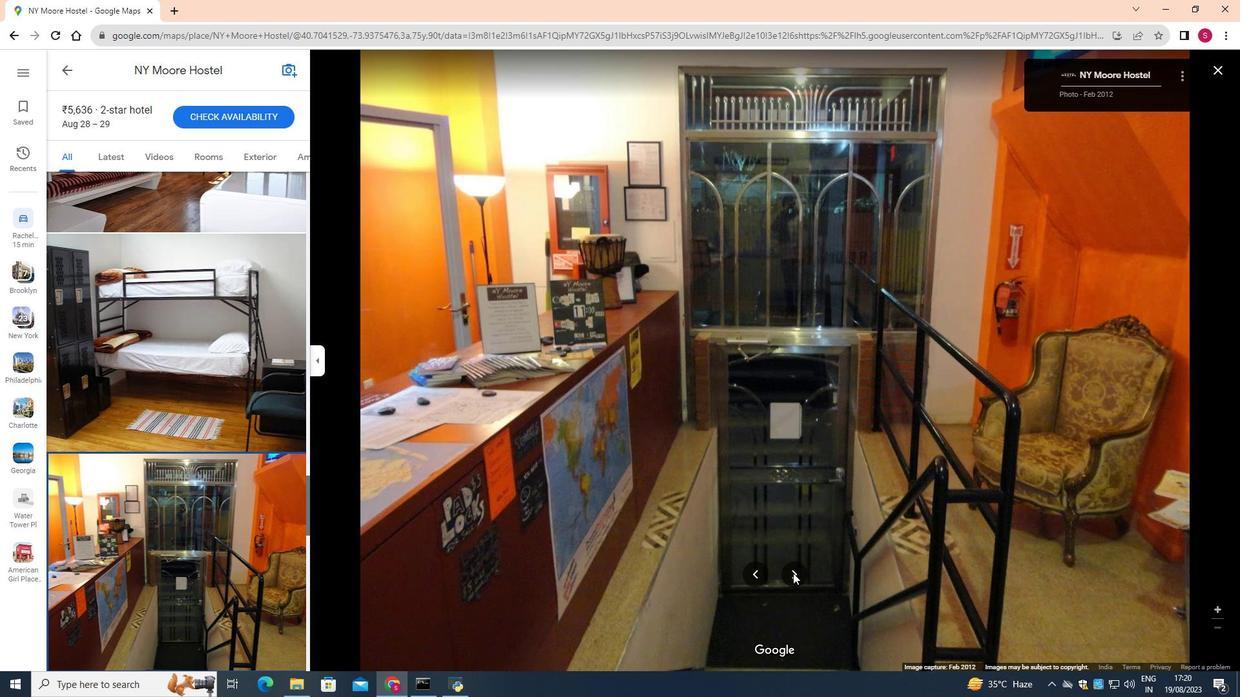 
Action: Mouse pressed left at (793, 573)
Screenshot: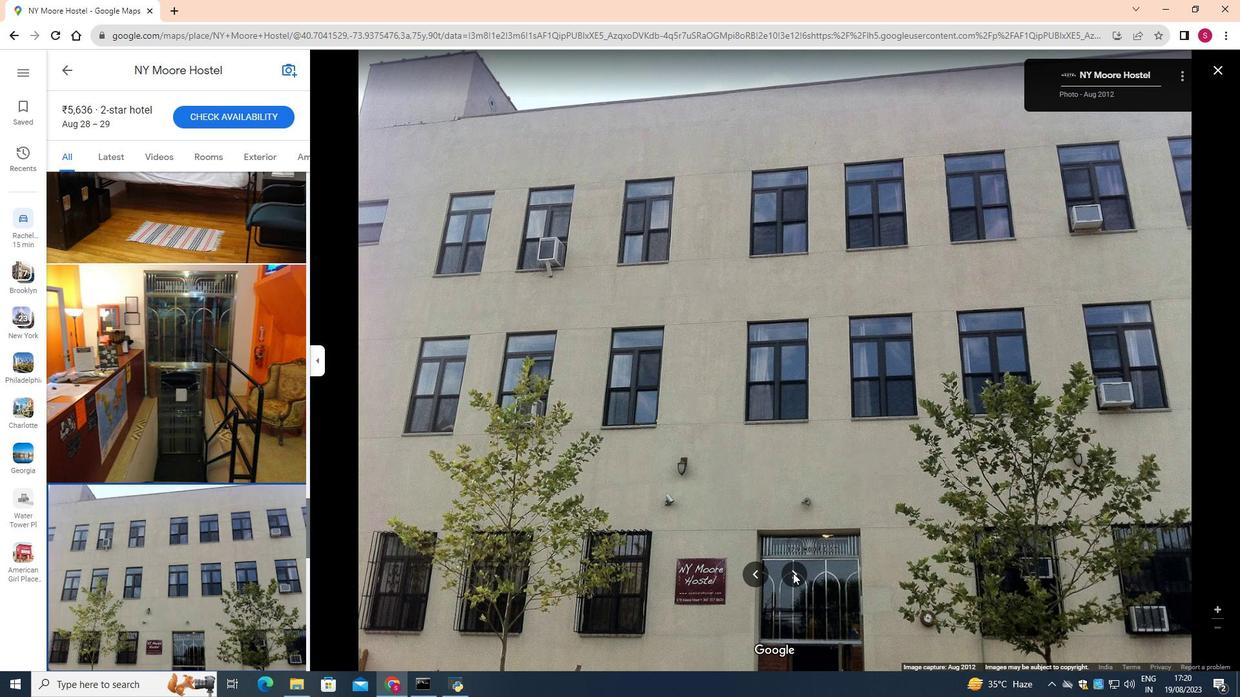 
Action: Mouse pressed left at (793, 573)
Screenshot: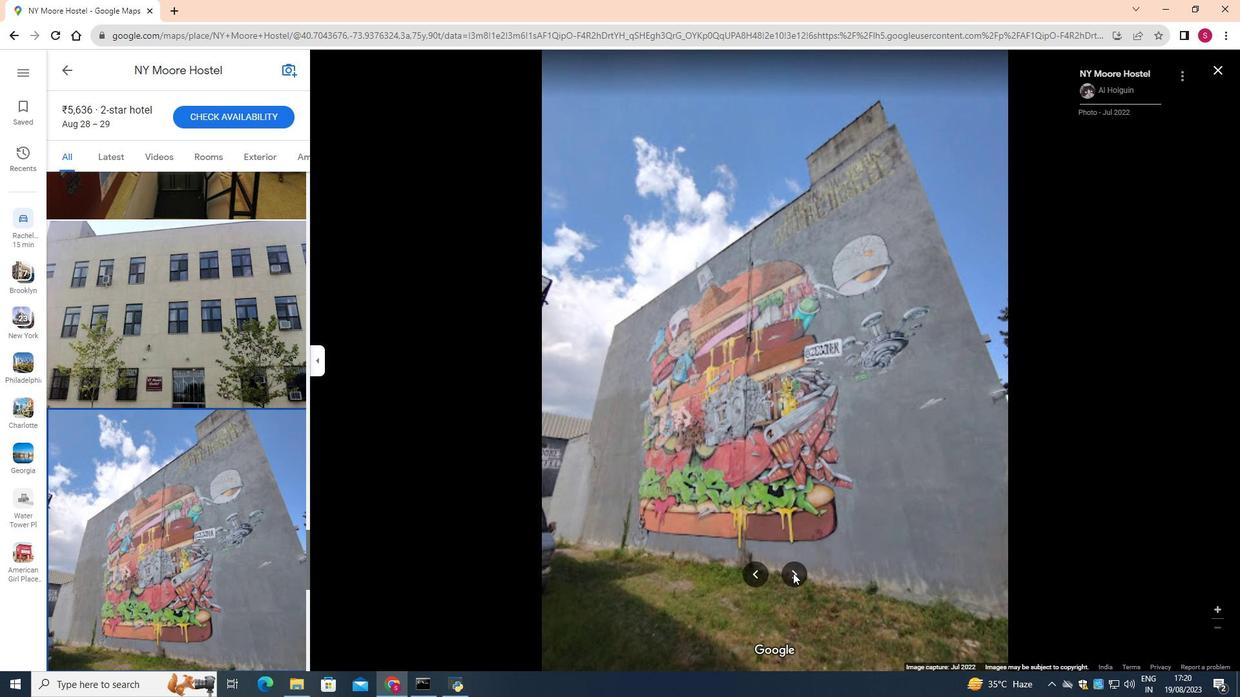 
Action: Mouse pressed left at (793, 573)
Screenshot: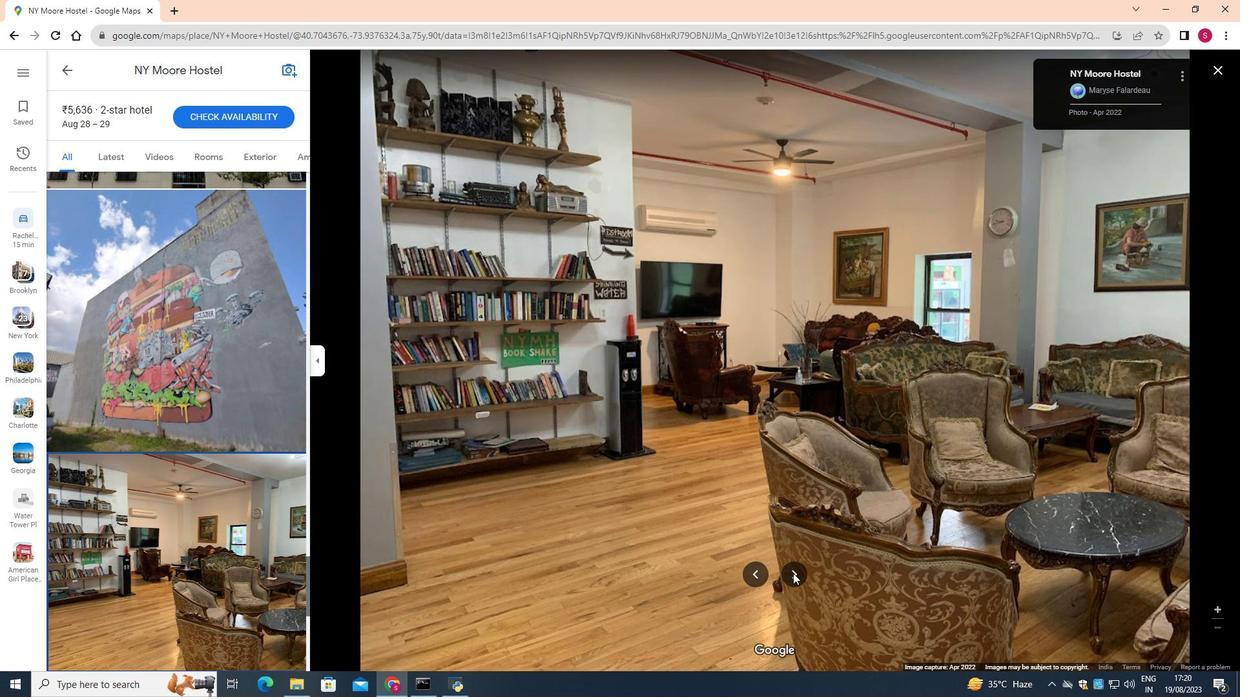 
Action: Mouse pressed left at (793, 573)
Screenshot: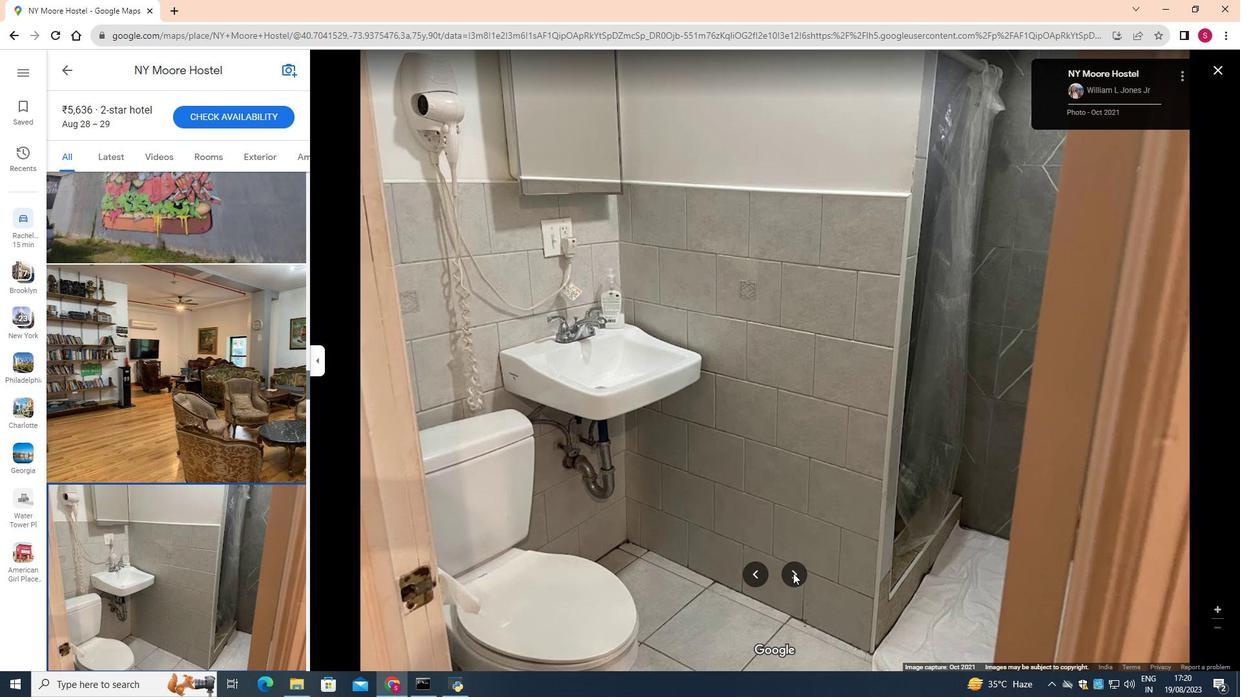 
Action: Mouse pressed left at (793, 573)
Screenshot: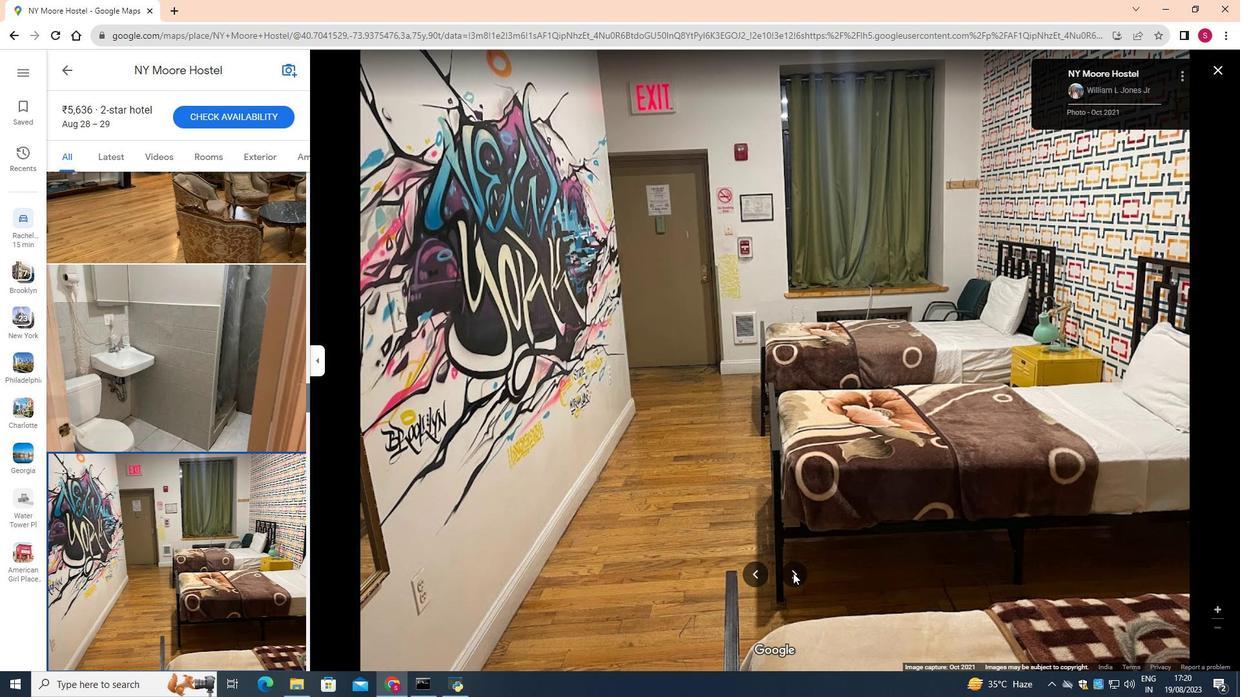 
Action: Mouse pressed left at (793, 573)
Screenshot: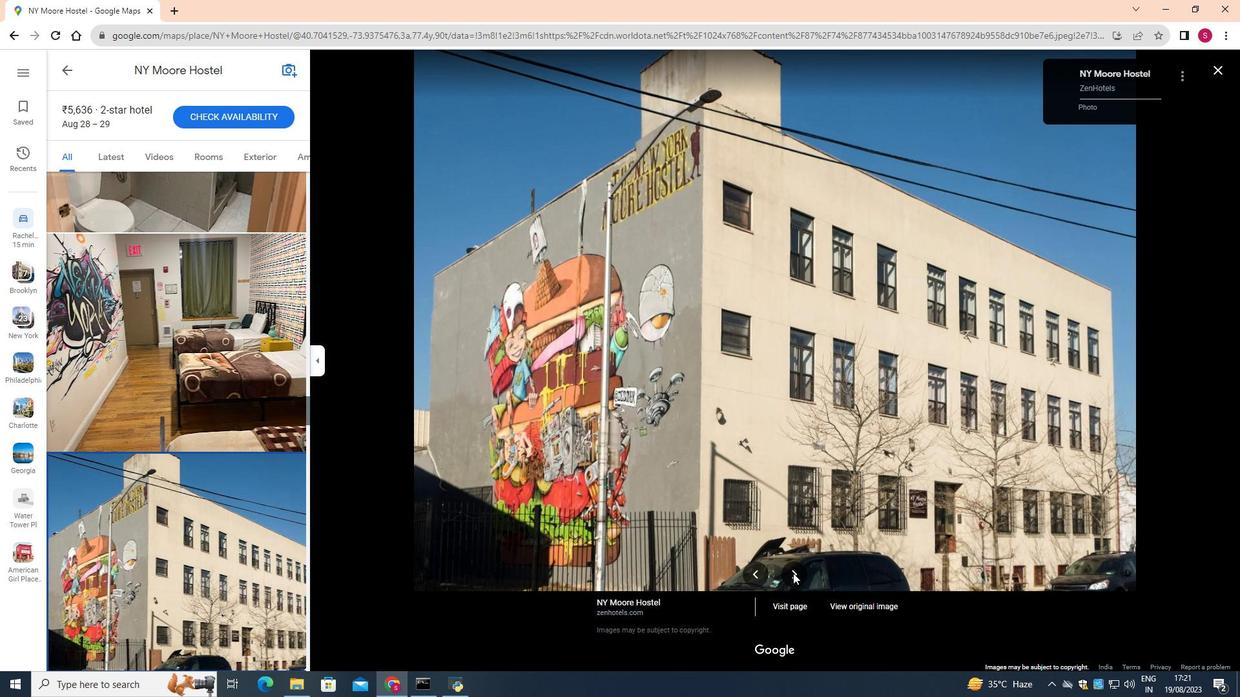 
Action: Mouse moved to (793, 574)
Screenshot: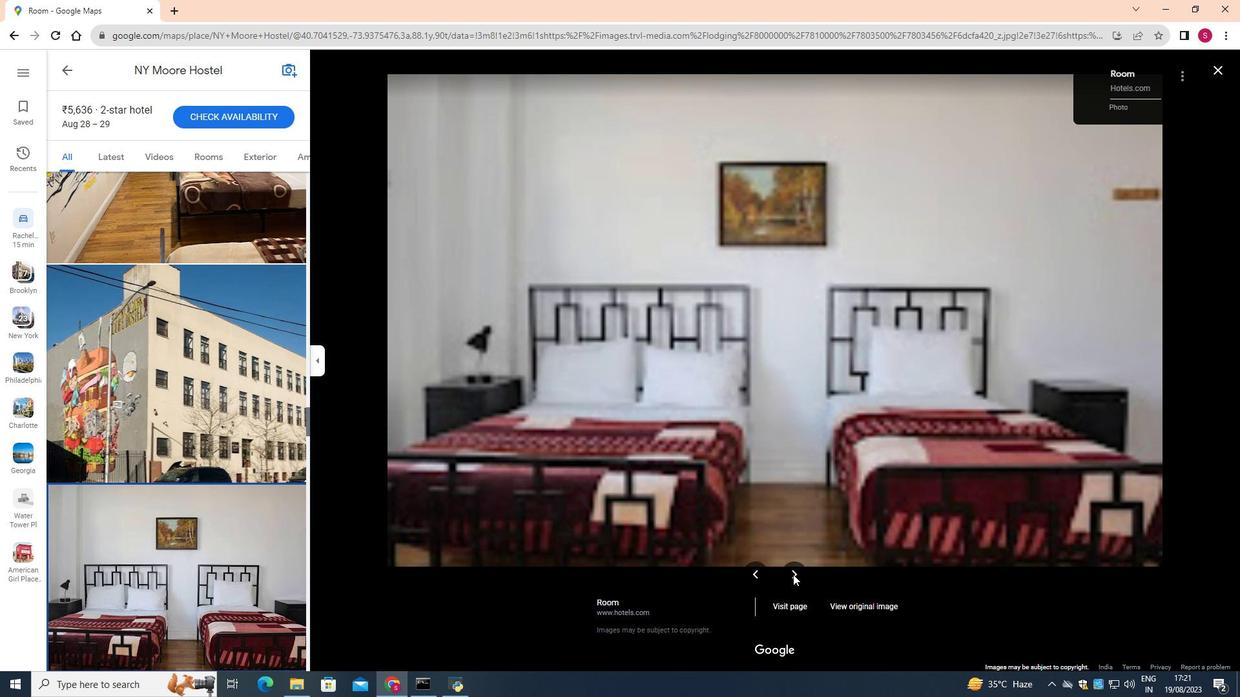
Action: Mouse pressed left at (793, 574)
Screenshot: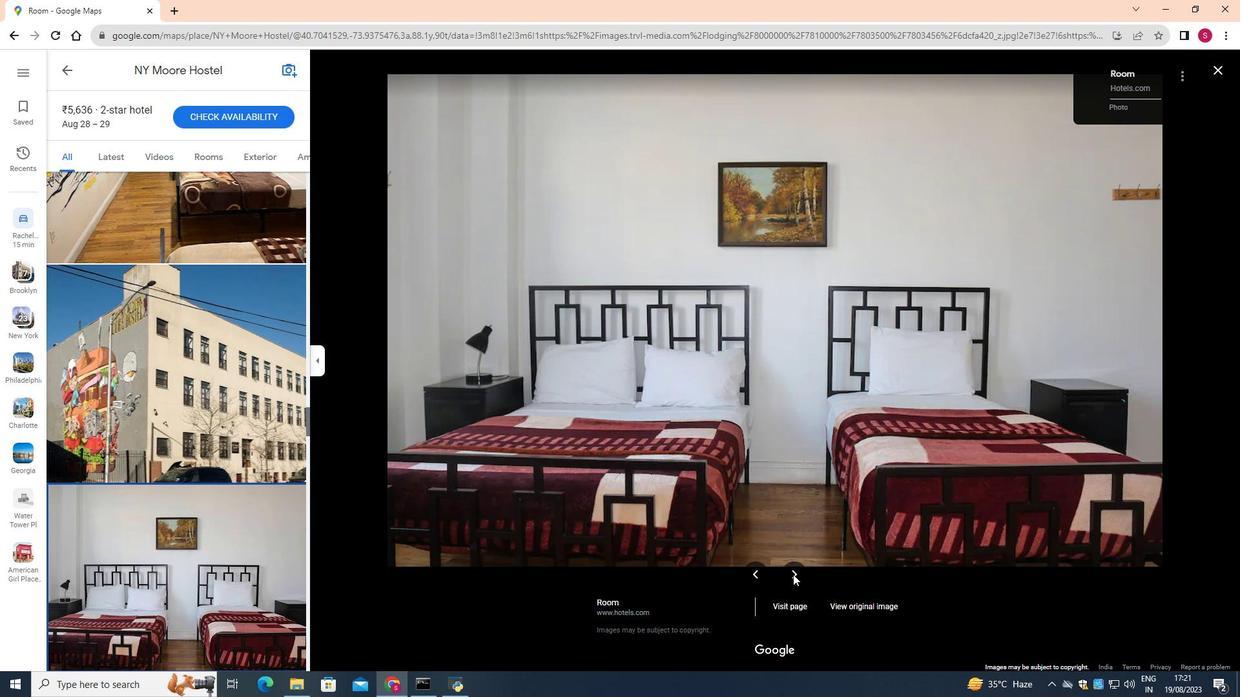 
Action: Mouse pressed left at (793, 574)
Screenshot: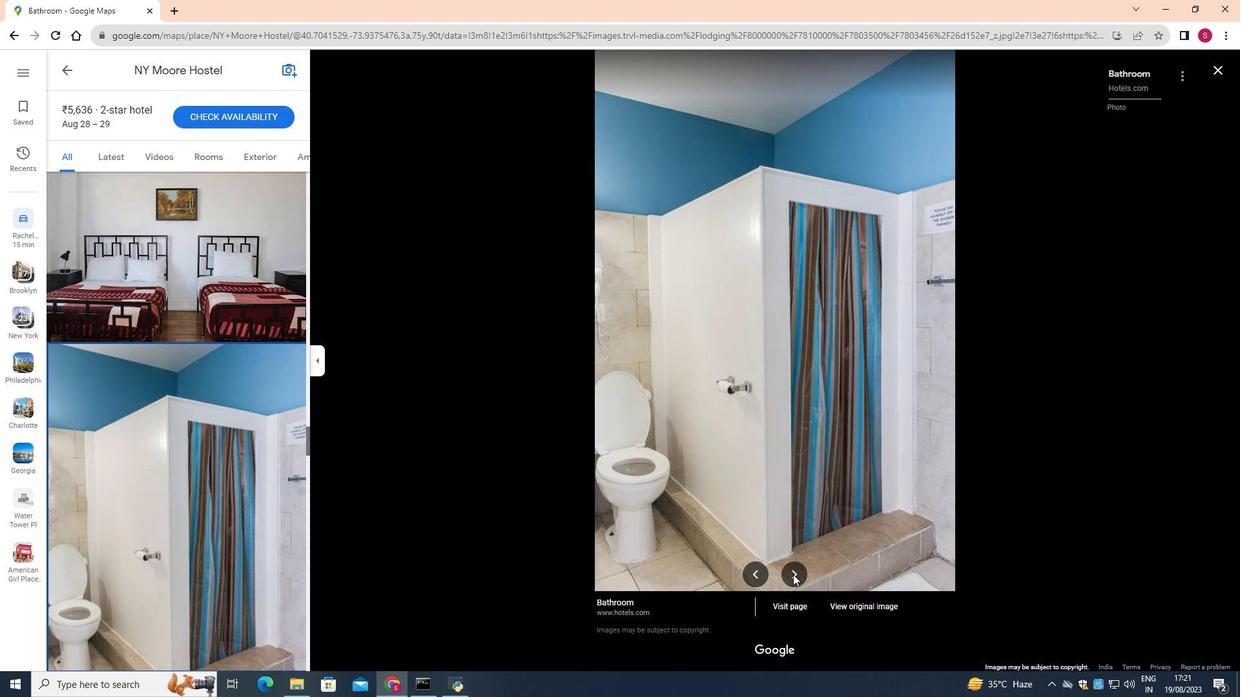 
Action: Mouse pressed left at (793, 574)
Screenshot: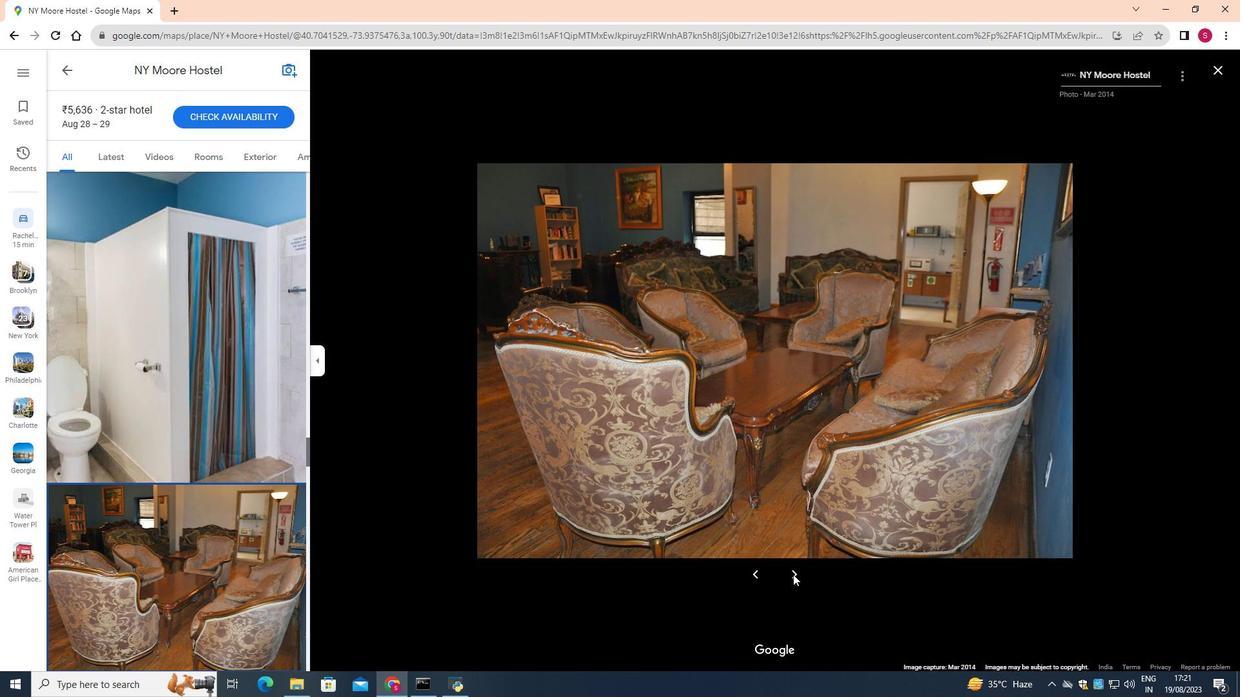 
Action: Mouse pressed left at (793, 574)
Screenshot: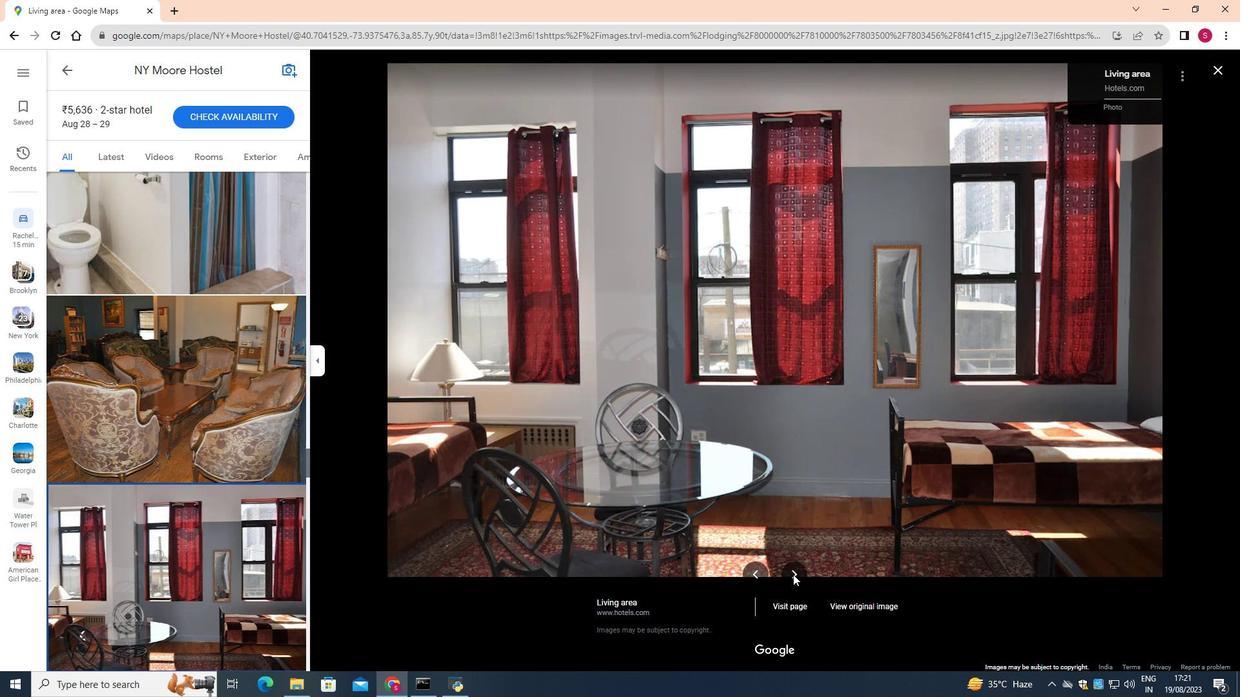 
Action: Mouse pressed left at (793, 574)
Screenshot: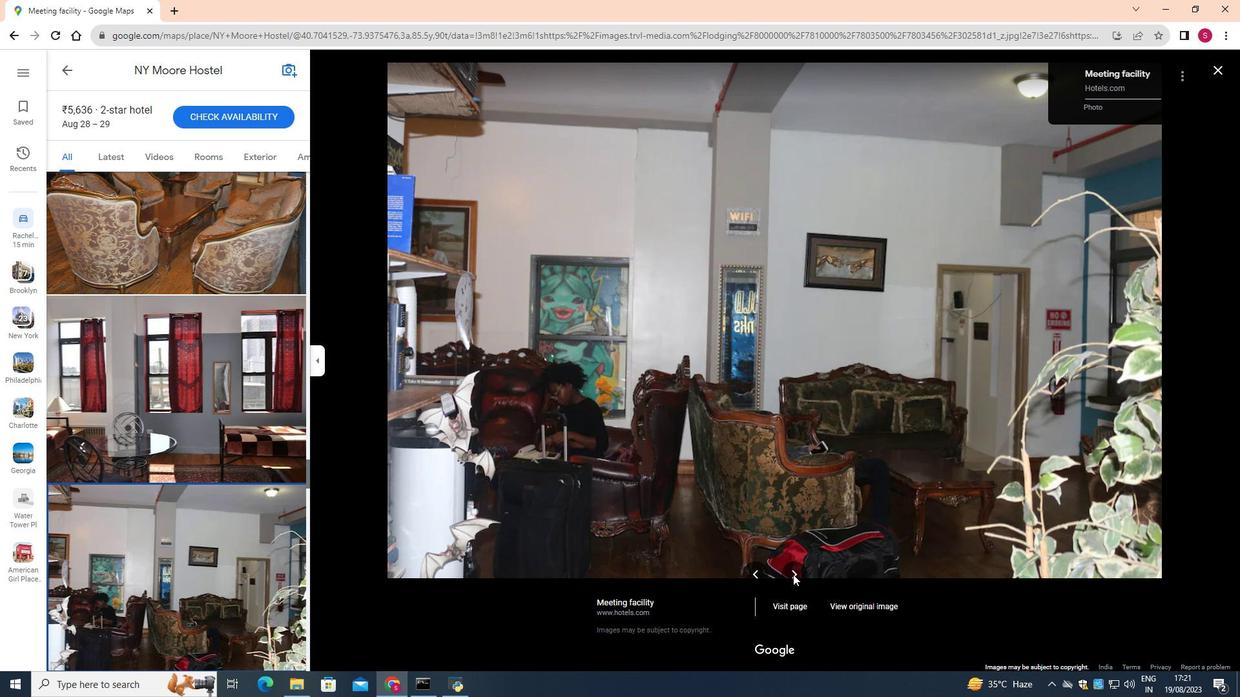 
Action: Mouse moved to (792, 574)
Screenshot: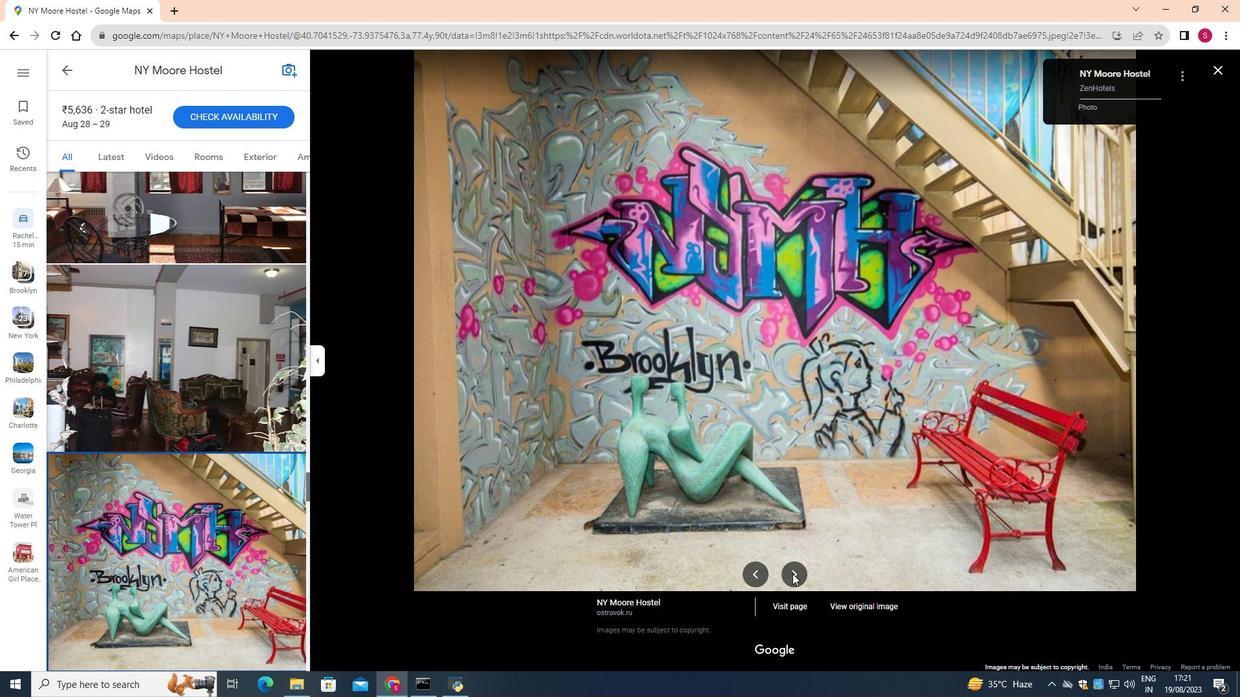 
Action: Mouse pressed left at (792, 574)
Screenshot: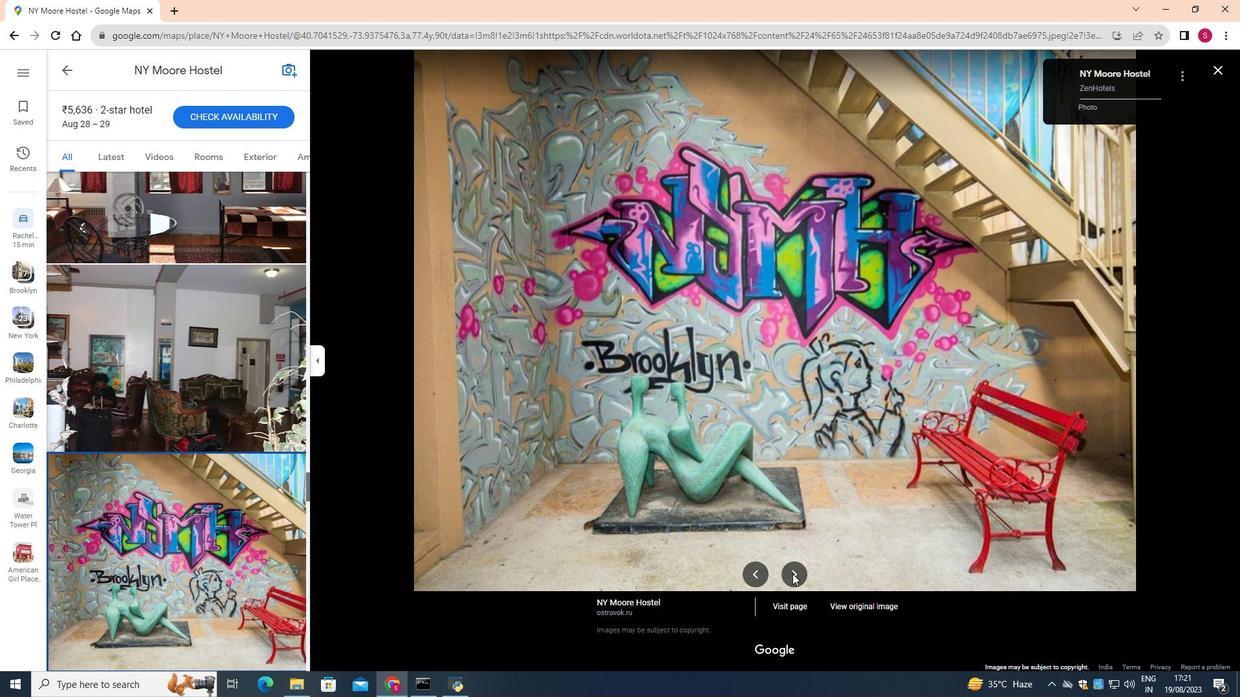 
Action: Mouse moved to (793, 567)
Screenshot: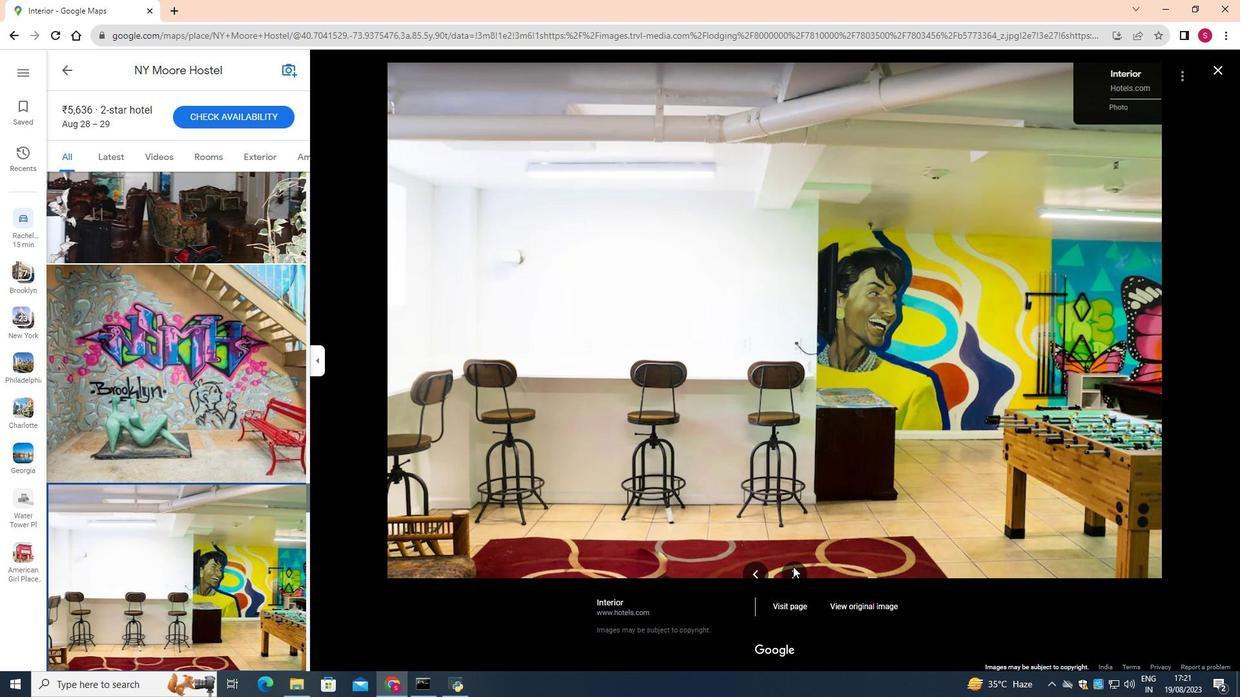 
Action: Mouse pressed left at (793, 567)
Screenshot: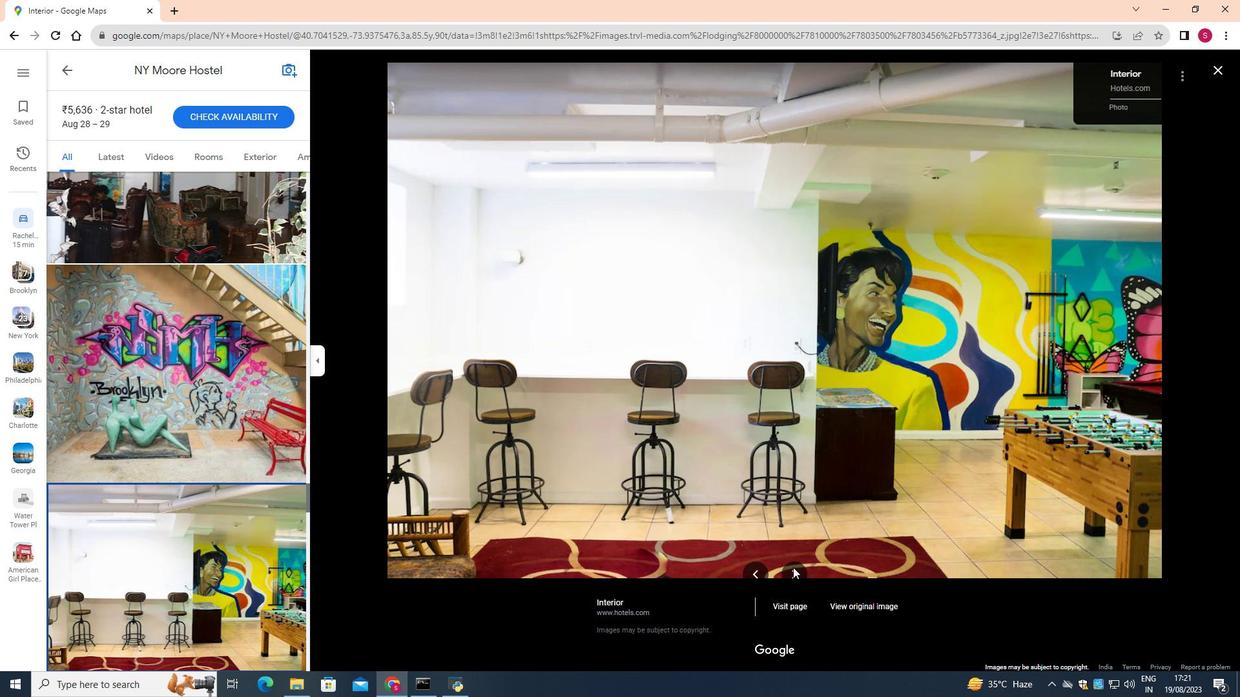 
Action: Mouse moved to (792, 570)
Screenshot: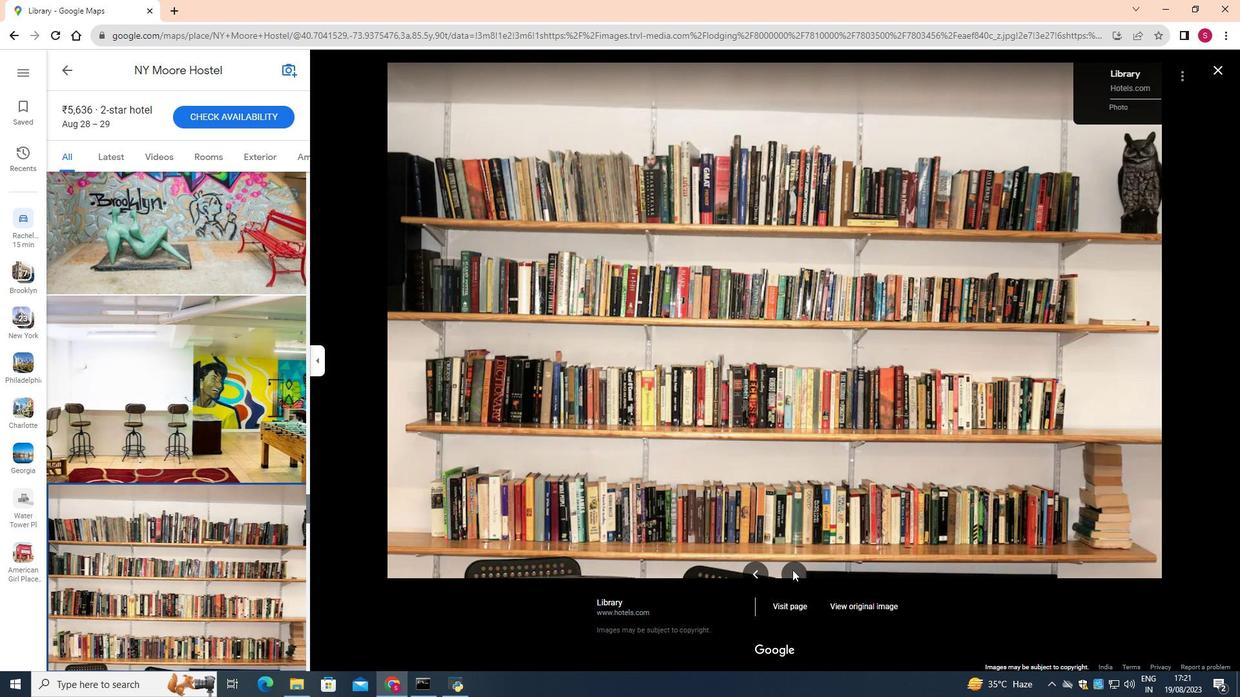 
Action: Mouse pressed left at (792, 570)
Screenshot: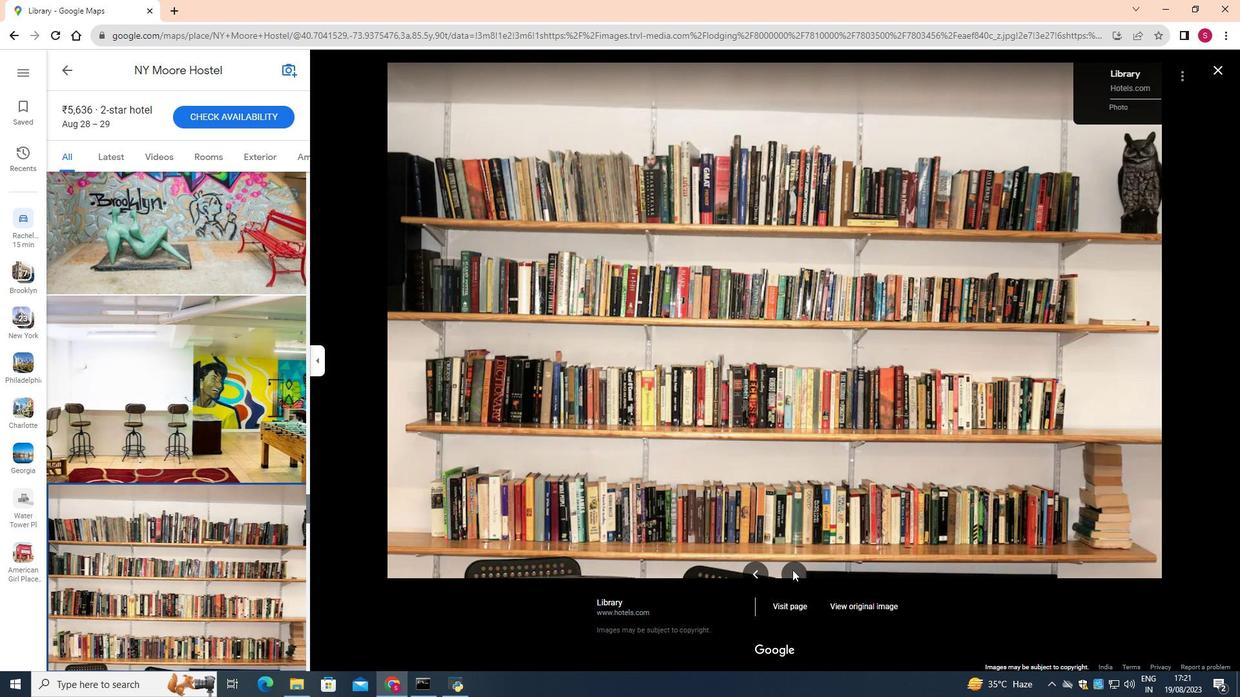 
Action: Mouse moved to (788, 571)
Screenshot: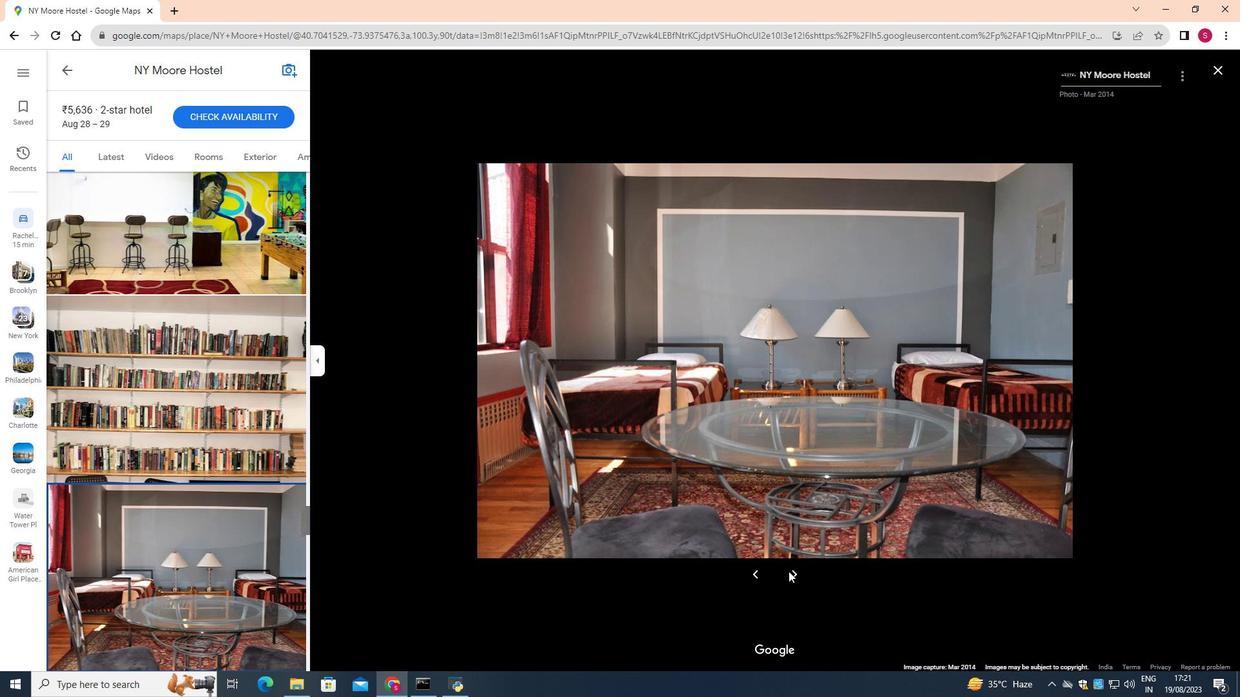 
Action: Mouse pressed left at (788, 571)
Screenshot: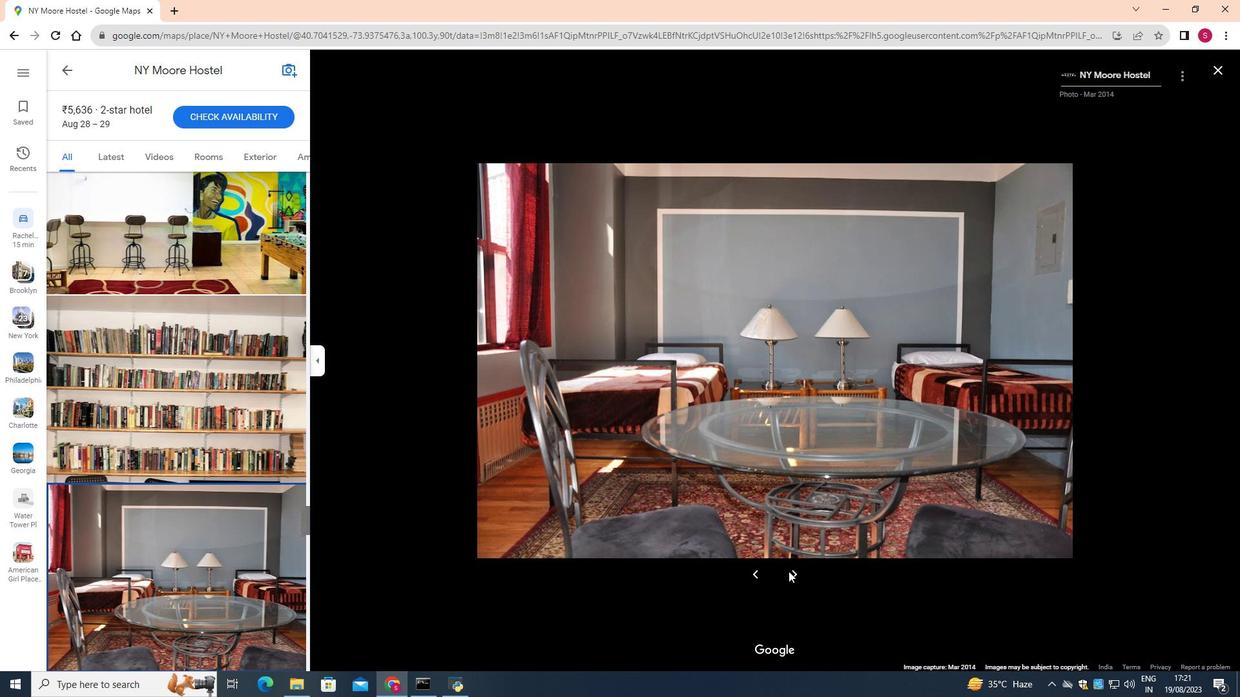 
Action: Mouse moved to (787, 571)
Screenshot: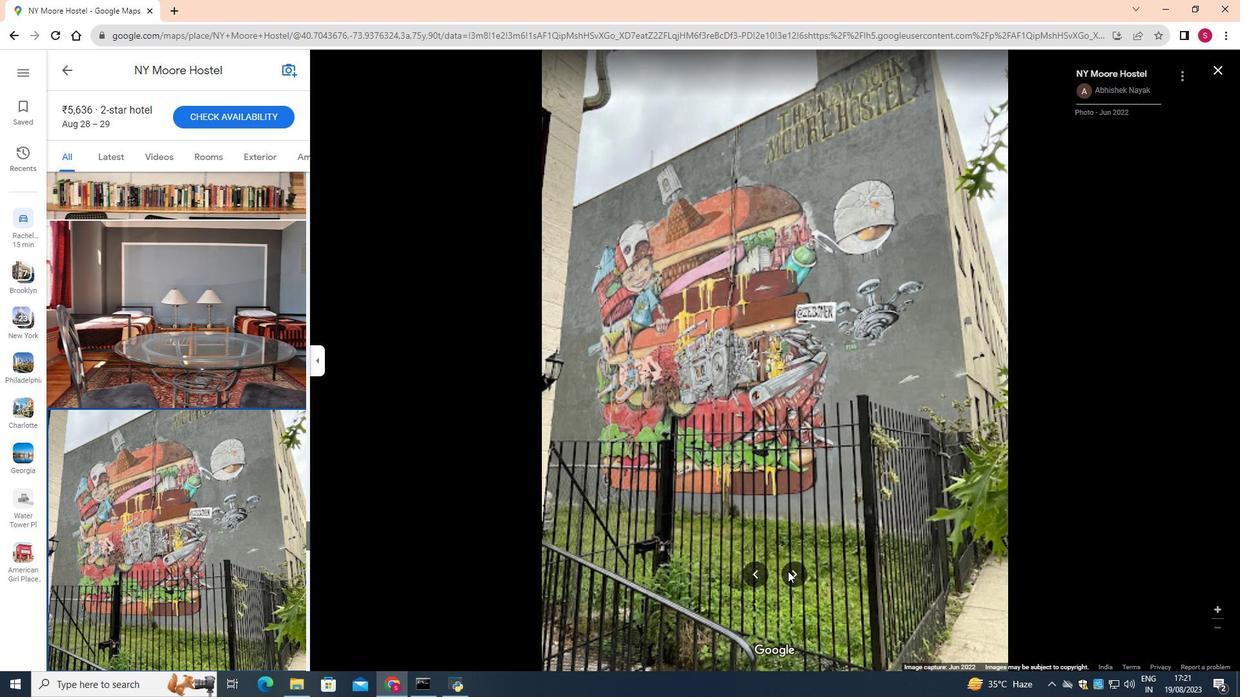 
Action: Mouse pressed left at (787, 571)
Screenshot: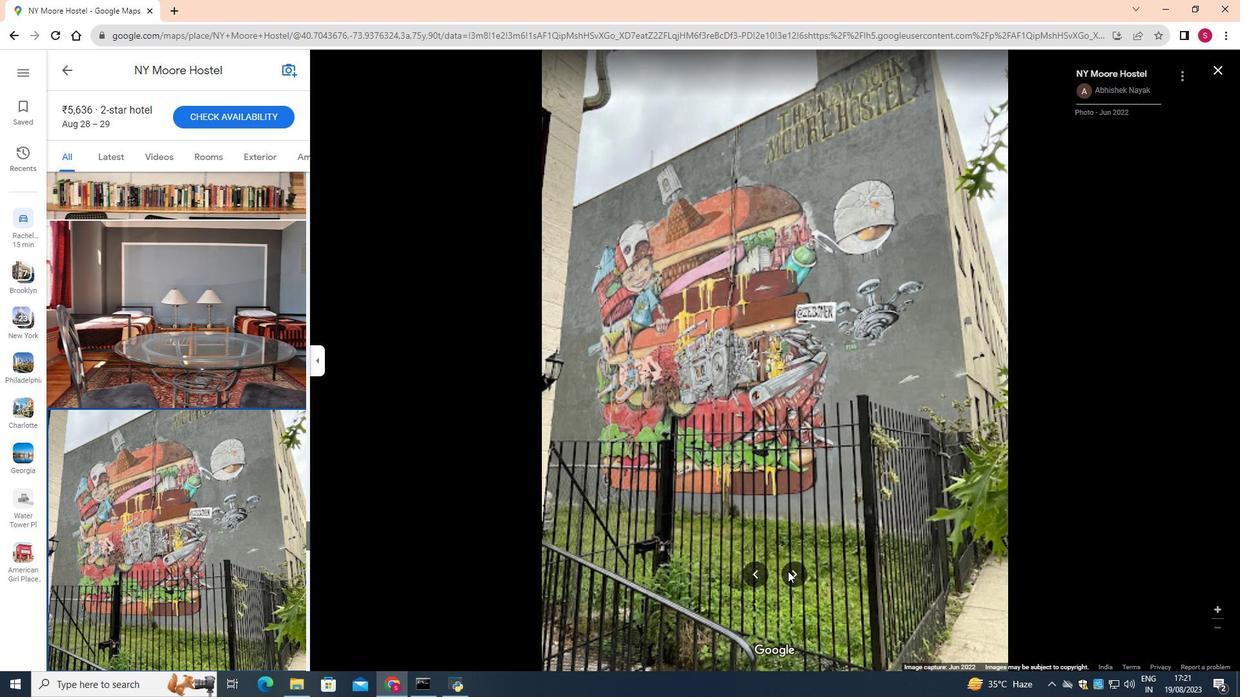 
Action: Mouse moved to (789, 570)
Screenshot: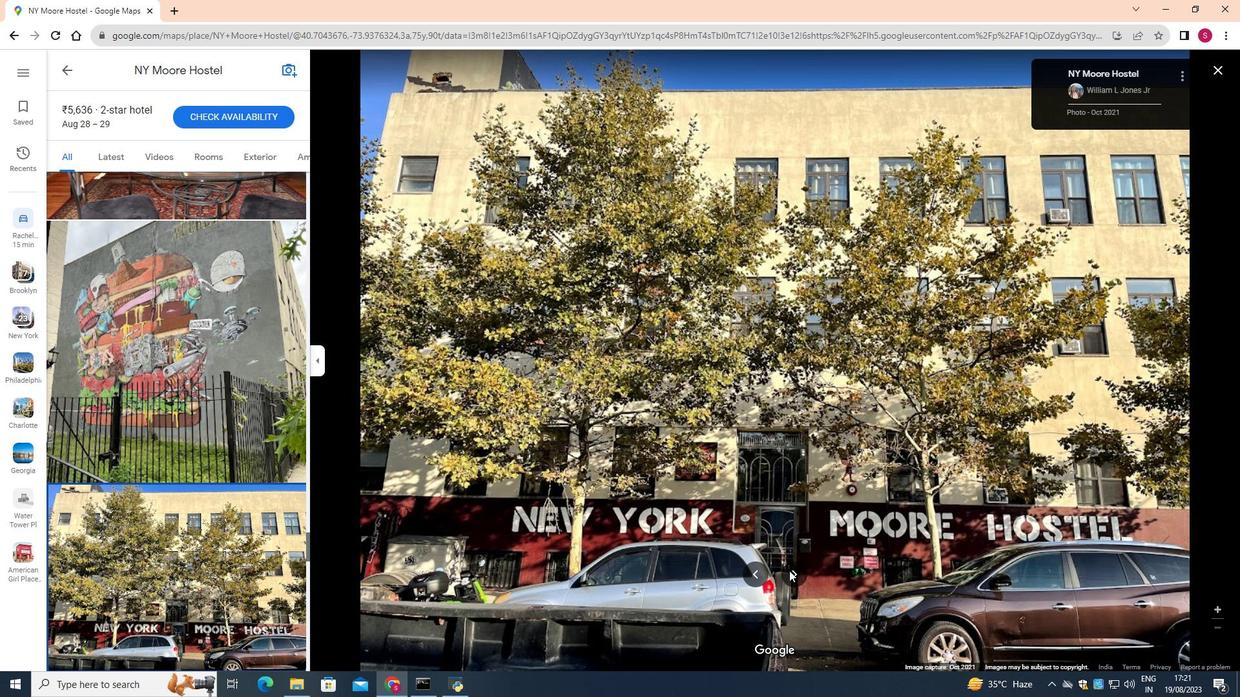 
Action: Mouse pressed left at (789, 570)
Screenshot: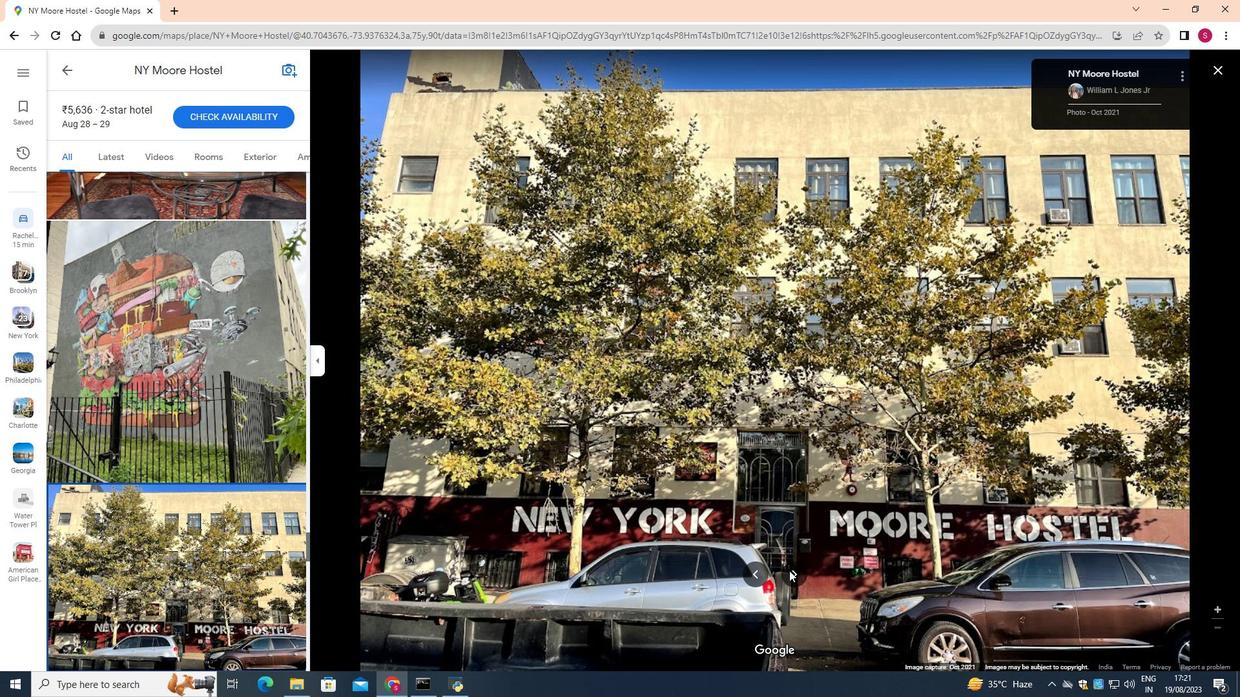 
Action: Mouse moved to (788, 570)
Screenshot: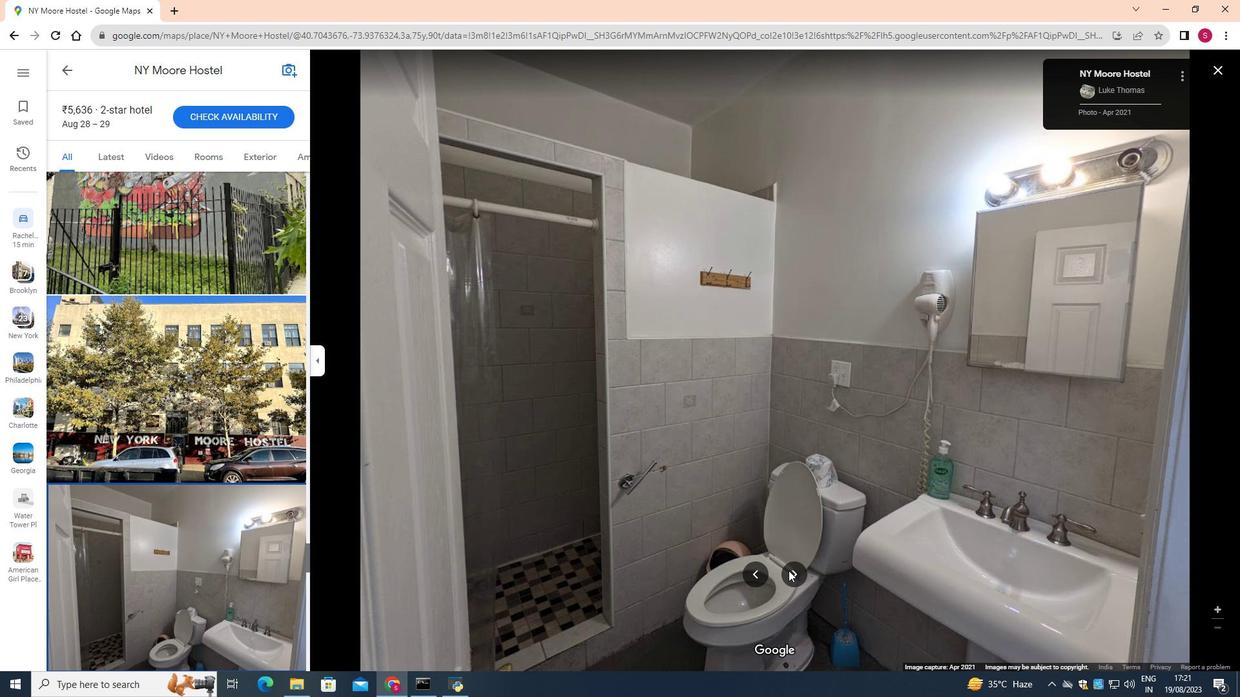 
Action: Mouse pressed left at (788, 570)
Screenshot: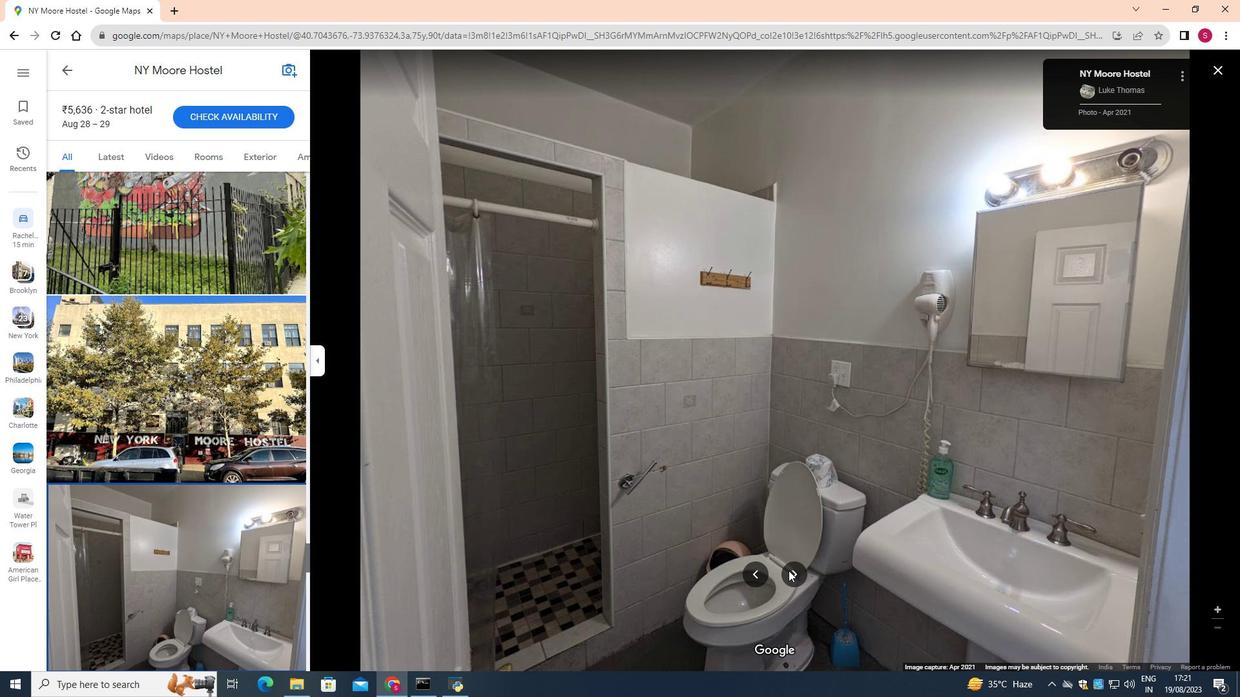 
Action: Mouse pressed left at (788, 570)
Screenshot: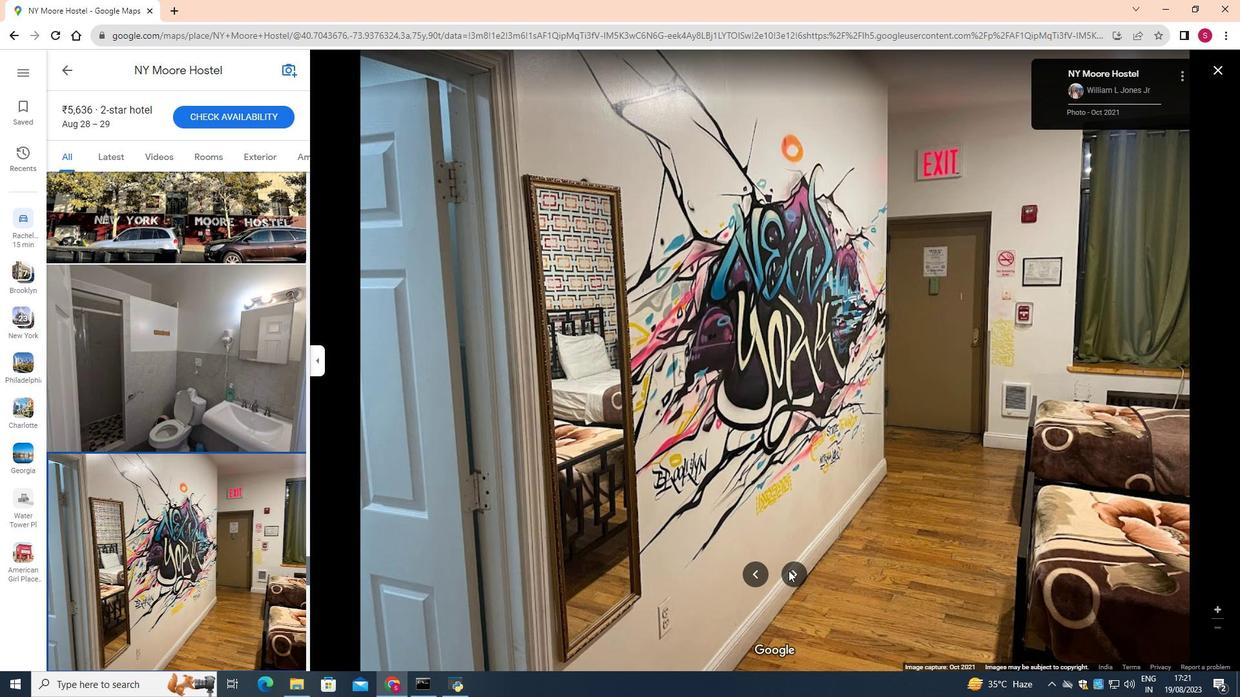 
Action: Mouse pressed left at (788, 570)
Screenshot: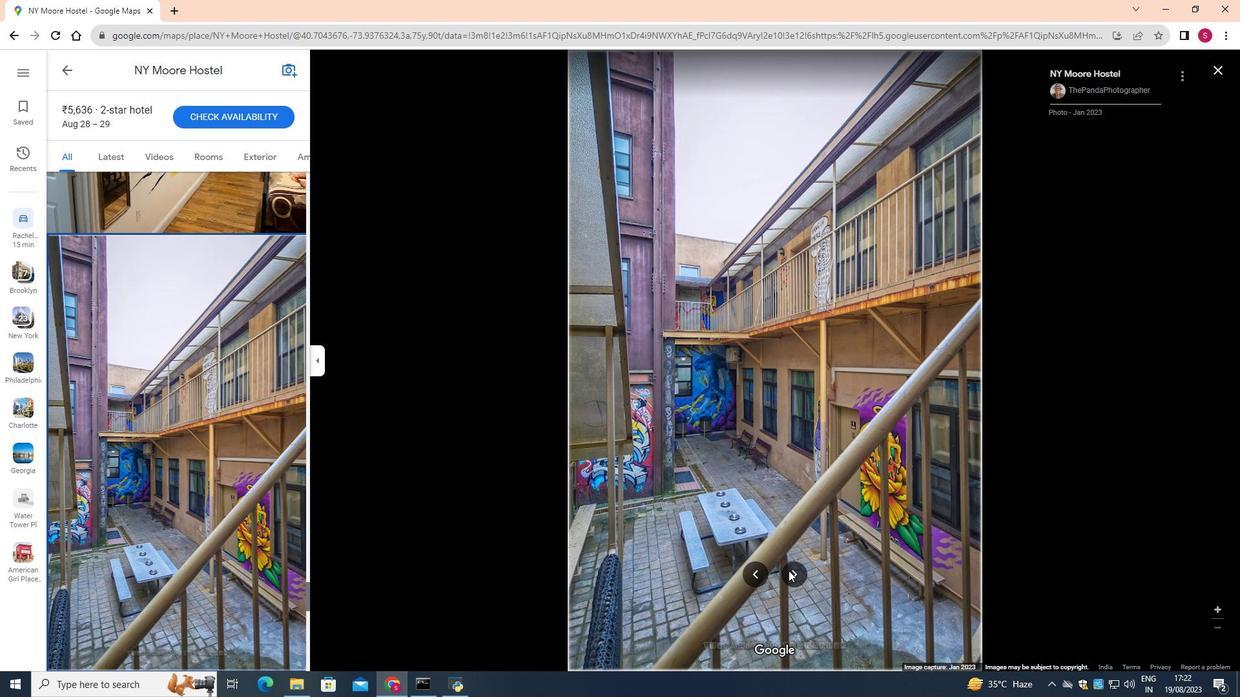 
Action: Mouse pressed left at (788, 570)
Screenshot: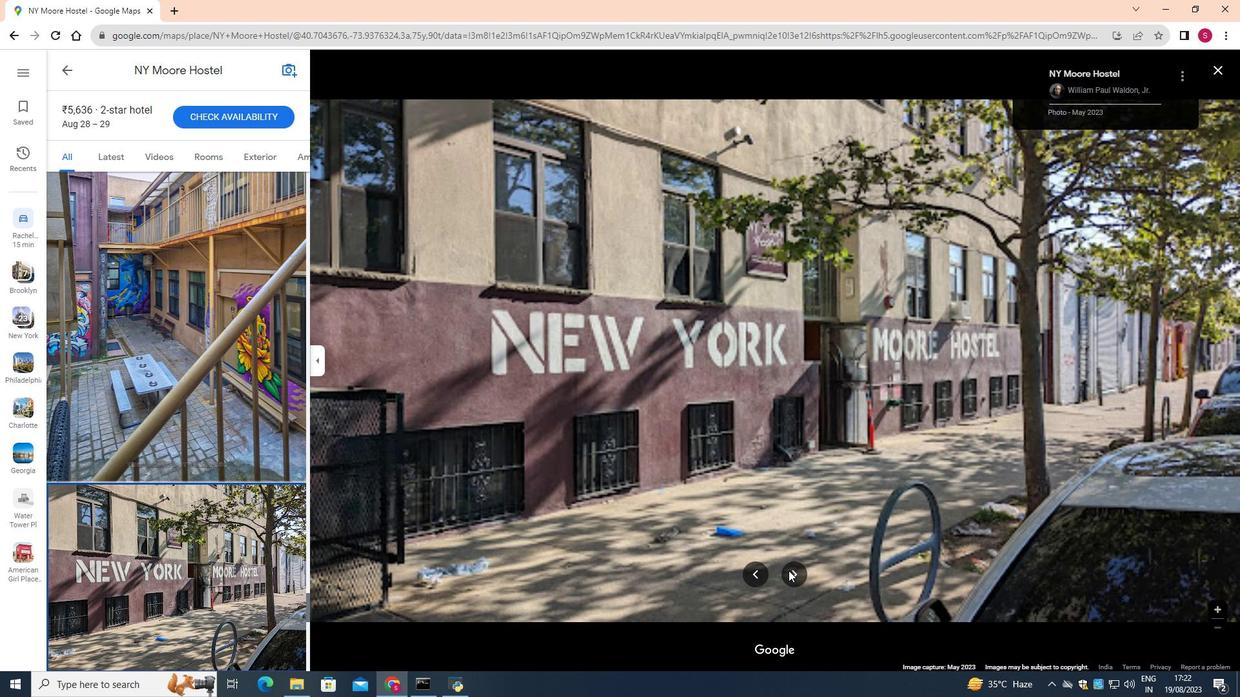 
Action: Mouse moved to (797, 581)
Screenshot: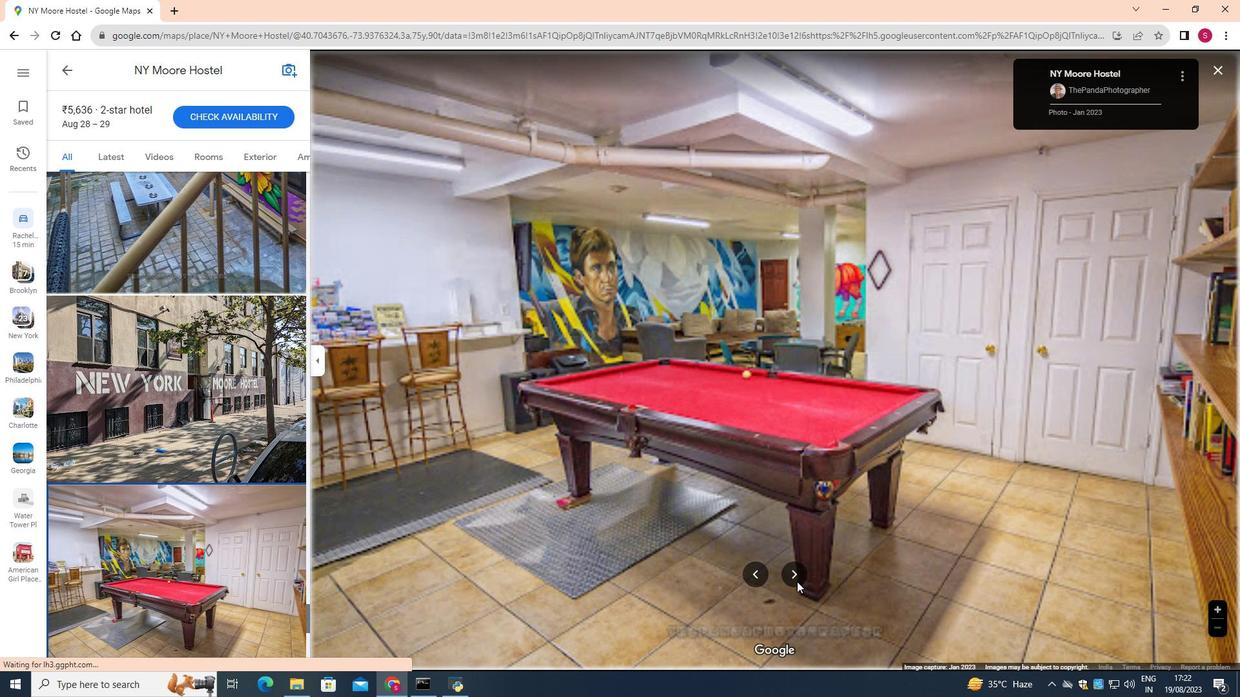 
Action: Key pressed <Key.right><Key.right><Key.right><Key.right><Key.right><Key.right><Key.right><Key.right><Key.right><Key.right><Key.right><Key.right><Key.right><Key.right><Key.right><Key.right><Key.right><Key.right>
Screenshot: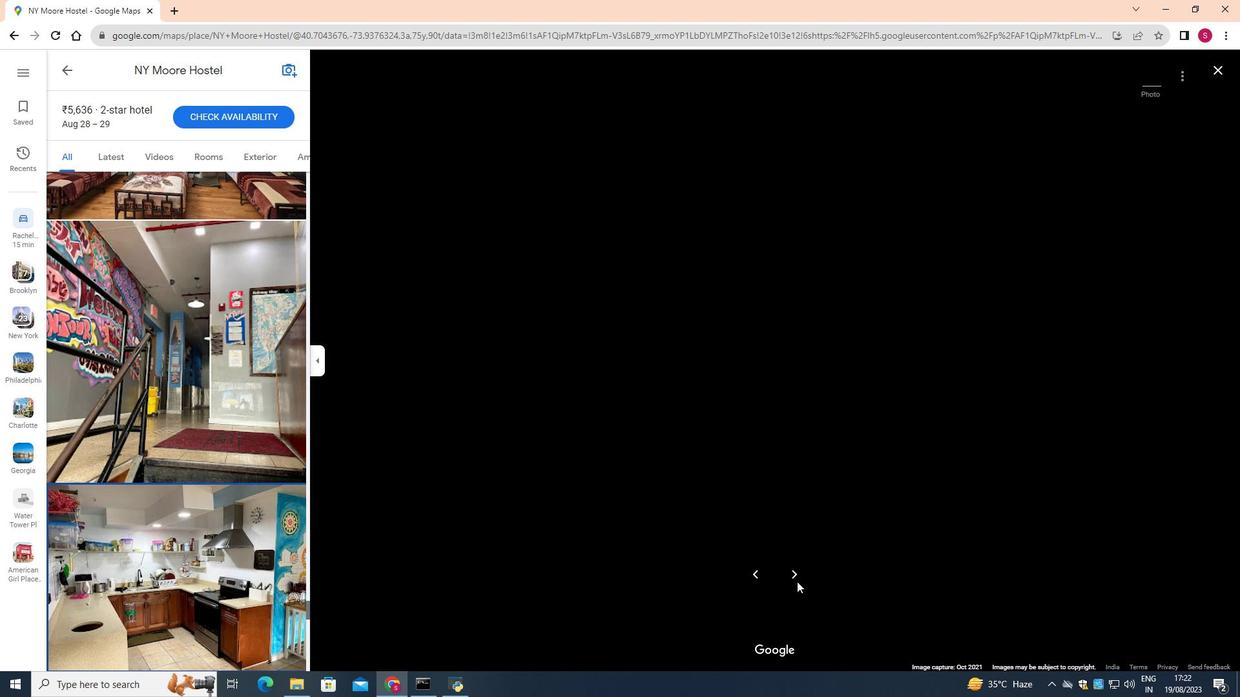 
Action: Mouse moved to (1212, 67)
Screenshot: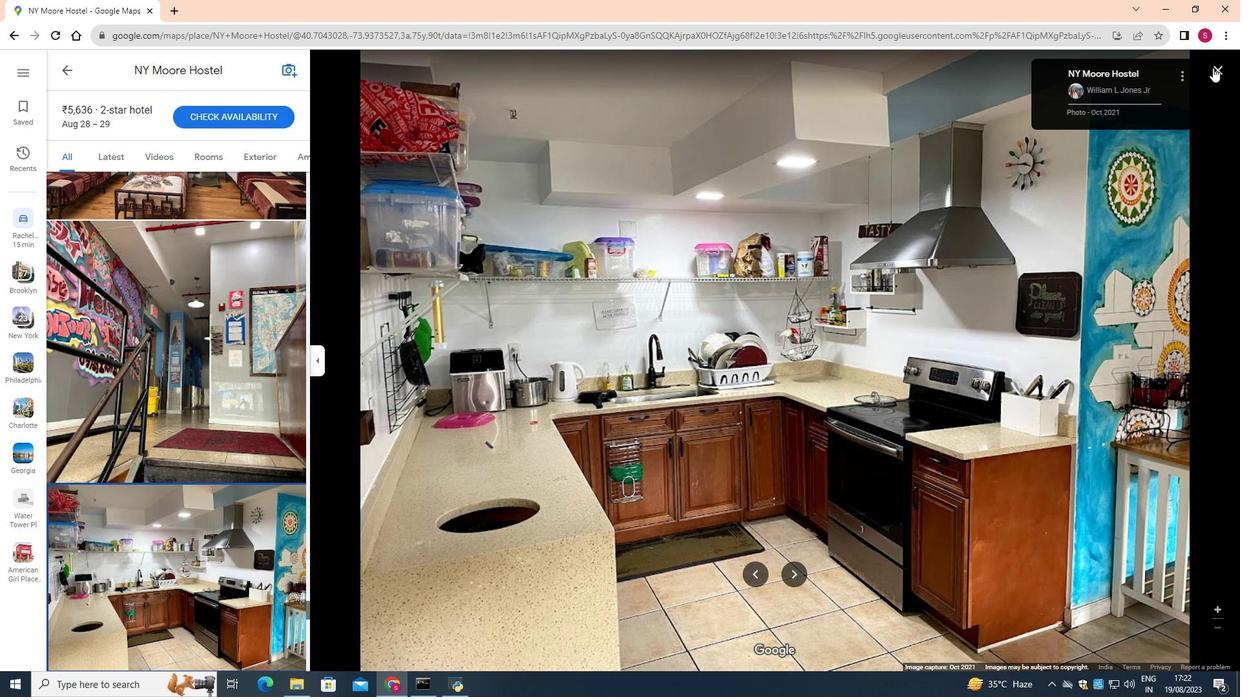
Action: Mouse pressed left at (1212, 67)
Screenshot: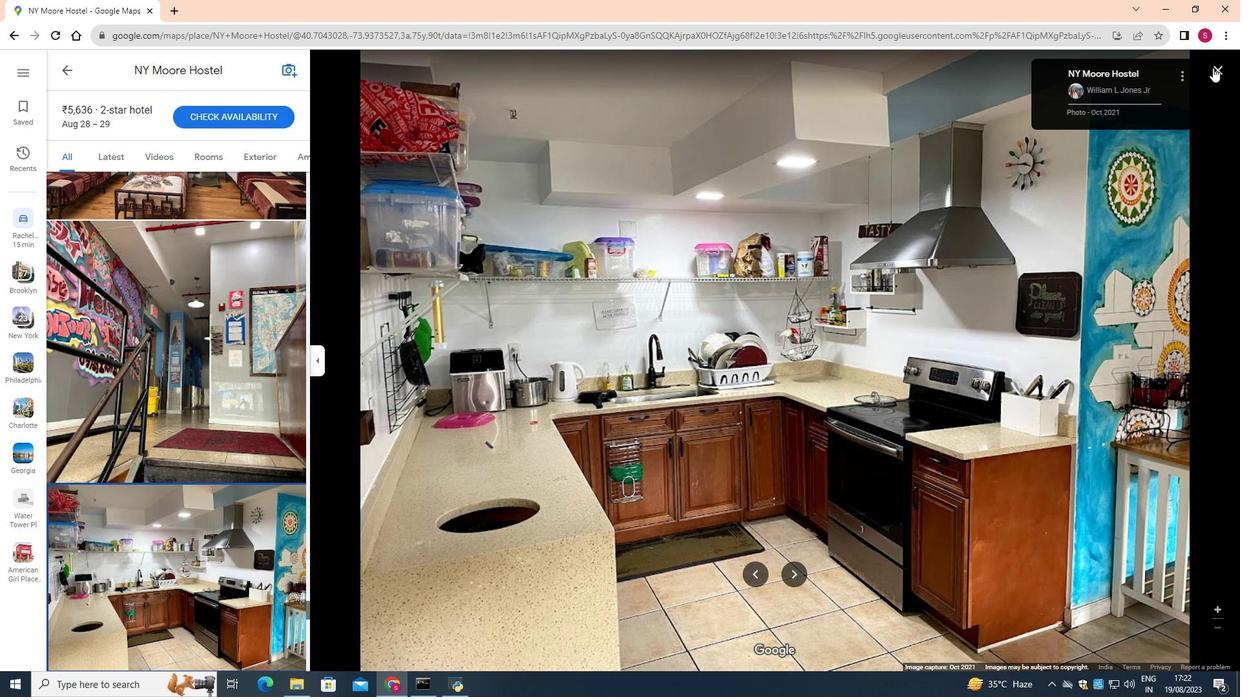 
Action: Mouse moved to (250, 395)
Screenshot: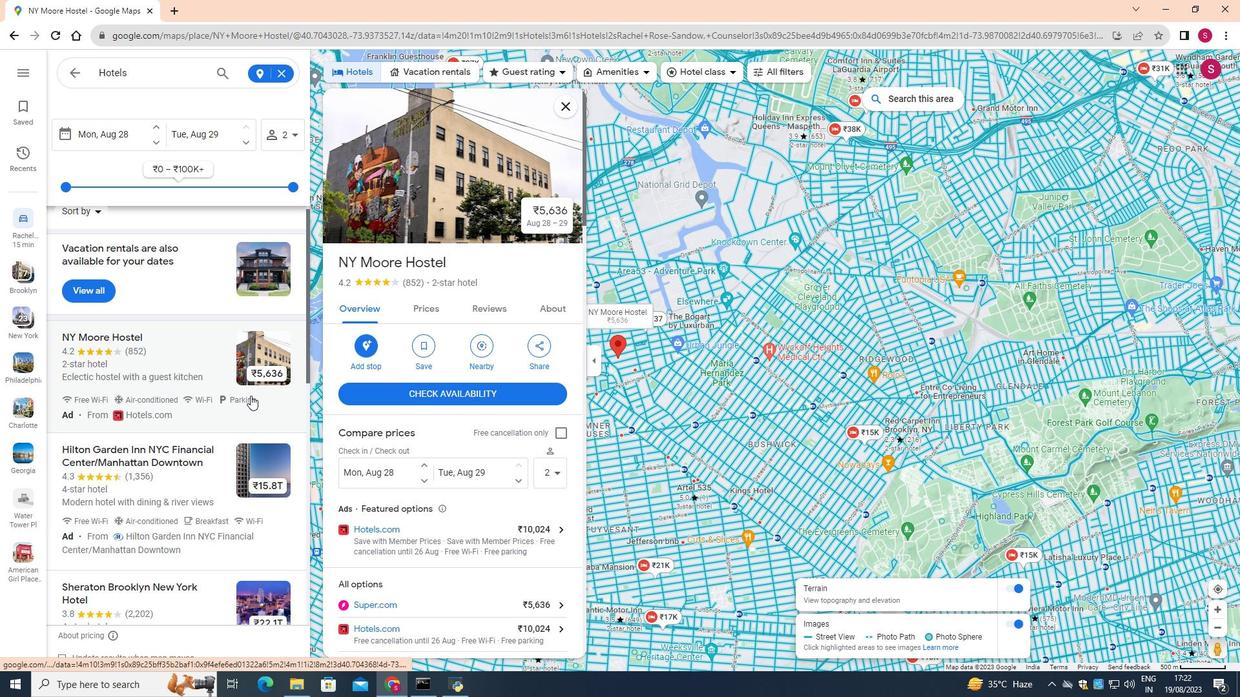 
Action: Mouse scrolled (250, 395) with delta (0, 0)
Screenshot: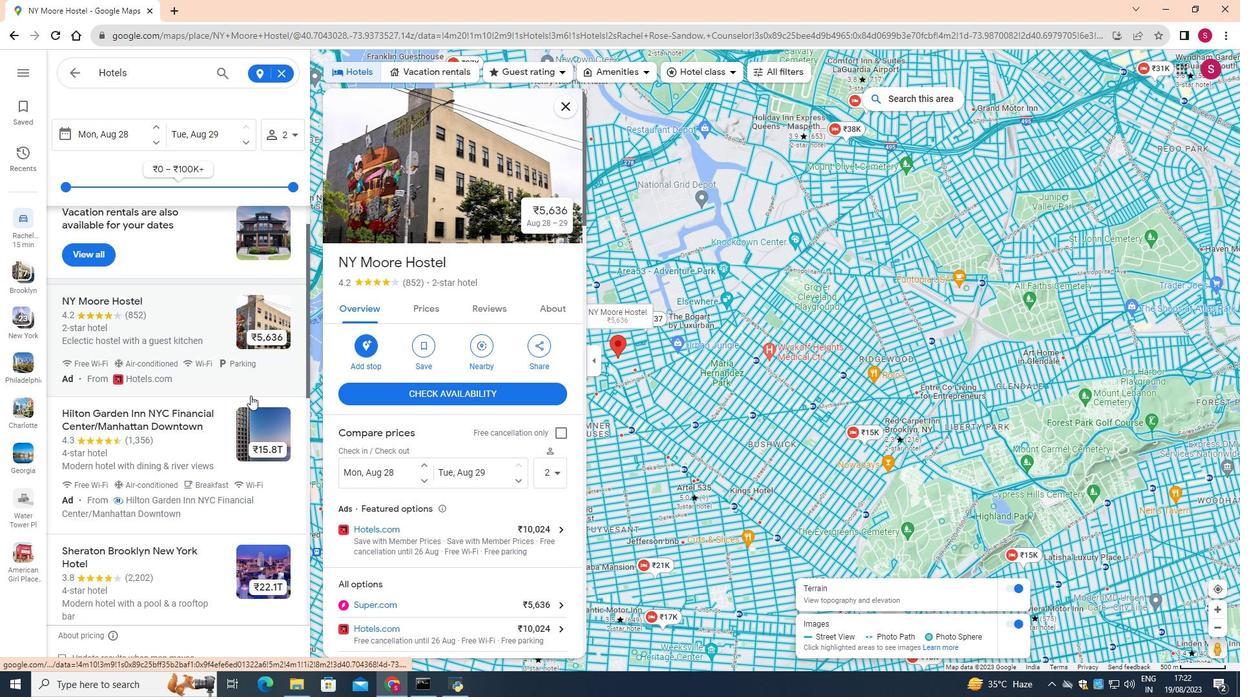
Action: Mouse scrolled (250, 395) with delta (0, 0)
Screenshot: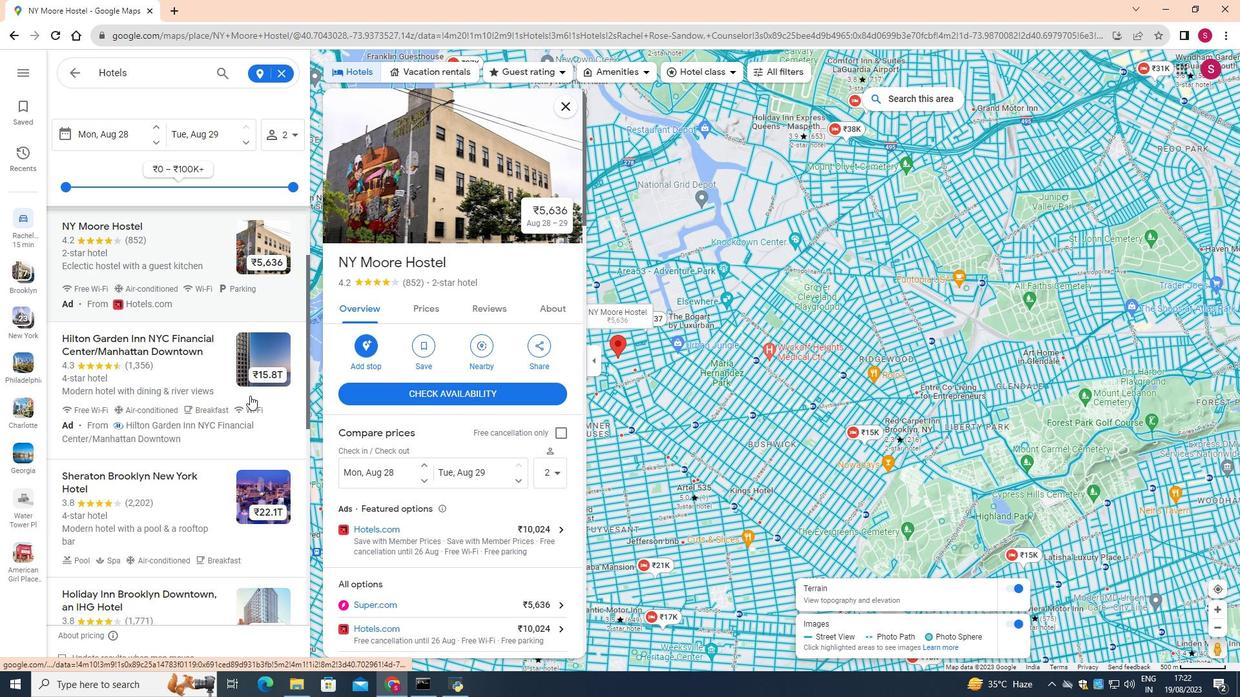 
Action: Mouse scrolled (250, 395) with delta (0, 0)
Screenshot: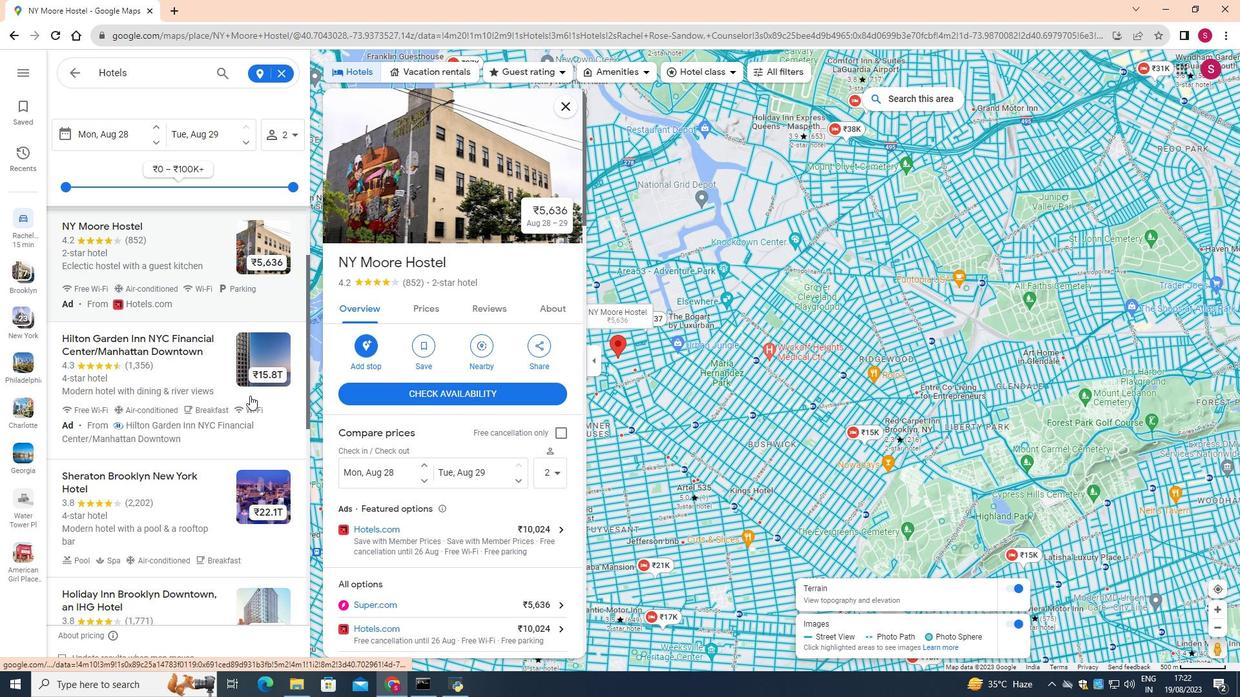 
Action: Mouse scrolled (250, 395) with delta (0, 0)
Screenshot: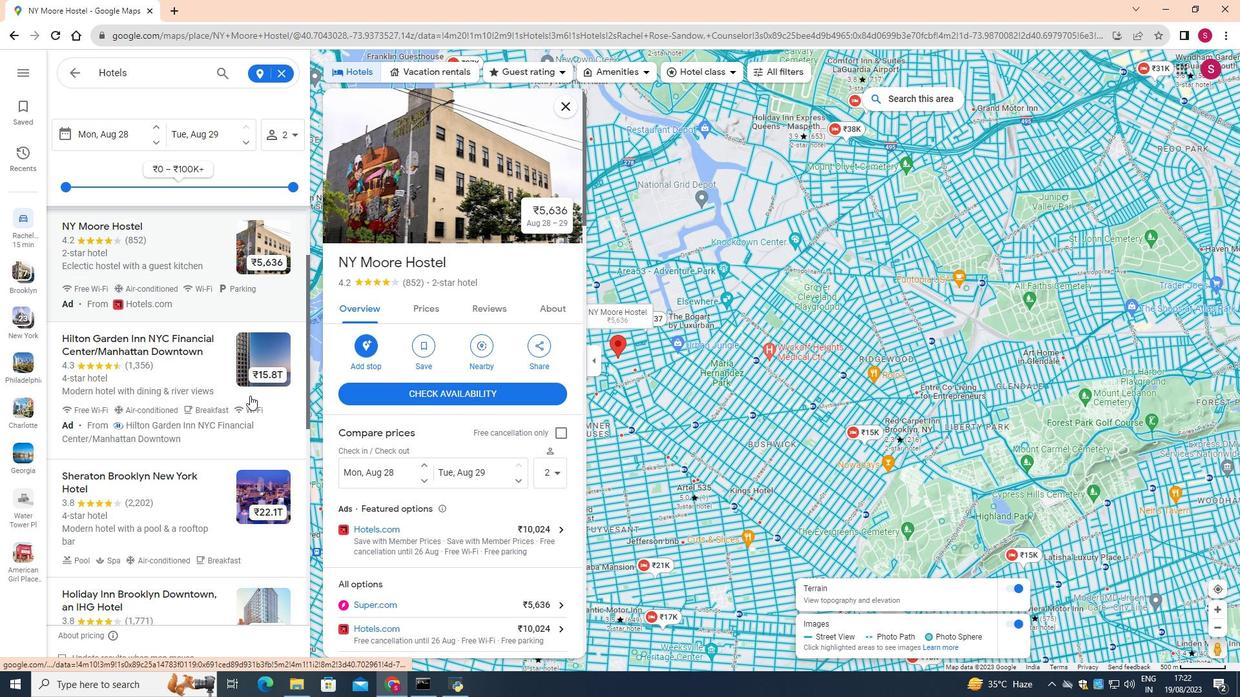 
Action: Mouse moved to (249, 395)
Screenshot: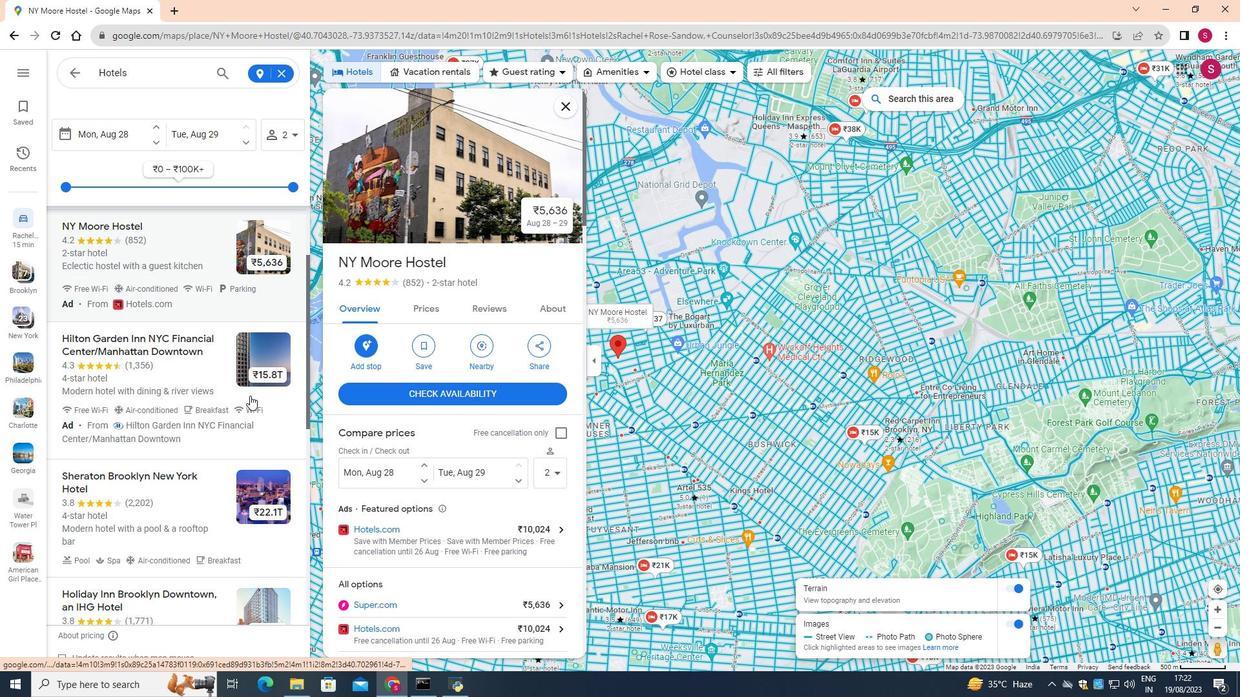 
Action: Mouse scrolled (249, 395) with delta (0, 0)
Screenshot: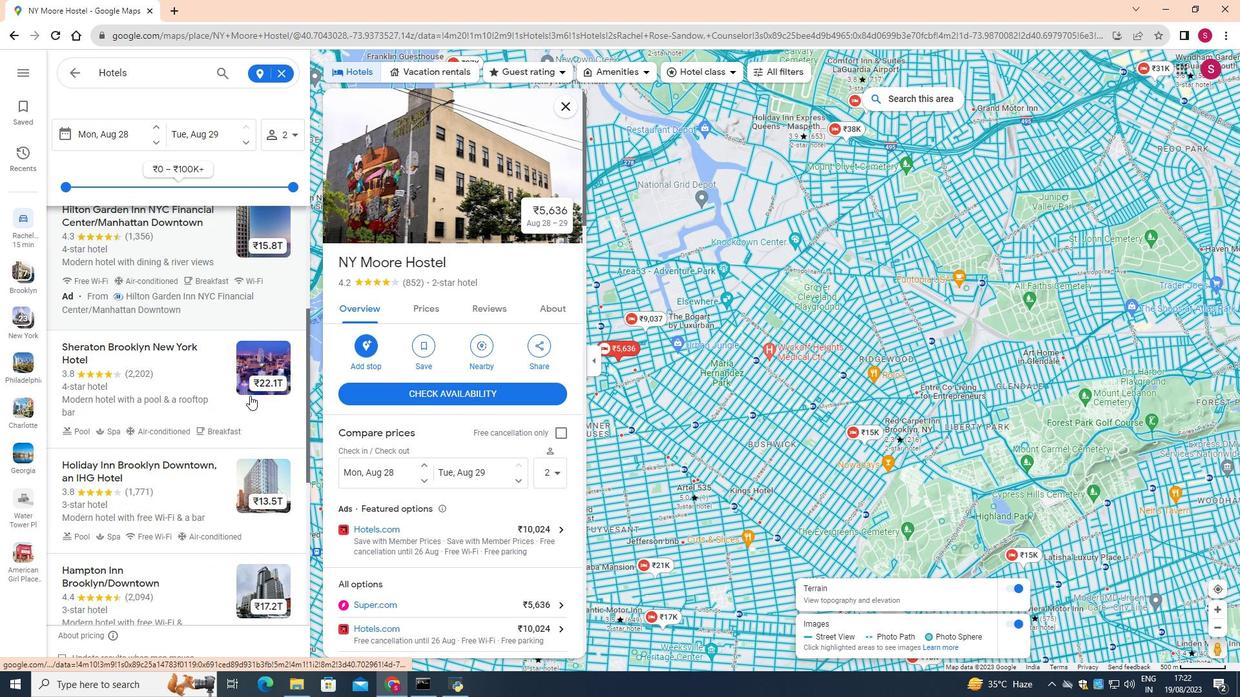 
Action: Mouse moved to (246, 395)
Screenshot: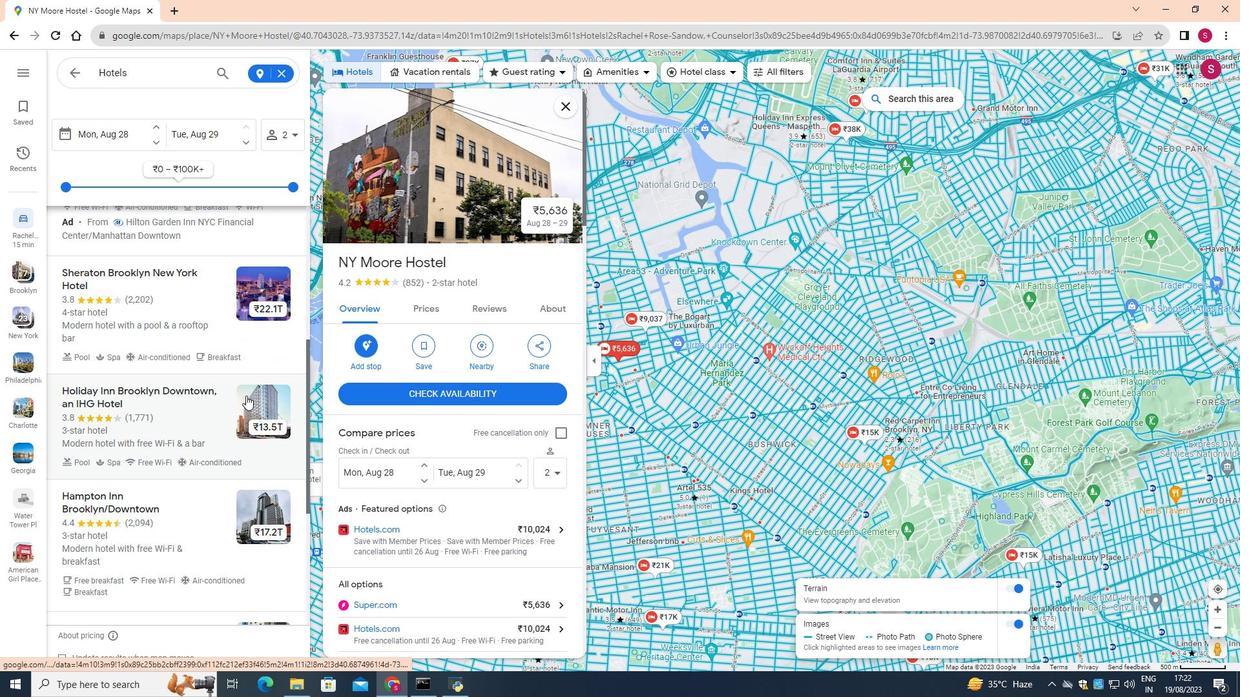 
Action: Mouse scrolled (246, 395) with delta (0, 0)
Screenshot: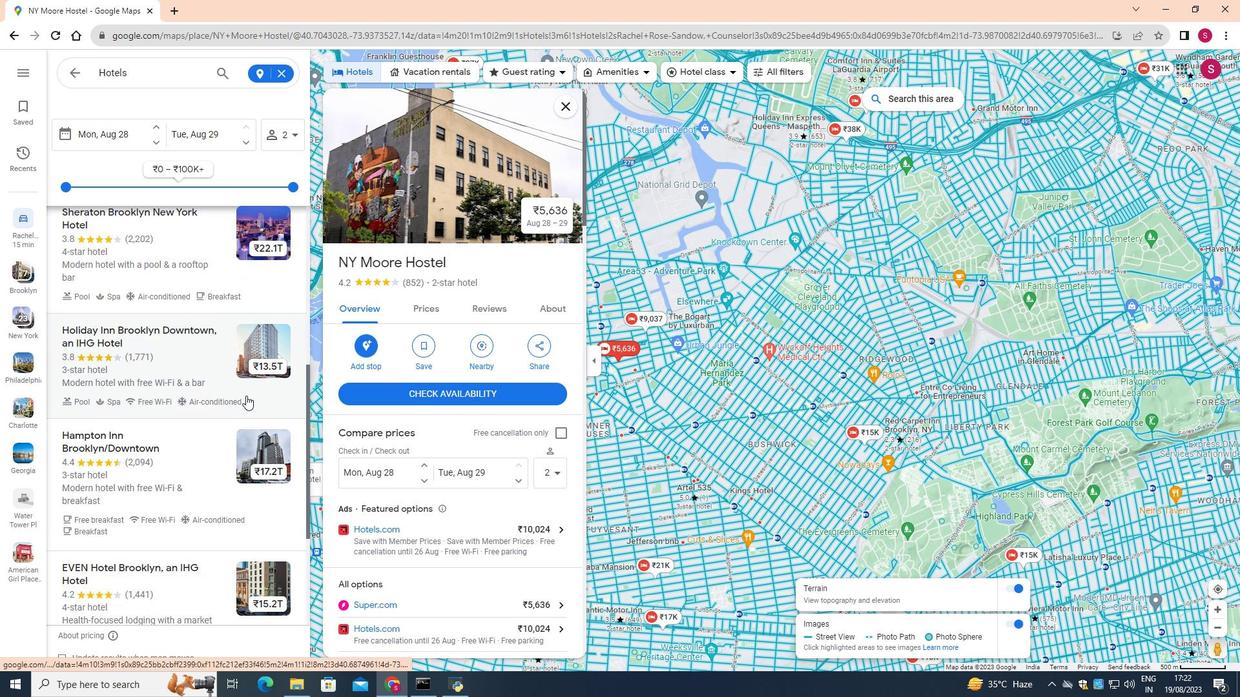 
Action: Mouse scrolled (246, 395) with delta (0, 0)
Screenshot: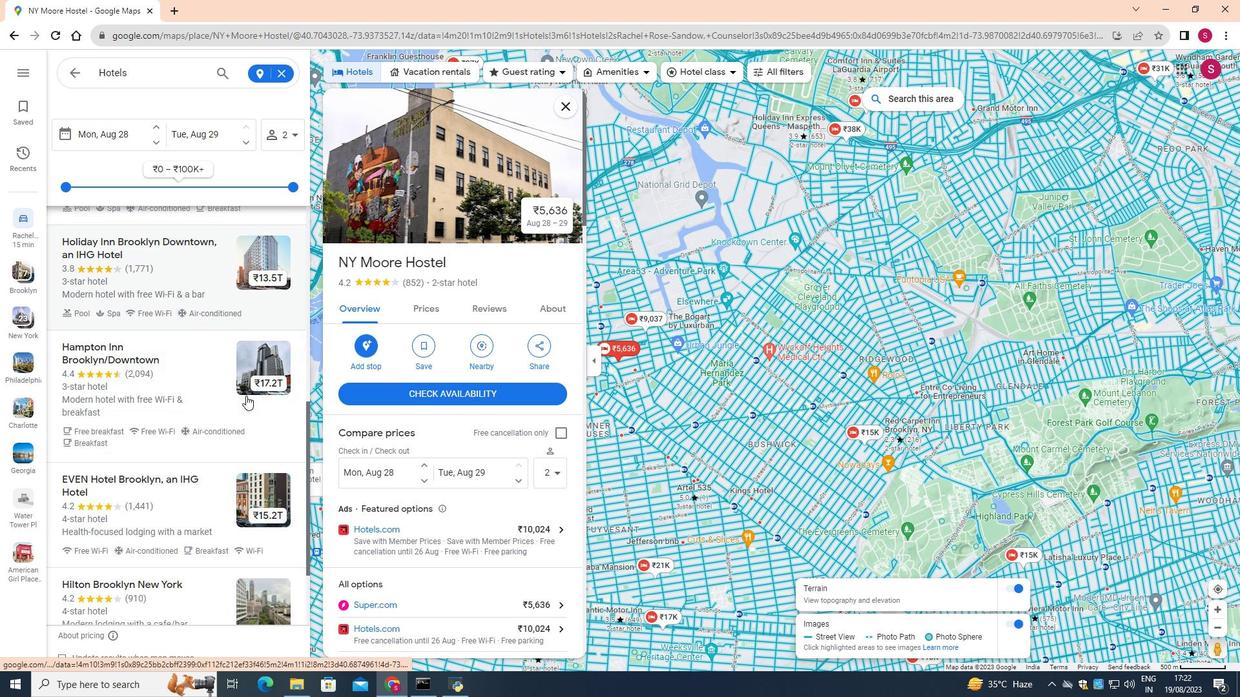 
Action: Mouse scrolled (246, 395) with delta (0, 0)
Screenshot: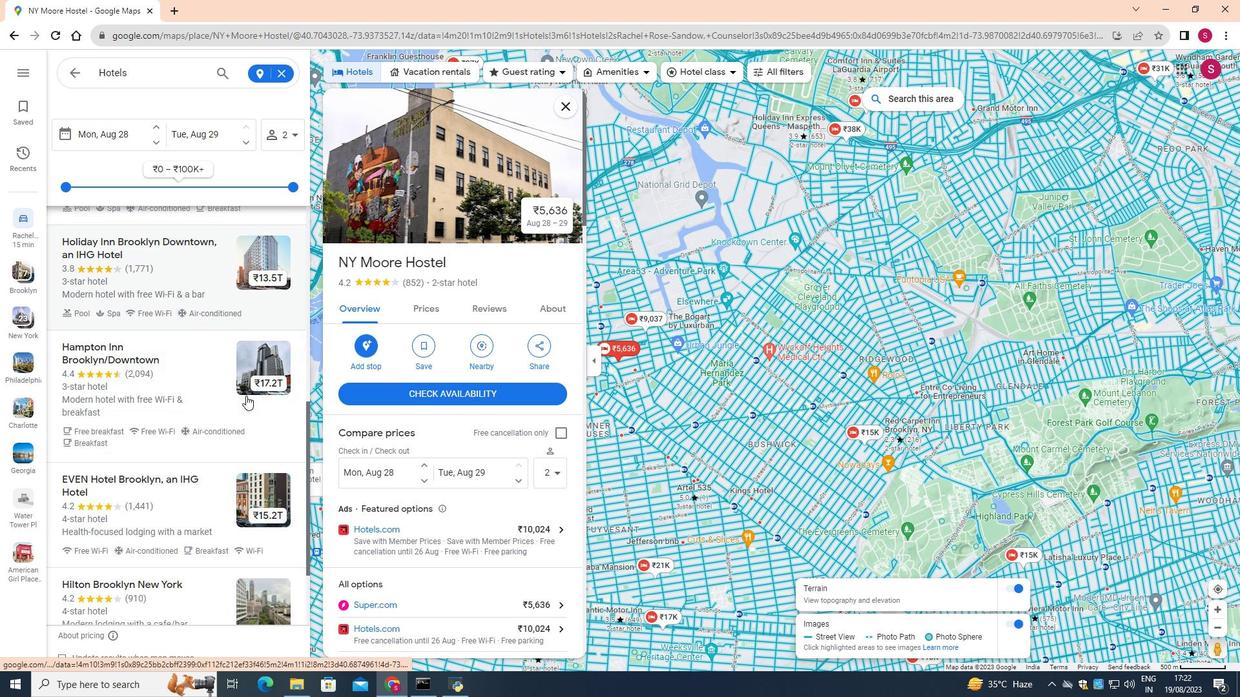 
Action: Mouse scrolled (246, 395) with delta (0, 0)
Screenshot: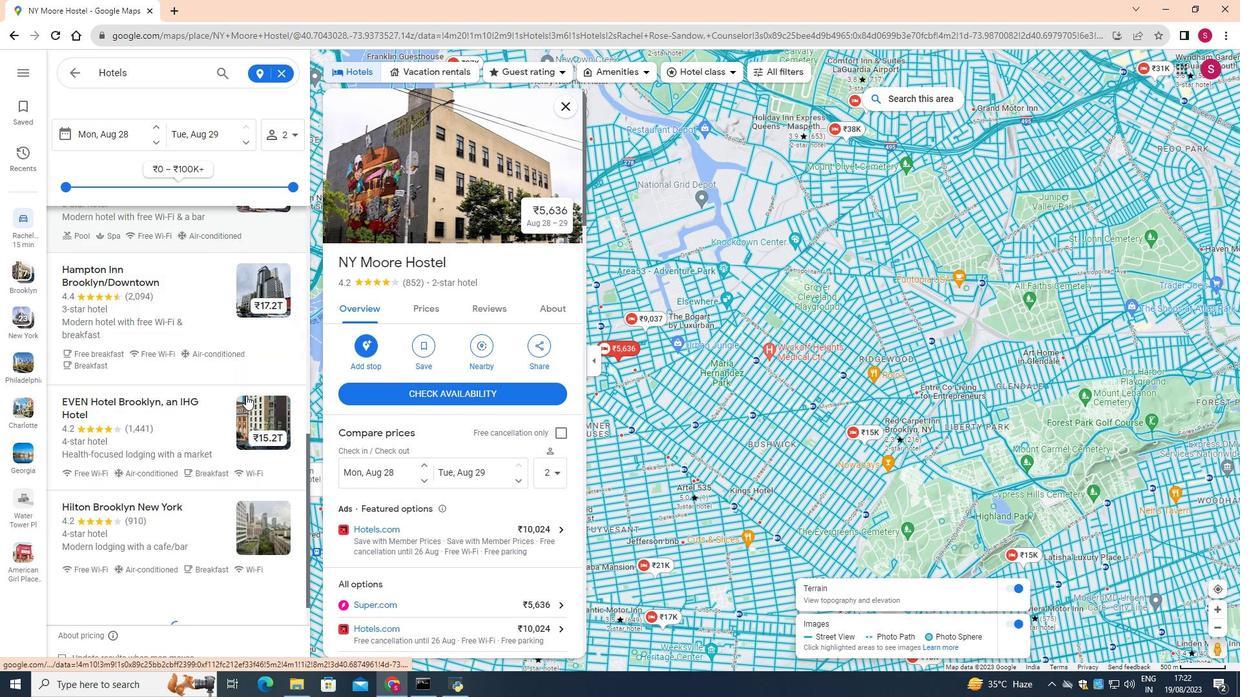 
Action: Mouse scrolled (246, 395) with delta (0, 0)
Screenshot: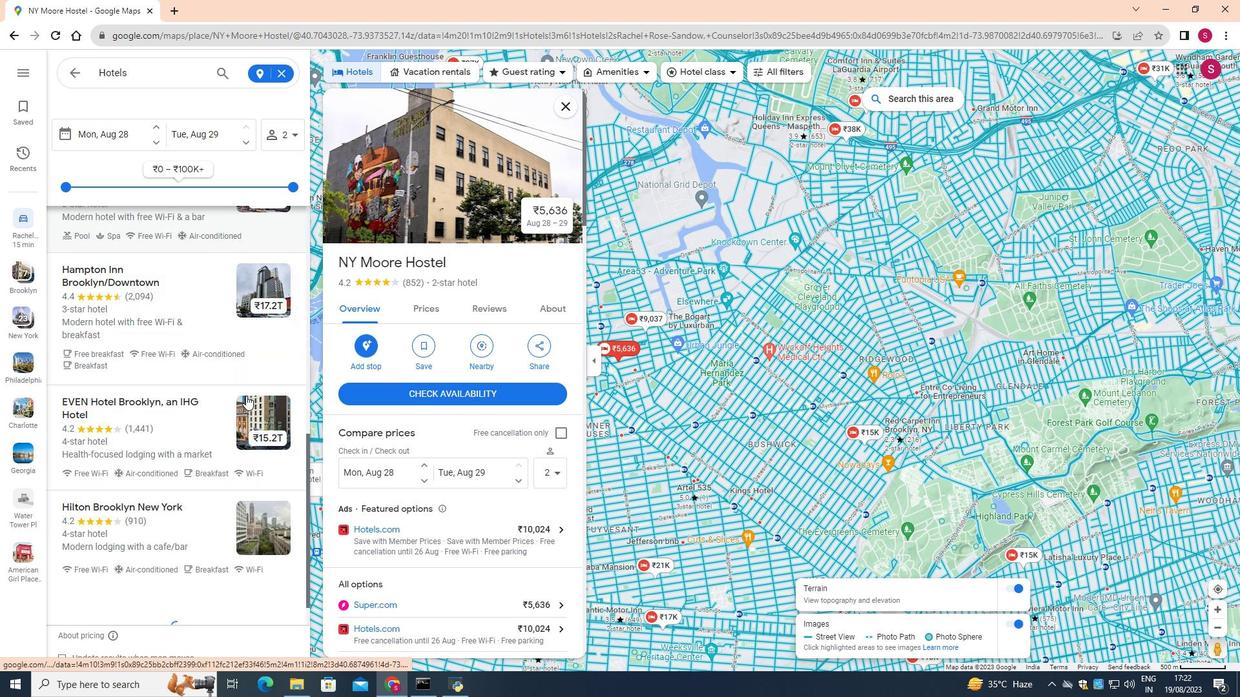 
Action: Mouse scrolled (246, 395) with delta (0, 0)
Screenshot: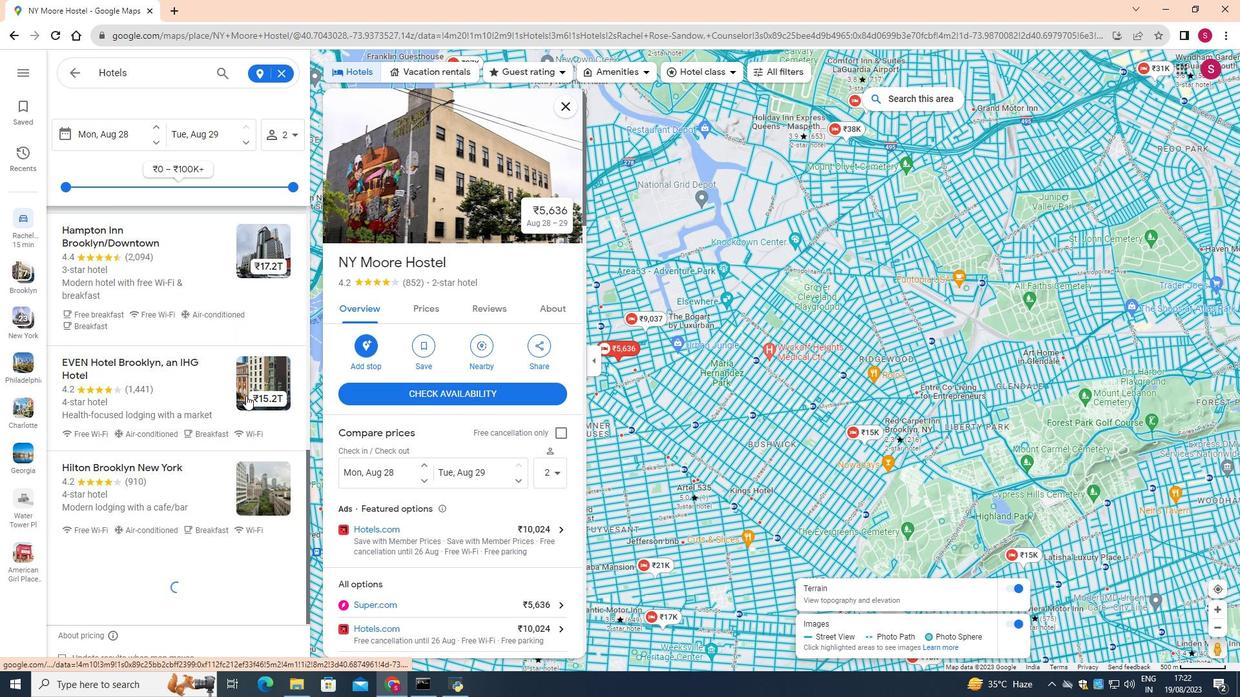 
Action: Mouse moved to (246, 395)
Screenshot: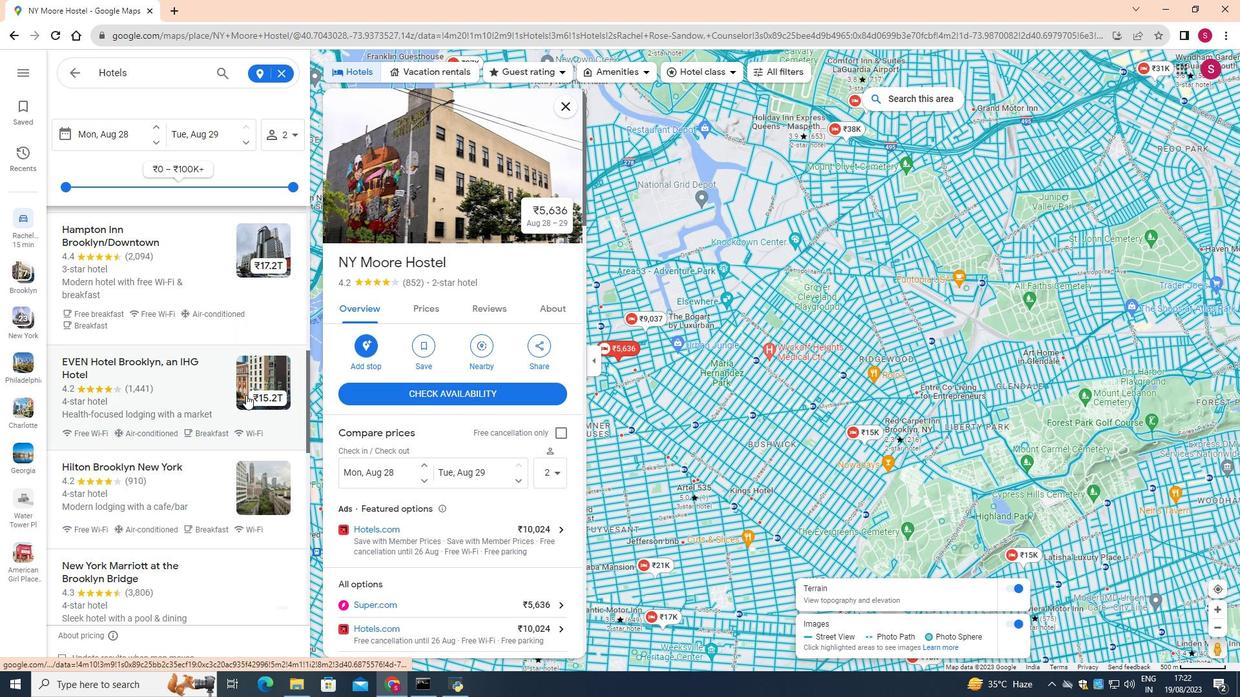 
Action: Mouse scrolled (246, 394) with delta (0, 0)
Screenshot: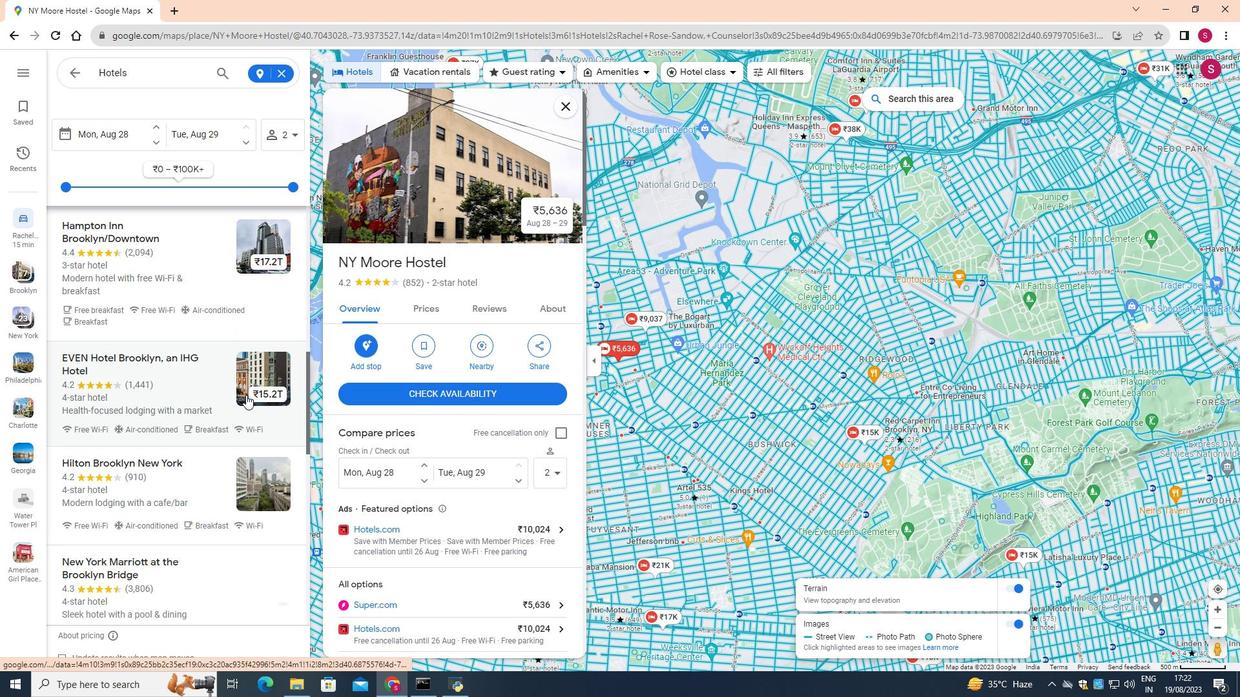 
Action: Mouse scrolled (246, 394) with delta (0, 0)
Screenshot: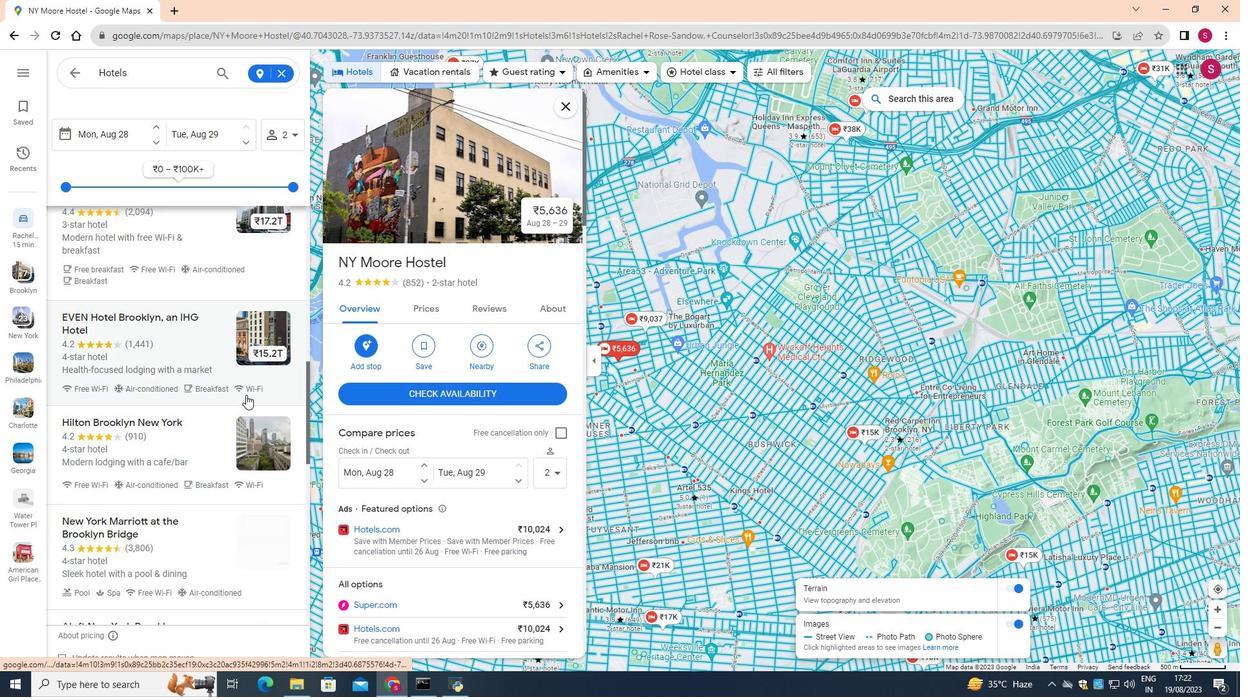 
Action: Mouse scrolled (246, 394) with delta (0, 0)
Screenshot: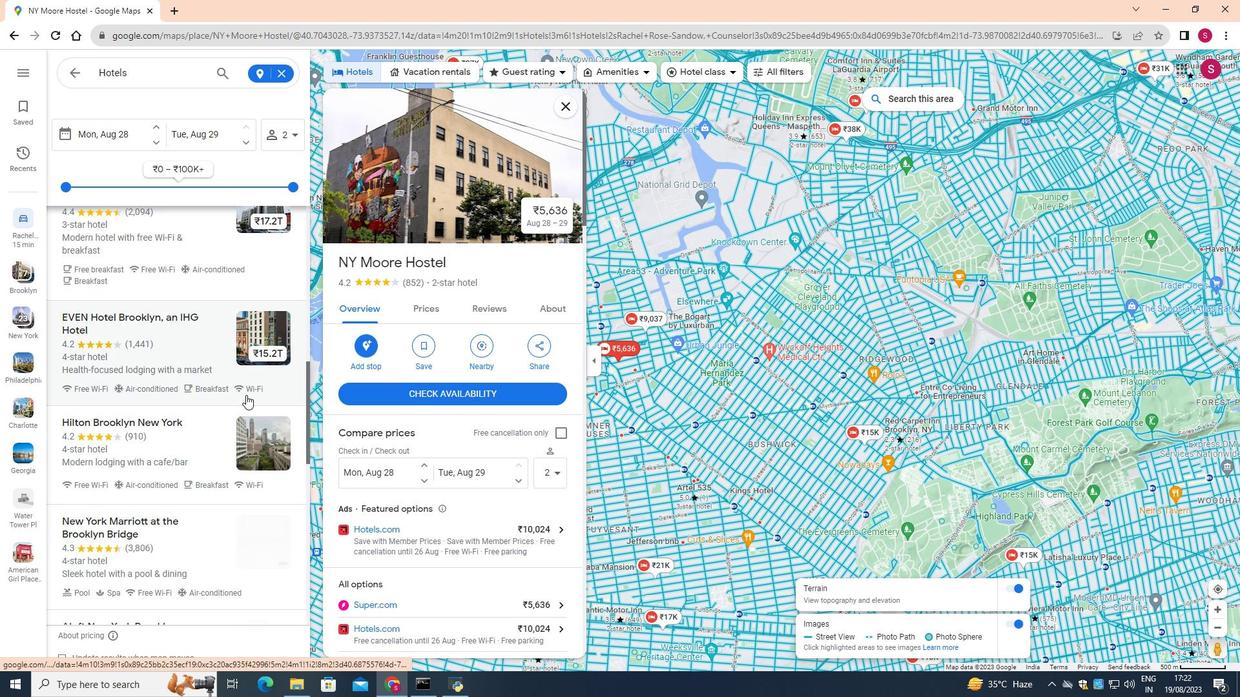 
Action: Mouse scrolled (246, 394) with delta (0, 0)
Screenshot: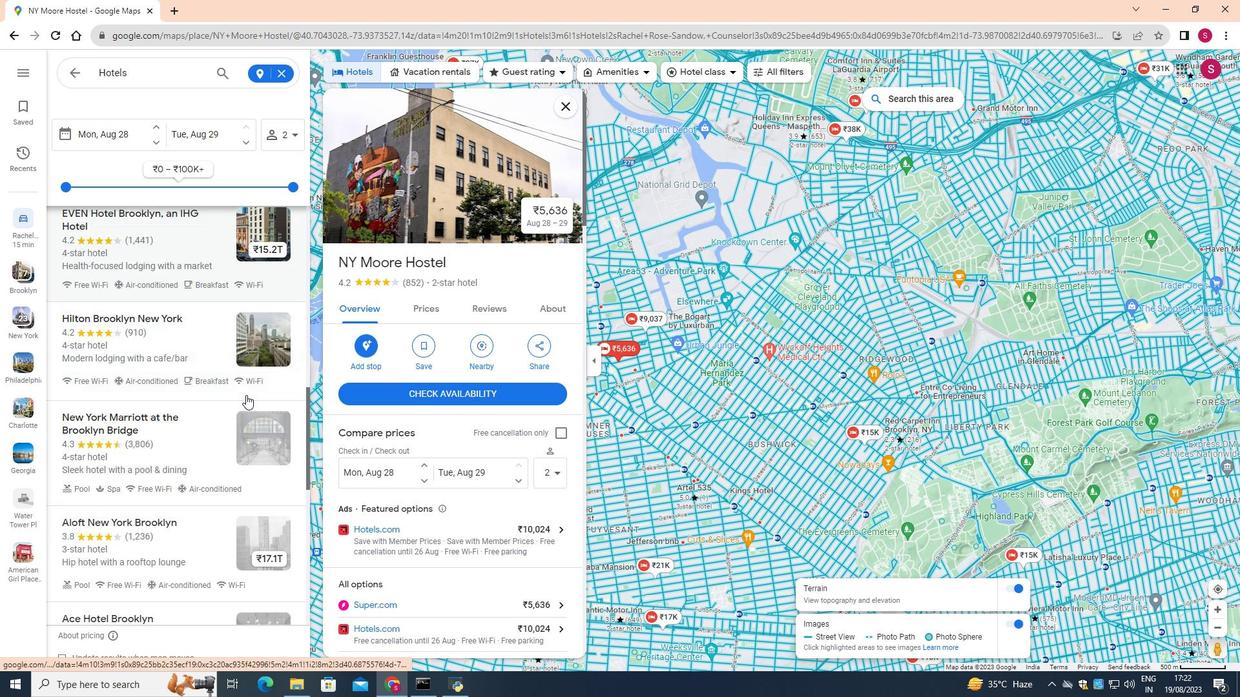
Action: Mouse scrolled (246, 394) with delta (0, 0)
Screenshot: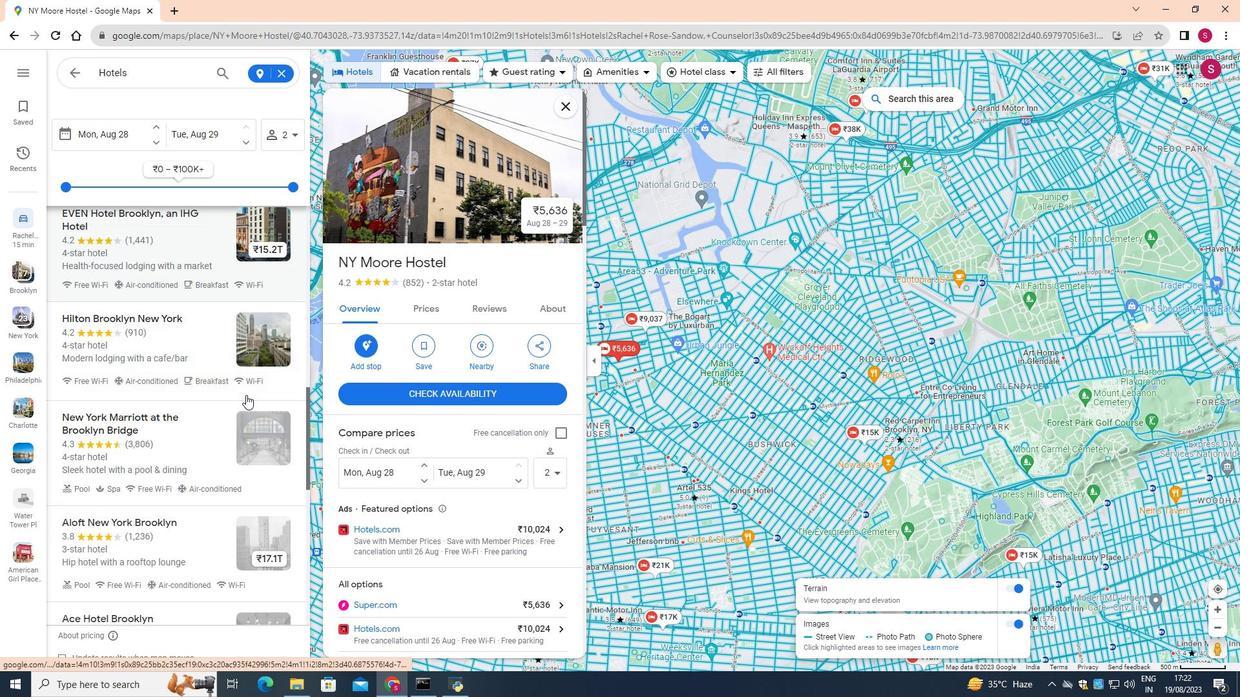 
Action: Mouse scrolled (246, 394) with delta (0, 0)
Screenshot: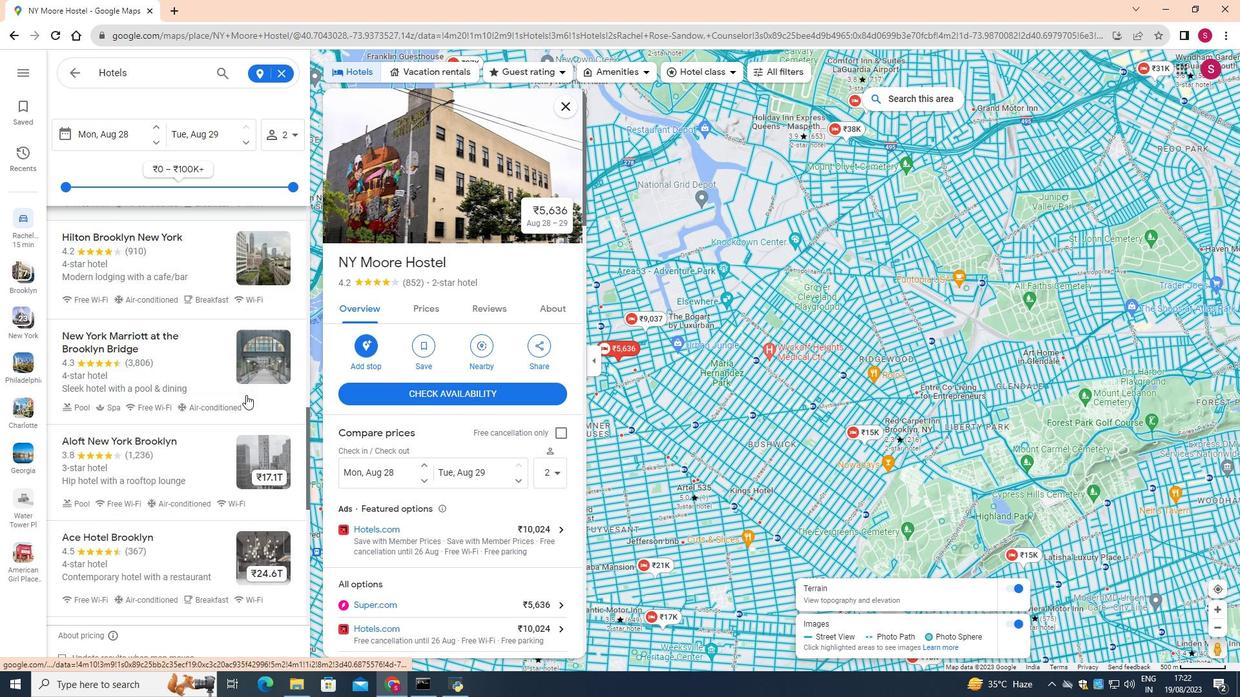 
Action: Mouse moved to (245, 394)
Screenshot: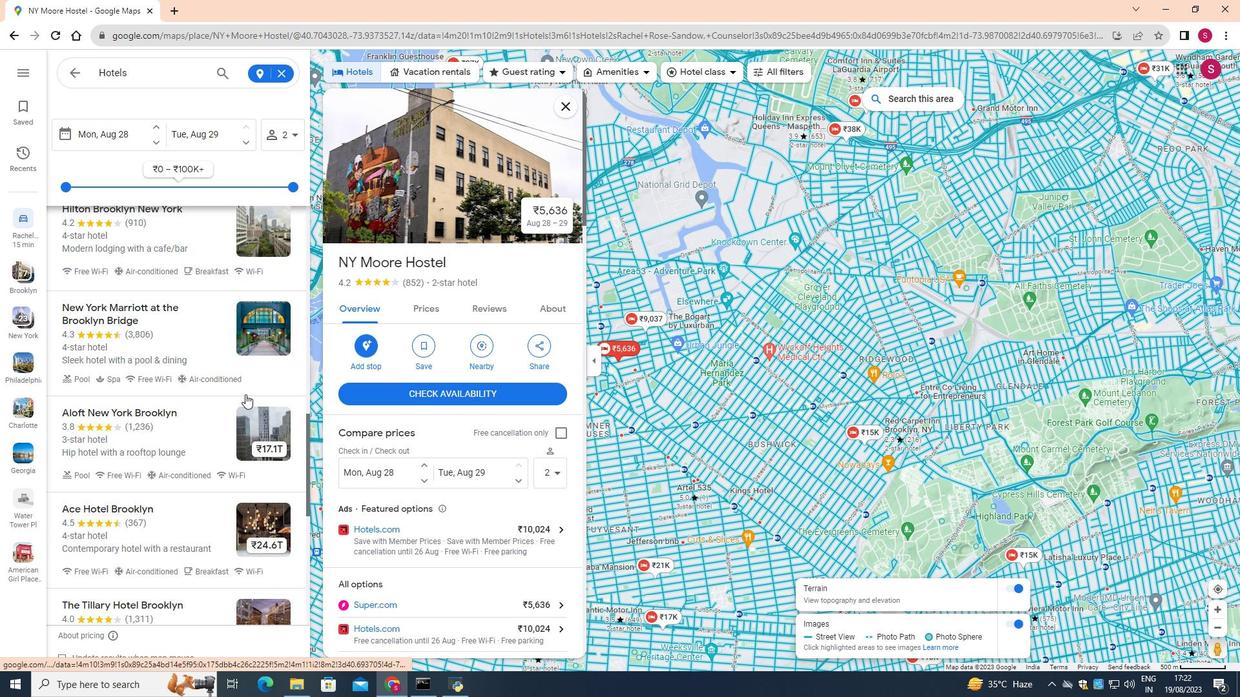
Action: Mouse scrolled (245, 393) with delta (0, 0)
Screenshot: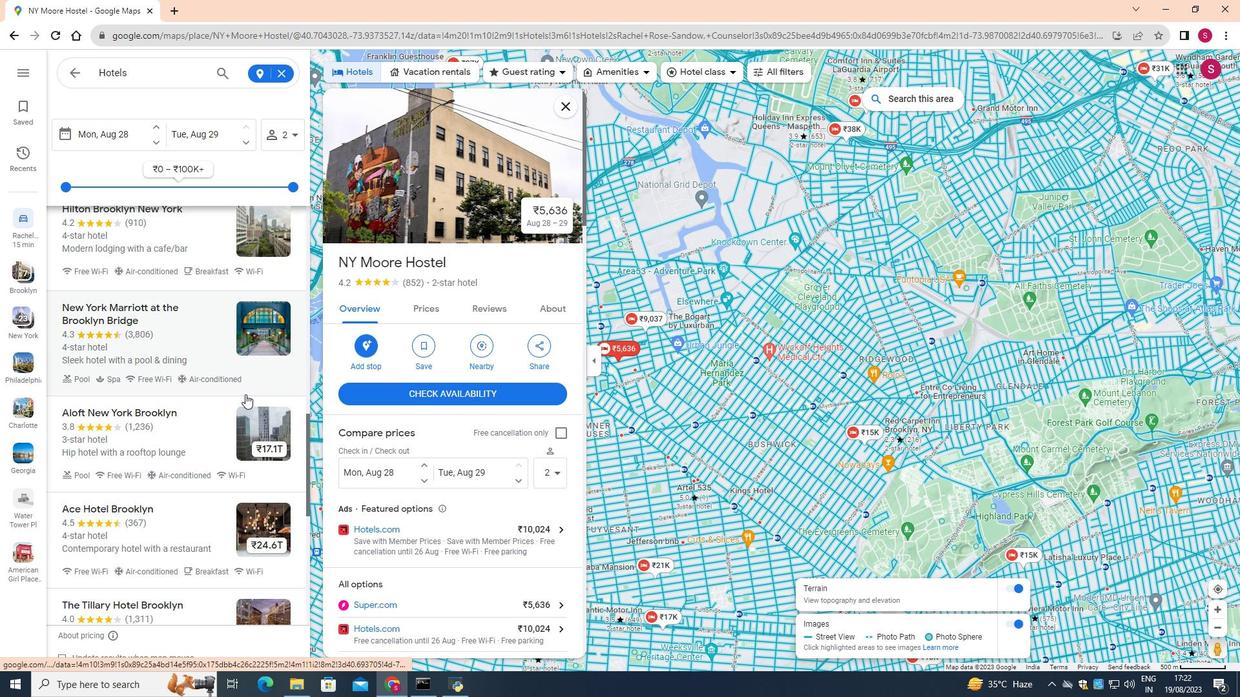 
Action: Mouse scrolled (245, 393) with delta (0, 0)
Screenshot: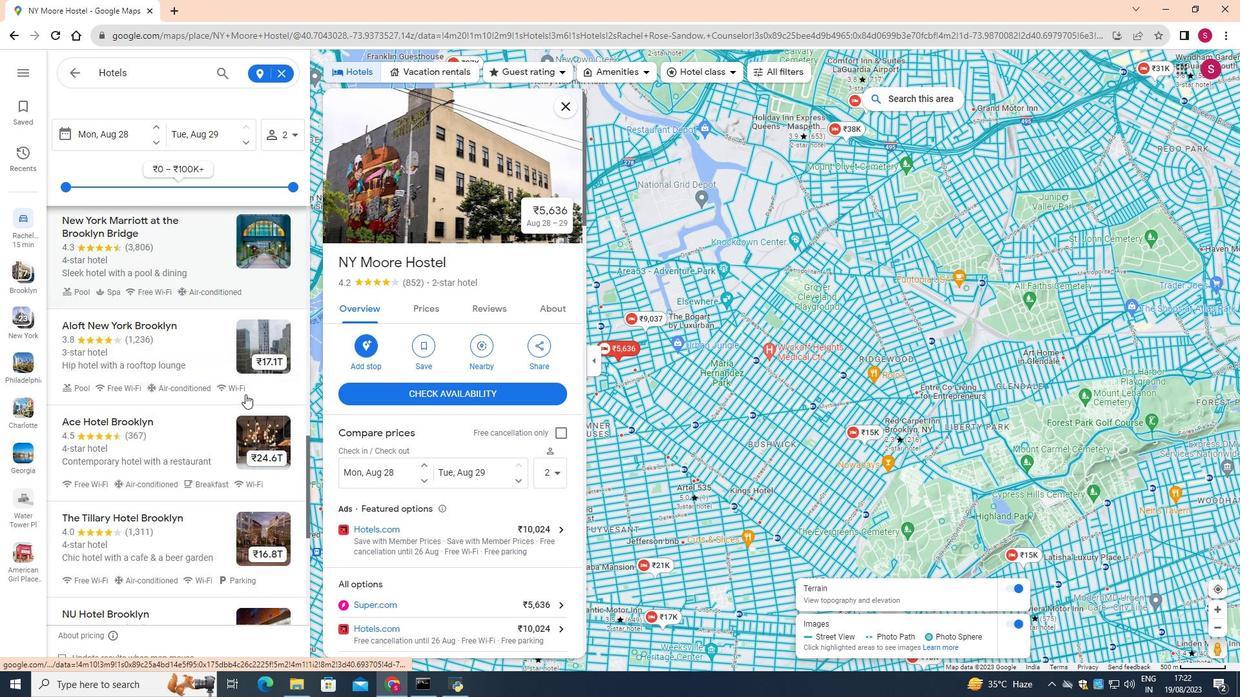 
Action: Mouse scrolled (245, 393) with delta (0, 0)
Screenshot: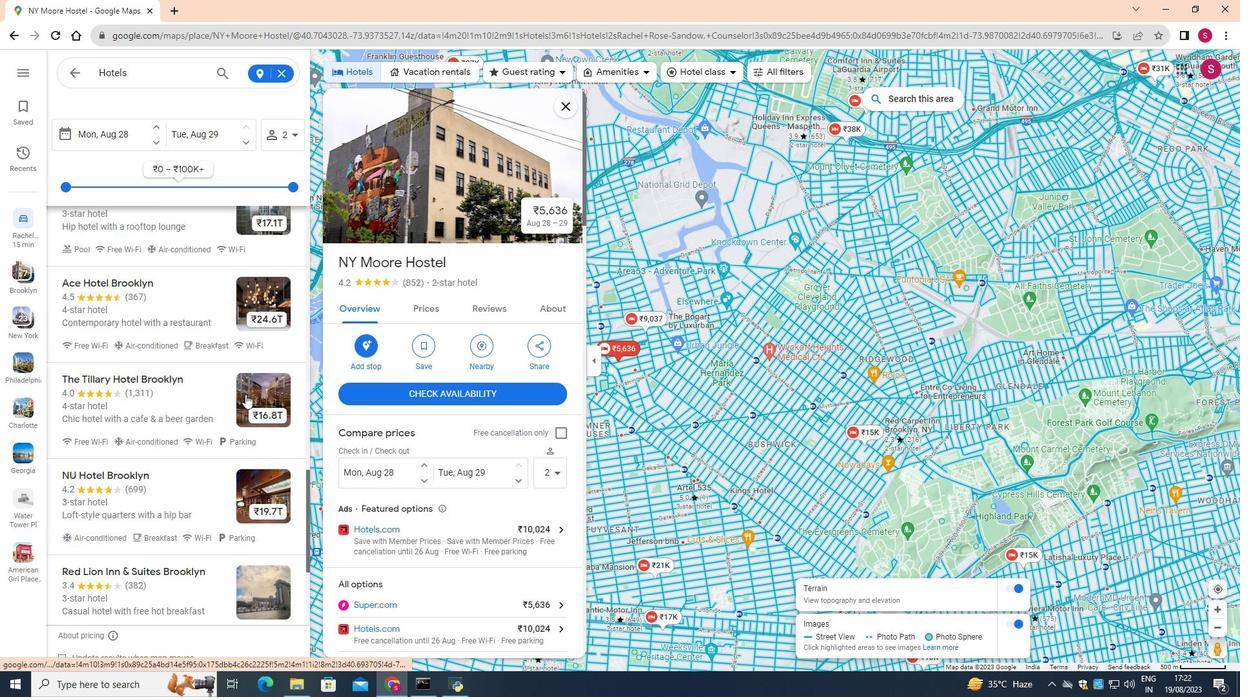 
Action: Mouse scrolled (245, 393) with delta (0, 0)
Screenshot: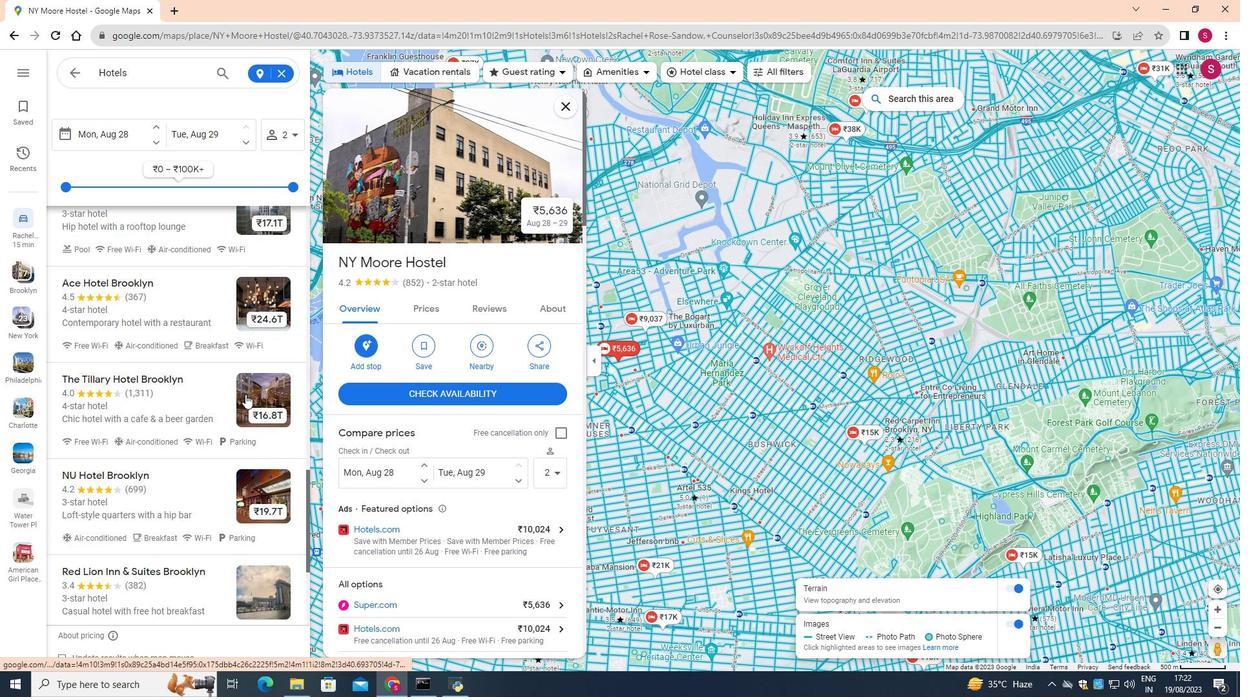 
Action: Mouse scrolled (245, 393) with delta (0, 0)
Screenshot: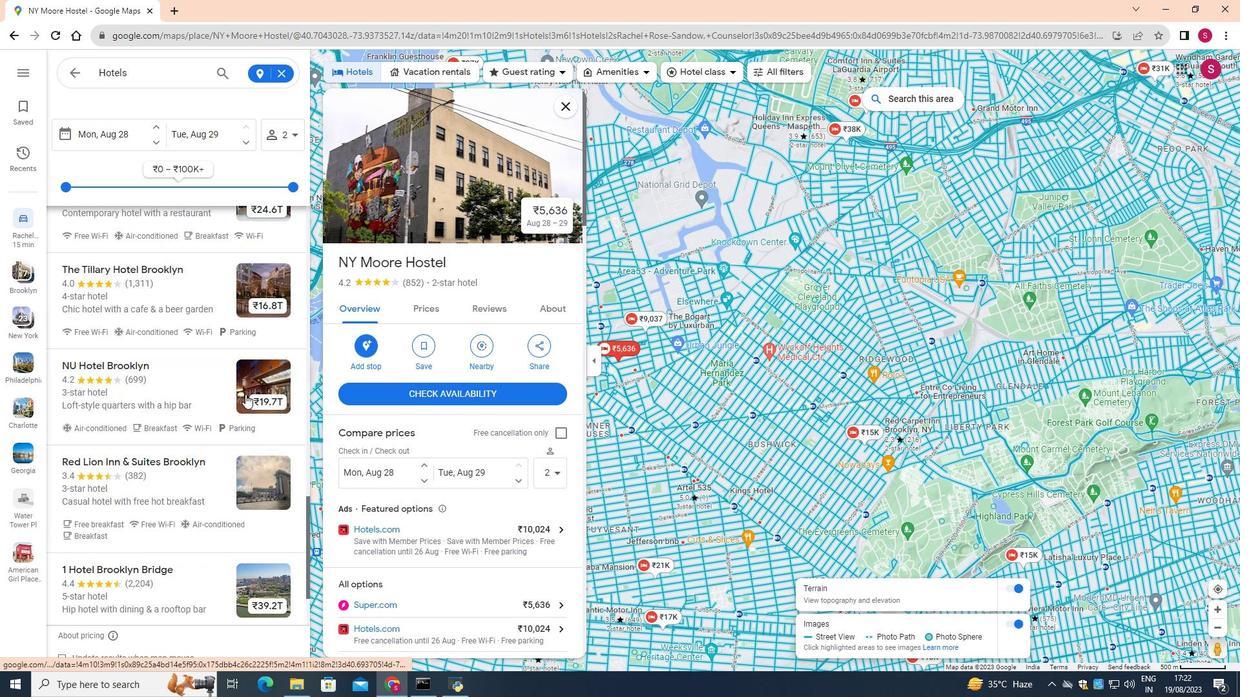 
Action: Mouse scrolled (245, 393) with delta (0, 0)
Screenshot: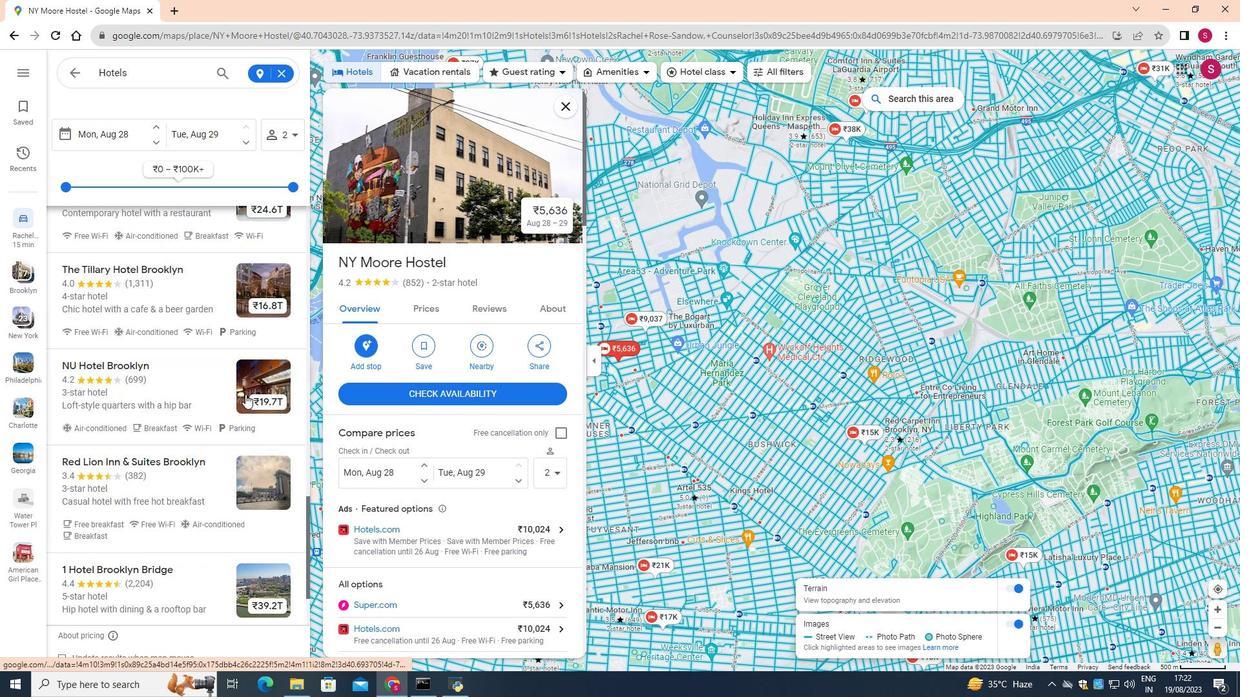 
Action: Mouse scrolled (245, 393) with delta (0, 0)
Screenshot: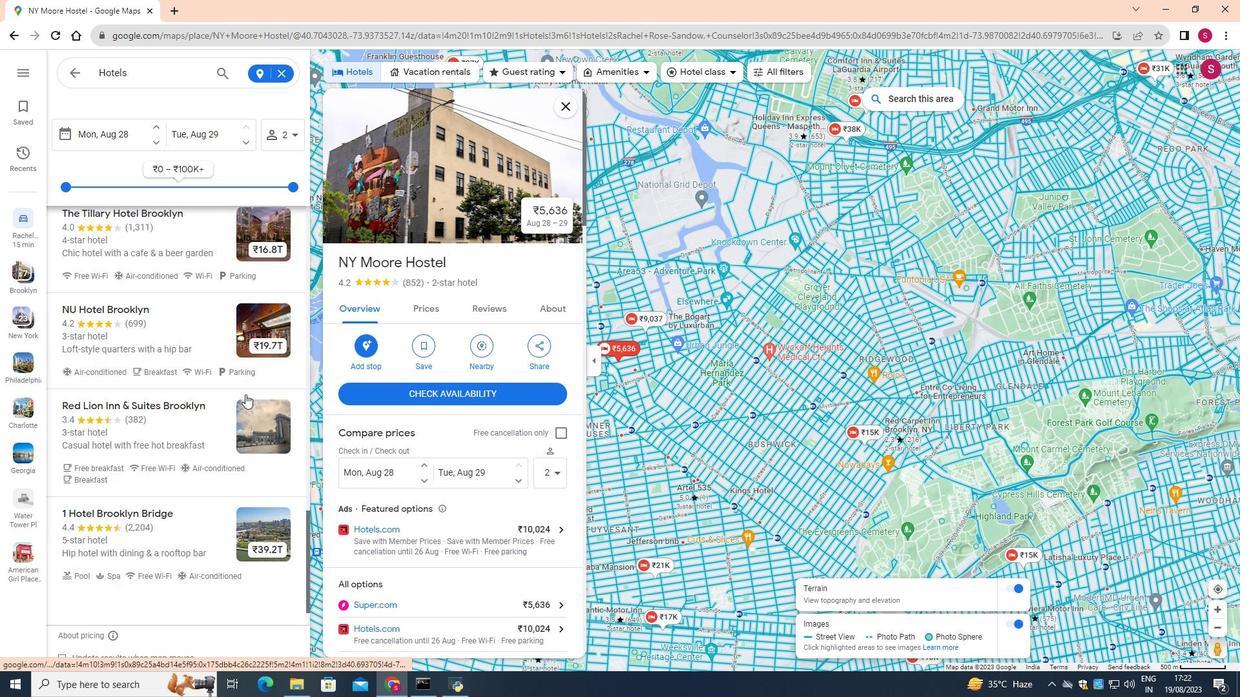 
Action: Mouse moved to (245, 392)
Screenshot: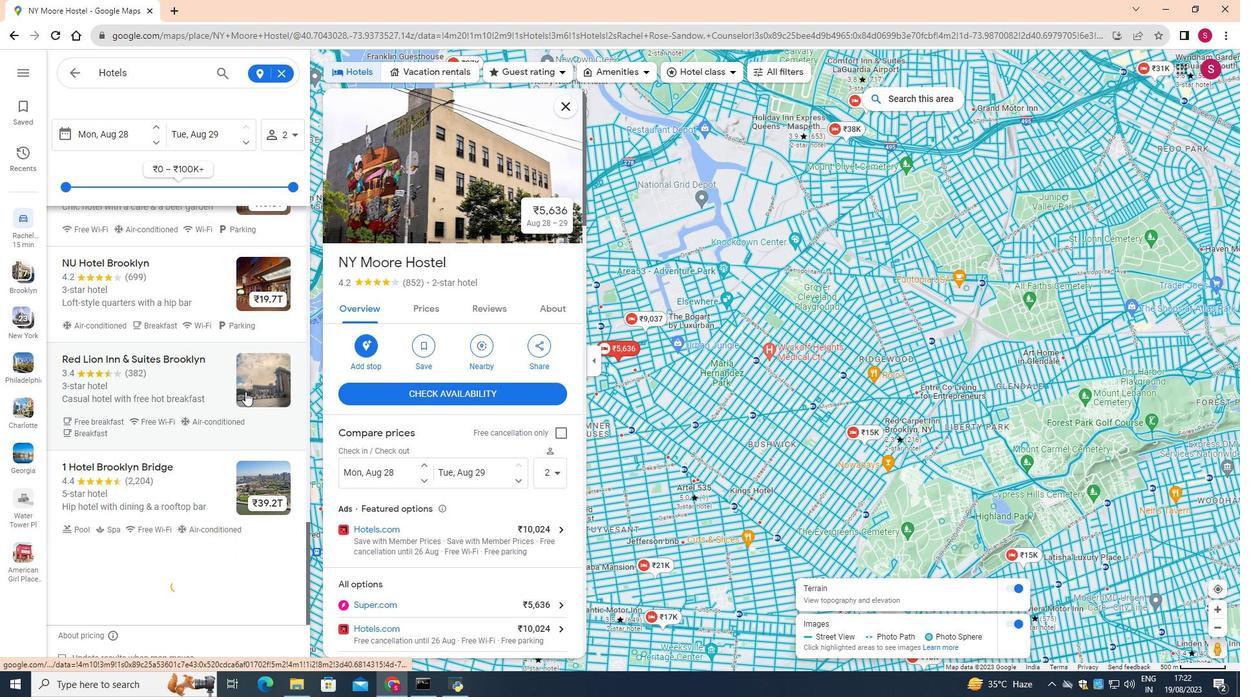 
Action: Mouse scrolled (245, 391) with delta (0, 0)
Screenshot: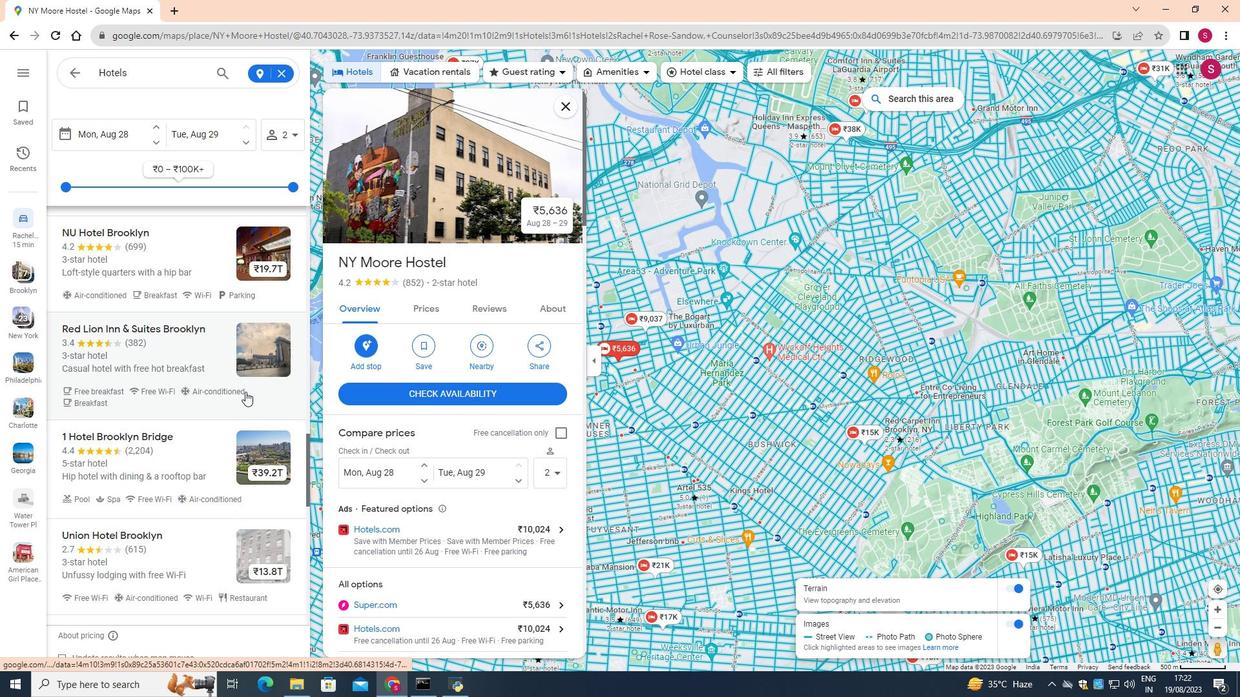 
Action: Mouse scrolled (245, 391) with delta (0, 0)
Screenshot: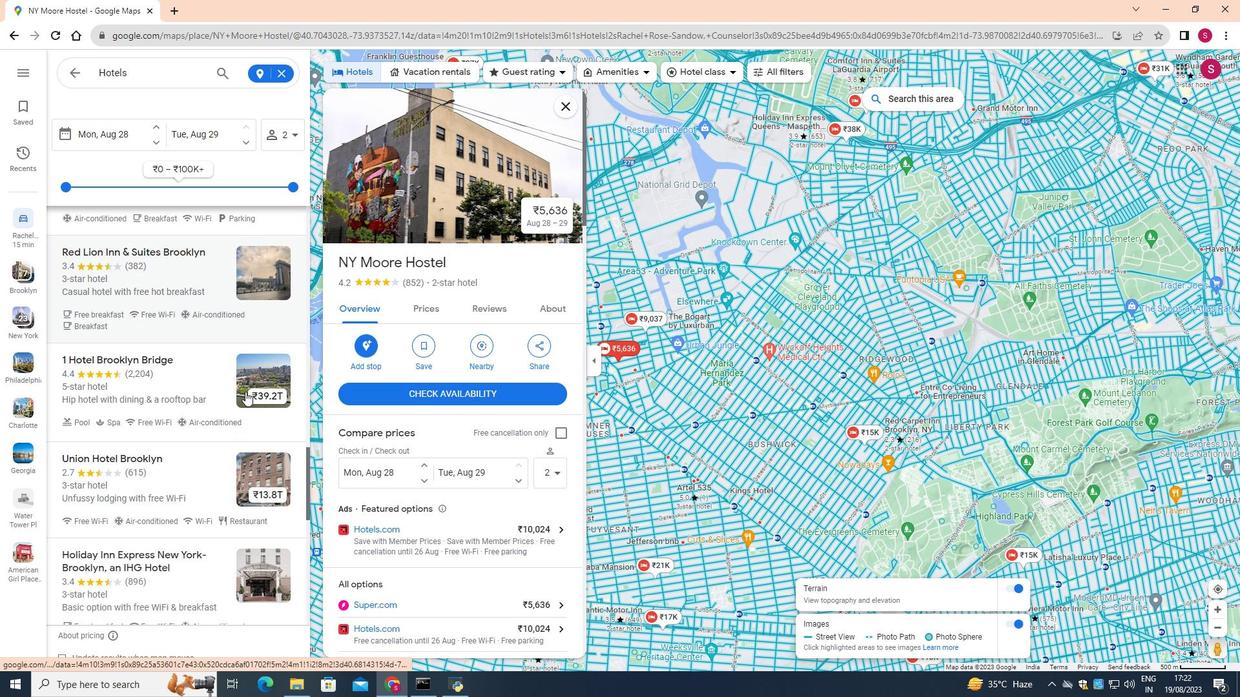 
Action: Mouse scrolled (245, 391) with delta (0, 0)
Screenshot: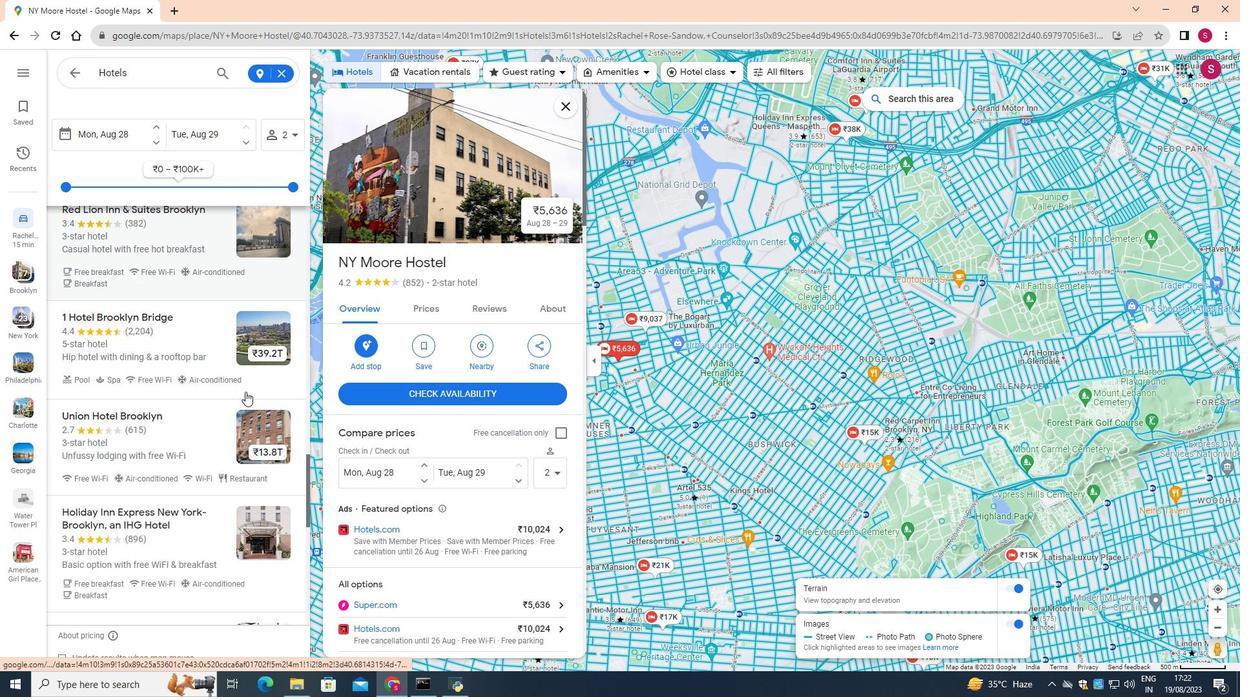 
Action: Mouse scrolled (245, 391) with delta (0, 0)
Screenshot: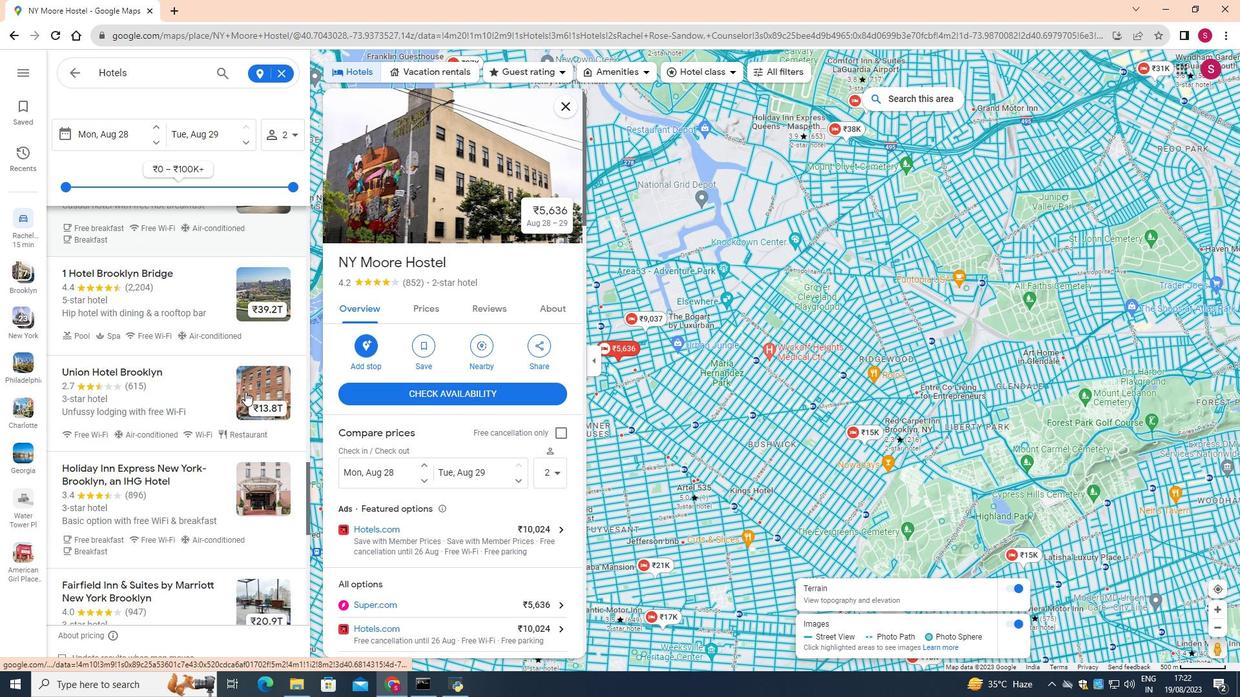 
Action: Mouse scrolled (245, 391) with delta (0, 0)
Screenshot: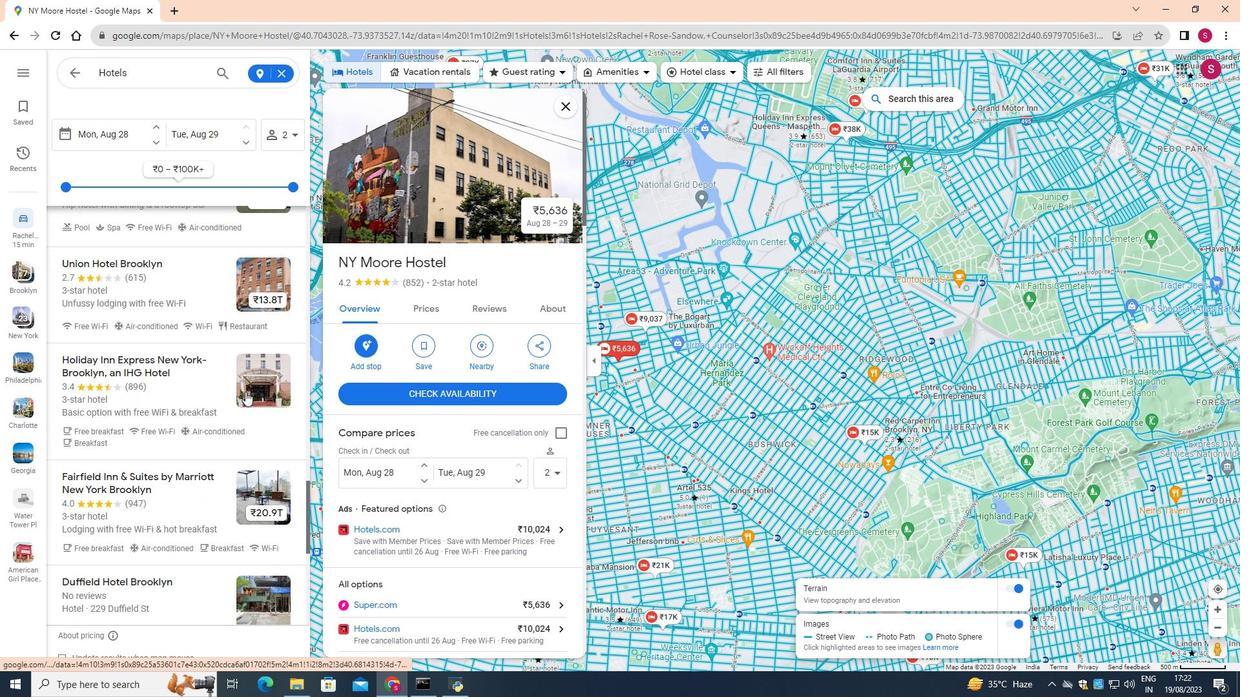 
Action: Mouse scrolled (245, 391) with delta (0, 0)
Screenshot: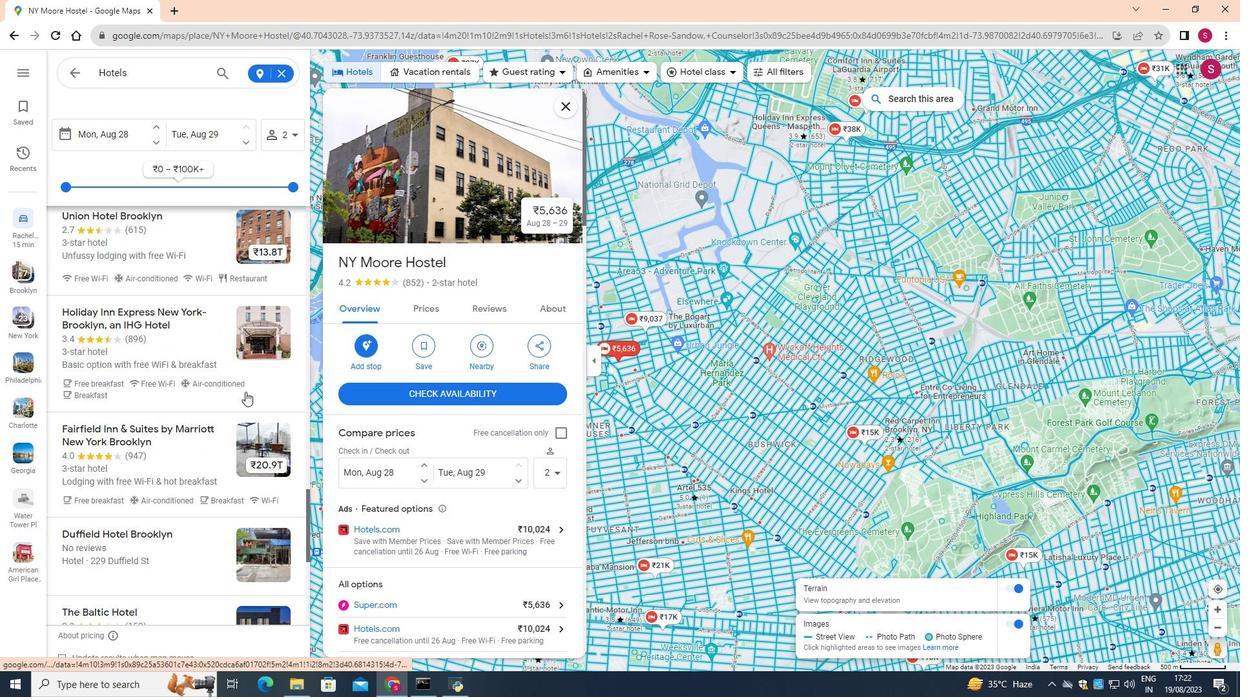 
Action: Mouse moved to (245, 391)
Screenshot: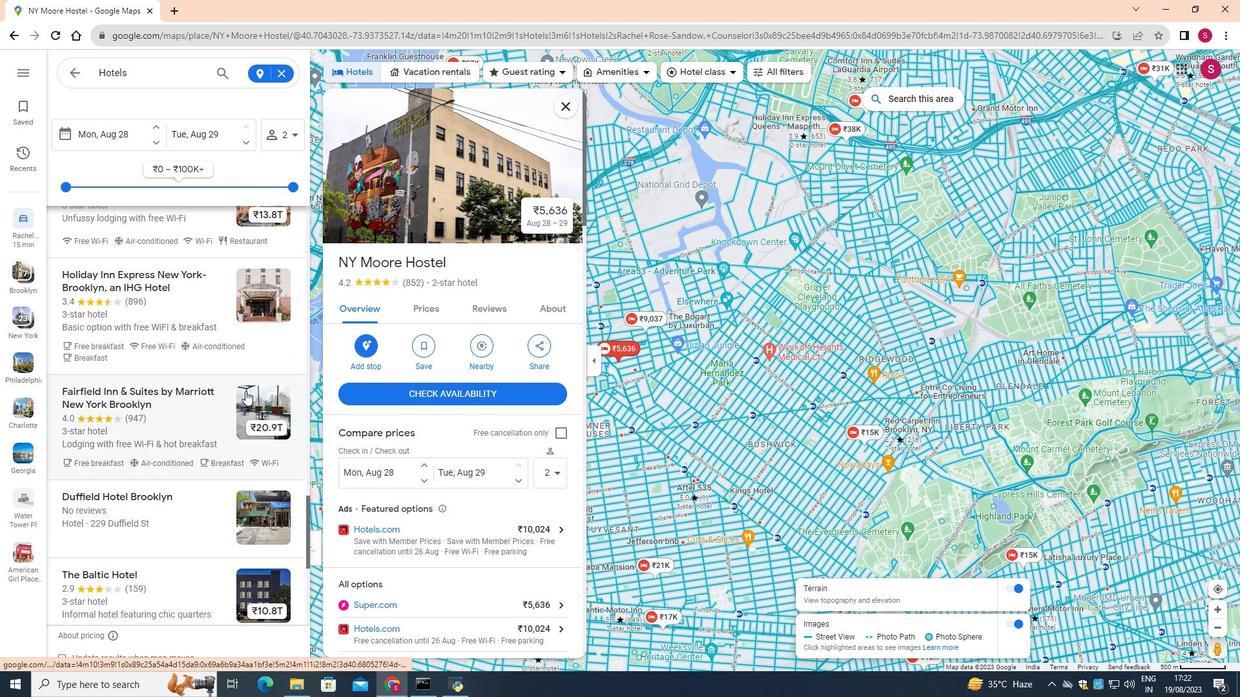 
Action: Mouse scrolled (245, 390) with delta (0, 0)
Screenshot: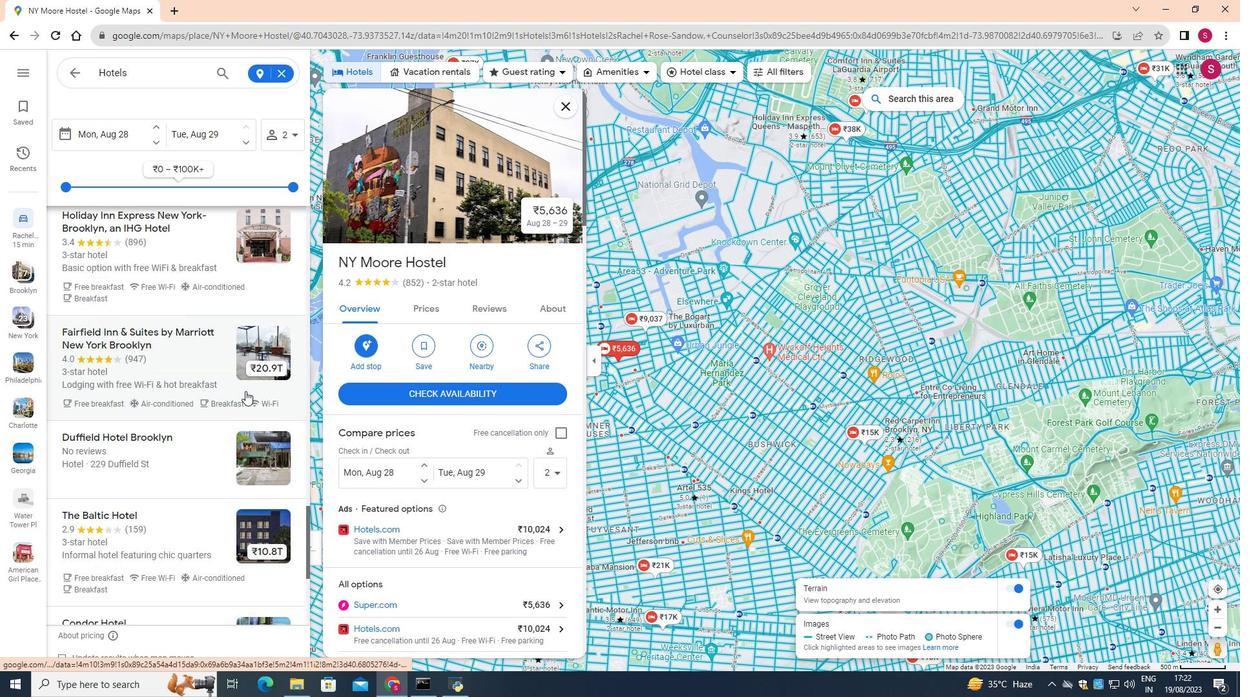 
Action: Mouse scrolled (245, 390) with delta (0, 0)
Screenshot: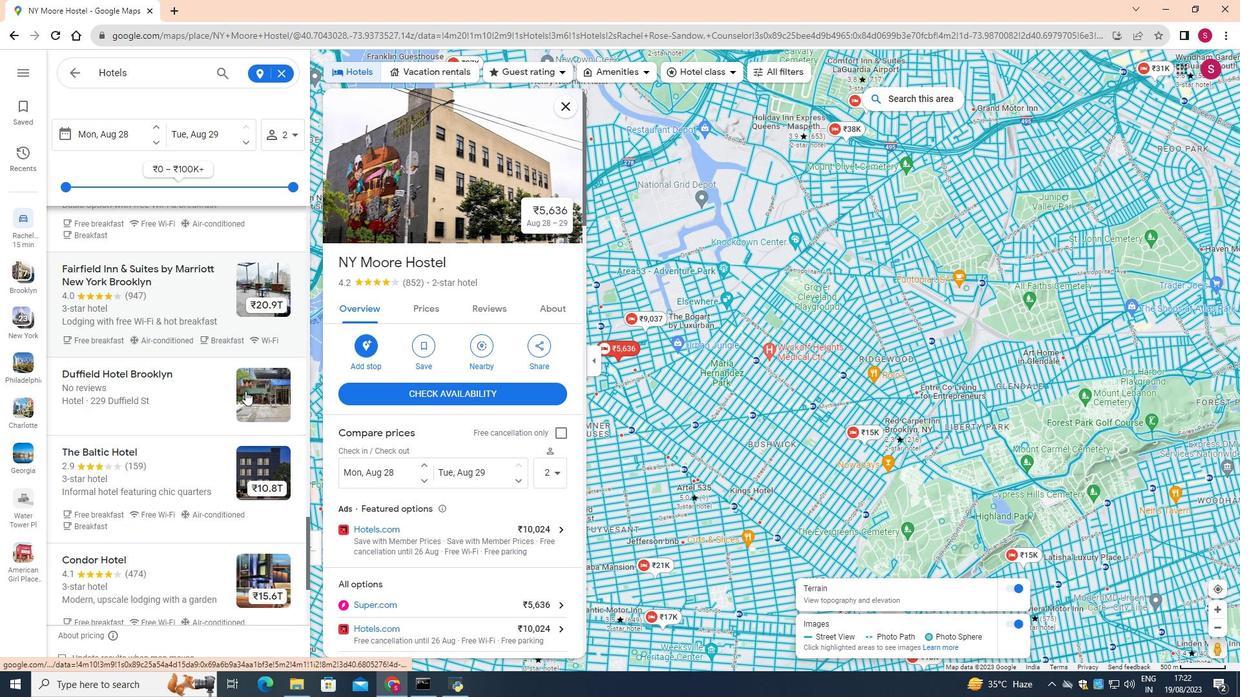 
Action: Mouse scrolled (245, 390) with delta (0, 0)
Screenshot: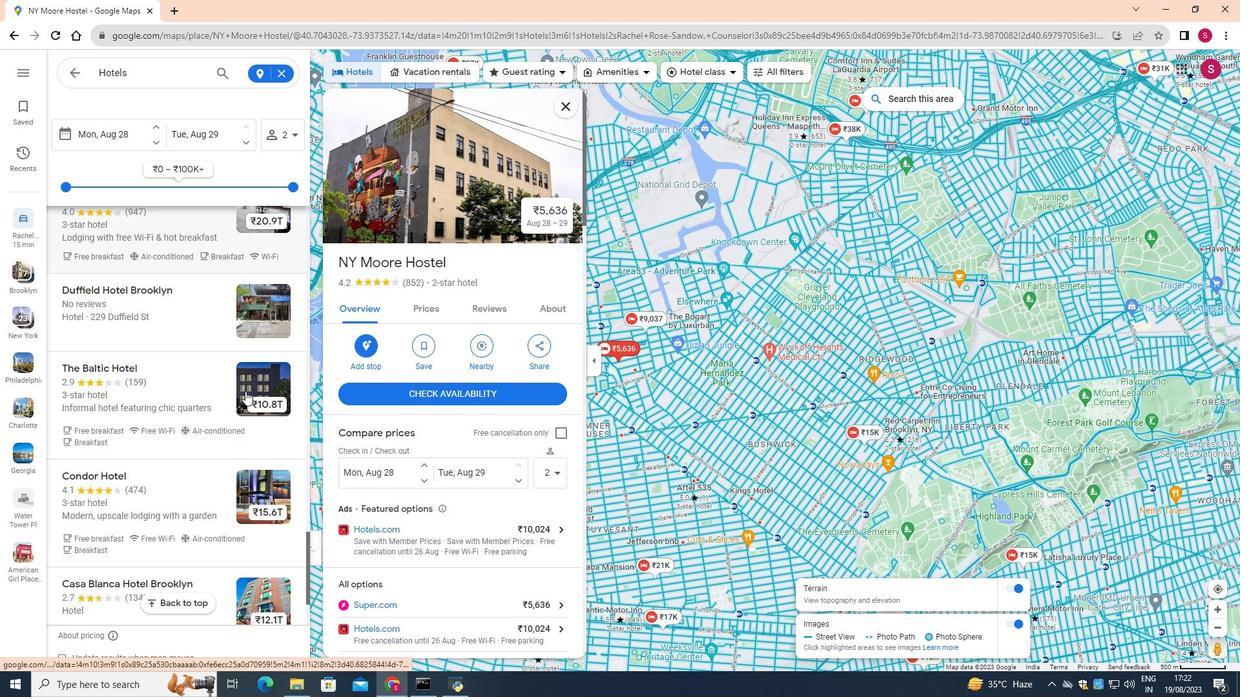 
Action: Mouse scrolled (245, 390) with delta (0, 0)
Screenshot: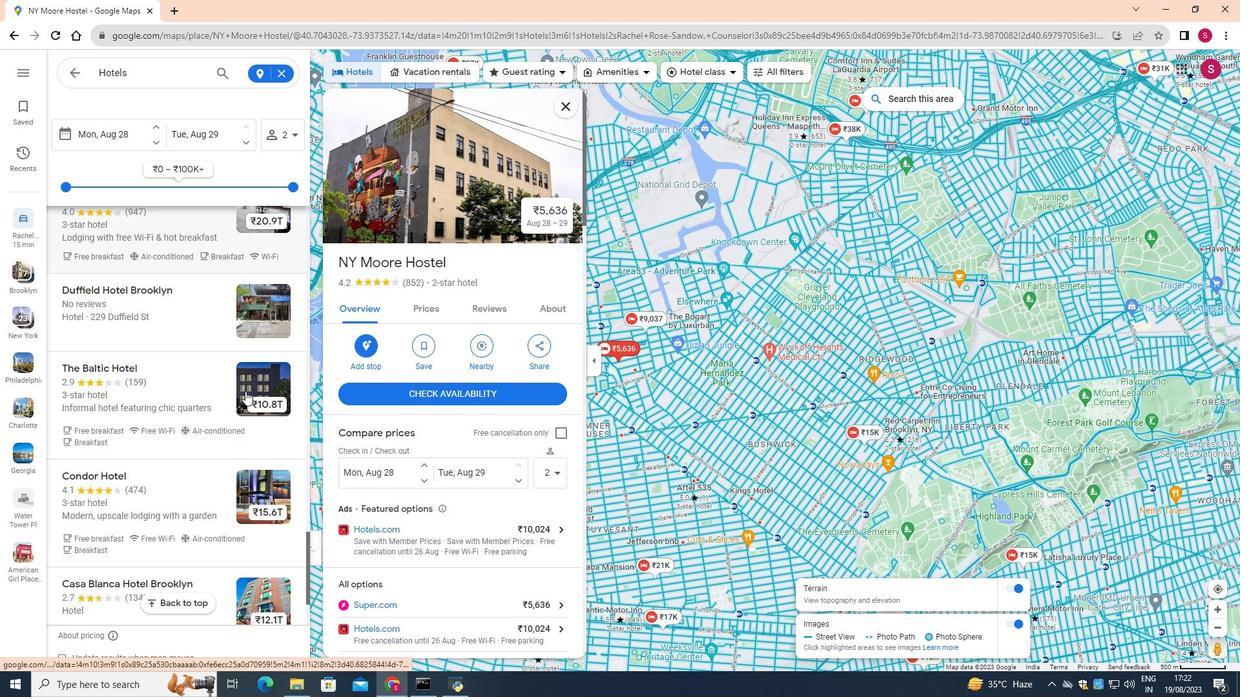 
Action: Mouse scrolled (245, 390) with delta (0, 0)
Screenshot: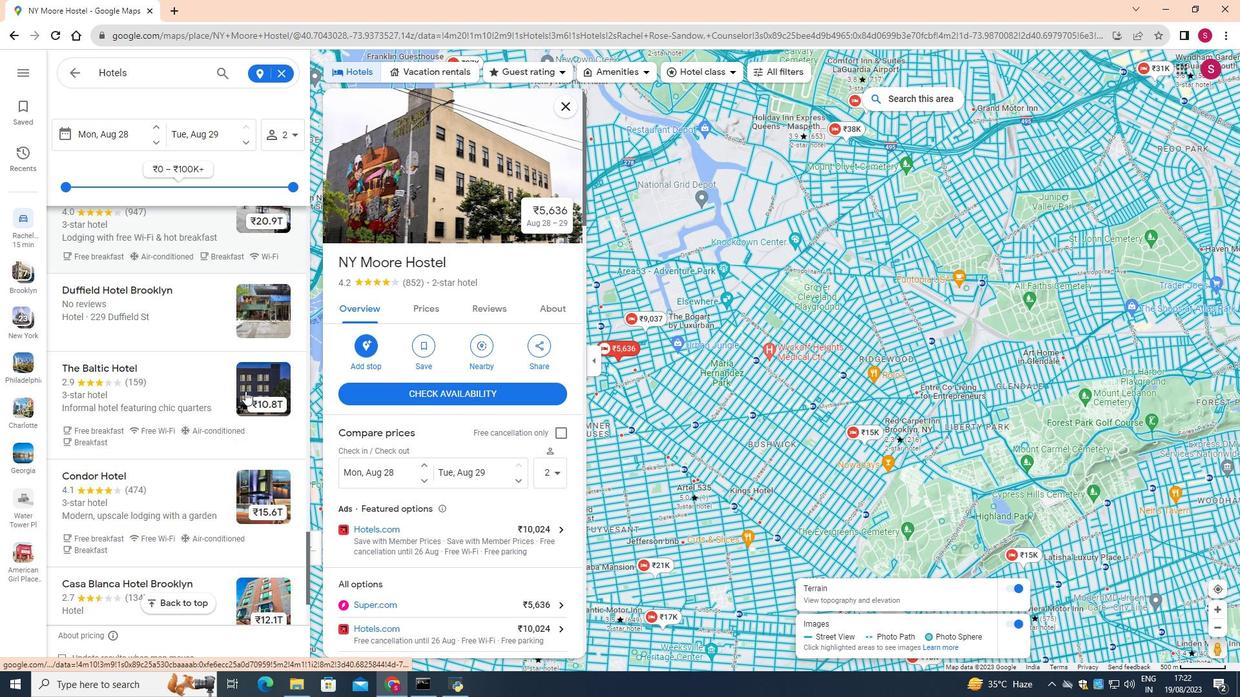 
Action: Mouse scrolled (245, 390) with delta (0, 0)
Screenshot: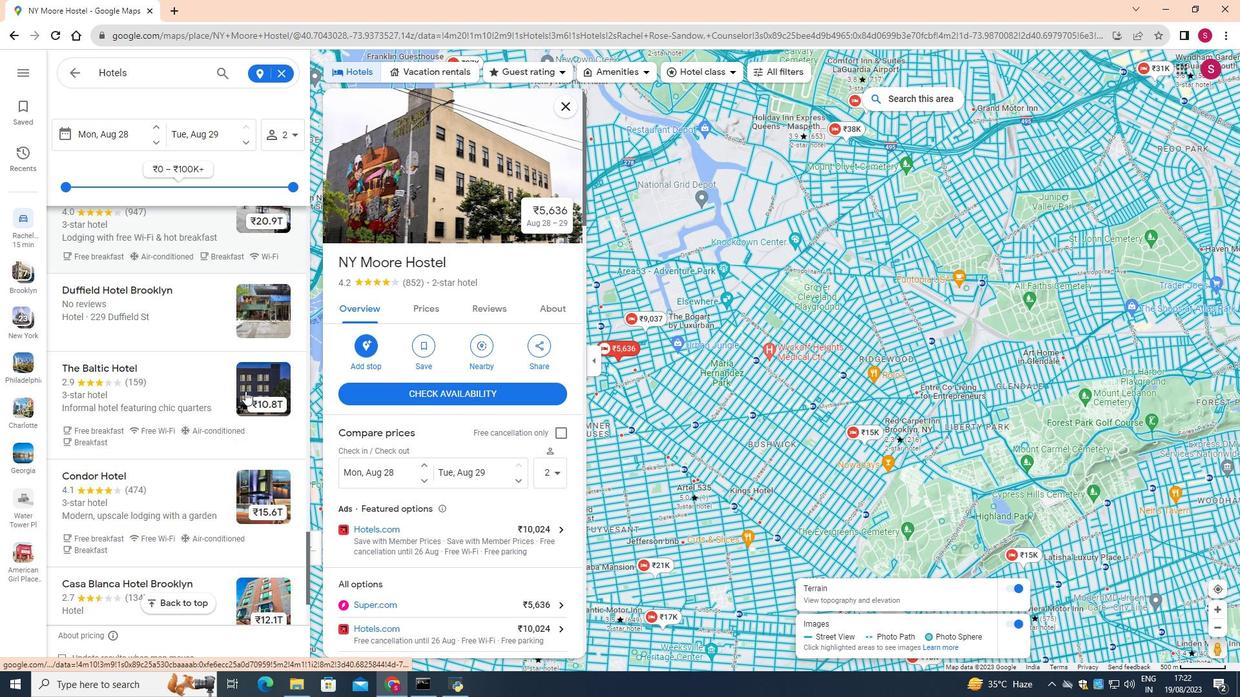 
Action: Mouse scrolled (245, 390) with delta (0, 0)
Screenshot: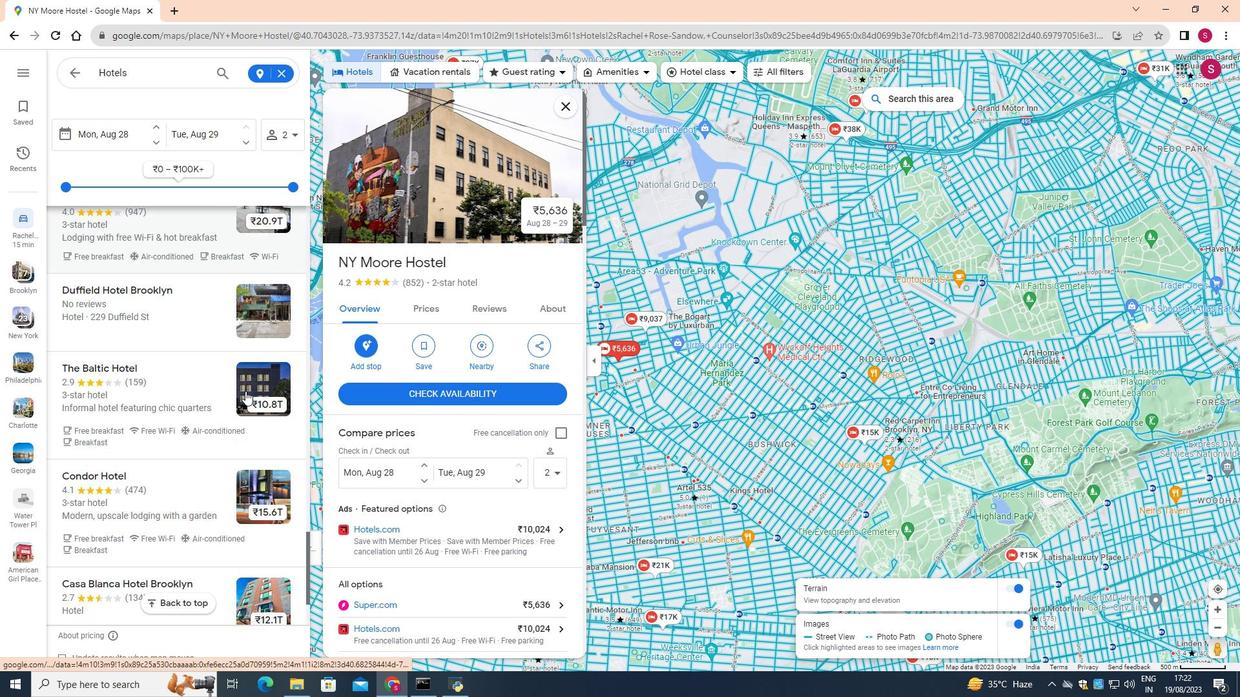 
Action: Mouse scrolled (245, 390) with delta (0, 0)
Screenshot: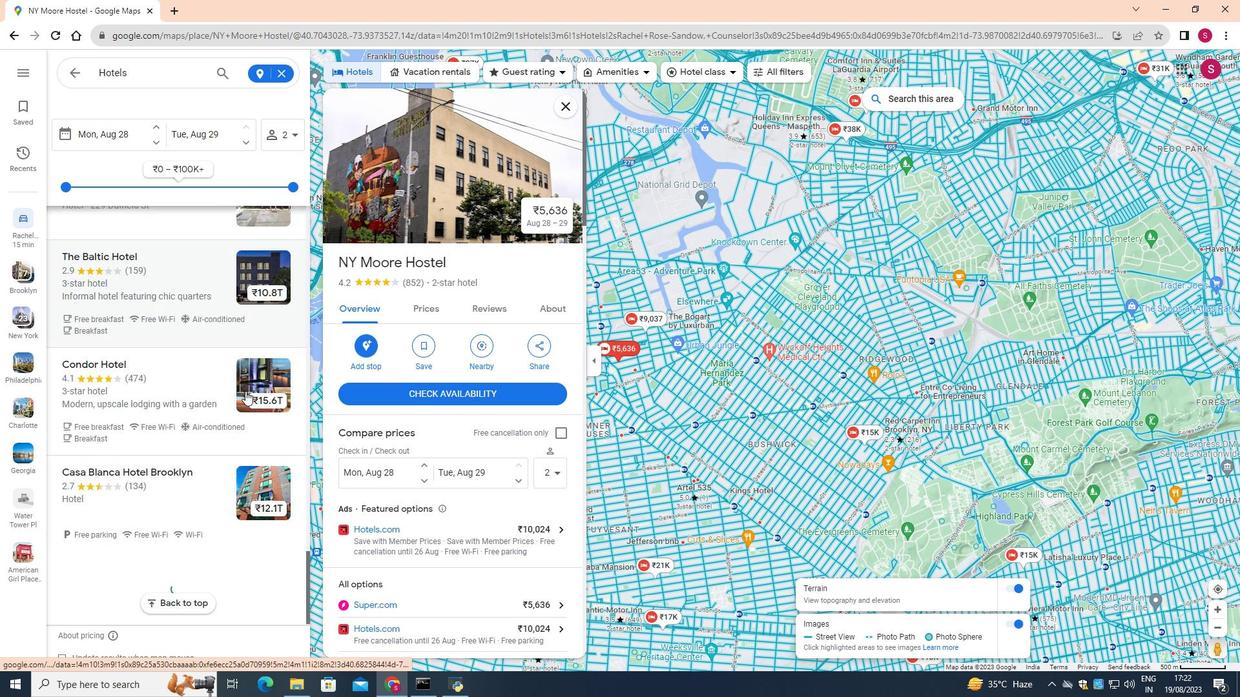 
Action: Mouse moved to (245, 390)
Screenshot: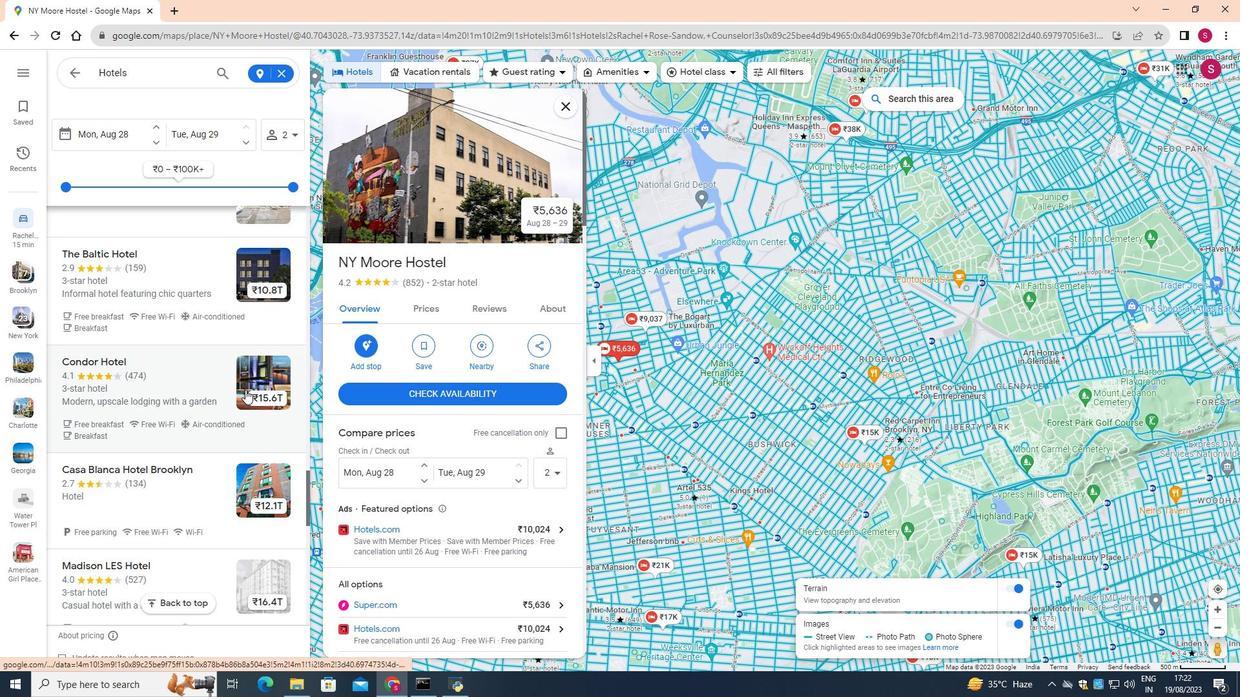 
Action: Mouse scrolled (245, 389) with delta (0, 0)
Screenshot: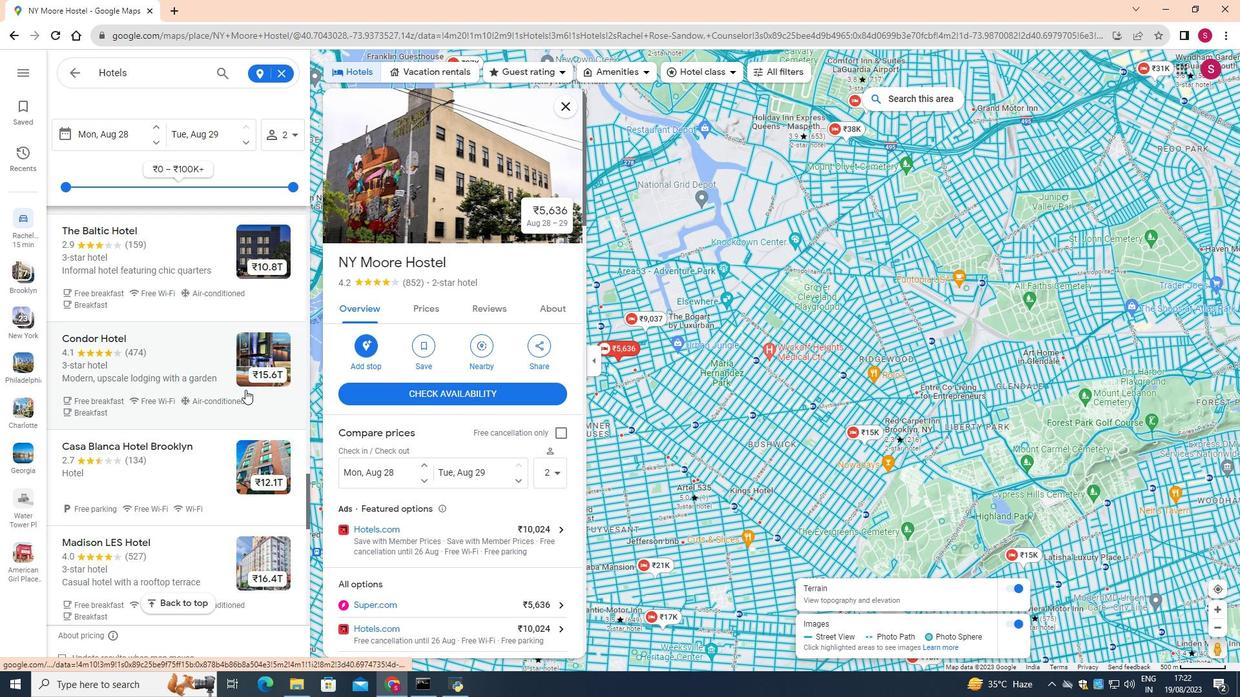 
Action: Mouse scrolled (245, 389) with delta (0, 0)
Screenshot: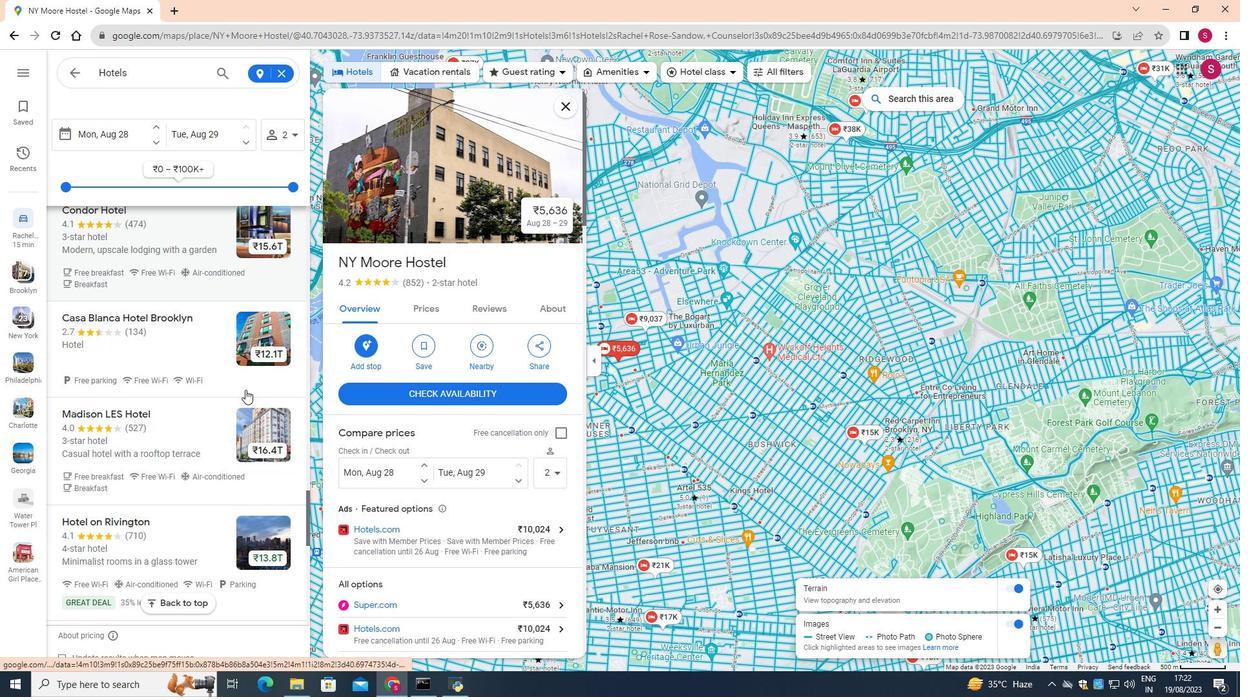 
Action: Mouse scrolled (245, 389) with delta (0, 0)
Screenshot: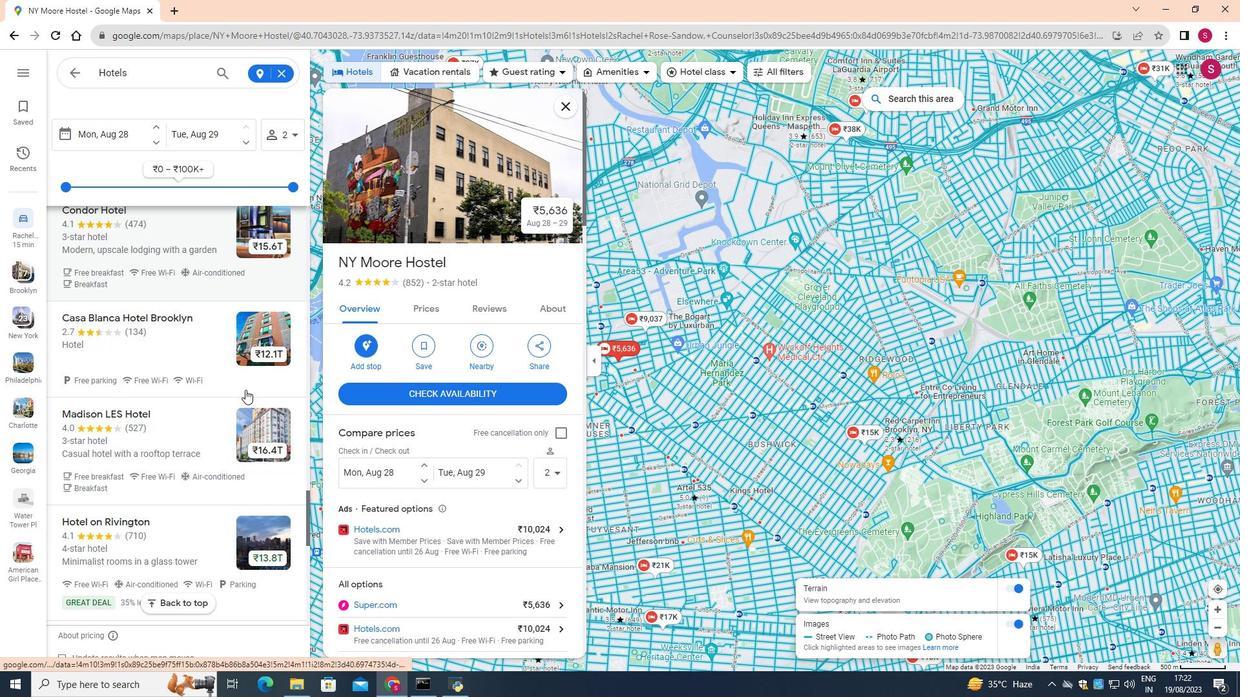 
Action: Mouse scrolled (245, 389) with delta (0, 0)
Screenshot: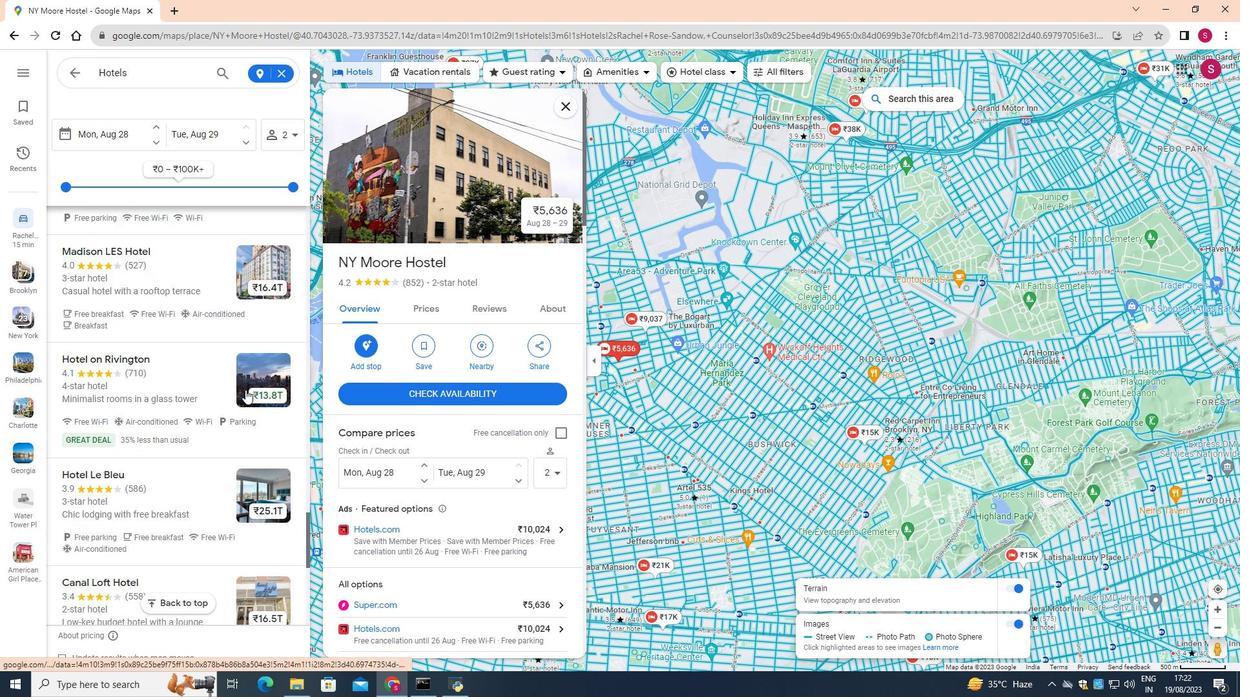 
Action: Mouse scrolled (245, 389) with delta (0, 0)
Screenshot: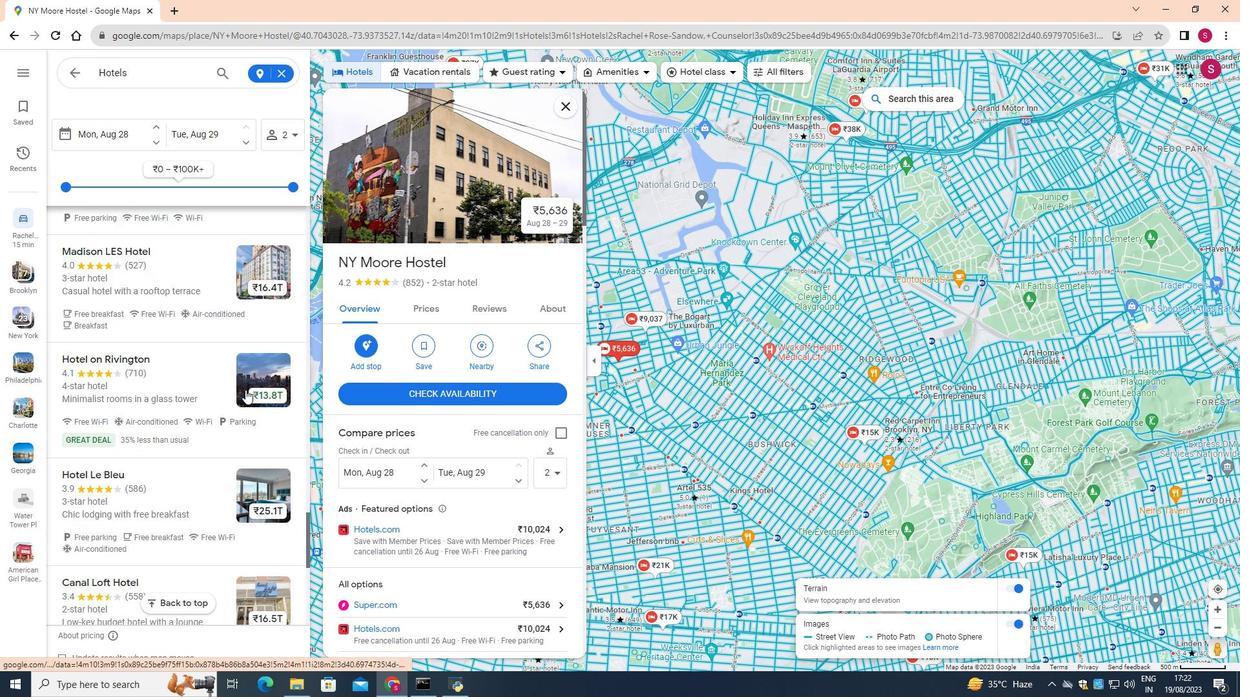 
Action: Mouse scrolled (245, 389) with delta (0, 0)
Screenshot: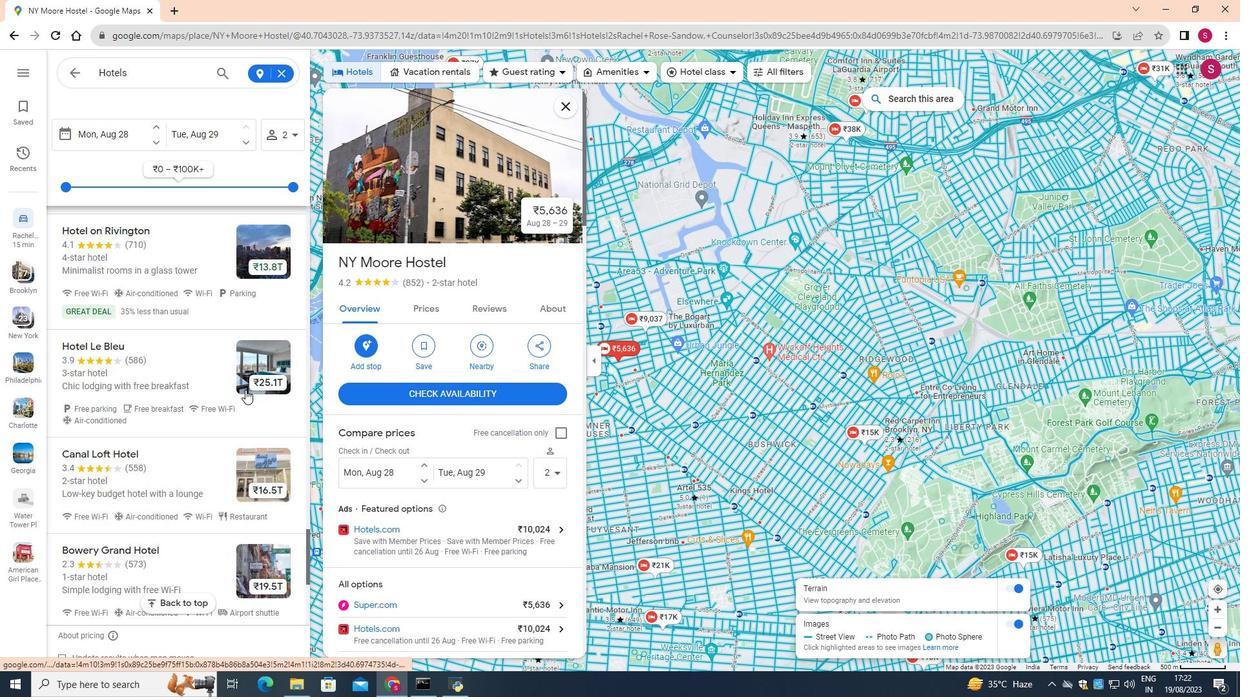 
Action: Mouse scrolled (245, 389) with delta (0, 0)
Screenshot: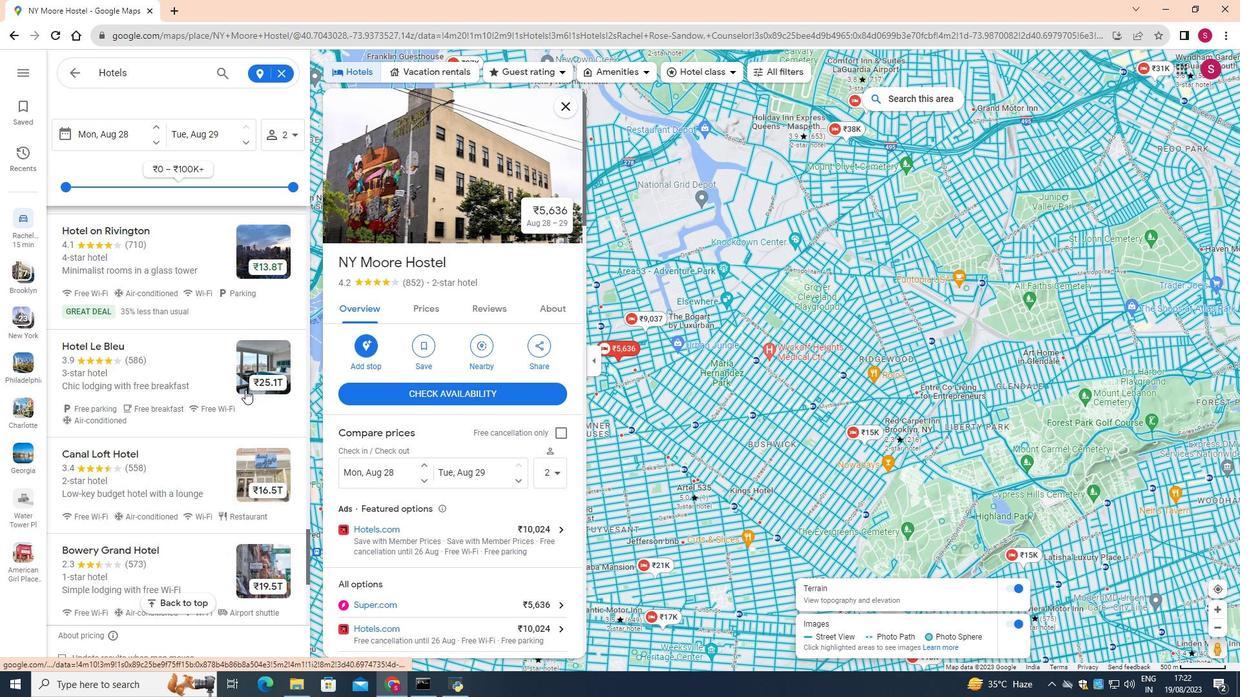 
Action: Mouse moved to (245, 388)
Screenshot: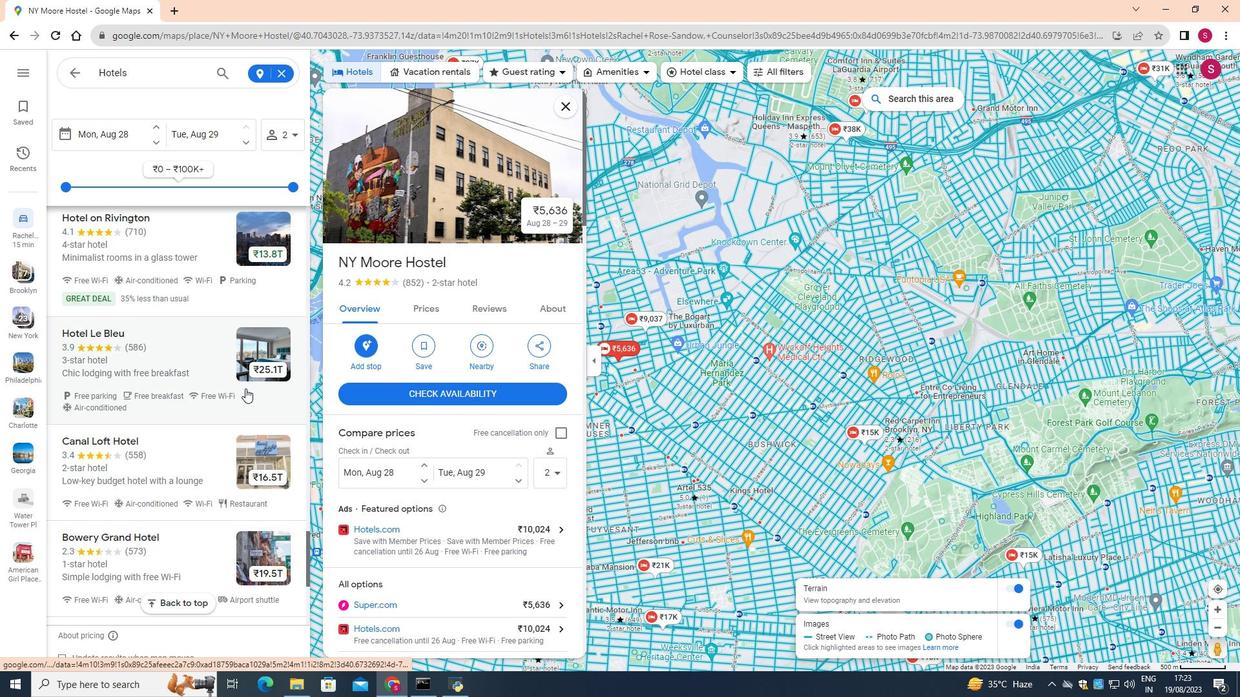 
Action: Mouse scrolled (245, 388) with delta (0, 0)
Screenshot: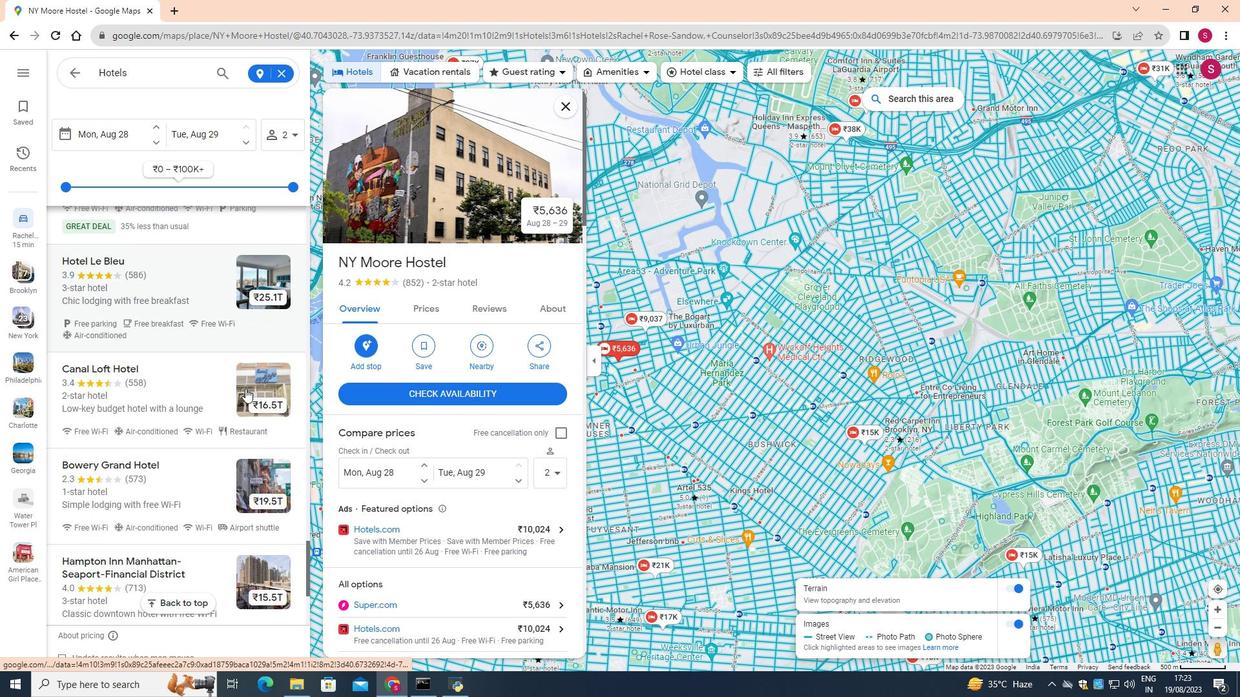 
Action: Mouse scrolled (245, 388) with delta (0, 0)
Screenshot: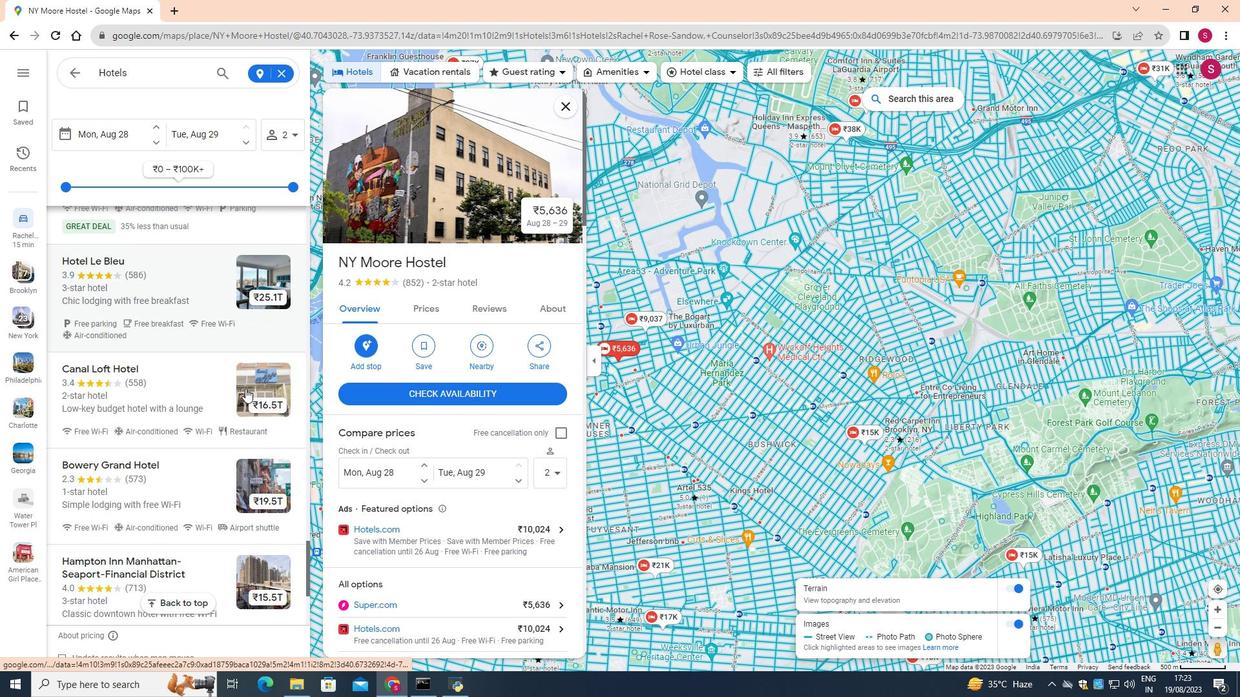
Action: Mouse scrolled (245, 388) with delta (0, 0)
Screenshot: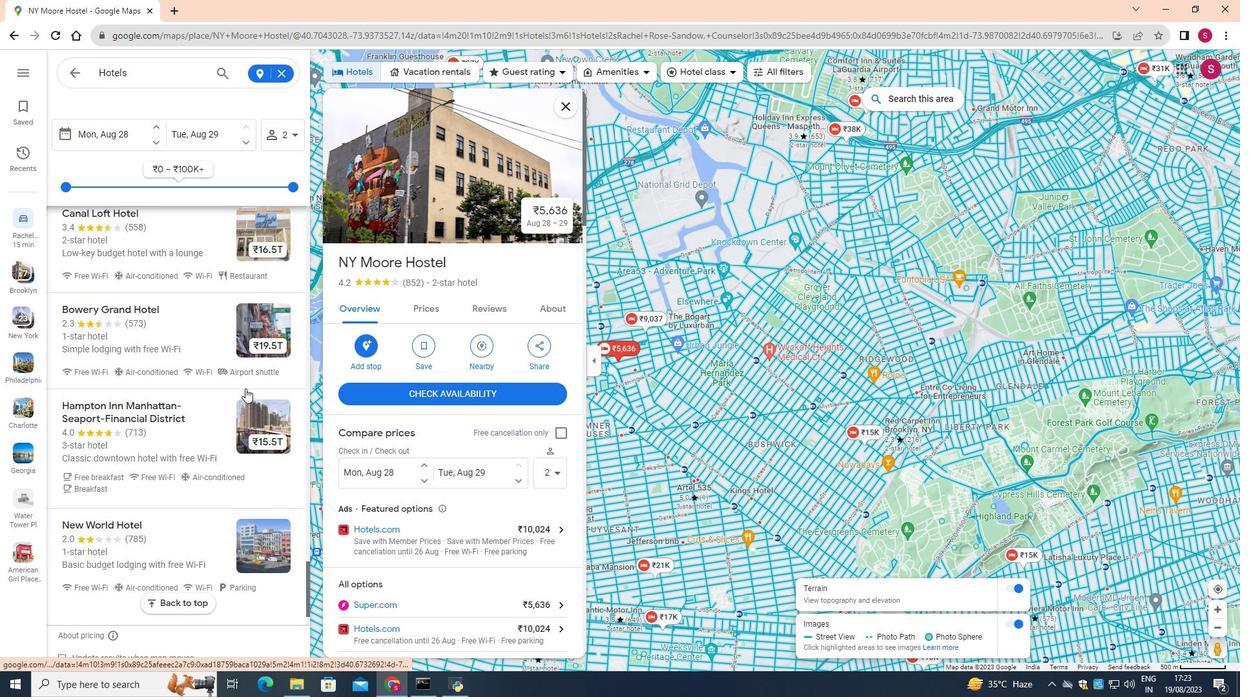 
Action: Mouse scrolled (245, 388) with delta (0, 0)
Screenshot: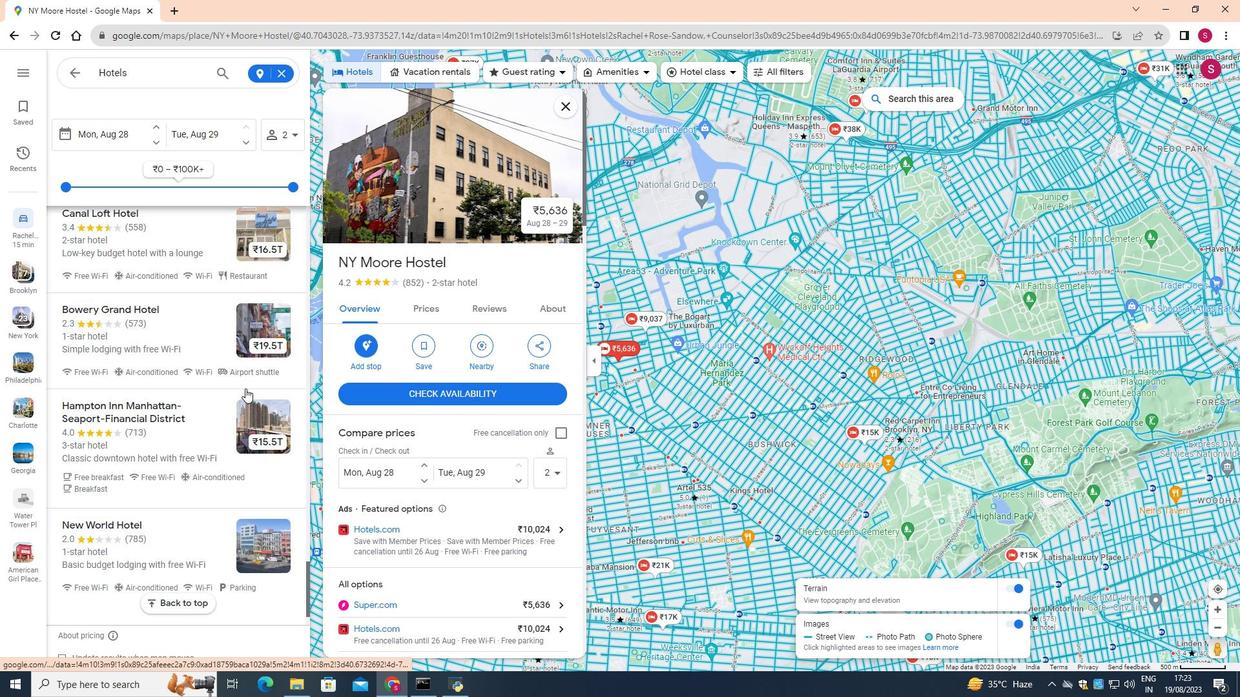 
Action: Mouse scrolled (245, 388) with delta (0, 0)
Screenshot: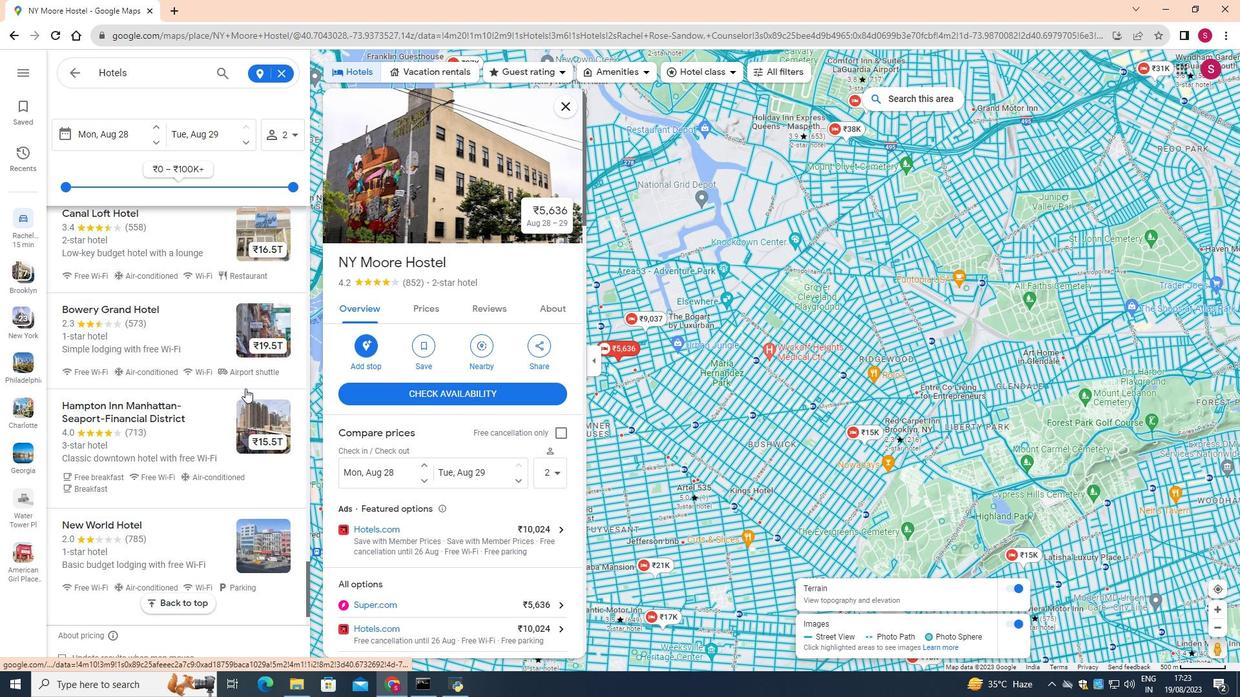 
Action: Mouse scrolled (245, 388) with delta (0, 0)
Screenshot: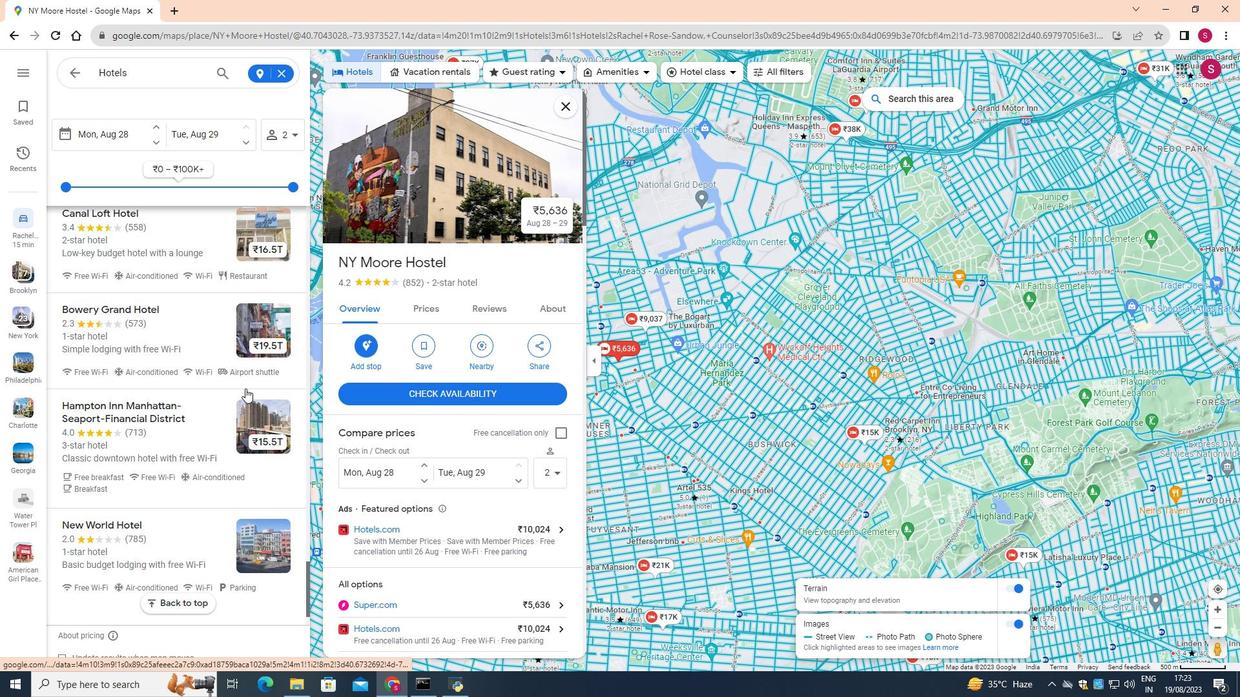
Action: Mouse scrolled (245, 388) with delta (0, 0)
